 Task: Find flights from Chandigarh to Mumbai from 2nd June to 6th June.
Action: Mouse moved to (200, 12)
Screenshot: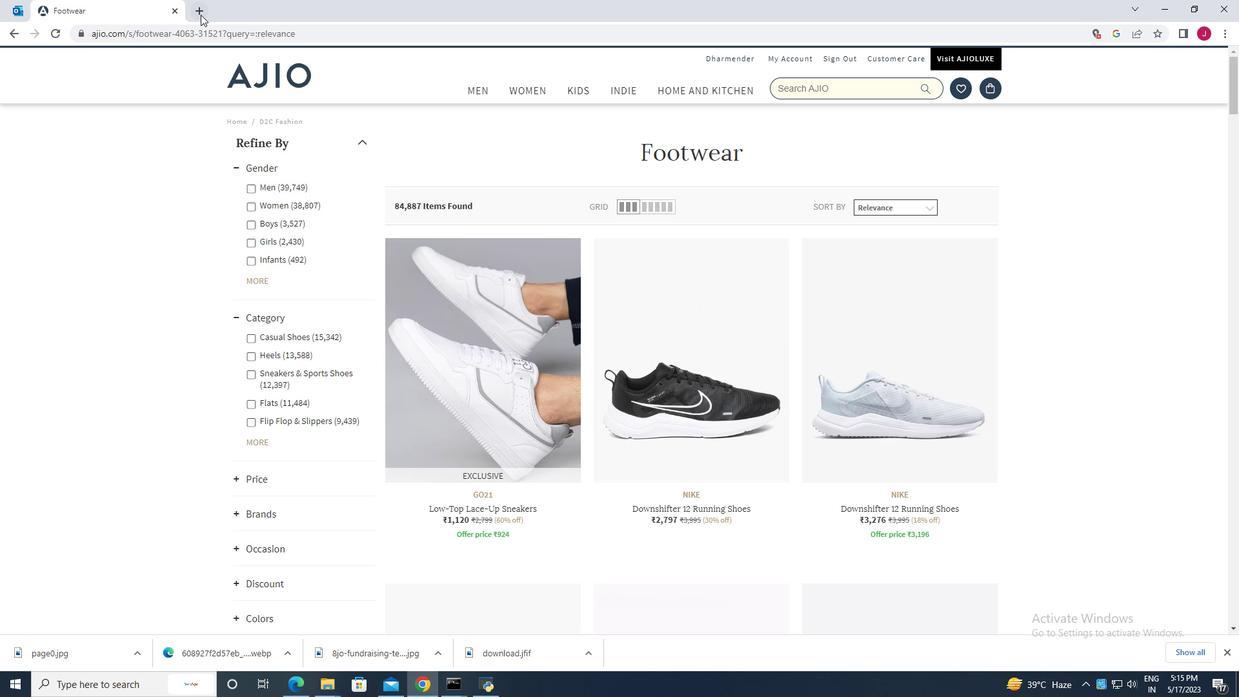 
Action: Mouse pressed left at (200, 12)
Screenshot: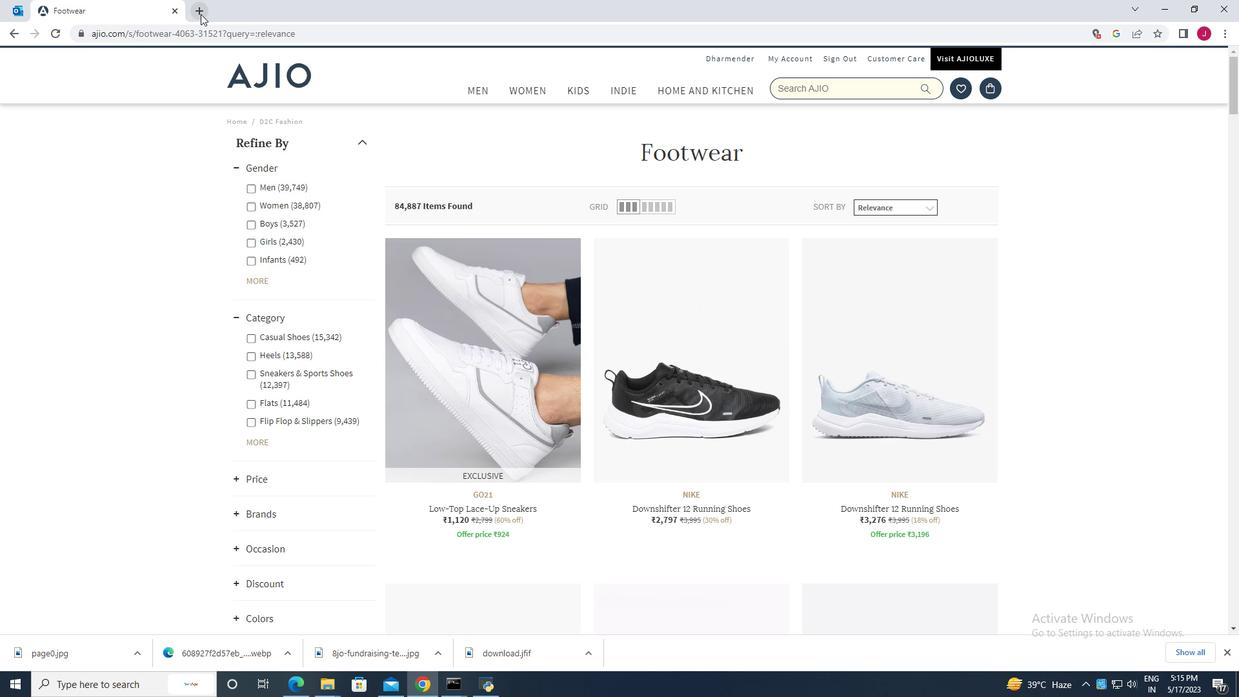 
Action: Mouse moved to (188, 33)
Screenshot: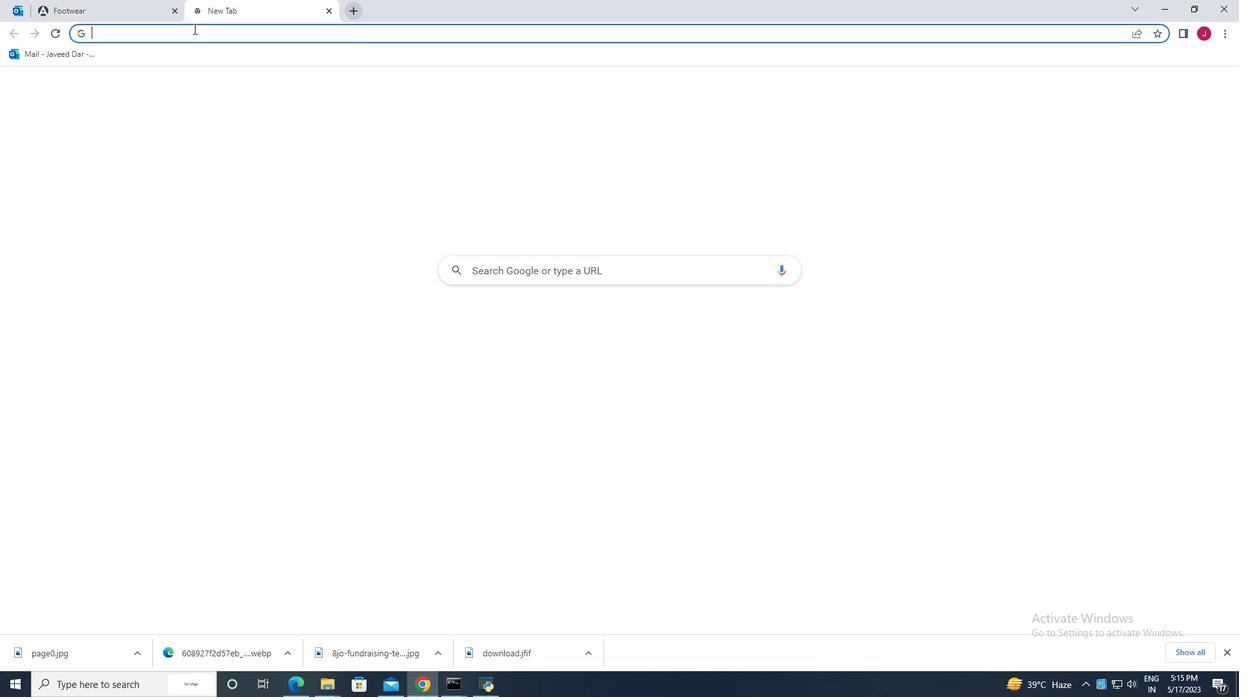 
Action: Key pressed fl
Screenshot: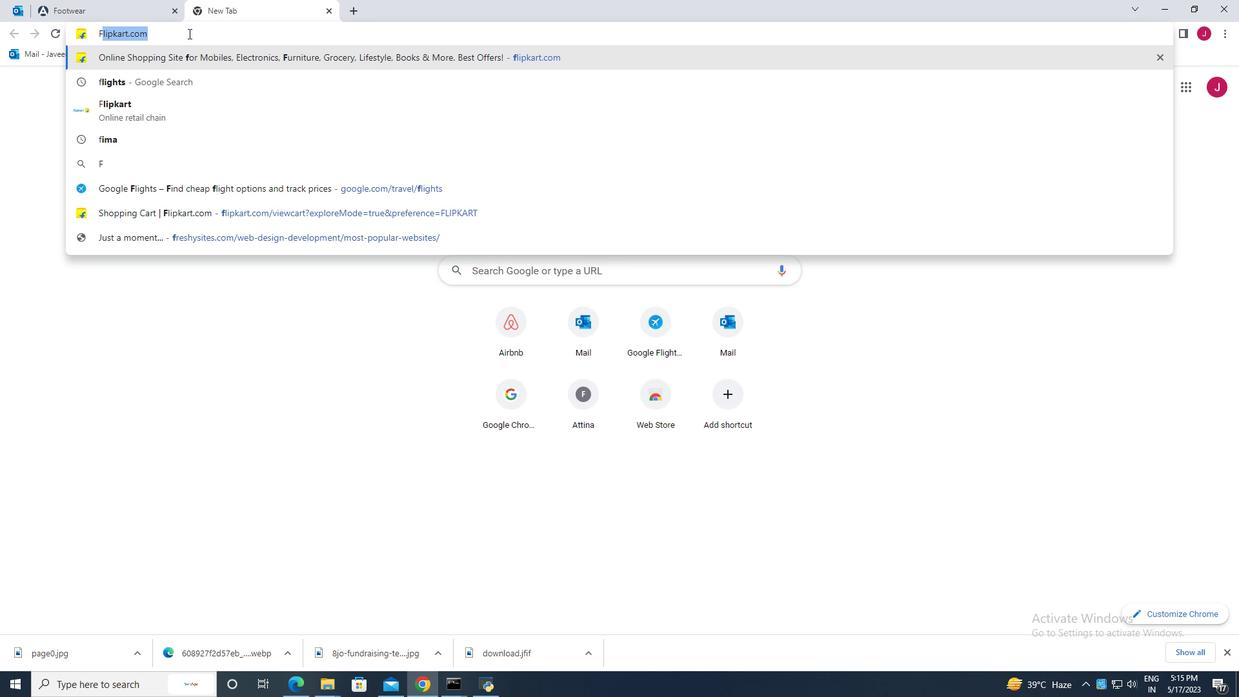 
Action: Mouse moved to (189, 54)
Screenshot: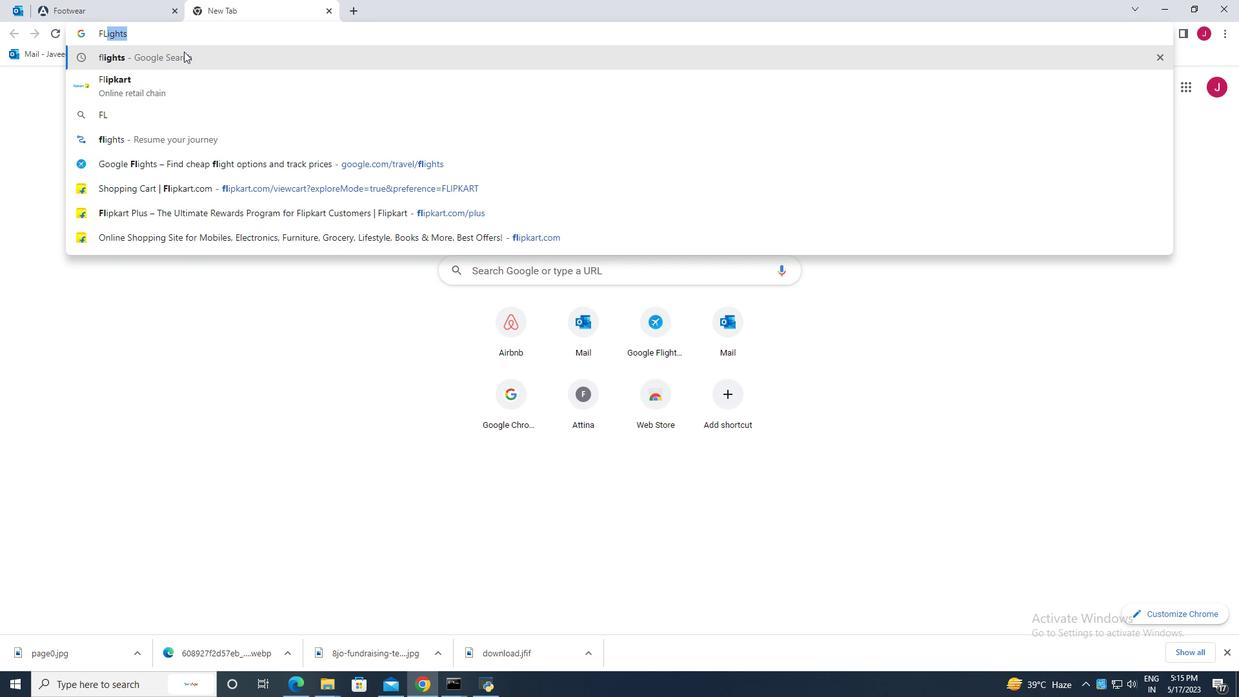 
Action: Mouse pressed left at (189, 54)
Screenshot: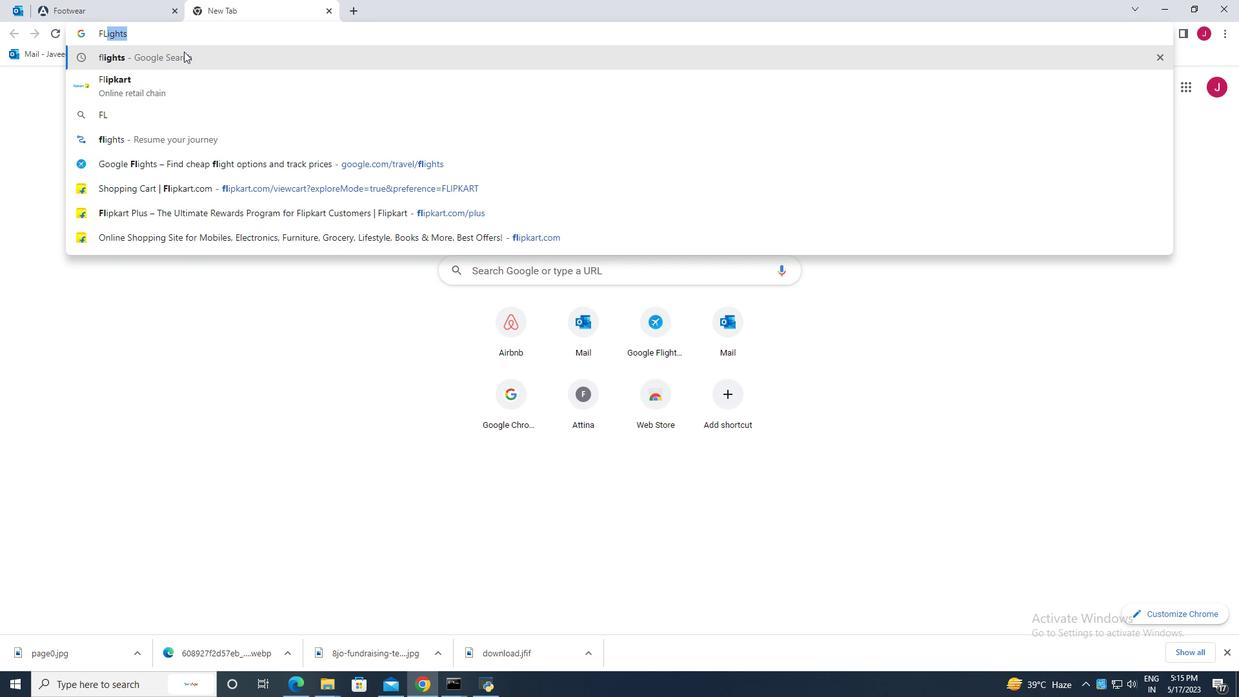 
Action: Mouse moved to (172, 522)
Screenshot: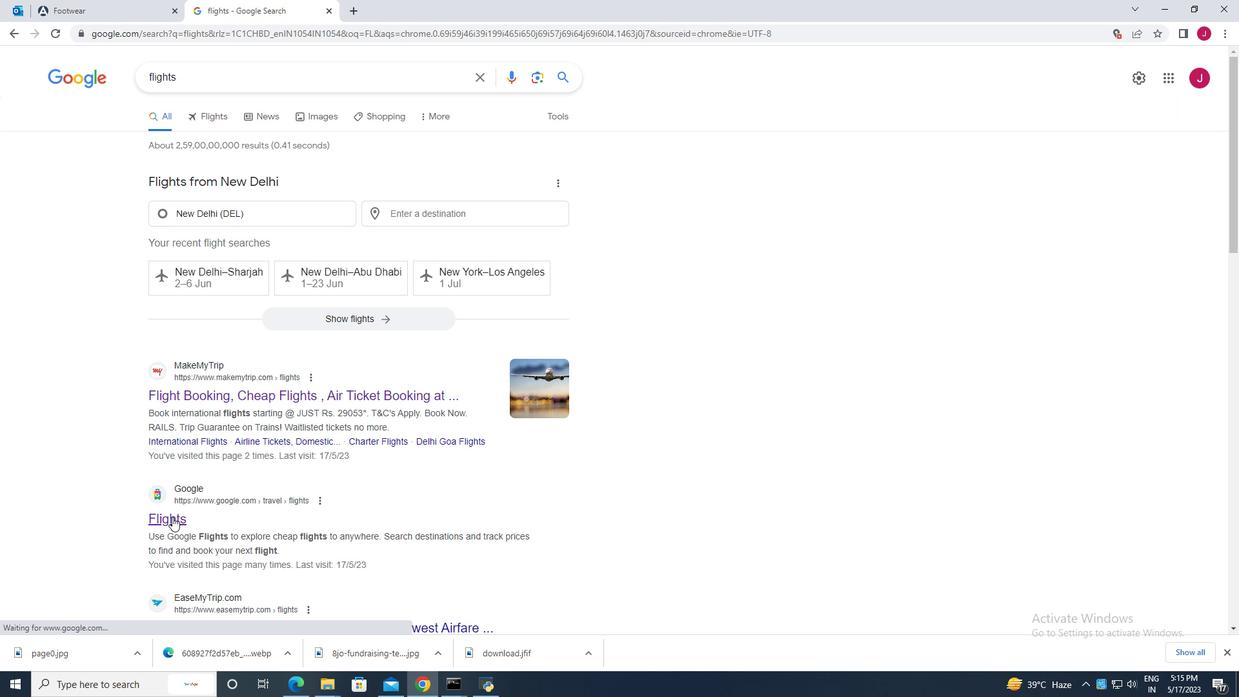 
Action: Mouse pressed left at (172, 522)
Screenshot: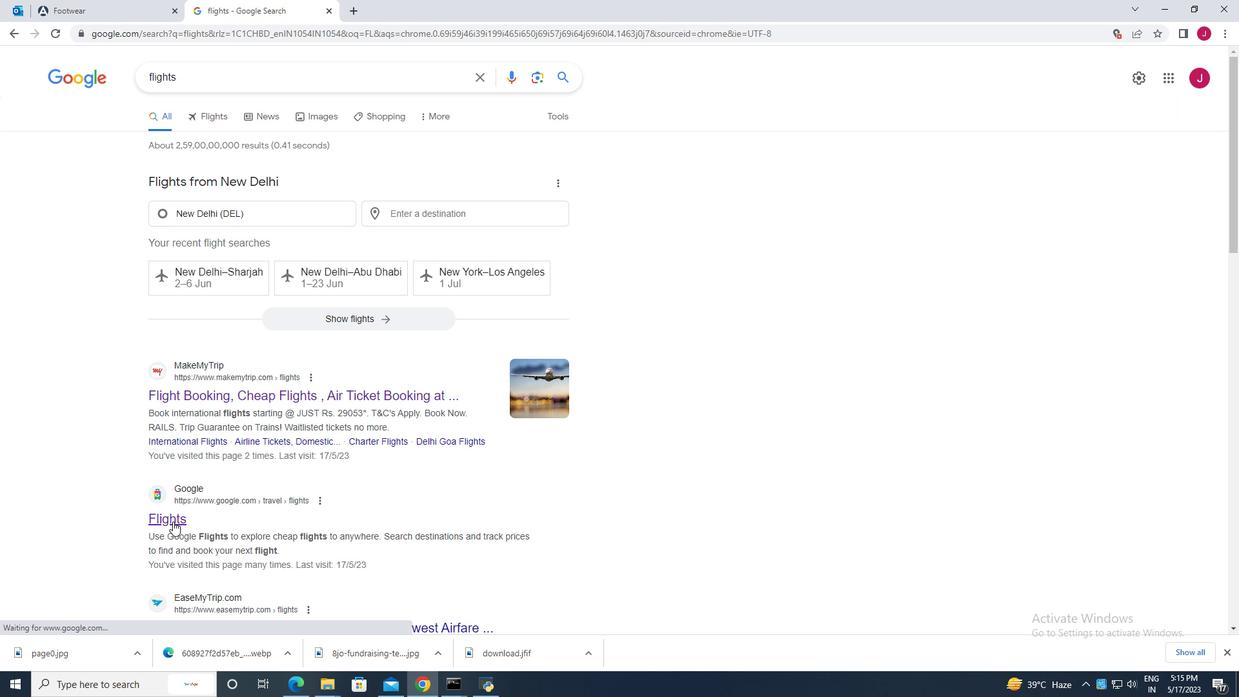 
Action: Mouse moved to (562, 320)
Screenshot: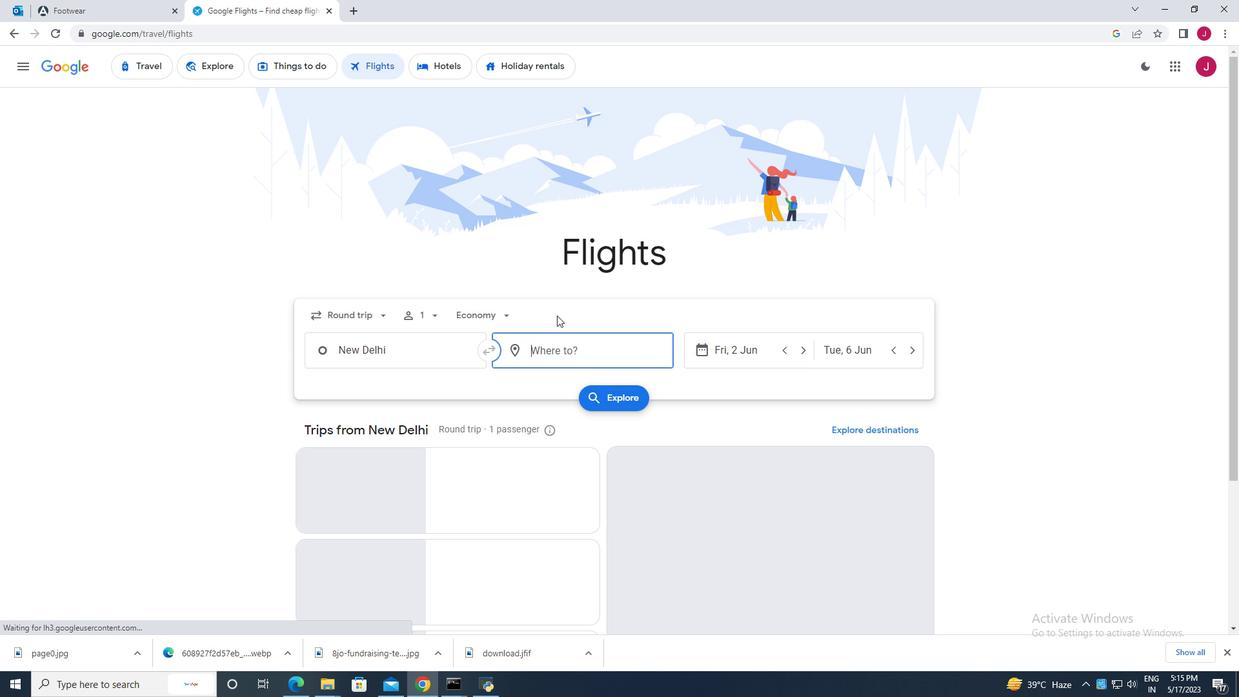 
Action: Mouse scrolled (562, 319) with delta (0, 0)
Screenshot: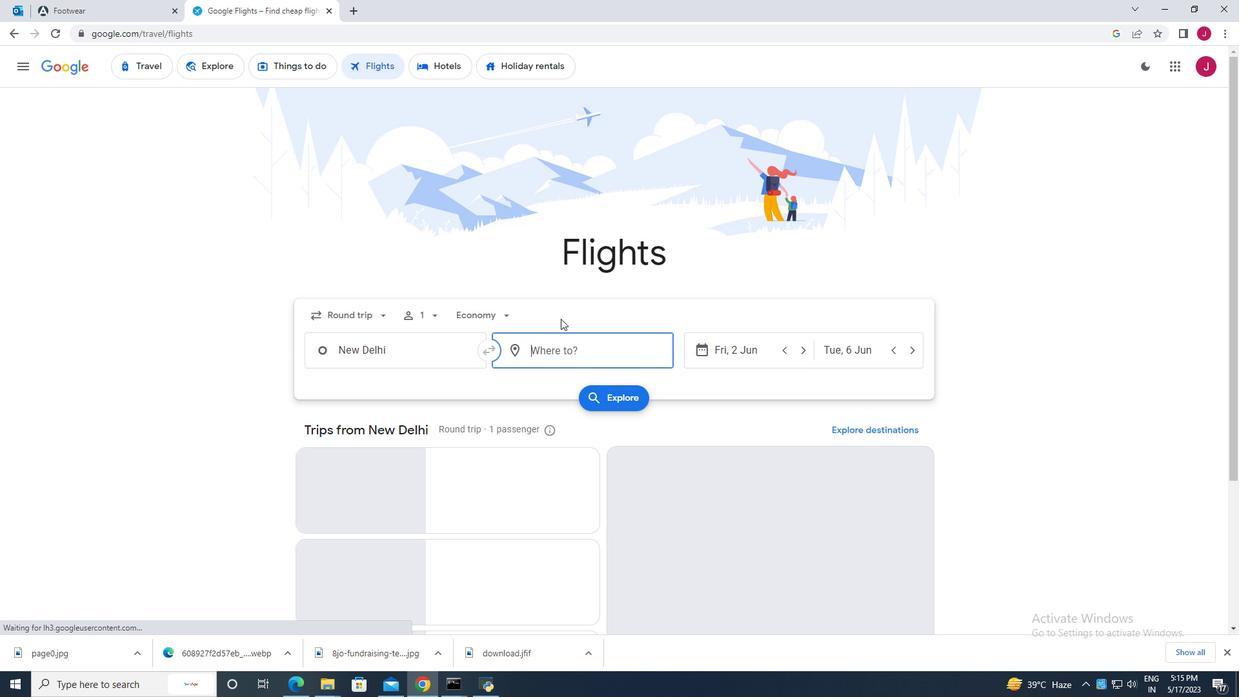 
Action: Mouse scrolled (562, 319) with delta (0, 0)
Screenshot: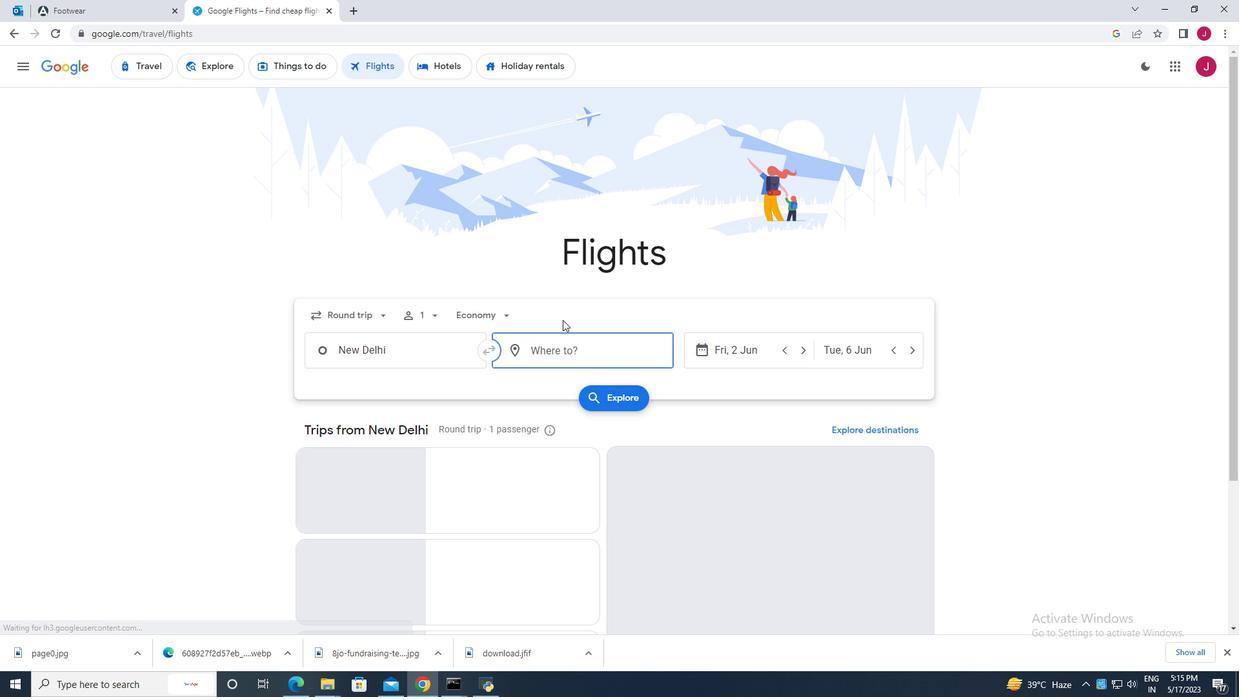
Action: Mouse moved to (482, 185)
Screenshot: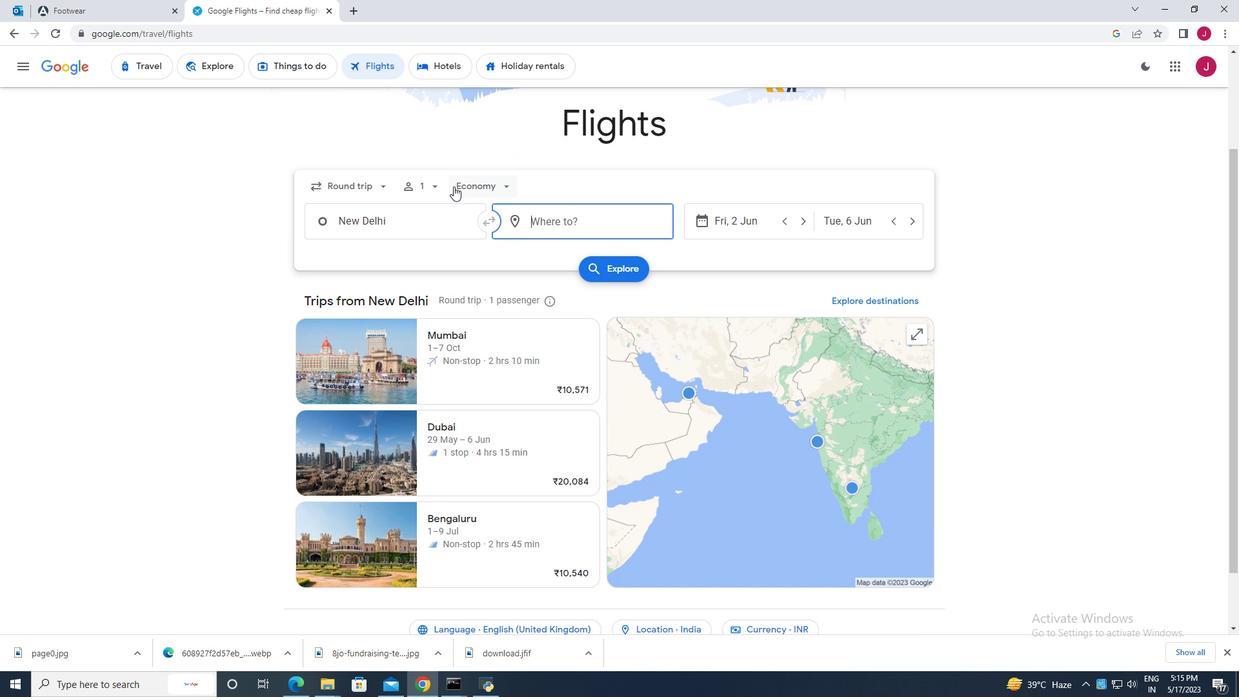 
Action: Mouse pressed left at (482, 185)
Screenshot: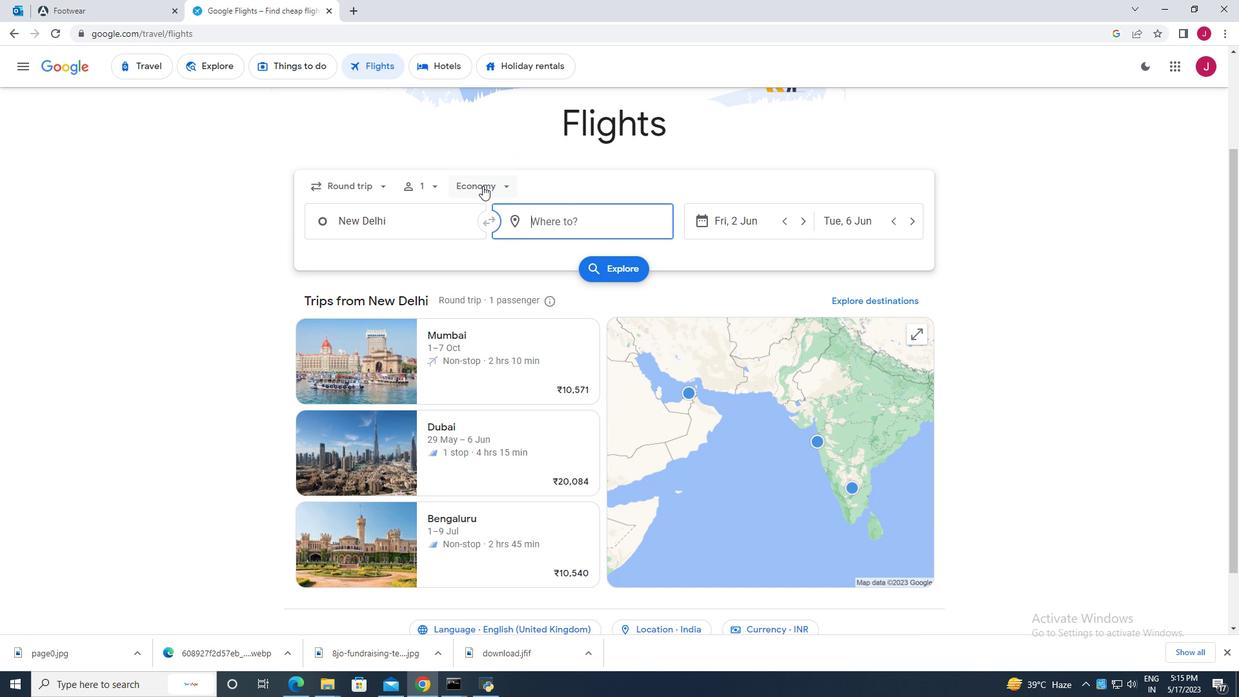 
Action: Mouse moved to (403, 225)
Screenshot: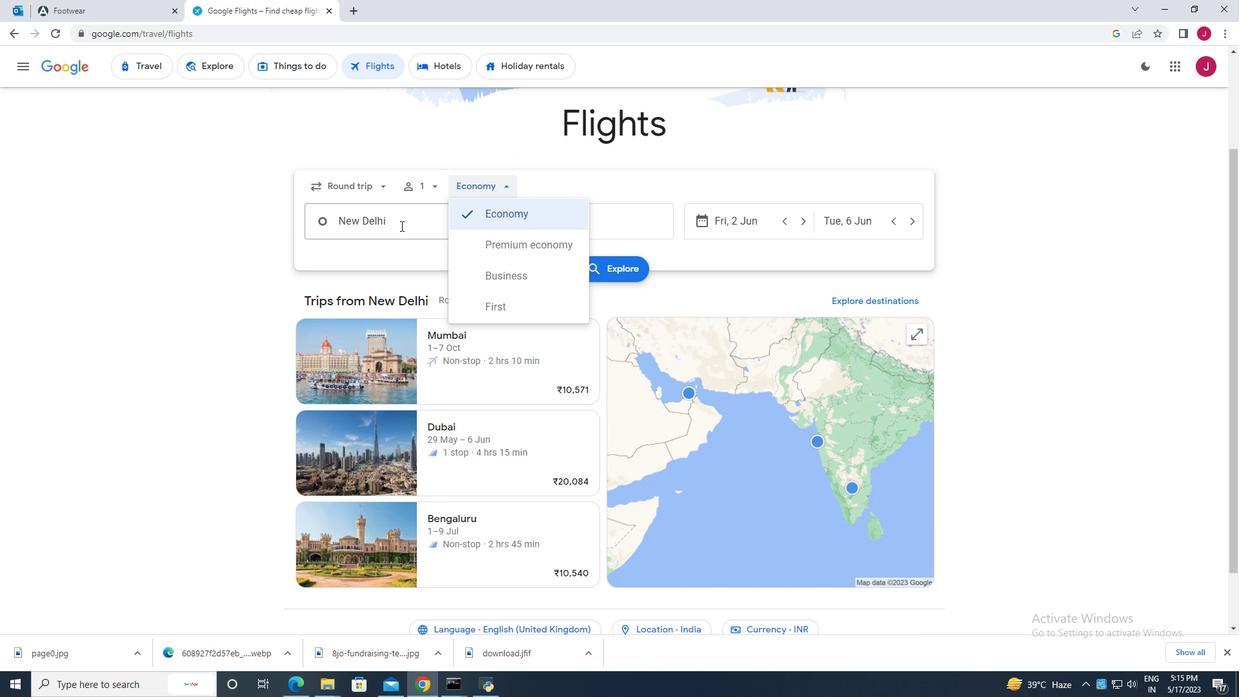 
Action: Mouse pressed left at (403, 225)
Screenshot: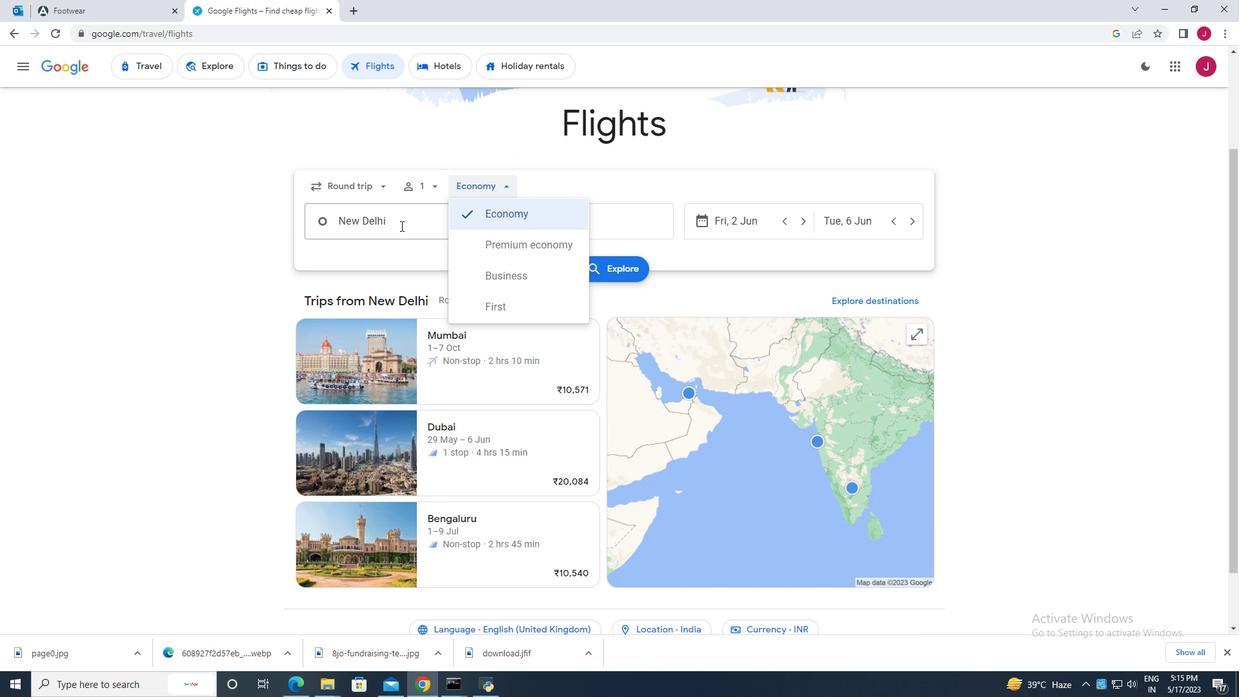 
Action: Mouse moved to (623, 267)
Screenshot: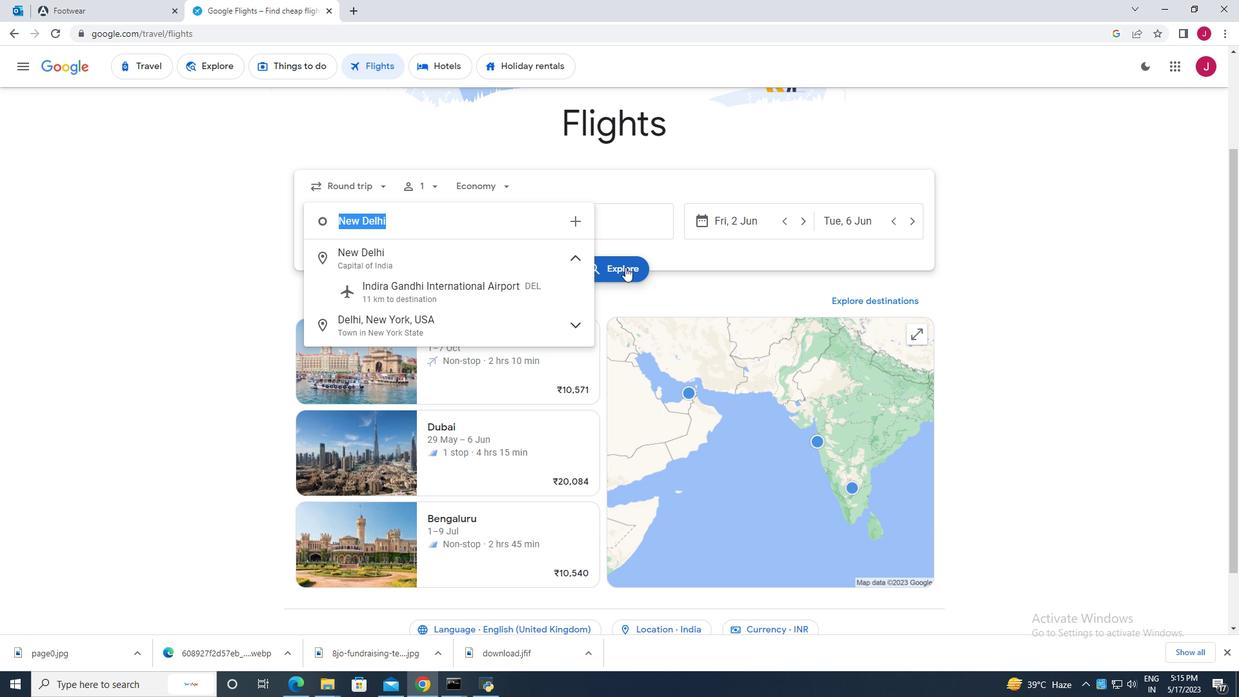 
Action: Mouse pressed left at (623, 267)
Screenshot: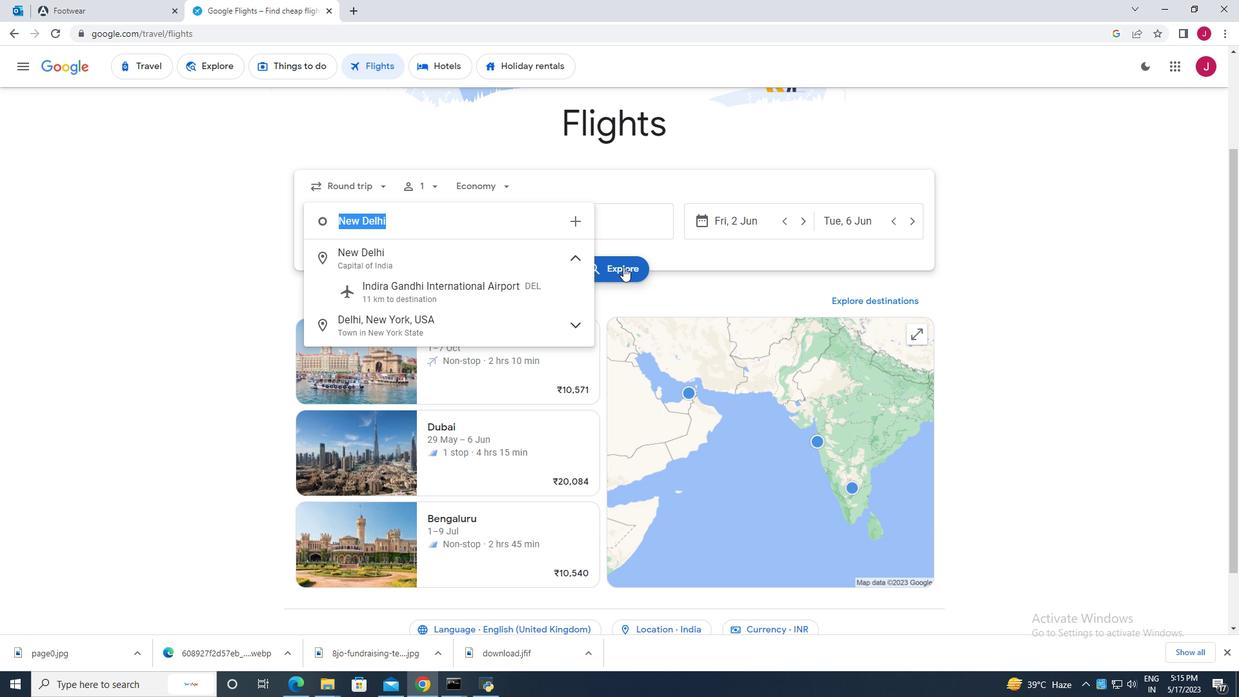 
Action: Mouse moved to (202, 387)
Screenshot: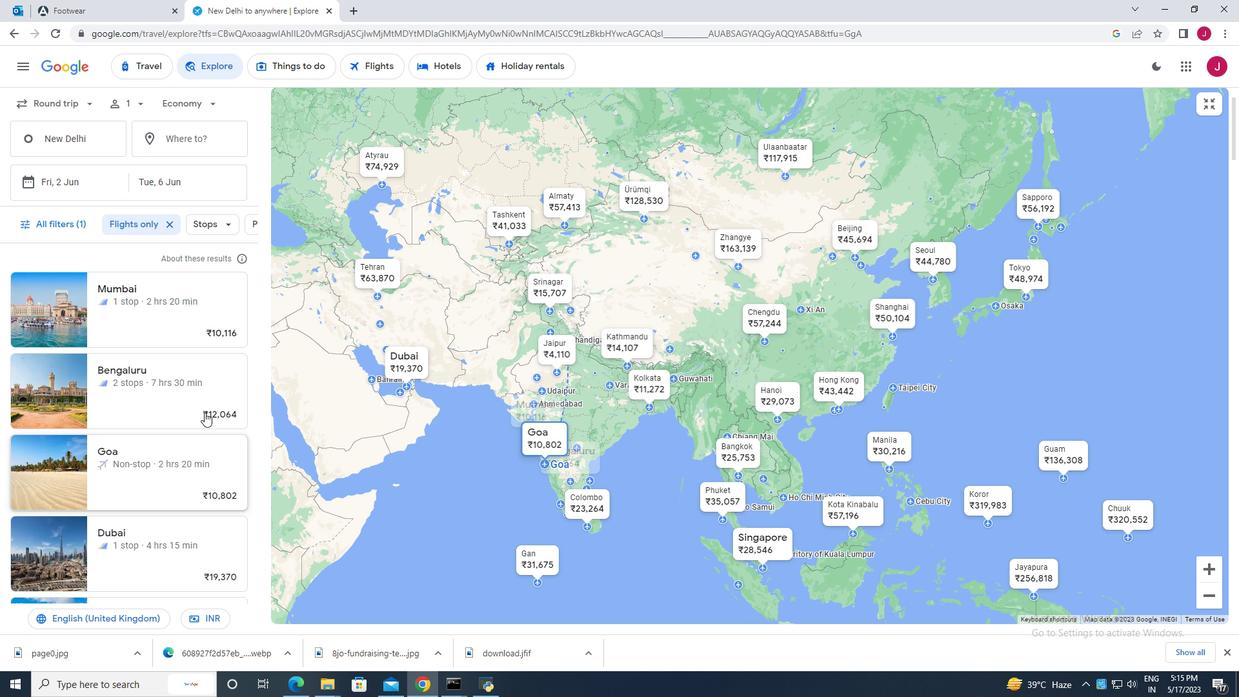 
Action: Mouse scrolled (202, 386) with delta (0, 0)
Screenshot: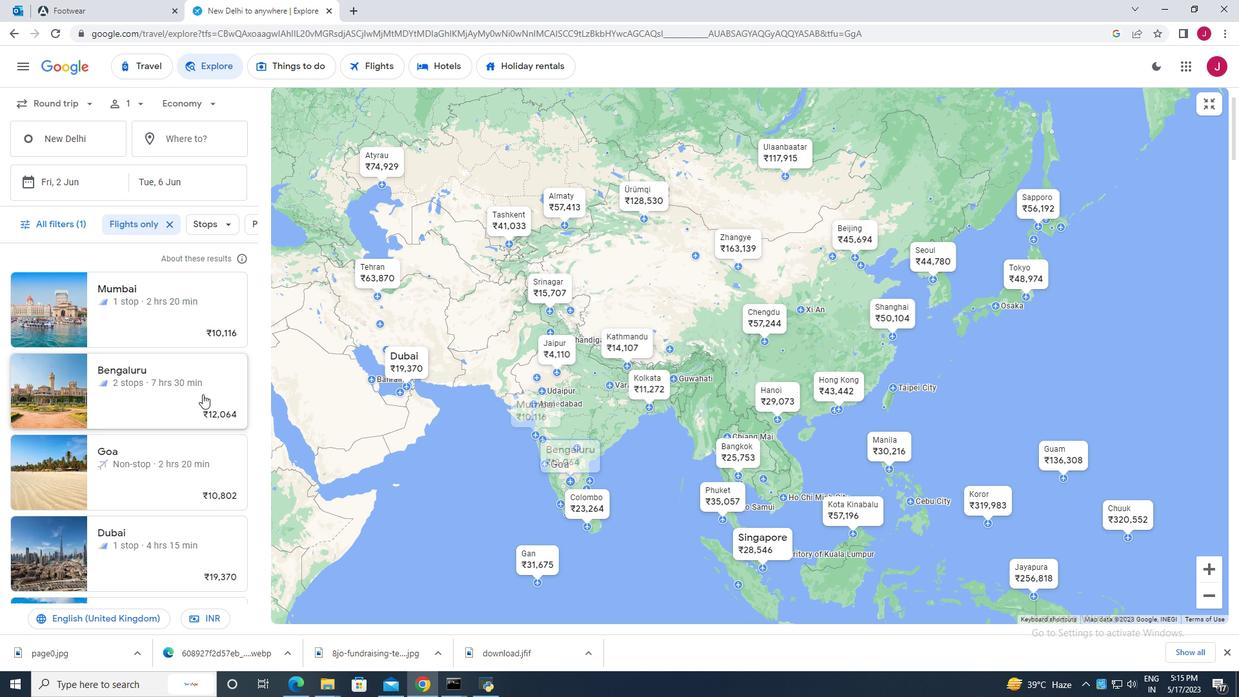 
Action: Mouse scrolled (202, 387) with delta (0, 0)
Screenshot: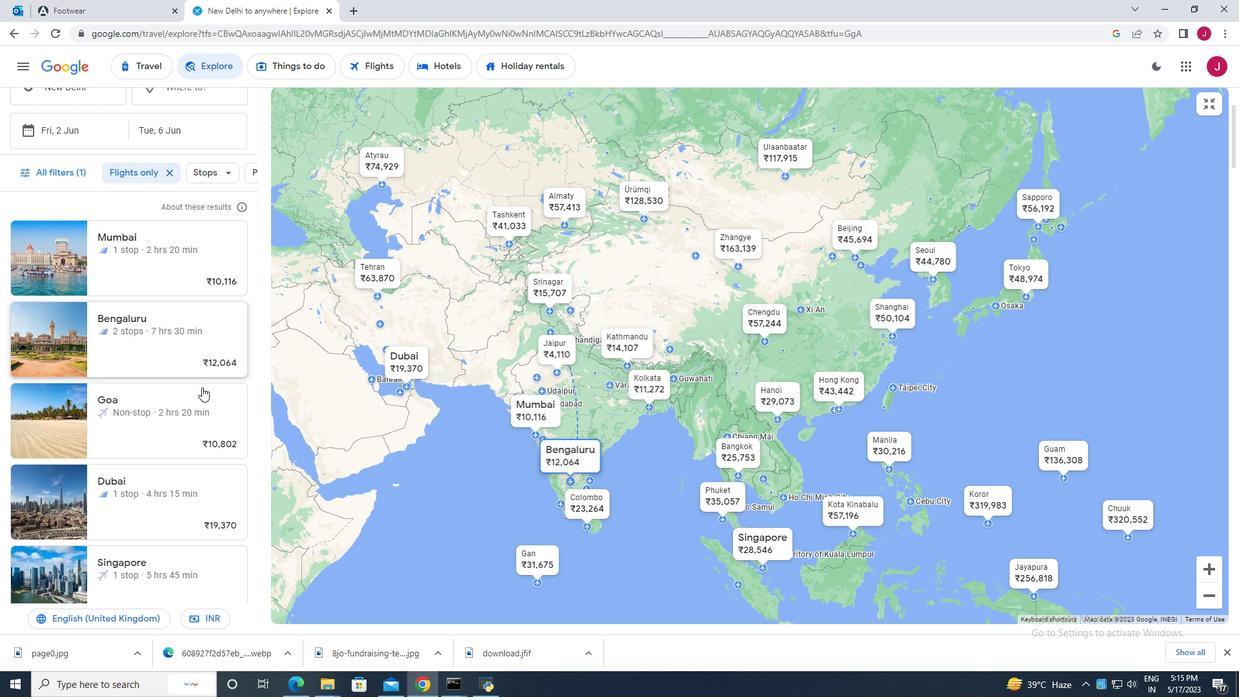 
Action: Mouse scrolled (202, 387) with delta (0, 0)
Screenshot: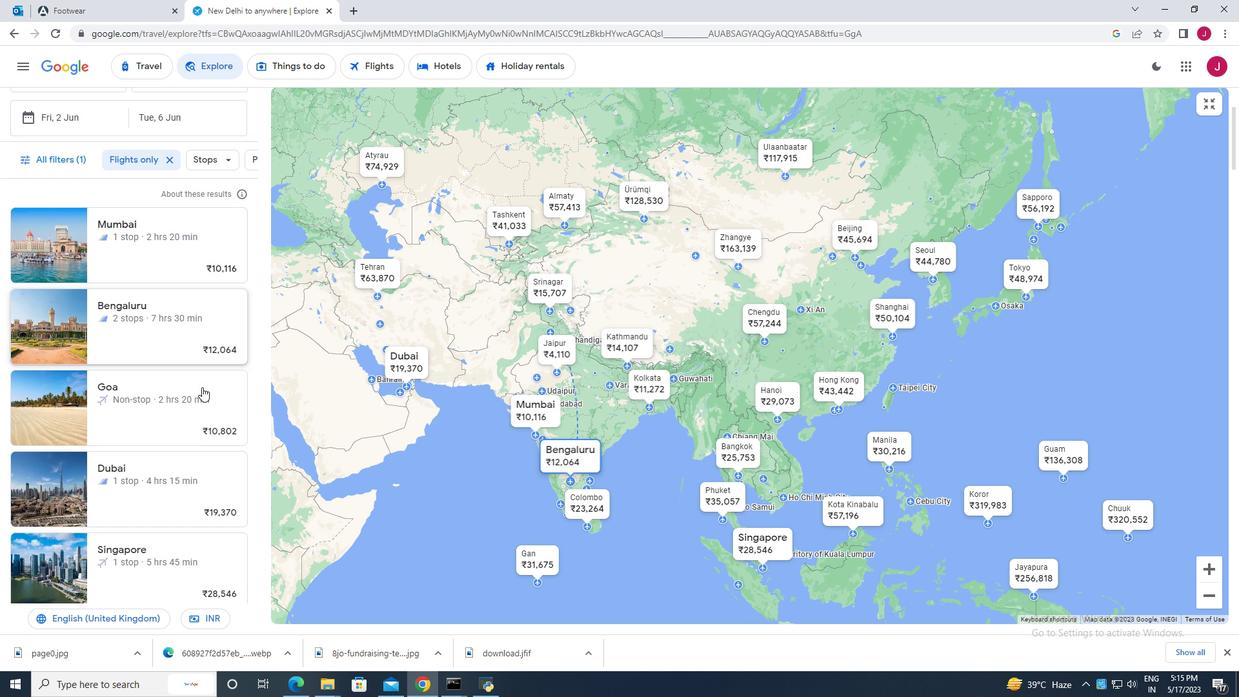 
Action: Mouse scrolled (202, 387) with delta (0, 0)
Screenshot: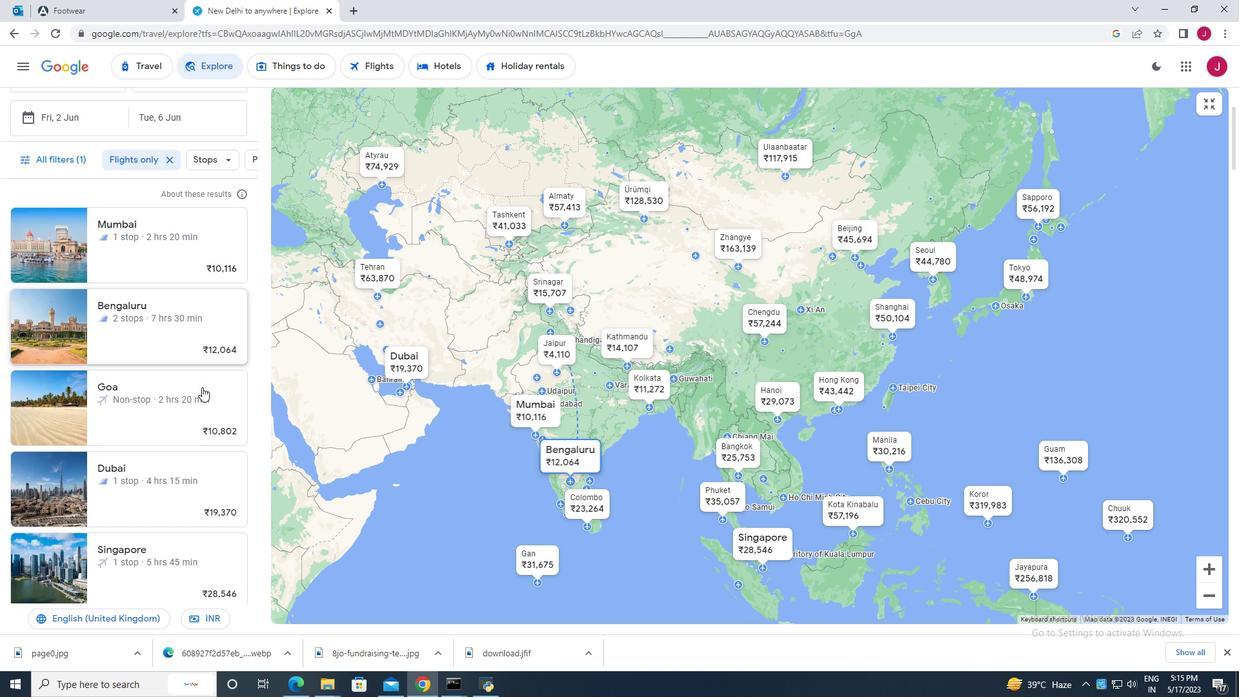 
Action: Mouse scrolled (202, 387) with delta (0, 0)
Screenshot: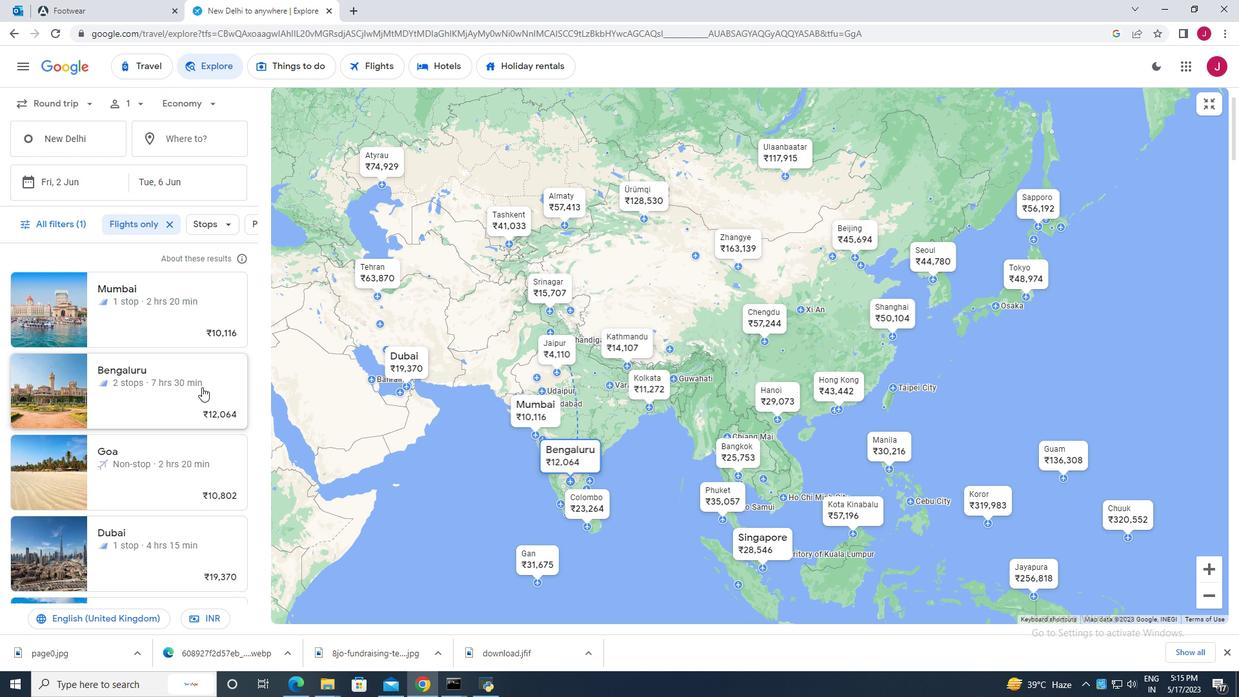 
Action: Mouse scrolled (202, 387) with delta (0, 0)
Screenshot: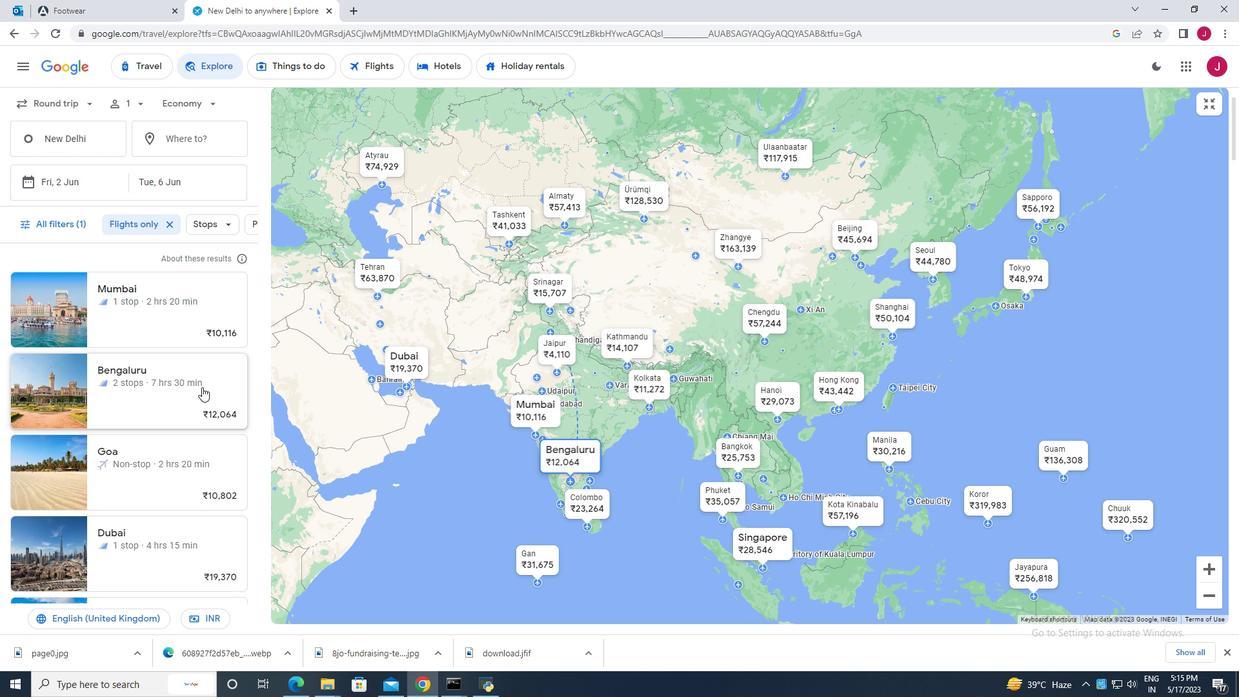 
Action: Mouse scrolled (202, 387) with delta (0, 0)
Screenshot: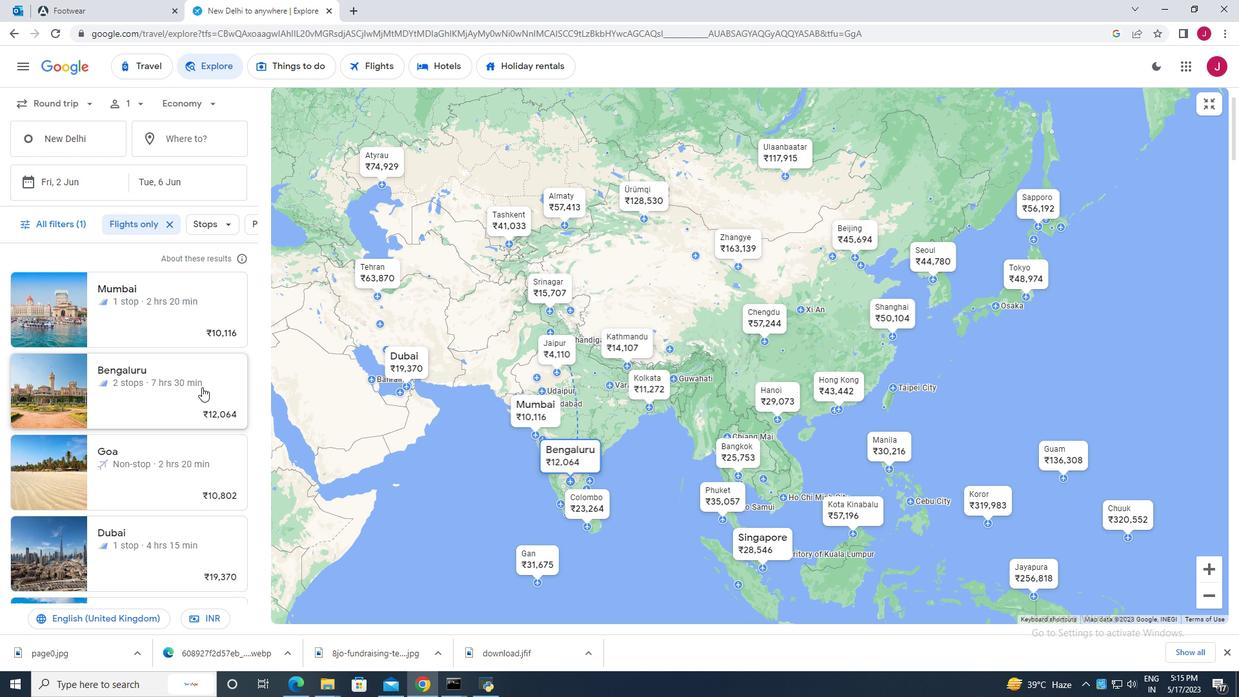 
Action: Mouse moved to (55, 226)
Screenshot: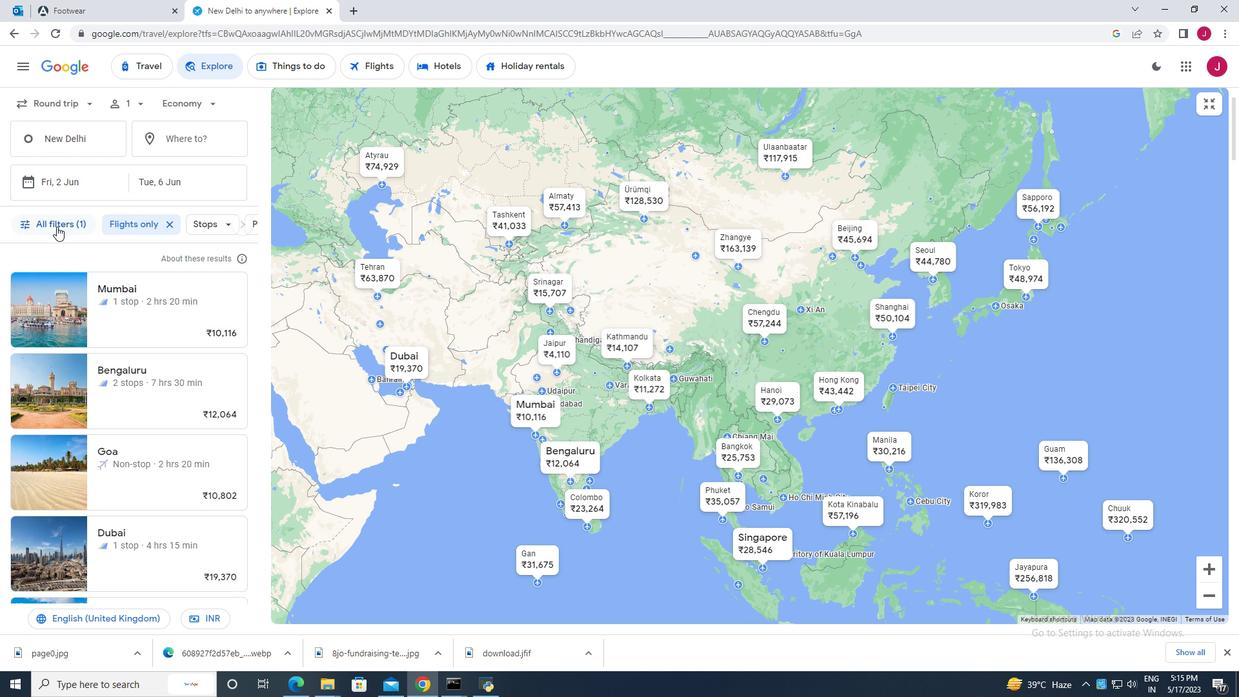 
Action: Mouse pressed left at (55, 226)
Screenshot: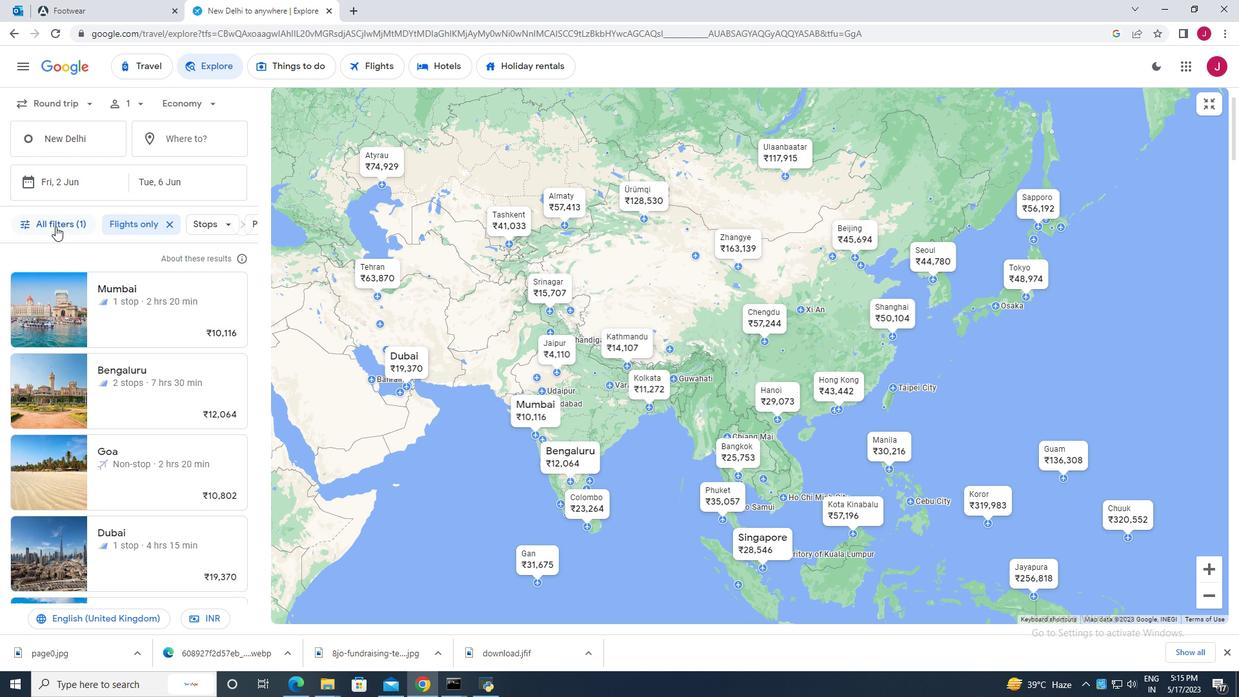
Action: Mouse moved to (123, 467)
Screenshot: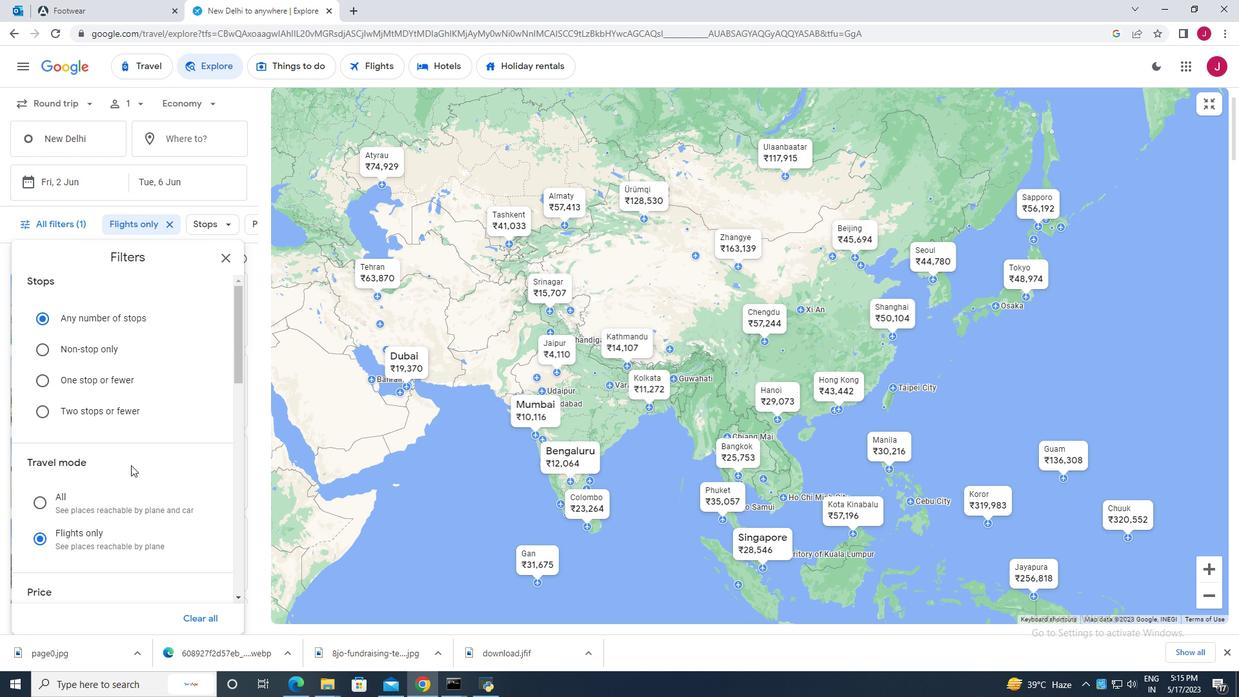 
Action: Mouse scrolled (123, 466) with delta (0, 0)
Screenshot: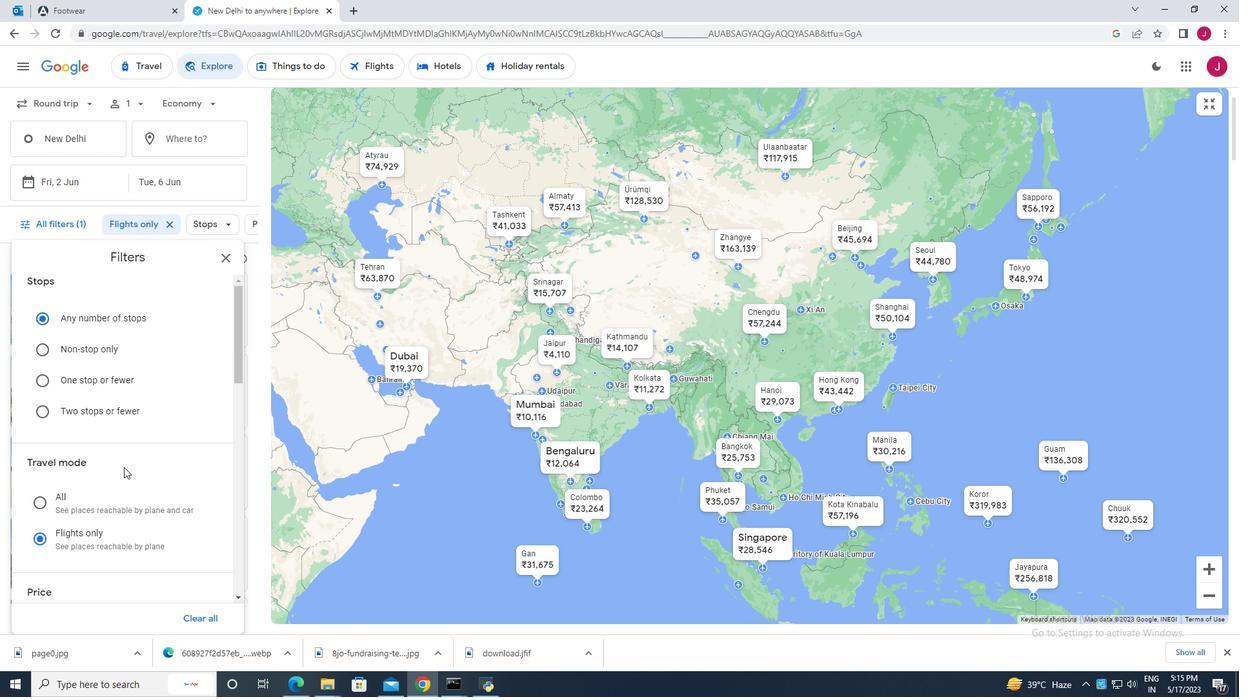 
Action: Mouse scrolled (123, 466) with delta (0, 0)
Screenshot: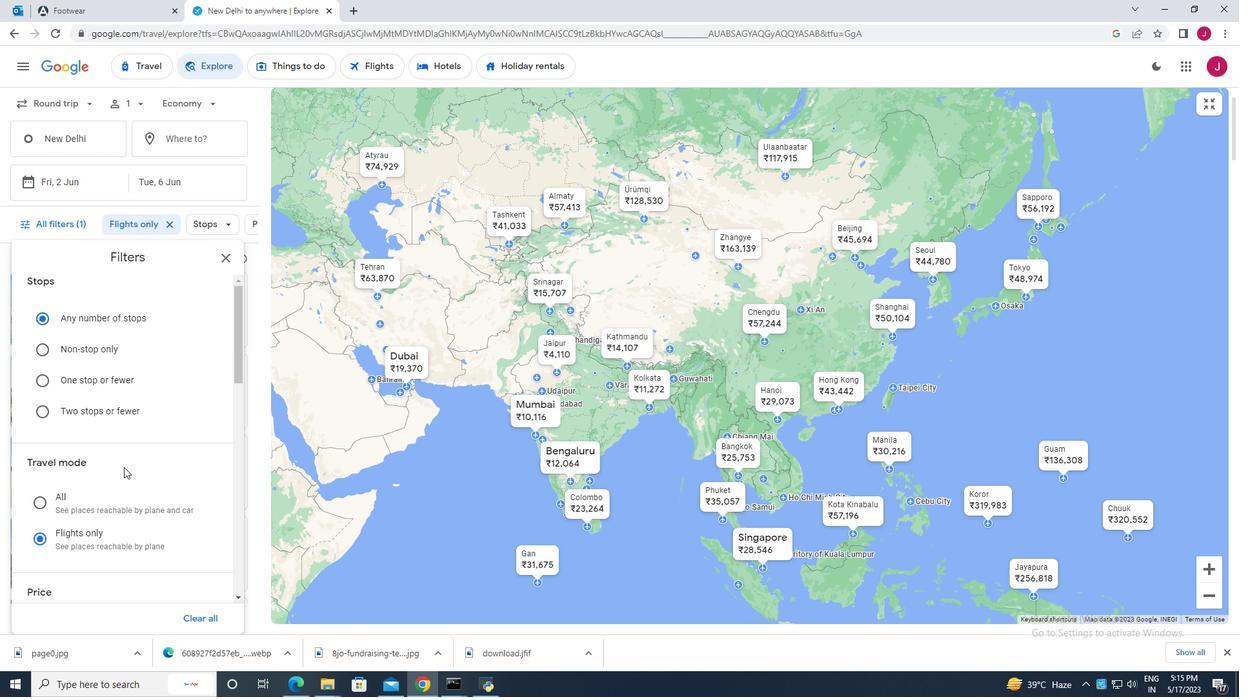 
Action: Mouse scrolled (123, 466) with delta (0, 0)
Screenshot: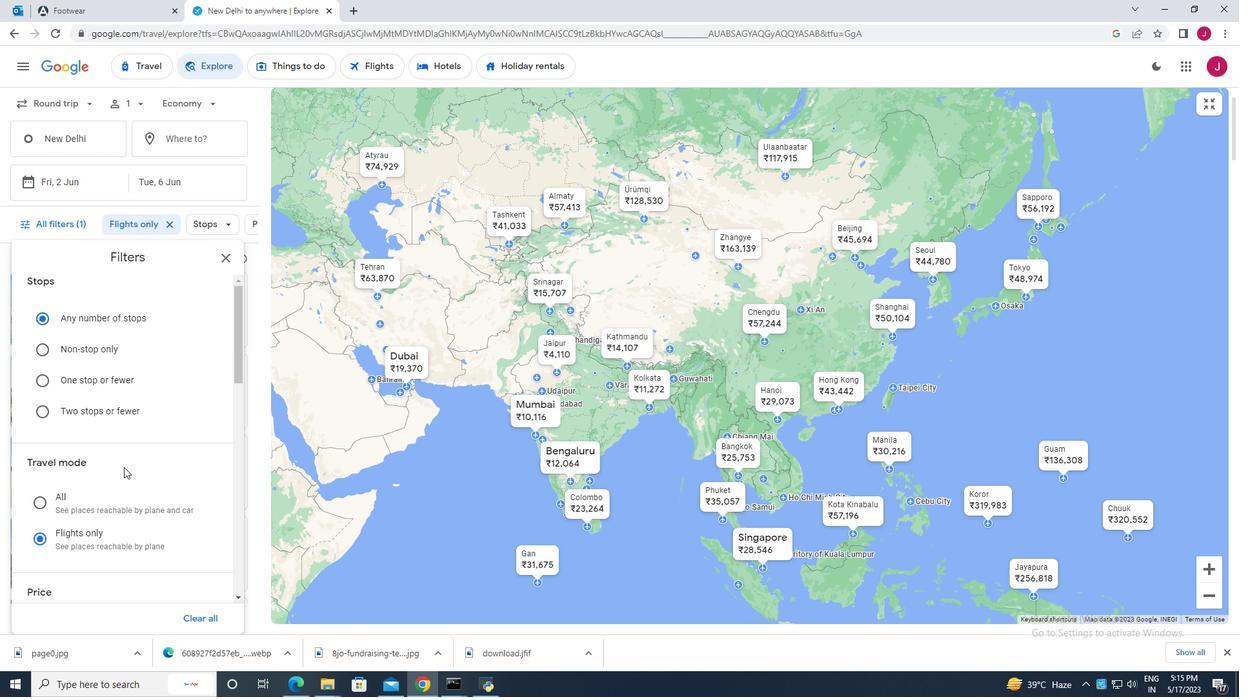 
Action: Mouse scrolled (123, 466) with delta (0, 0)
Screenshot: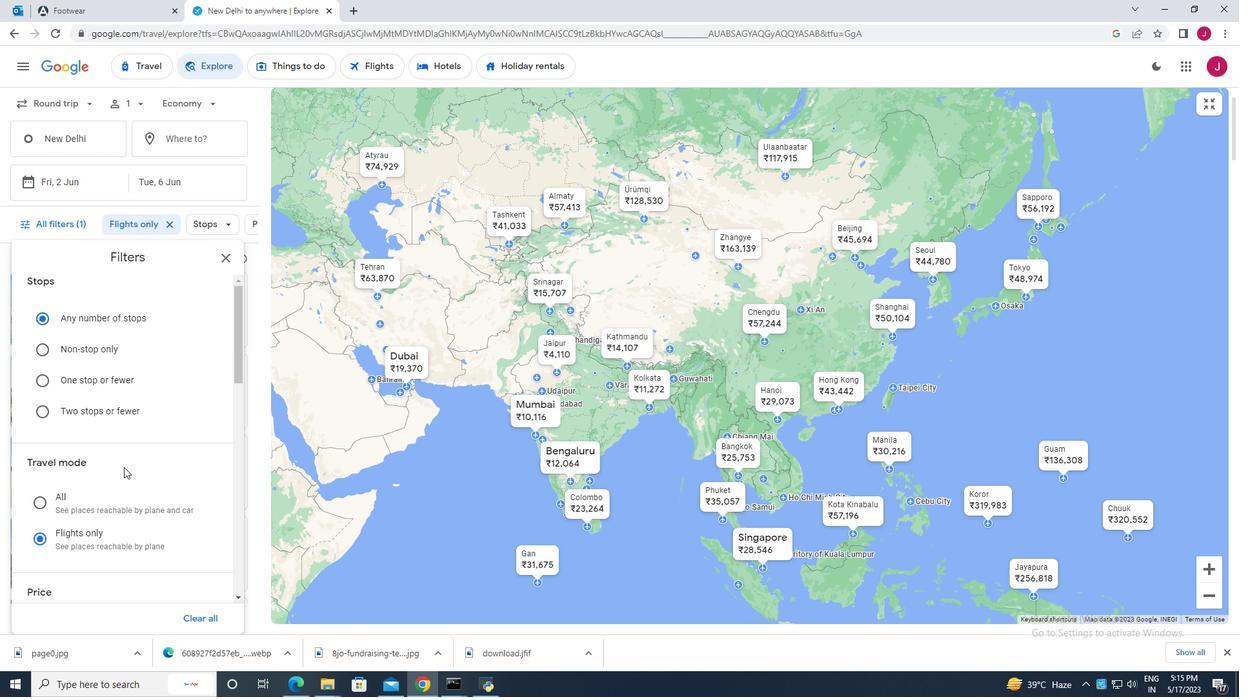 
Action: Mouse scrolled (123, 466) with delta (0, 0)
Screenshot: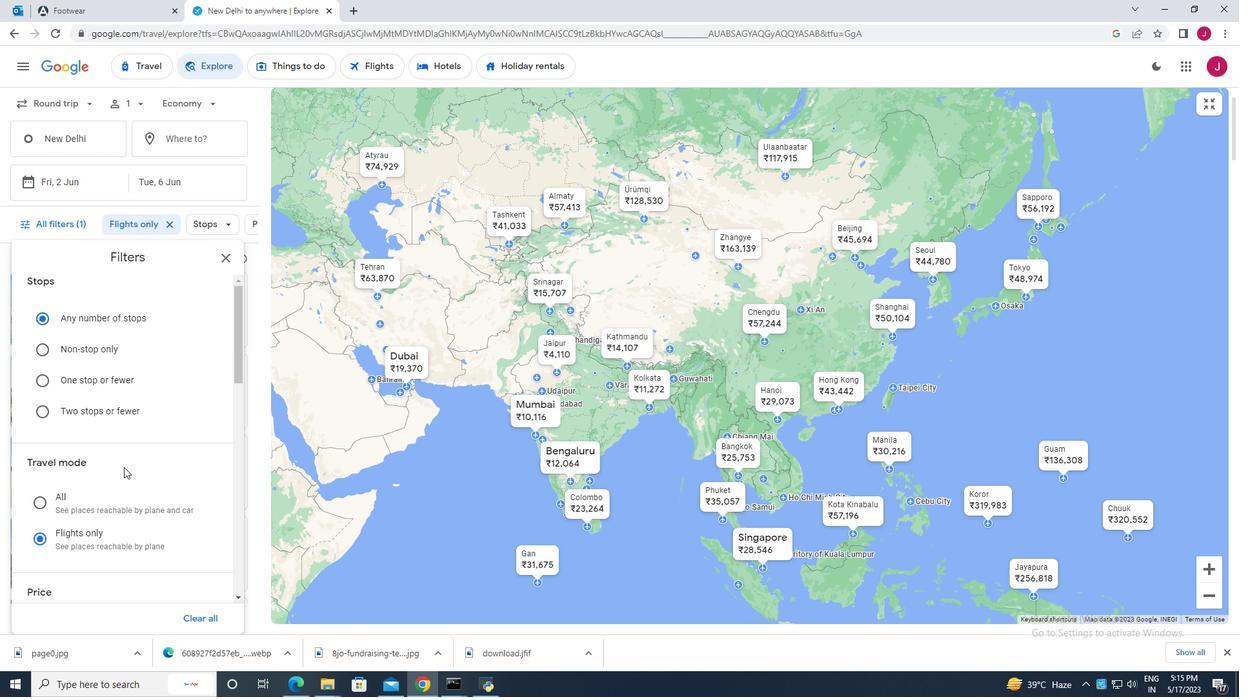
Action: Mouse scrolled (123, 466) with delta (0, 0)
Screenshot: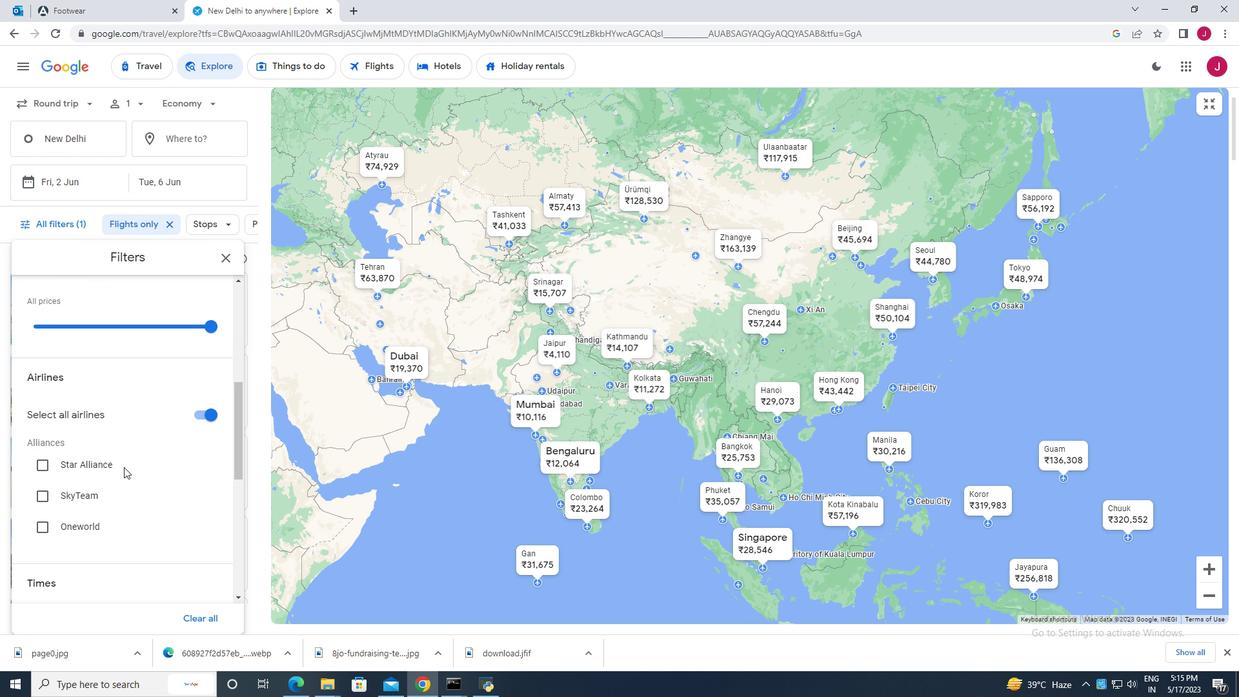 
Action: Mouse scrolled (123, 466) with delta (0, 0)
Screenshot: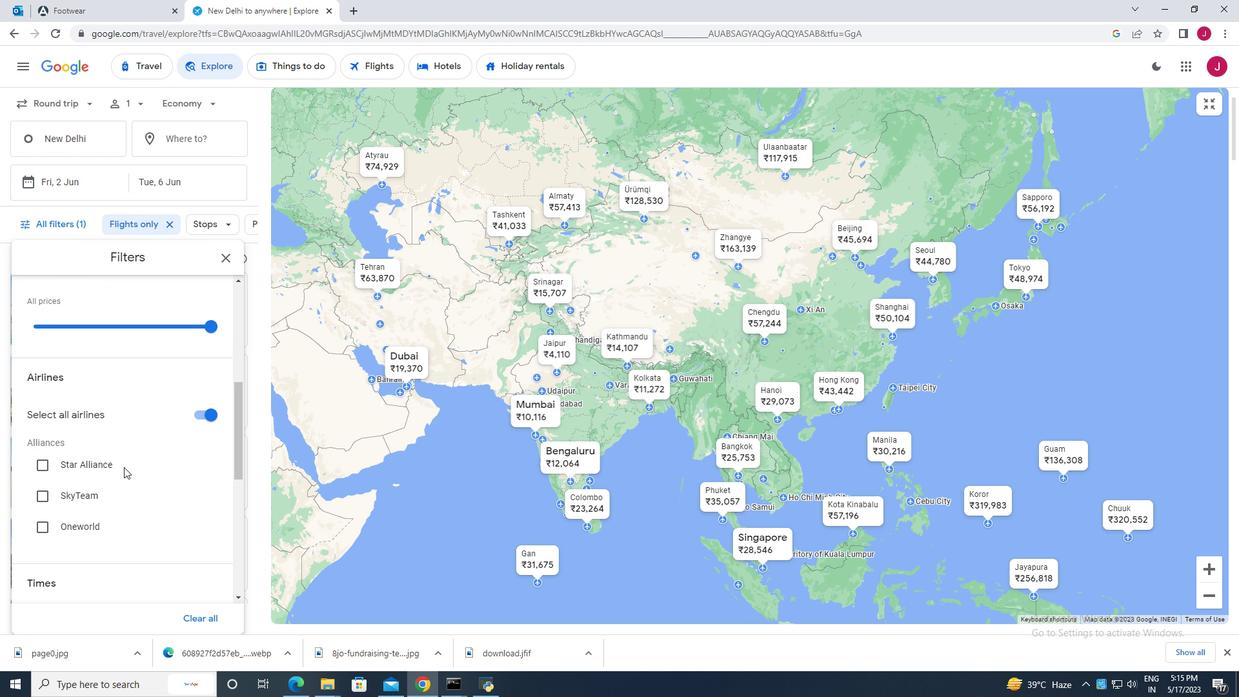
Action: Mouse scrolled (123, 466) with delta (0, 0)
Screenshot: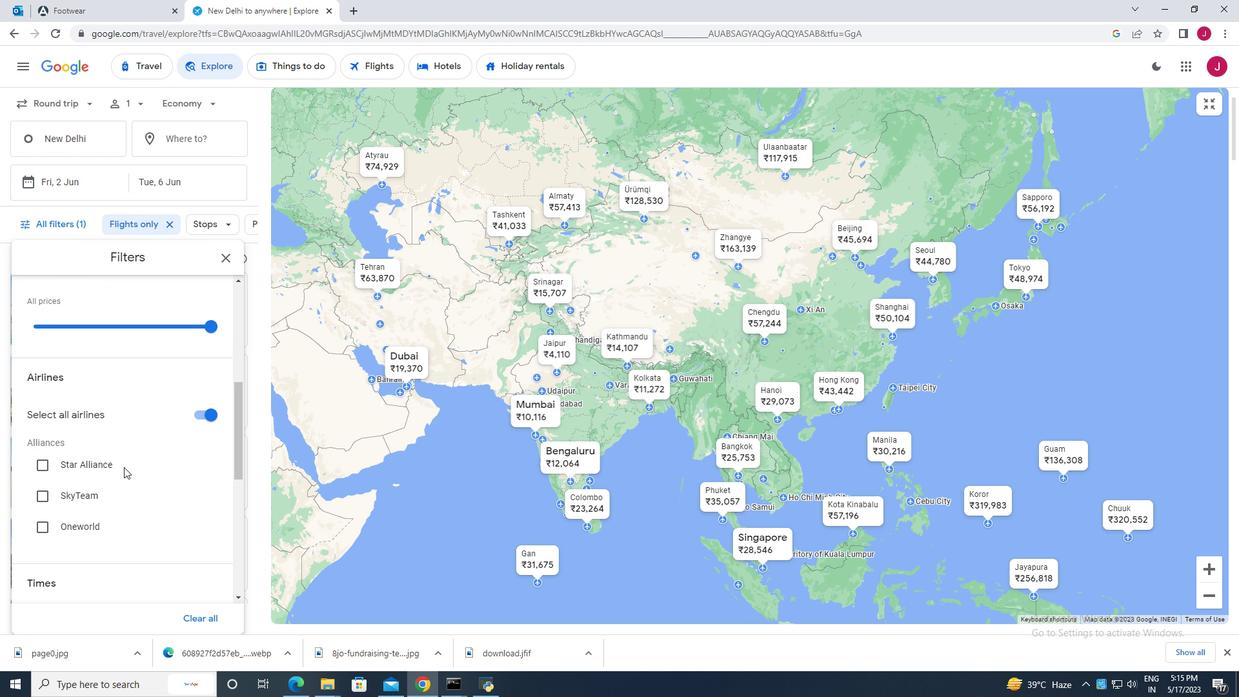 
Action: Mouse scrolled (123, 466) with delta (0, 0)
Screenshot: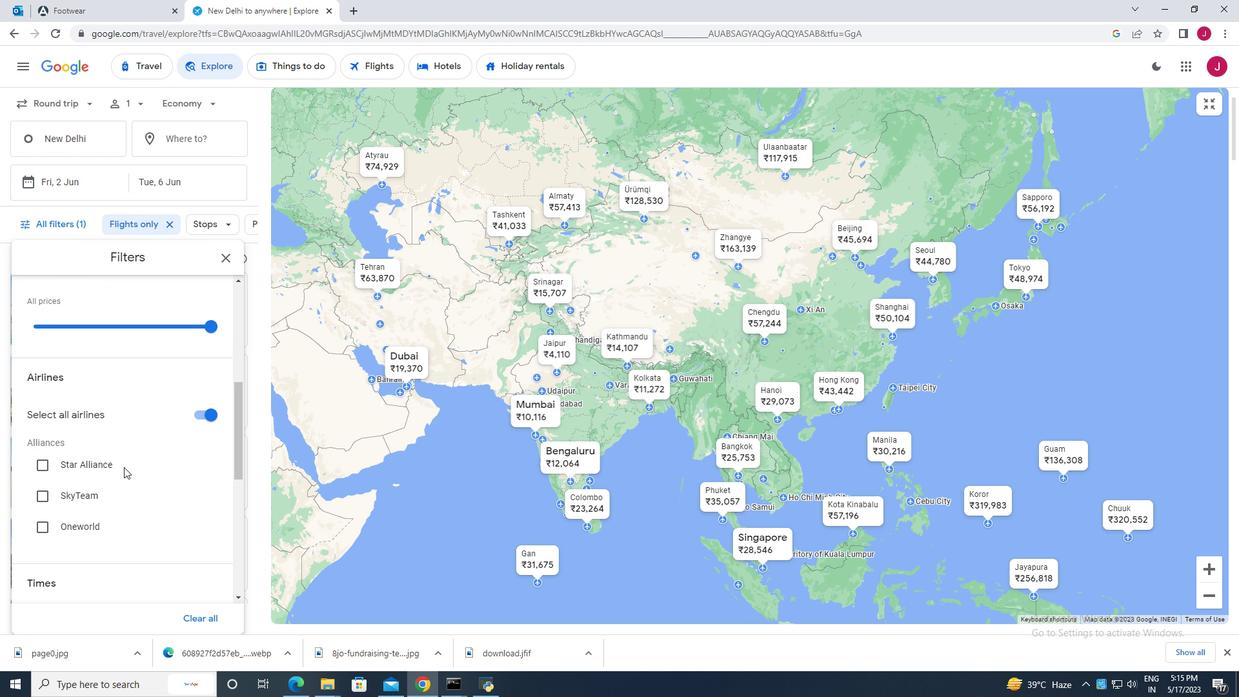 
Action: Mouse scrolled (123, 466) with delta (0, 0)
Screenshot: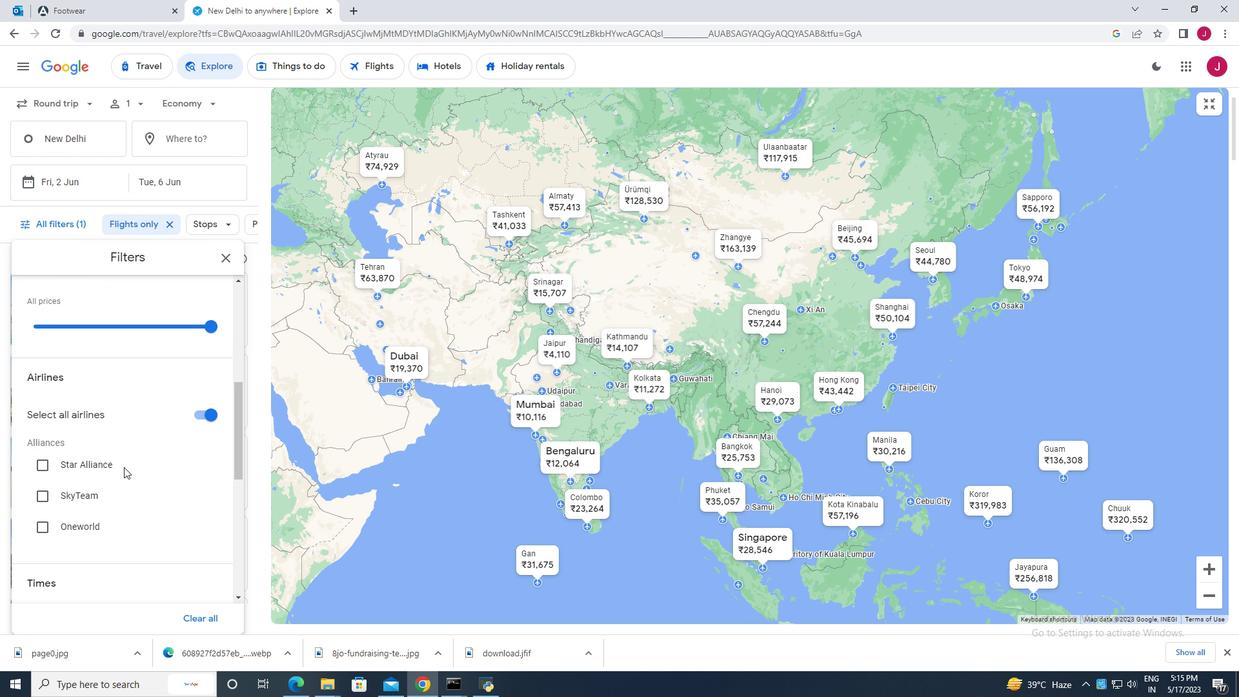 
Action: Mouse moved to (227, 253)
Screenshot: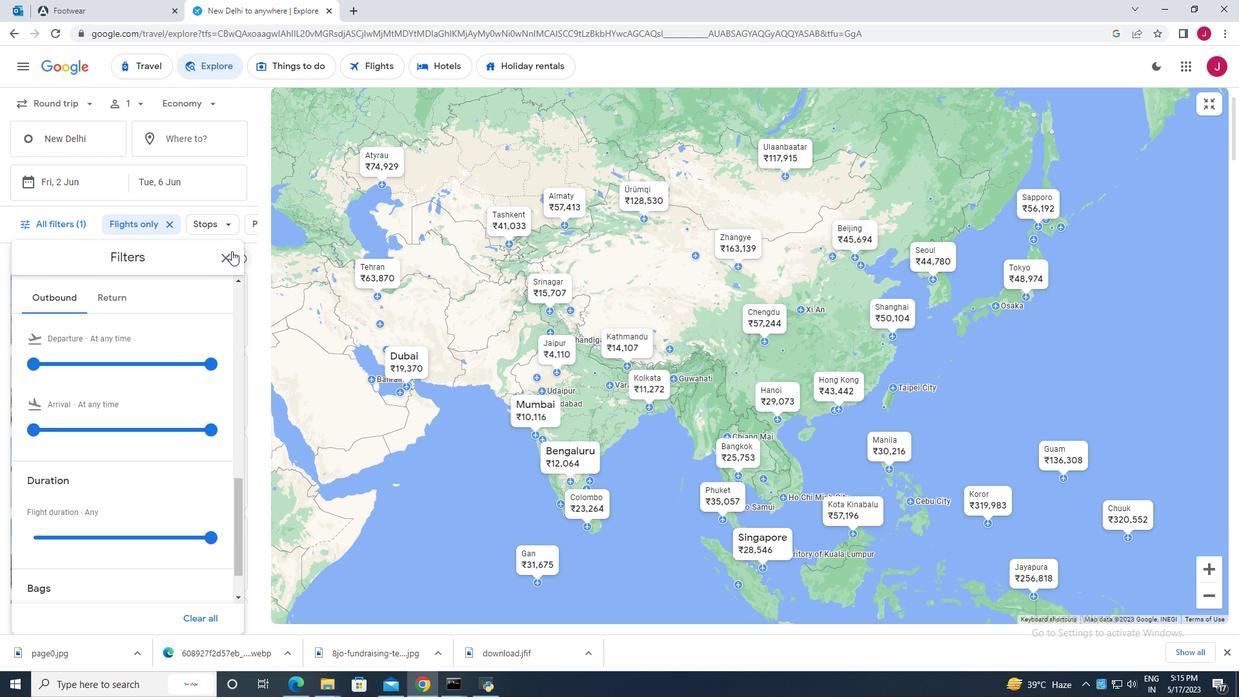 
Action: Mouse pressed left at (227, 253)
Screenshot: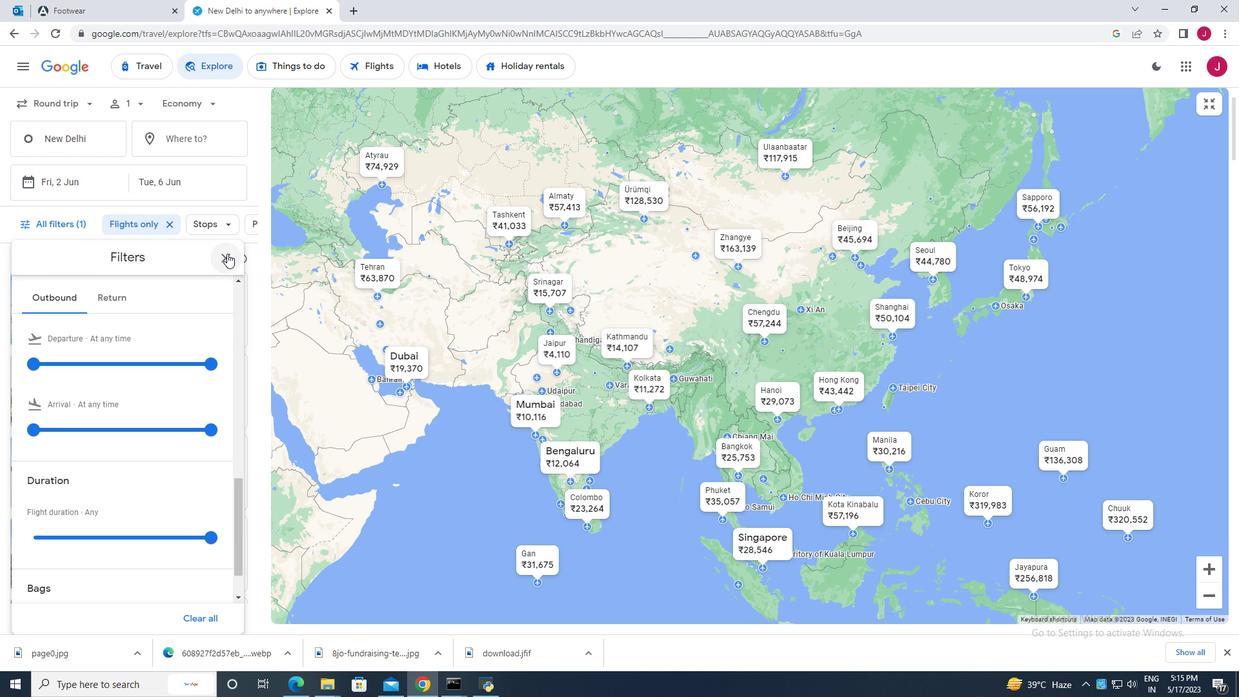 
Action: Mouse moved to (117, 323)
Screenshot: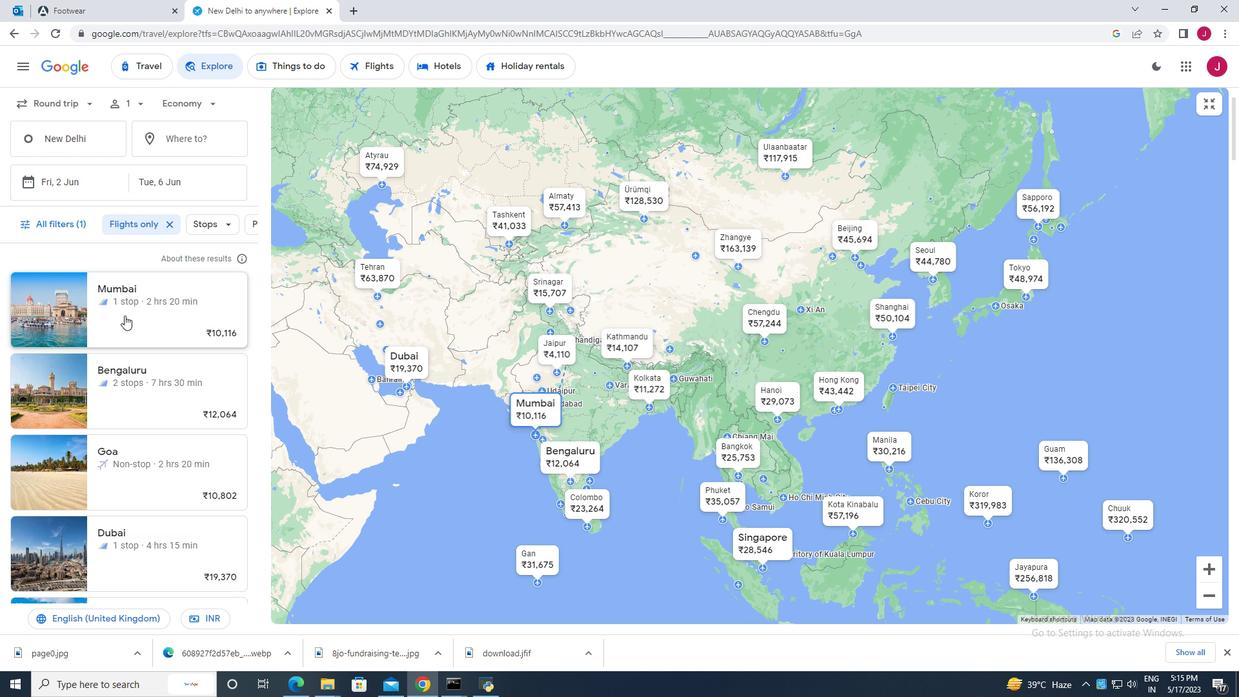 
Action: Mouse scrolled (117, 323) with delta (0, 0)
Screenshot: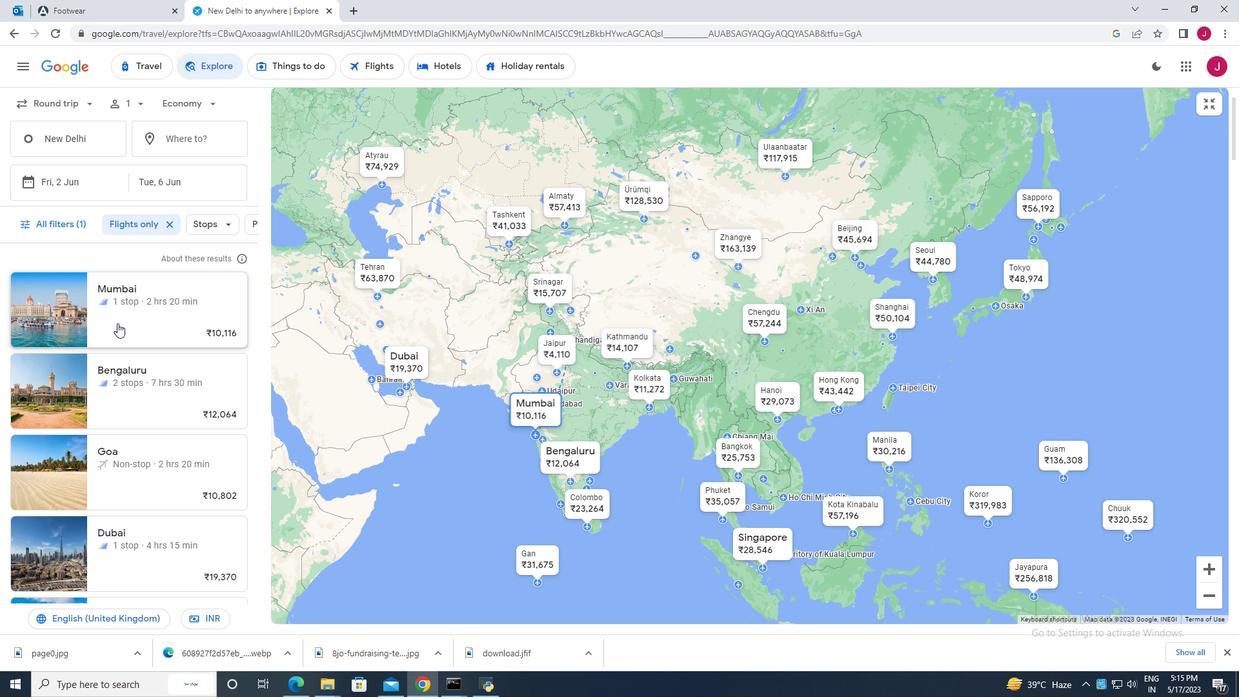 
Action: Mouse scrolled (117, 323) with delta (0, 0)
Screenshot: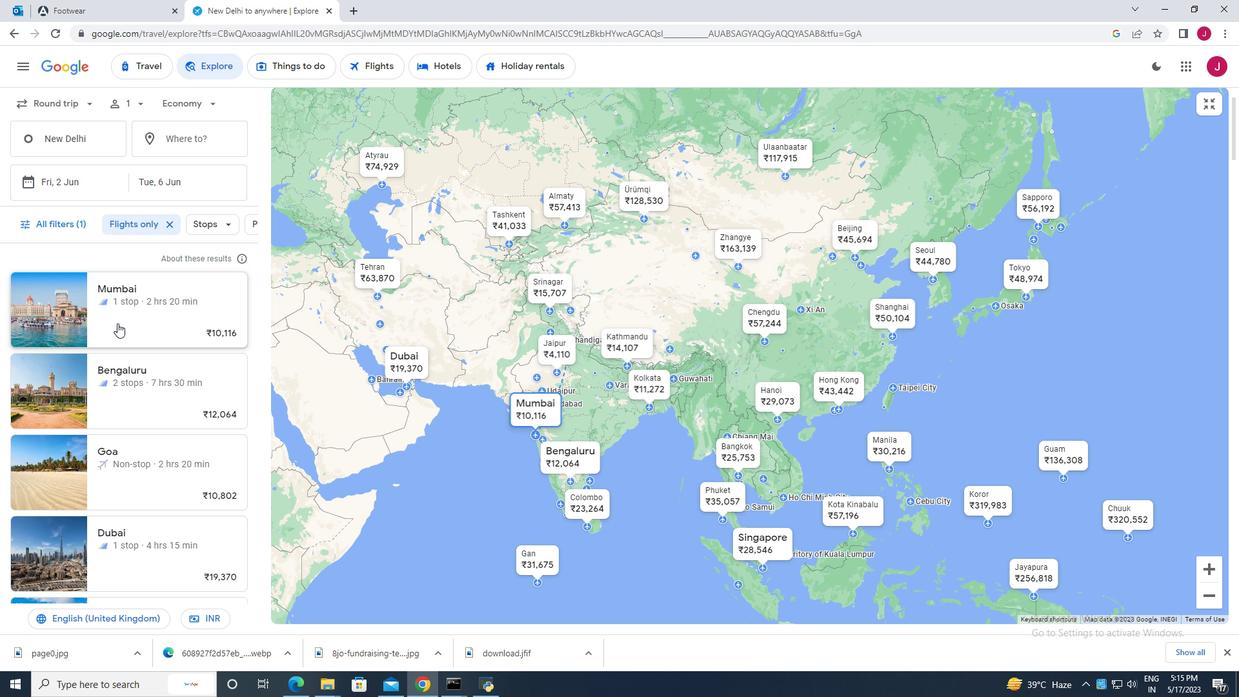 
Action: Mouse moved to (211, 536)
Screenshot: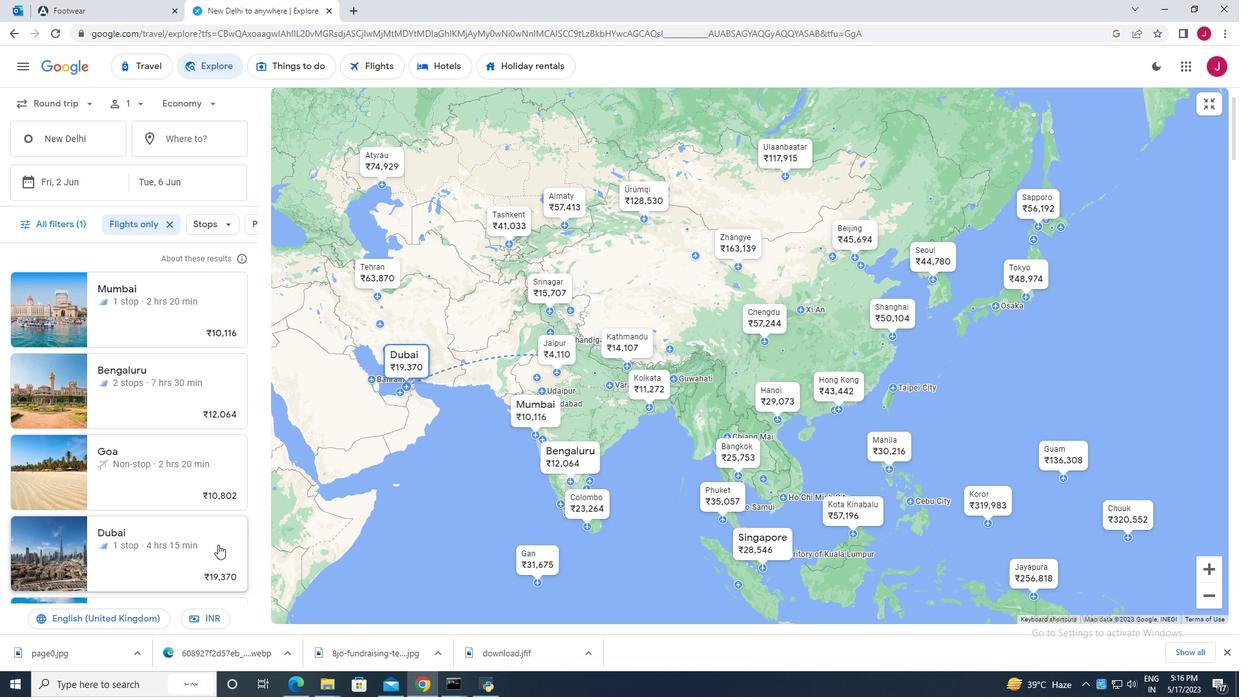 
Action: Mouse scrolled (211, 536) with delta (0, 0)
Screenshot: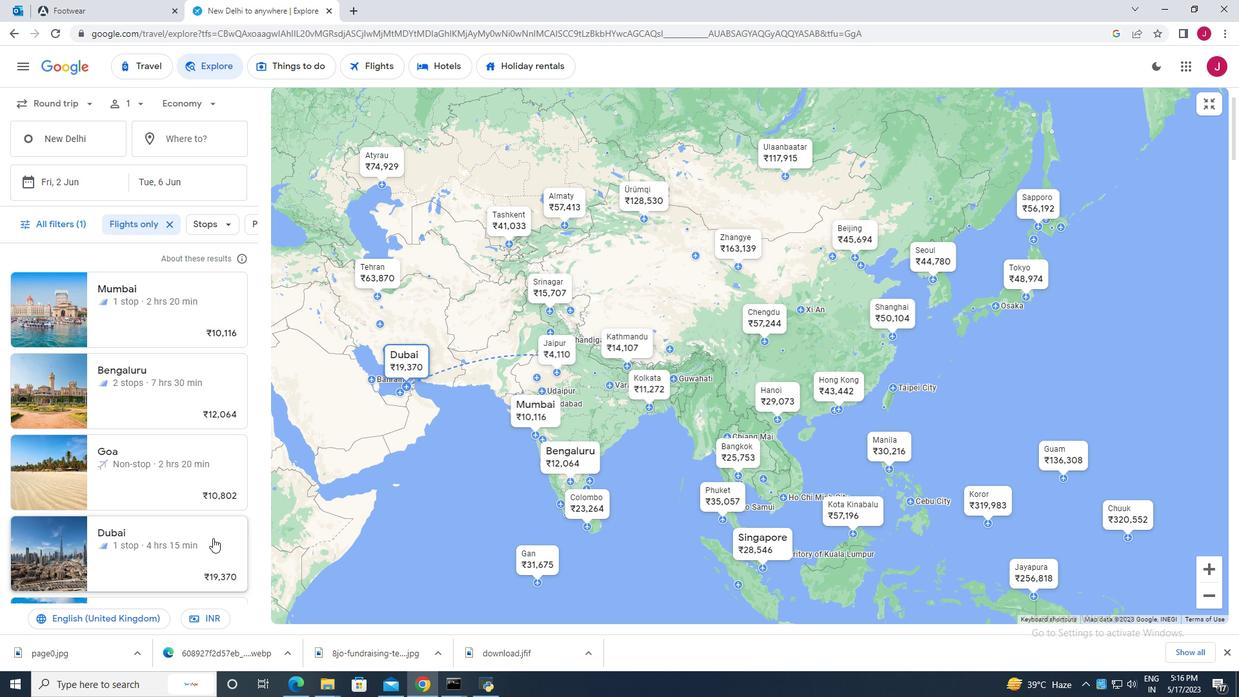 
Action: Mouse scrolled (211, 536) with delta (0, 0)
Screenshot: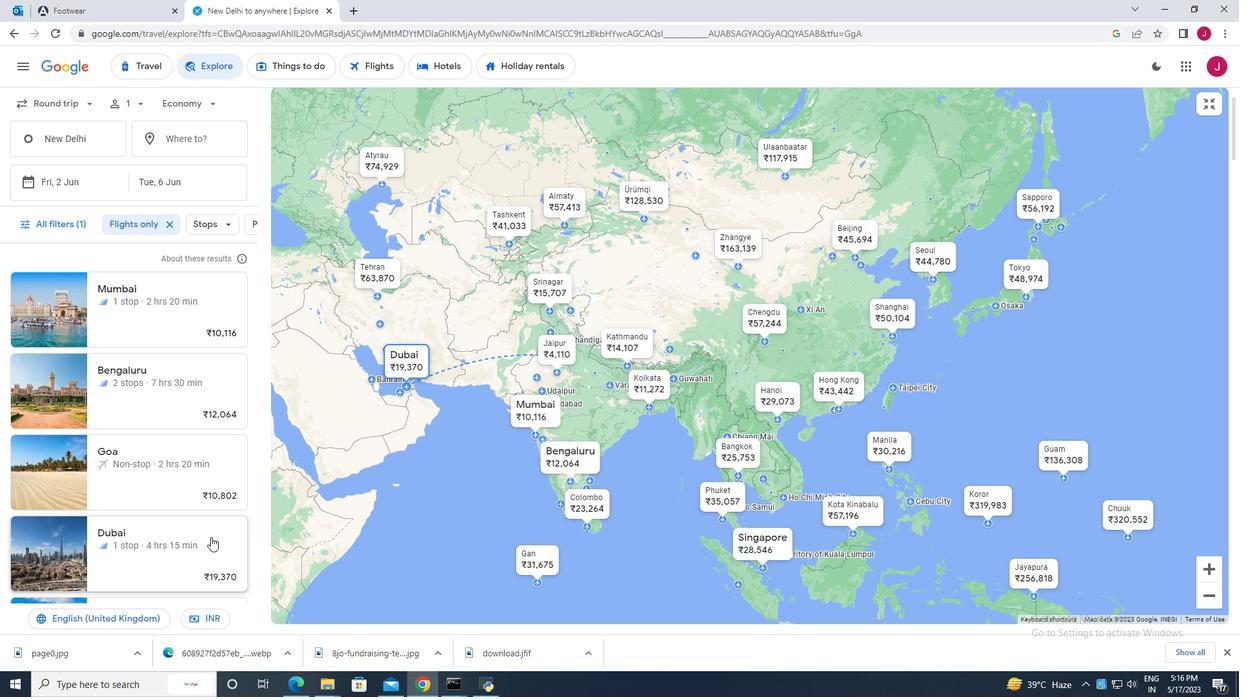 
Action: Mouse scrolled (211, 536) with delta (0, 0)
Screenshot: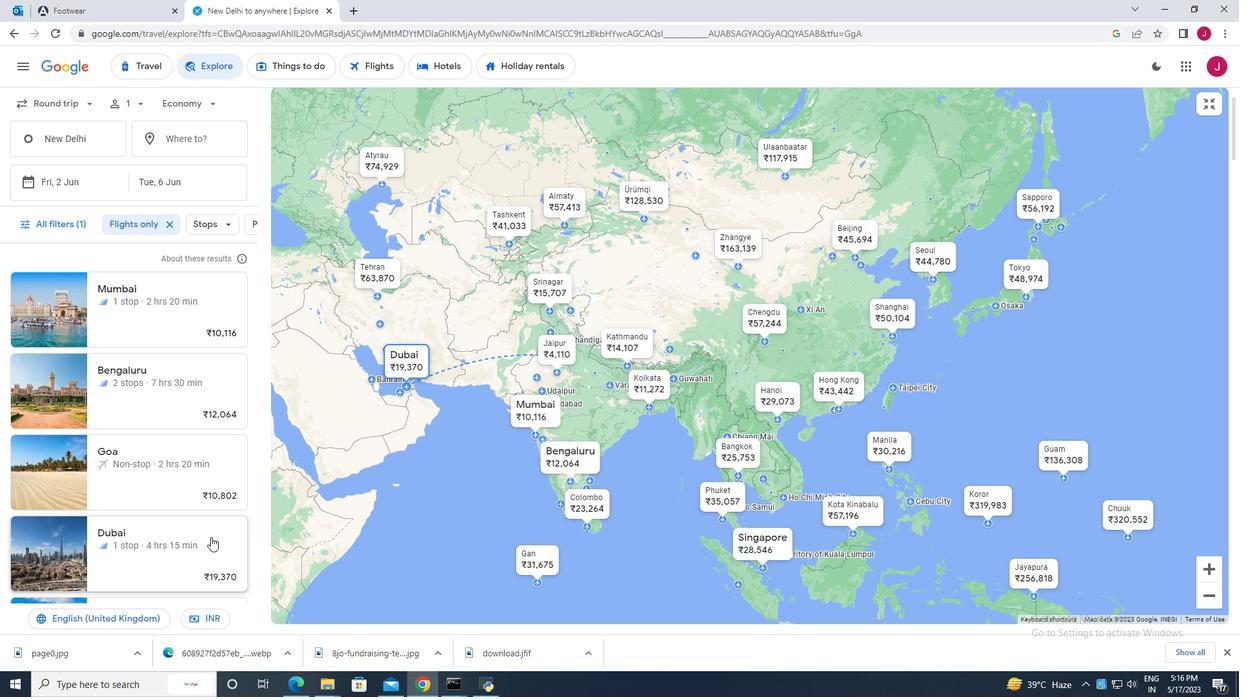
Action: Mouse moved to (211, 547)
Screenshot: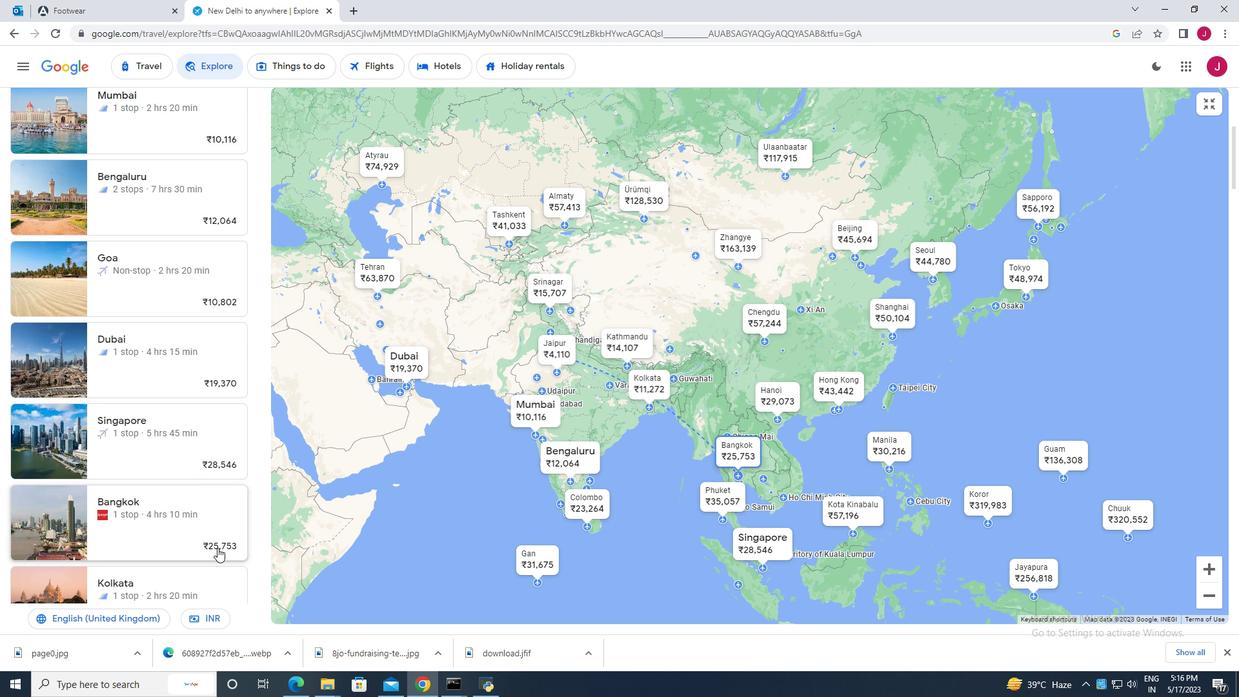 
Action: Mouse scrolled (211, 546) with delta (0, 0)
Screenshot: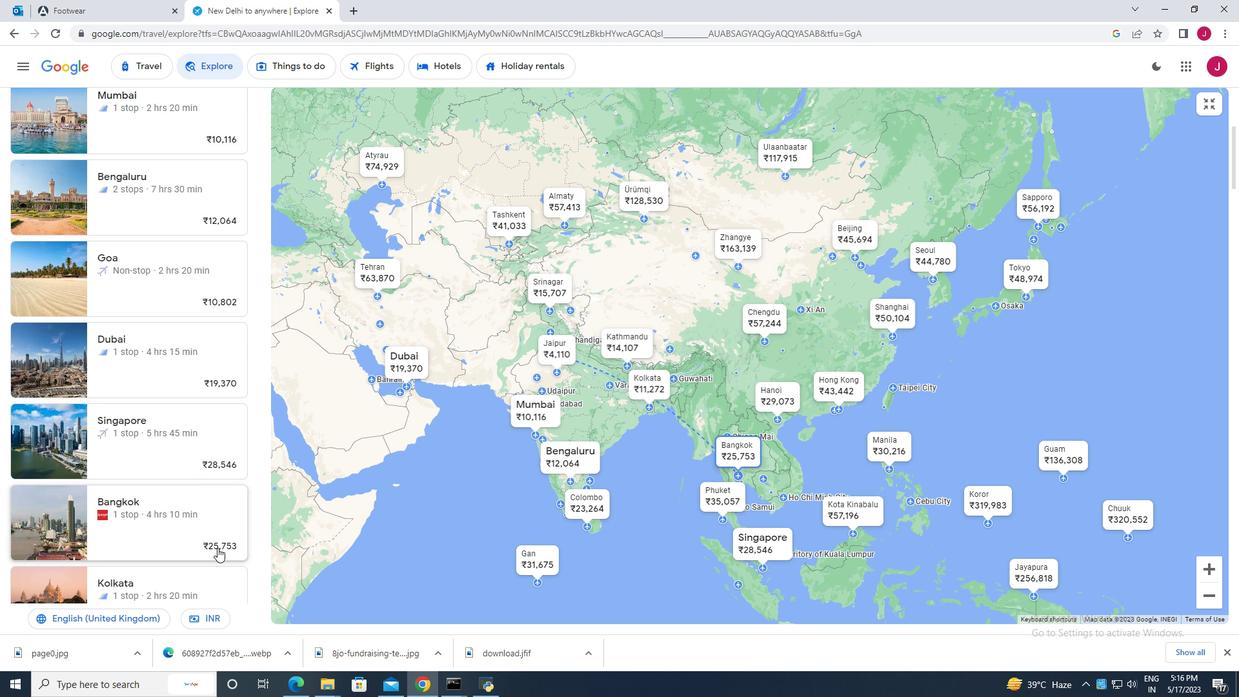 
Action: Mouse moved to (211, 545)
Screenshot: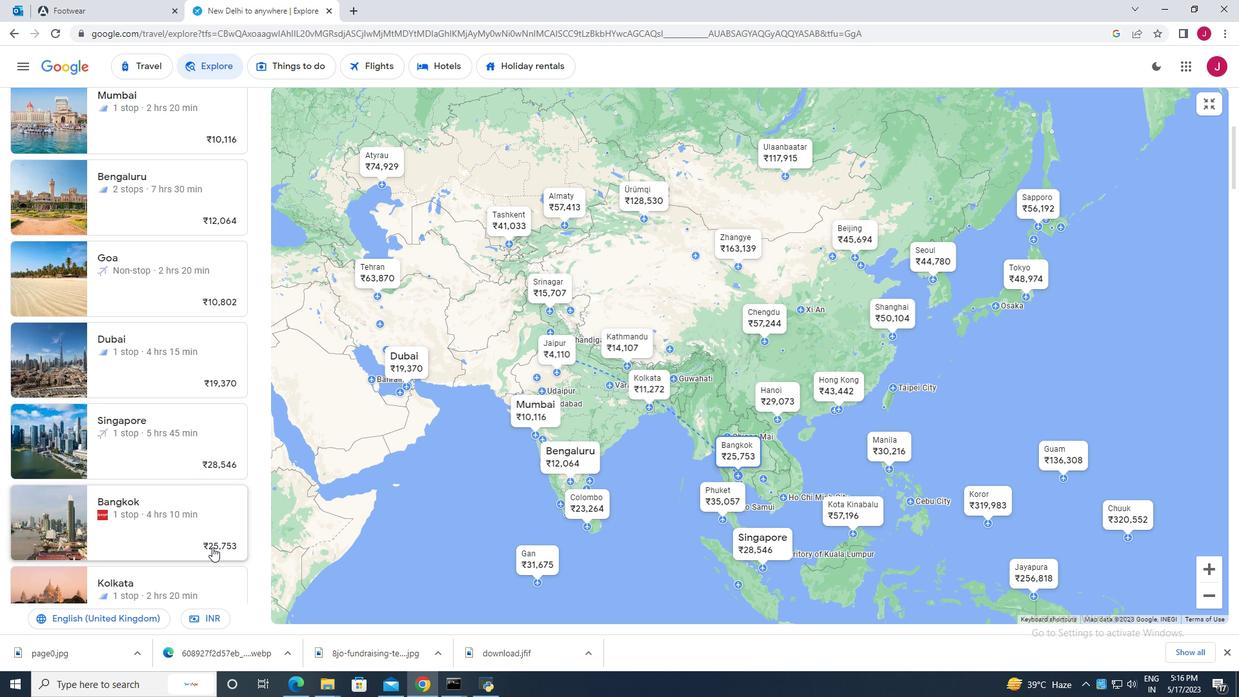 
Action: Mouse scrolled (211, 545) with delta (0, 0)
Screenshot: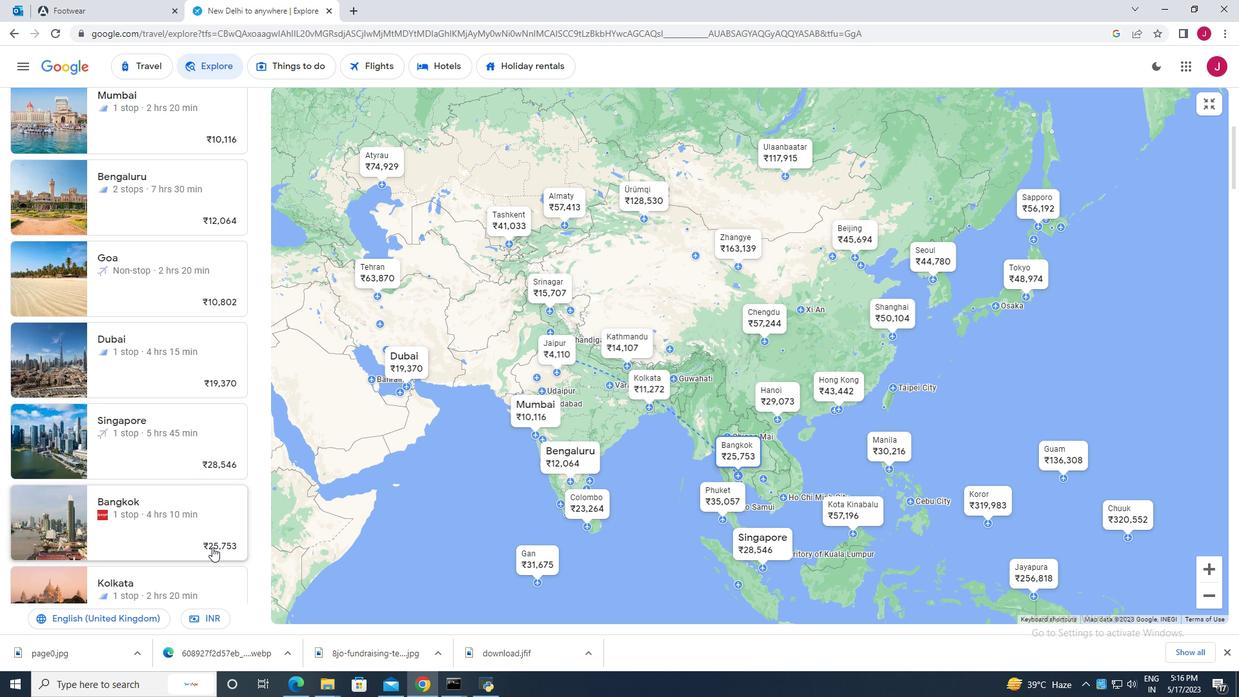 
Action: Mouse moved to (160, 527)
Screenshot: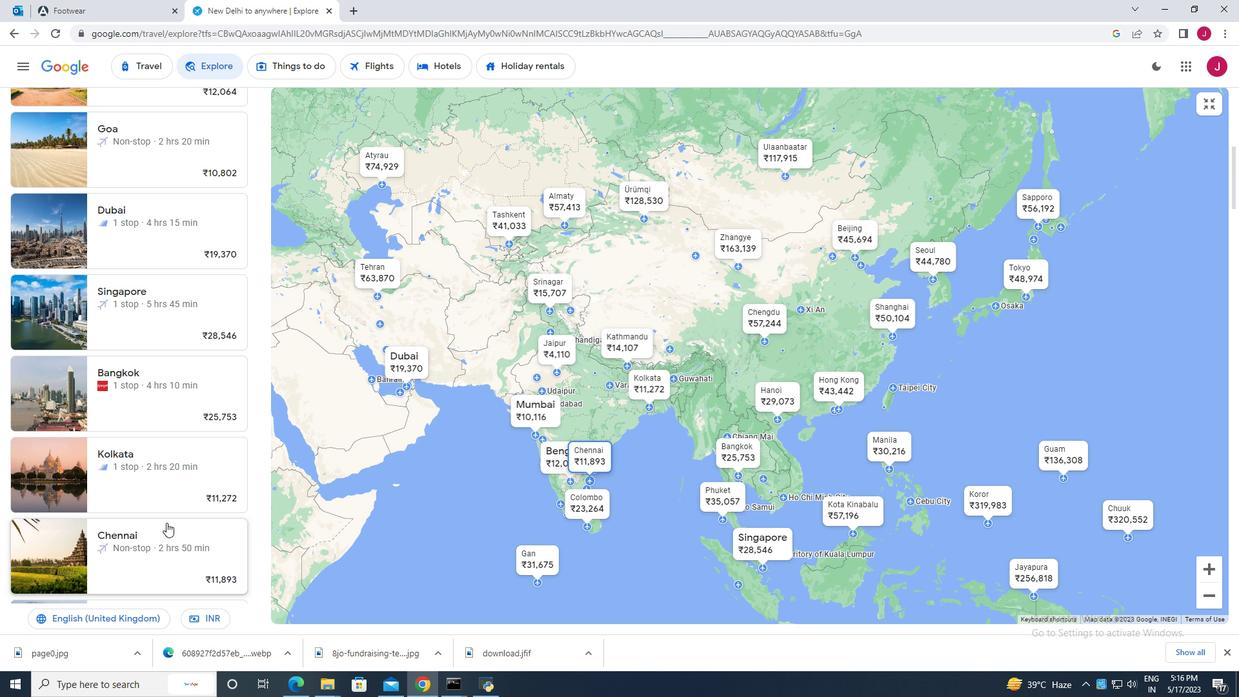 
Action: Mouse scrolled (160, 527) with delta (0, 0)
Screenshot: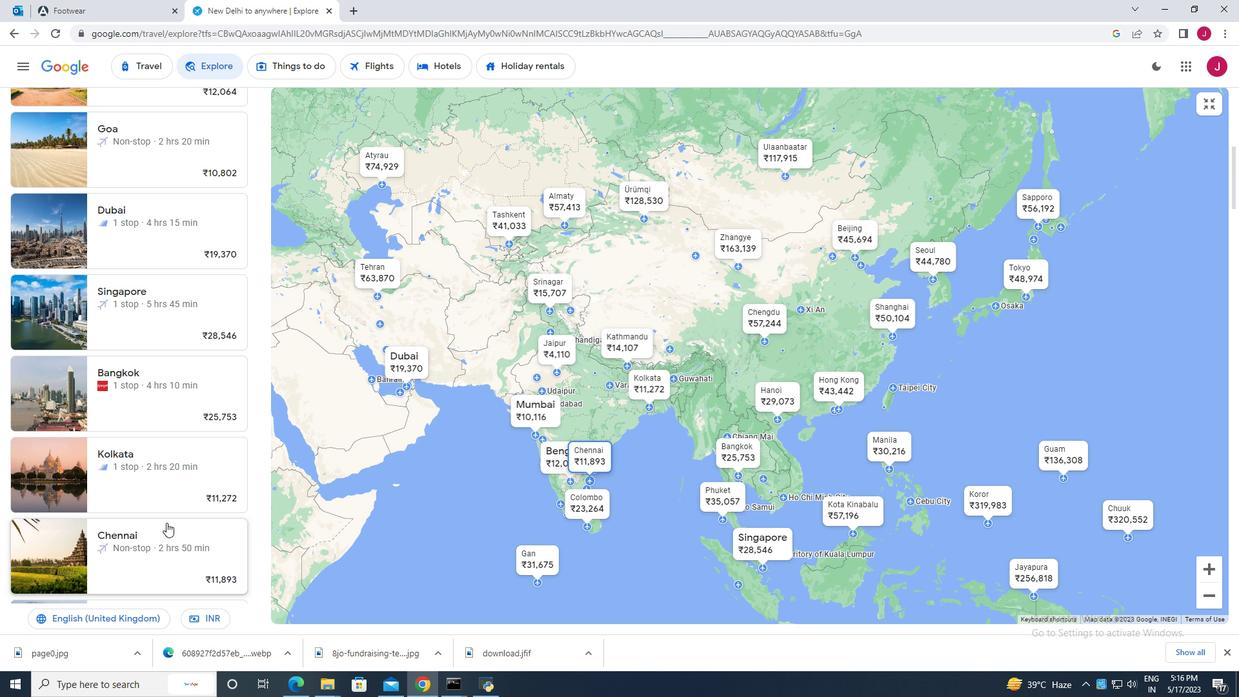 
Action: Mouse moved to (160, 529)
Screenshot: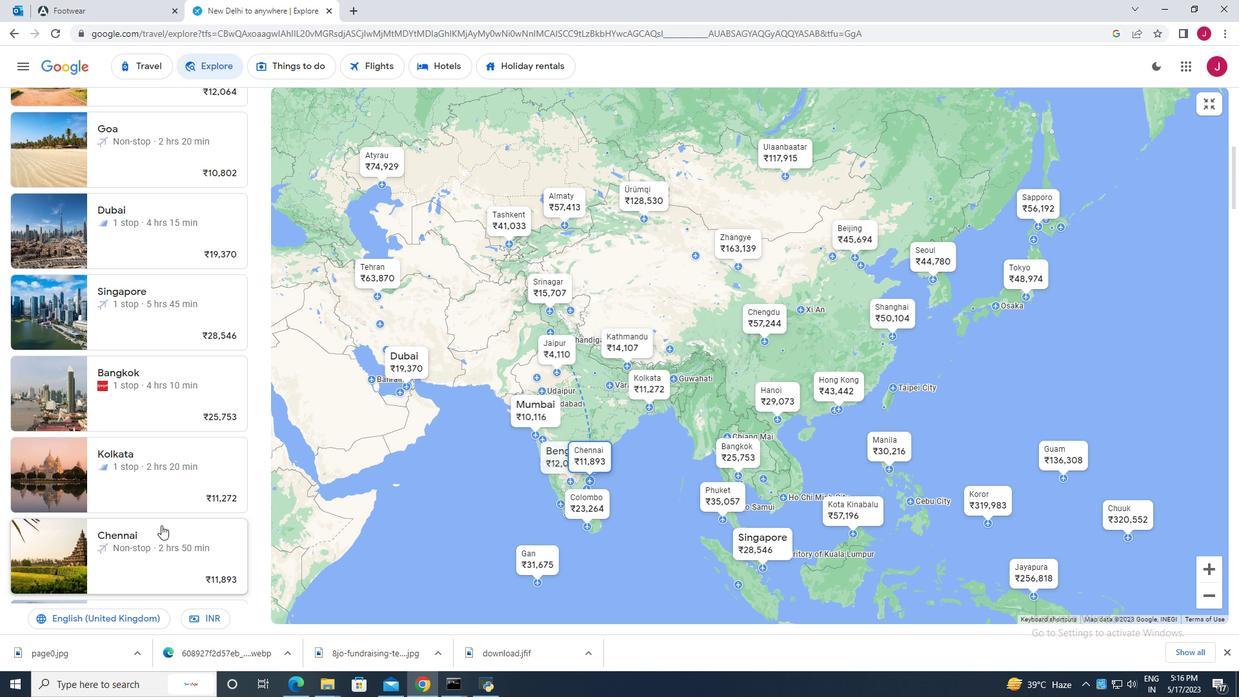 
Action: Mouse scrolled (160, 528) with delta (0, 0)
Screenshot: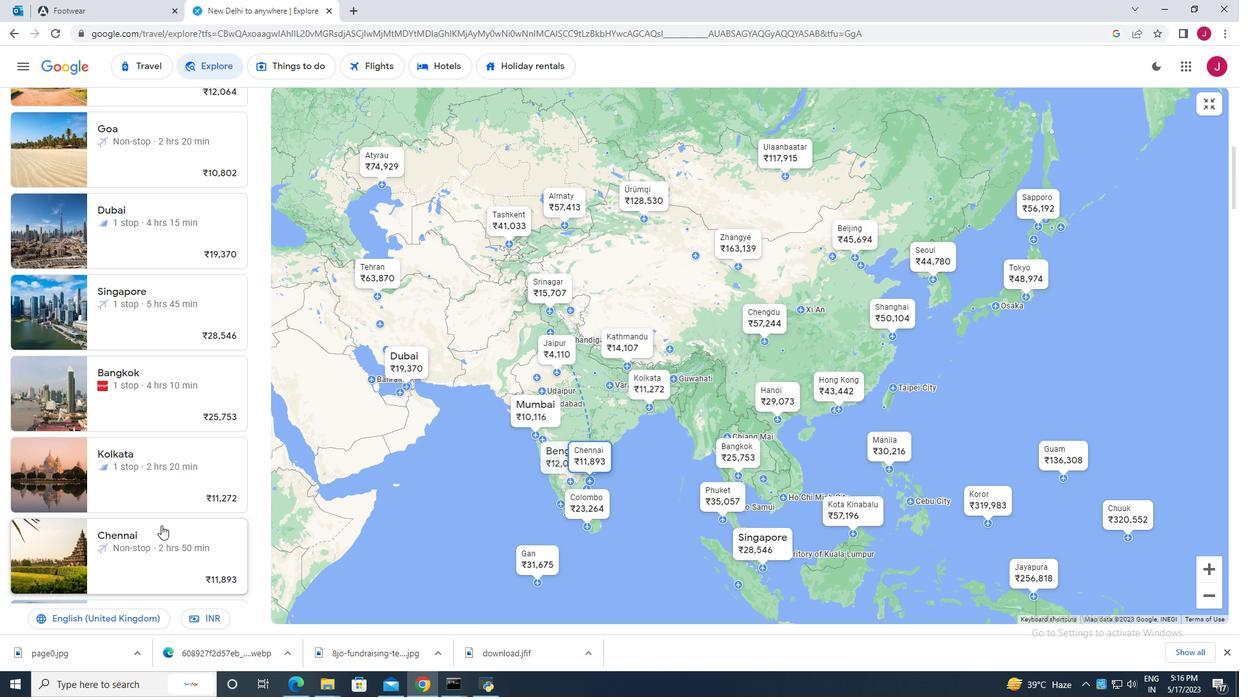 
Action: Mouse moved to (165, 477)
Screenshot: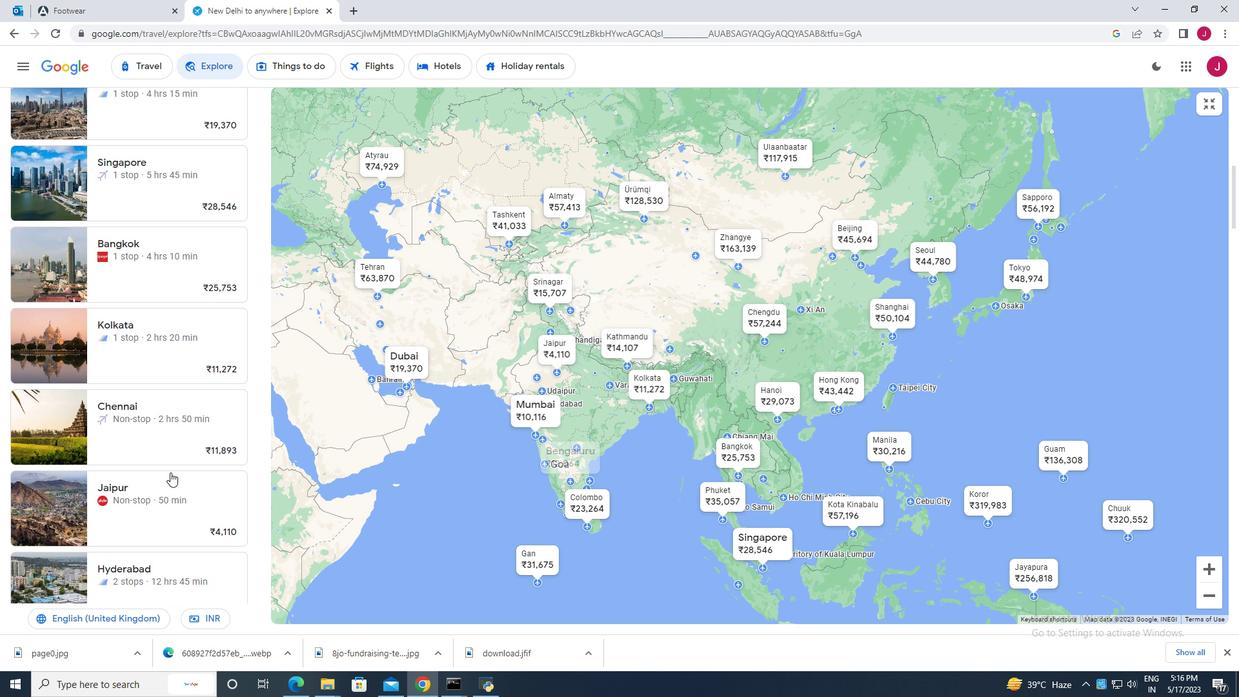 
Action: Mouse scrolled (165, 476) with delta (0, 0)
Screenshot: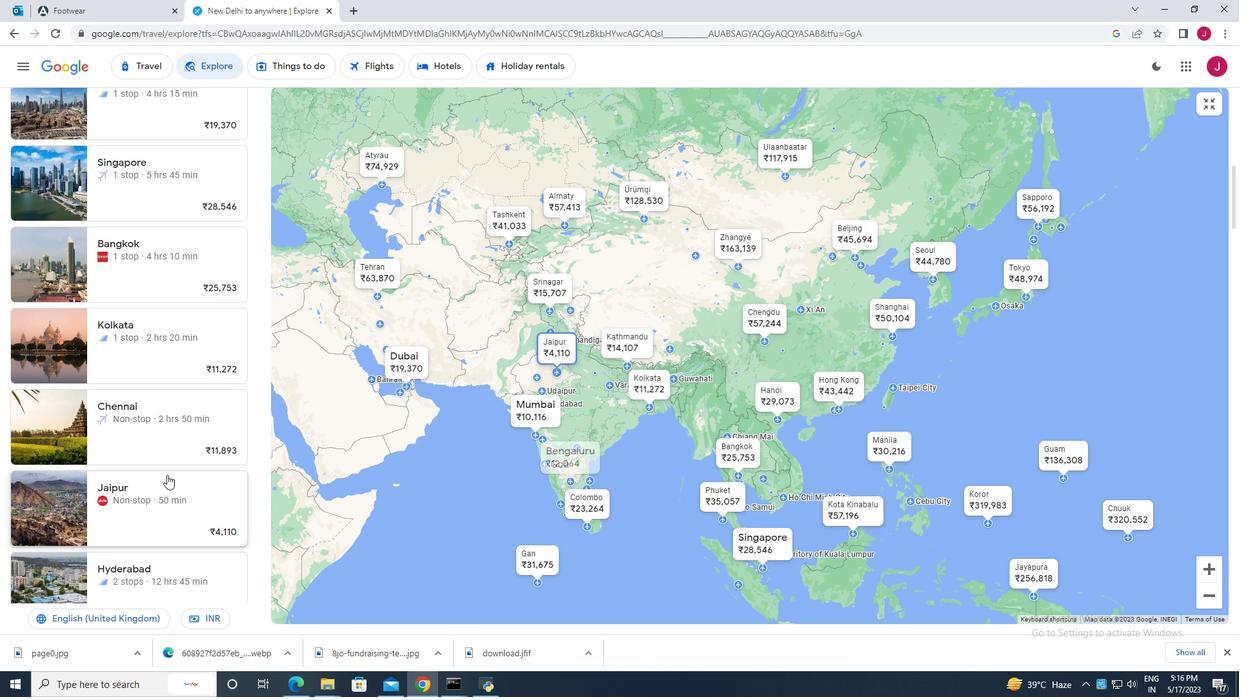 
Action: Mouse moved to (175, 485)
Screenshot: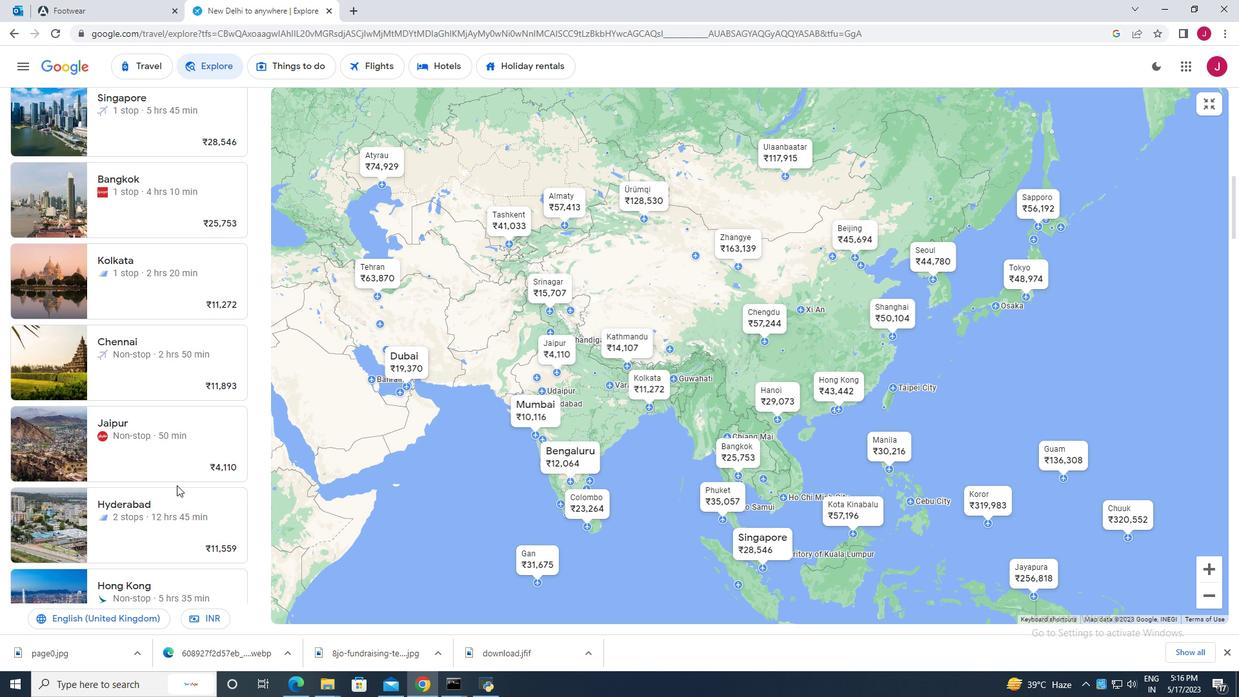 
Action: Mouse scrolled (175, 484) with delta (0, 0)
Screenshot: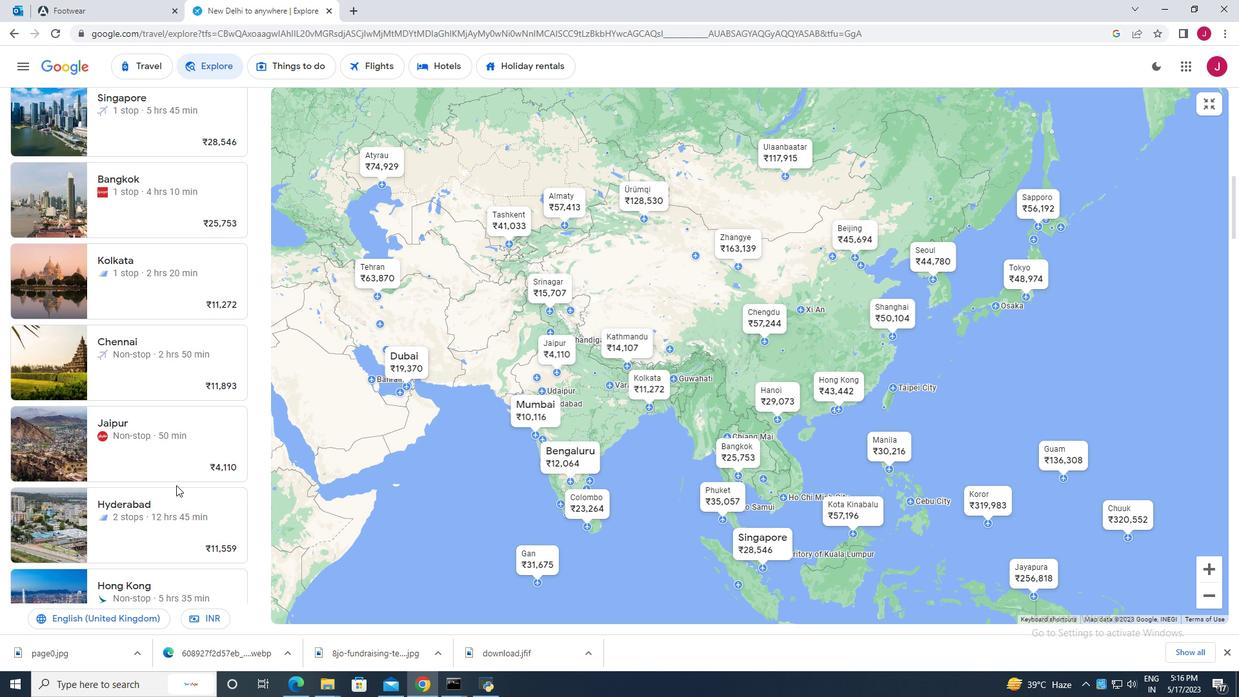 
Action: Mouse moved to (175, 485)
Screenshot: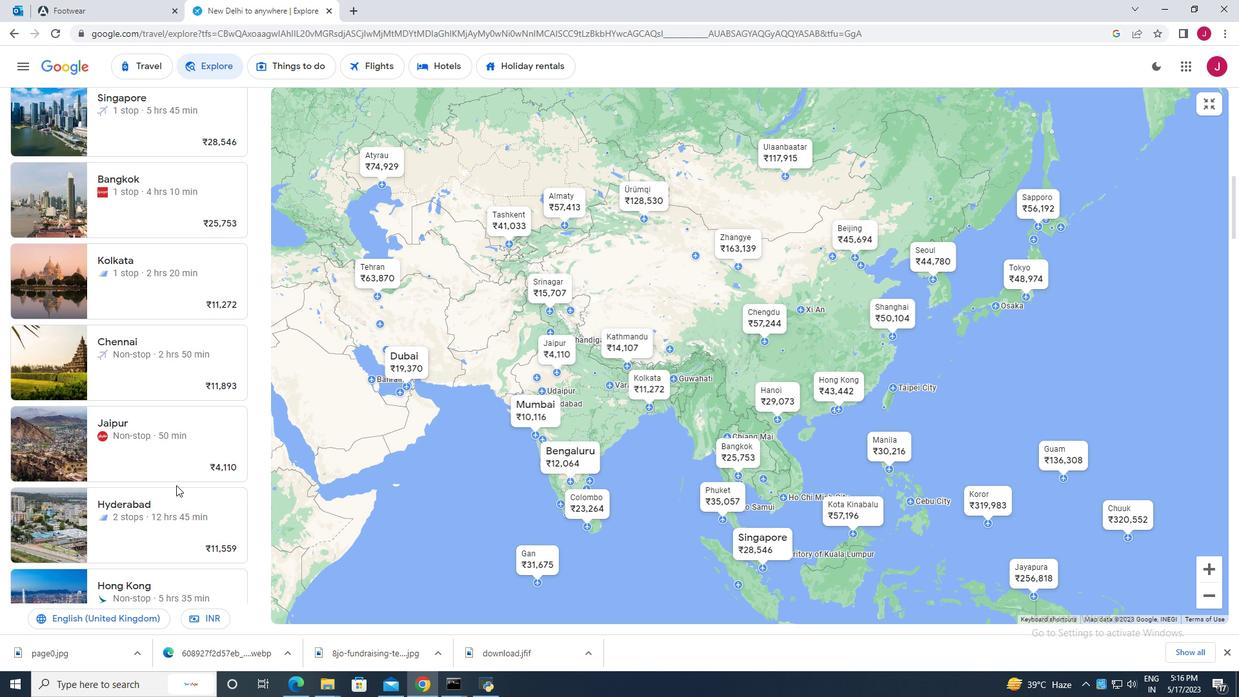 
Action: Mouse scrolled (175, 485) with delta (0, 0)
Screenshot: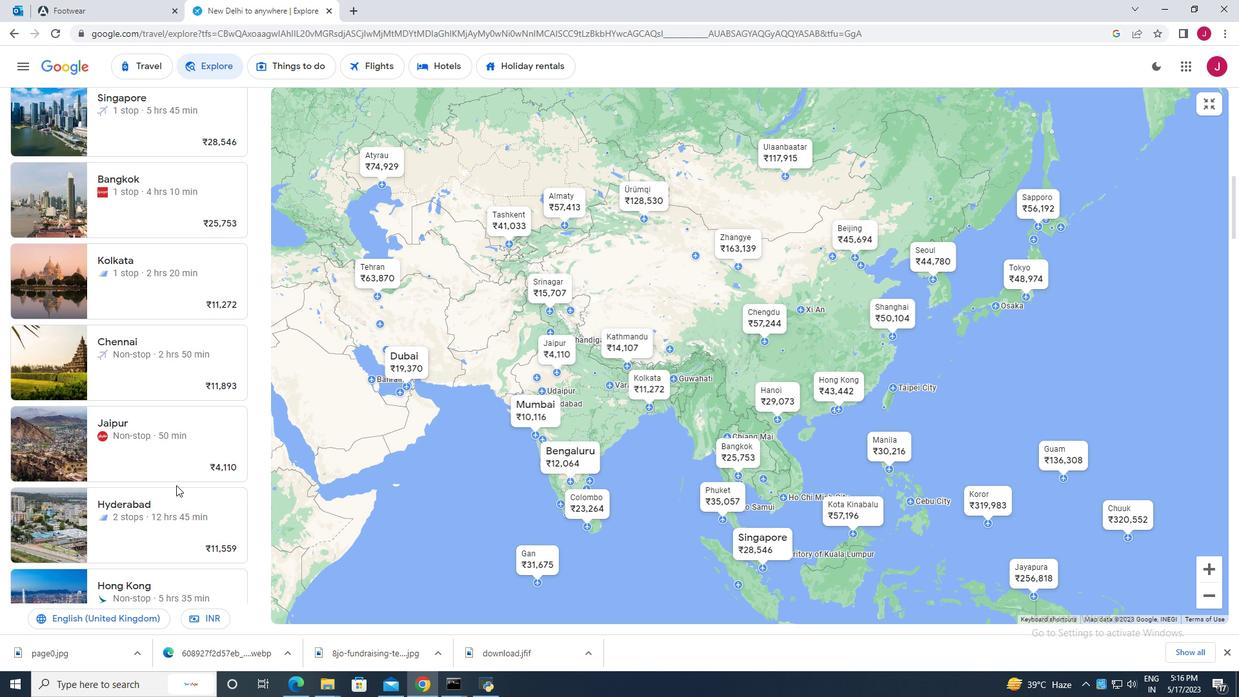 
Action: Mouse moved to (201, 487)
Screenshot: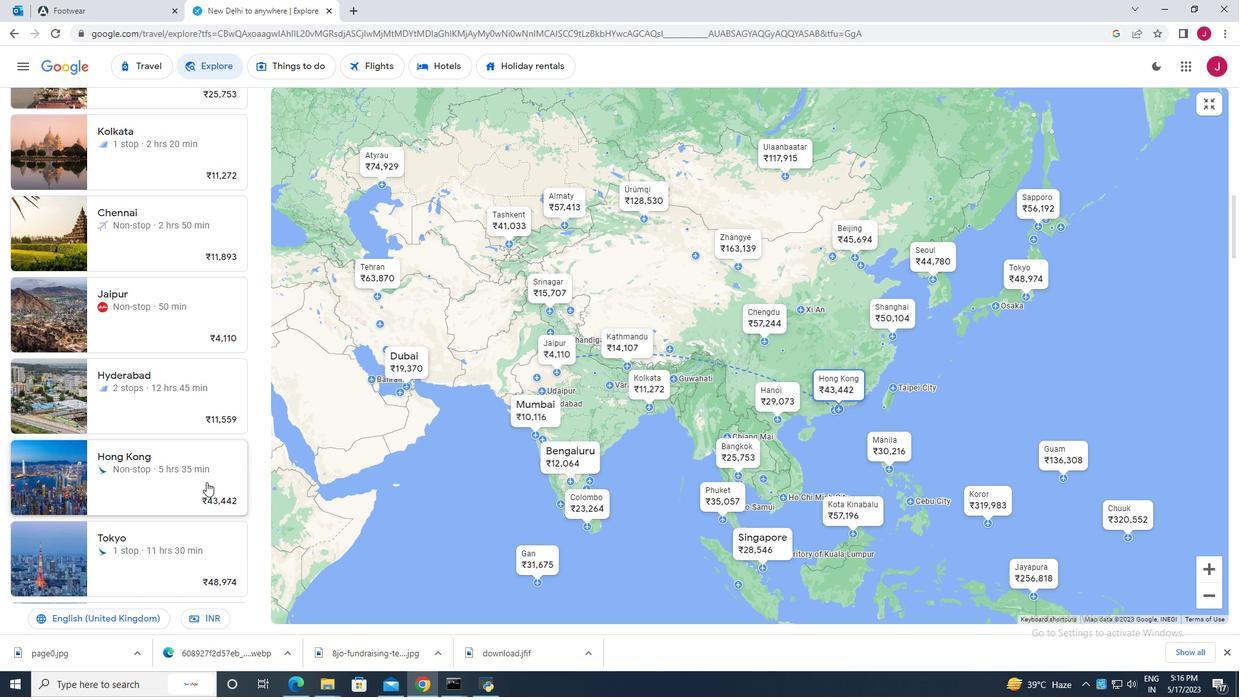
Action: Mouse scrolled (201, 486) with delta (0, 0)
Screenshot: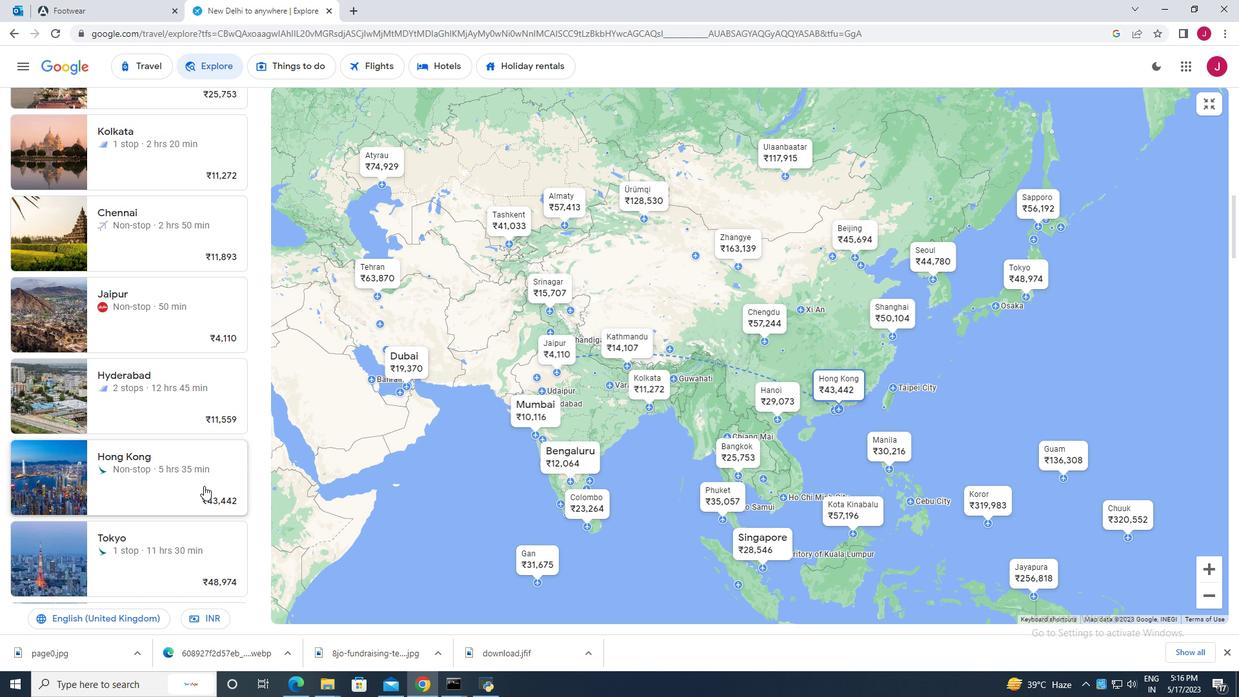 
Action: Mouse moved to (202, 527)
Screenshot: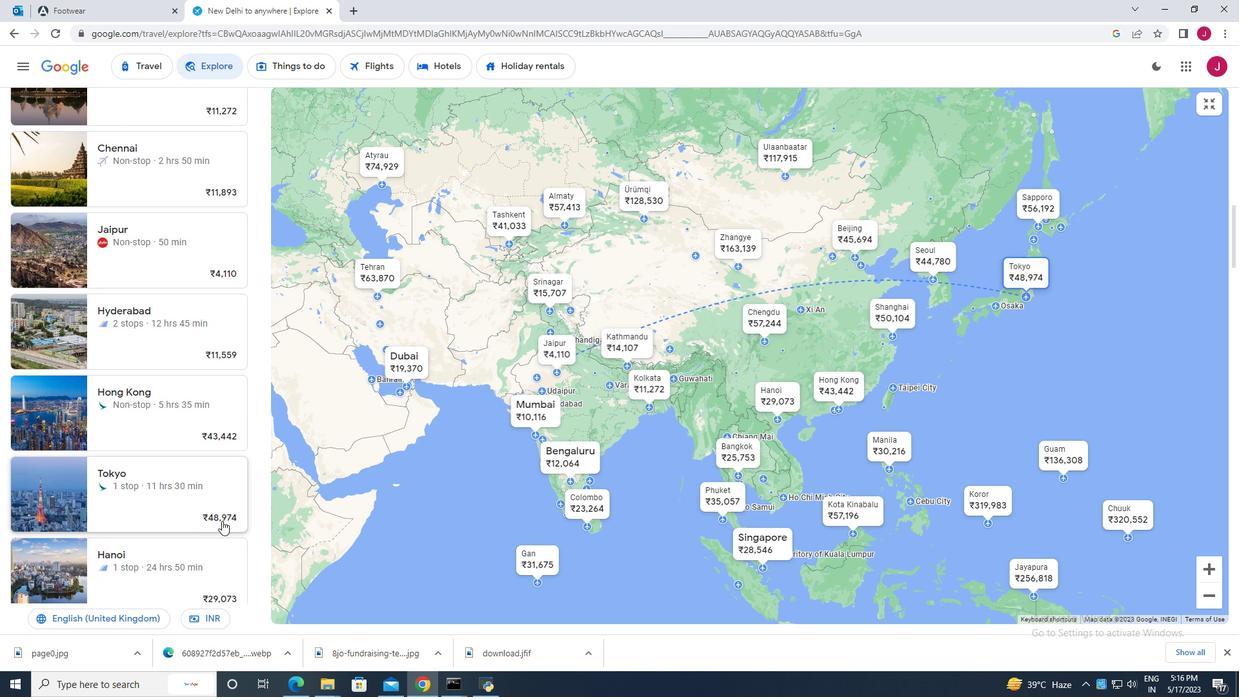 
Action: Mouse scrolled (202, 527) with delta (0, 0)
Screenshot: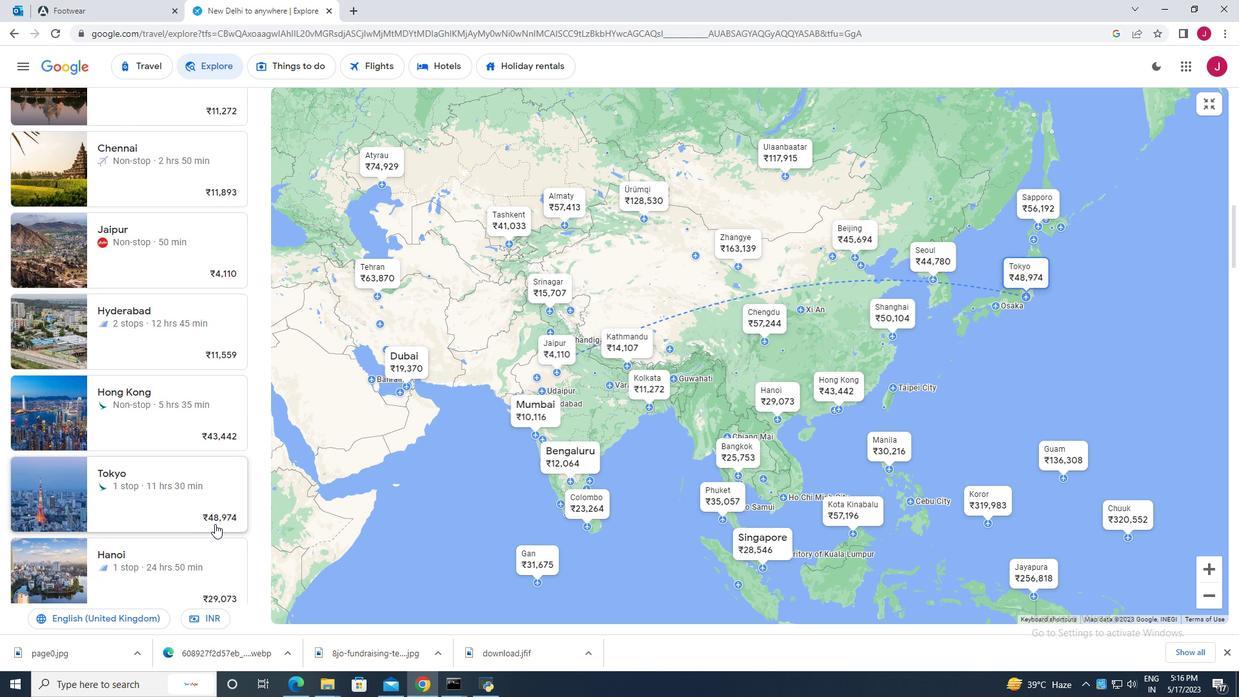 
Action: Mouse scrolled (202, 527) with delta (0, 0)
Screenshot: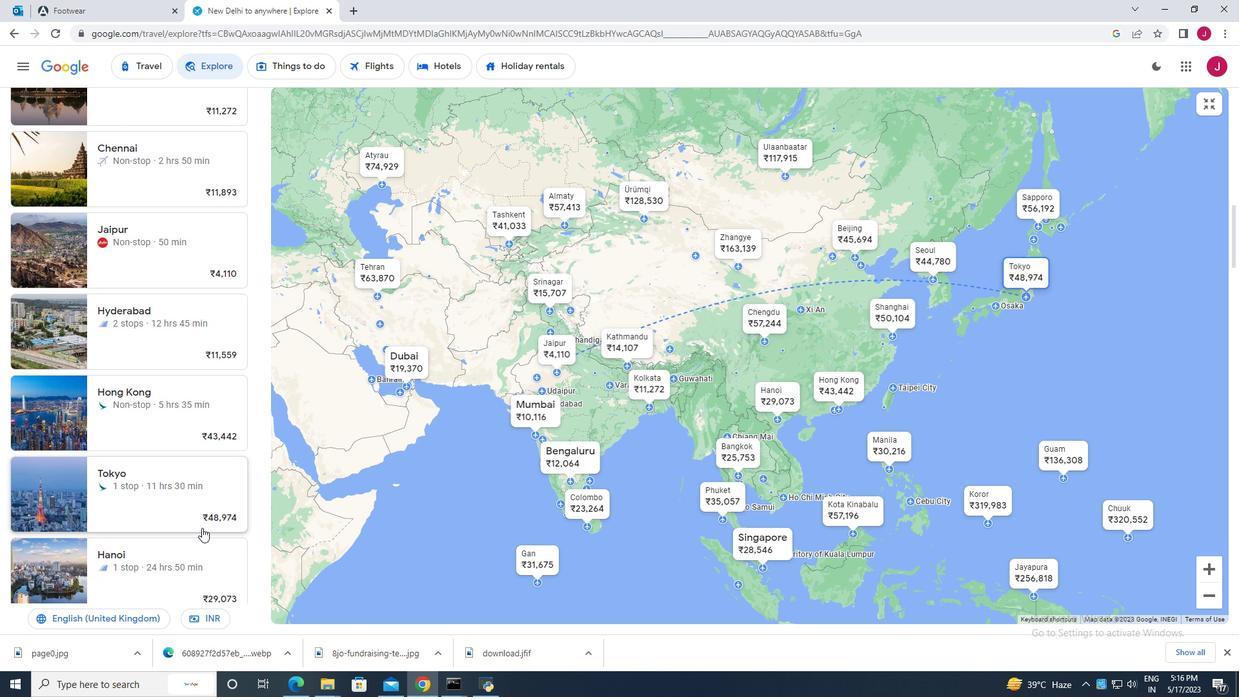 
Action: Mouse moved to (228, 505)
Screenshot: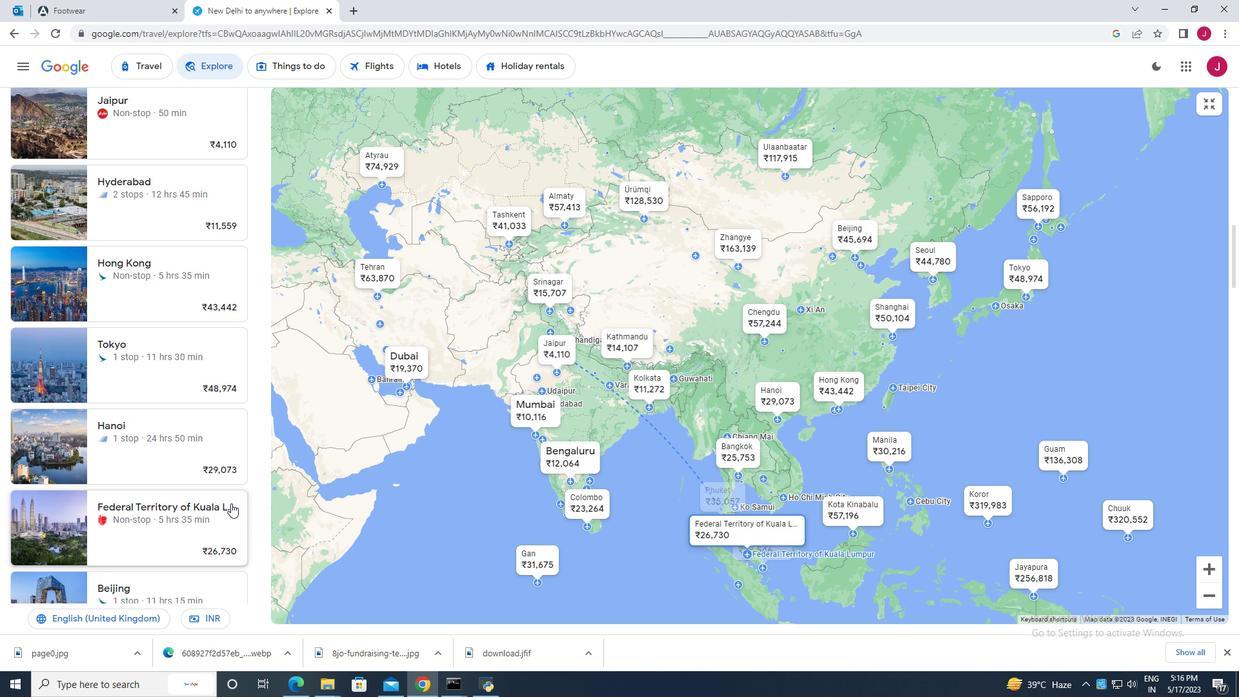 
Action: Mouse scrolled (228, 505) with delta (0, 0)
Screenshot: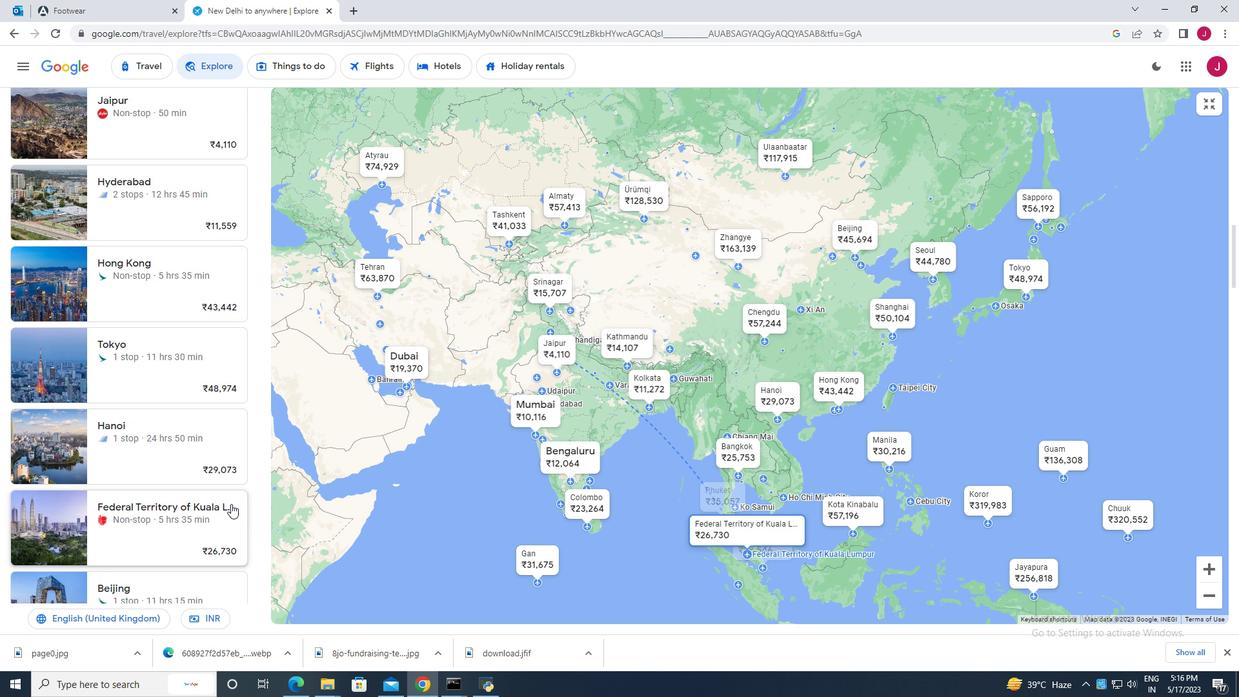 
Action: Mouse moved to (213, 500)
Screenshot: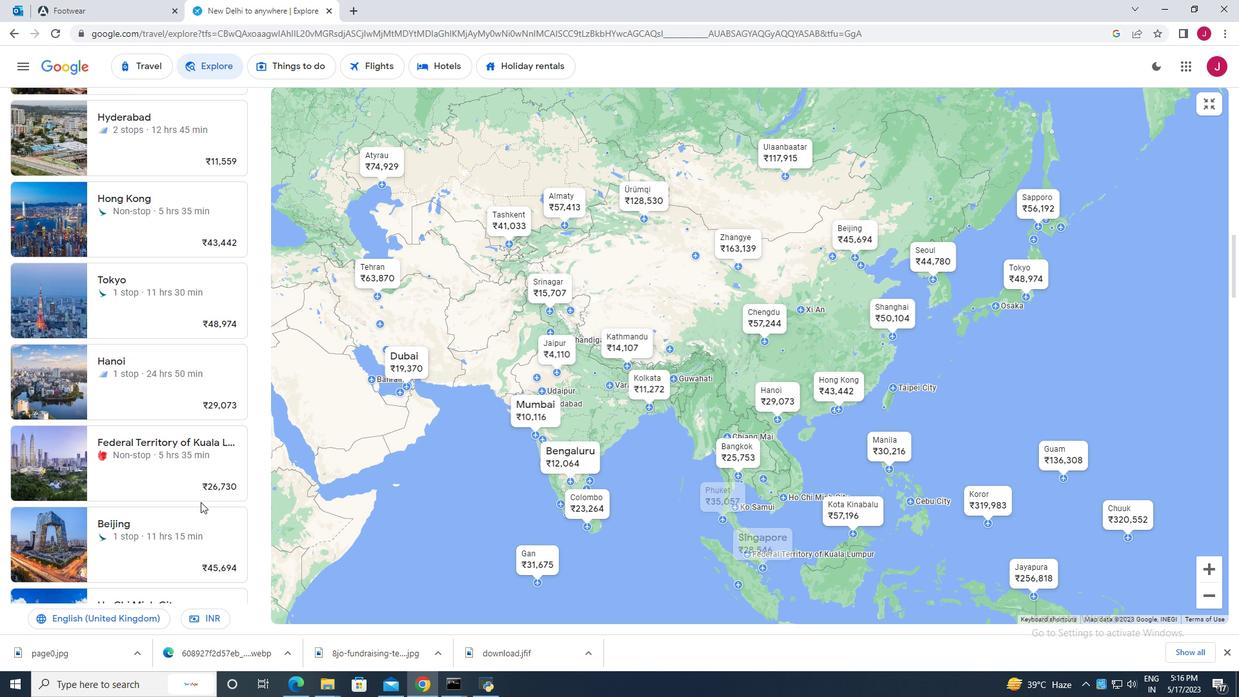 
Action: Mouse scrolled (213, 500) with delta (0, 0)
Screenshot: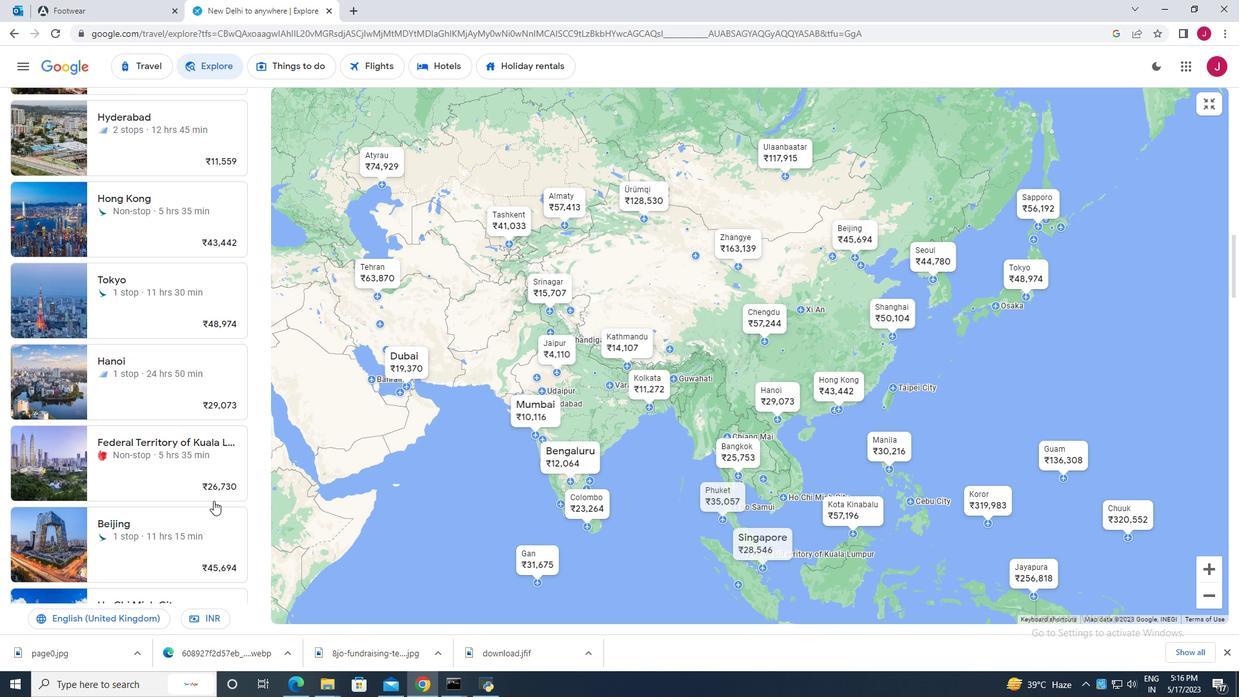 
Action: Mouse moved to (217, 513)
Screenshot: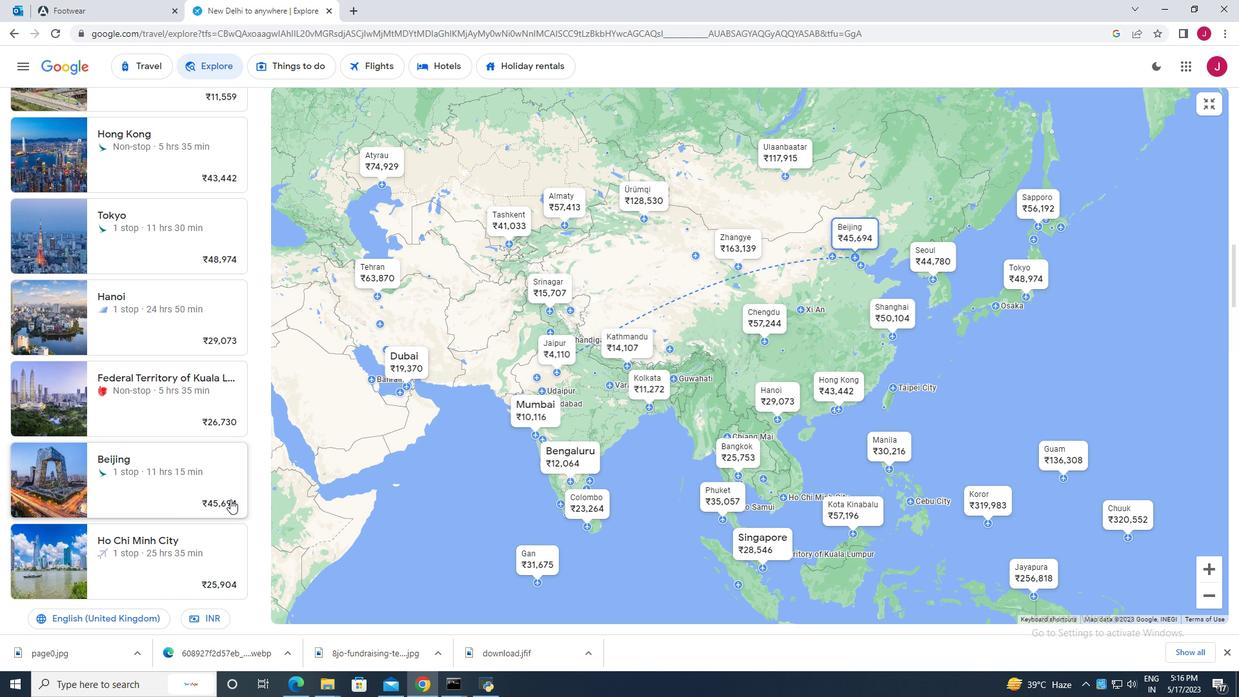 
Action: Mouse scrolled (217, 512) with delta (0, 0)
Screenshot: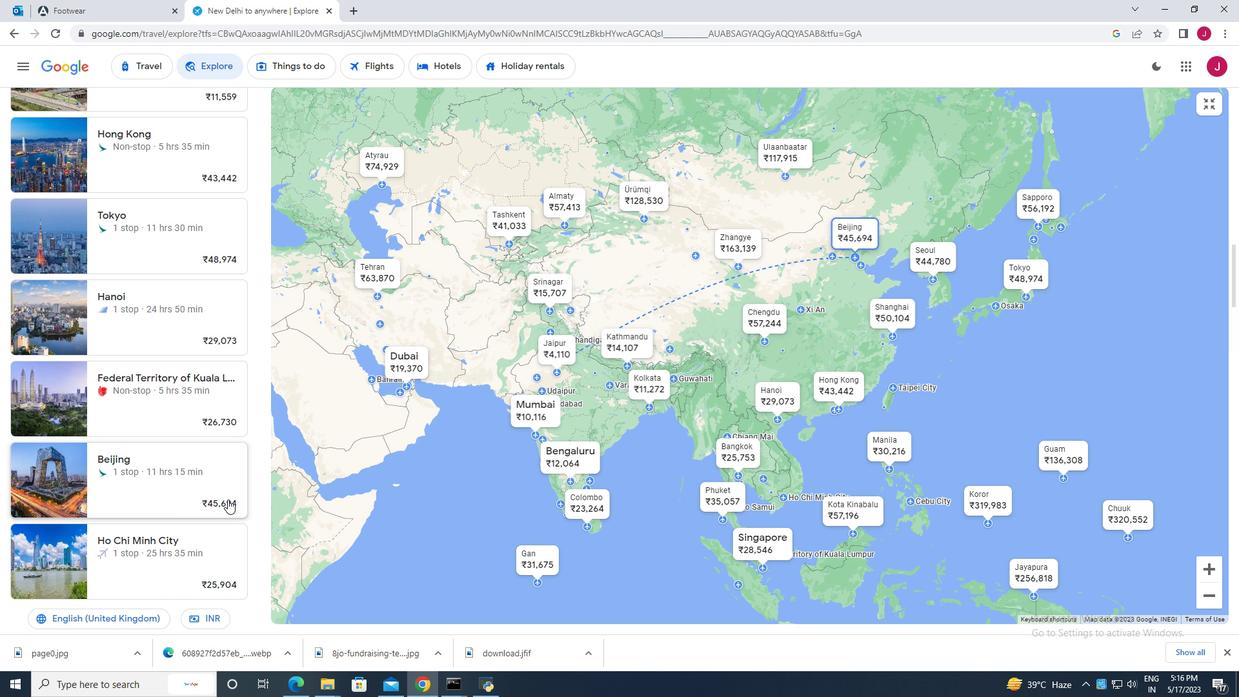 
Action: Mouse moved to (216, 514)
Screenshot: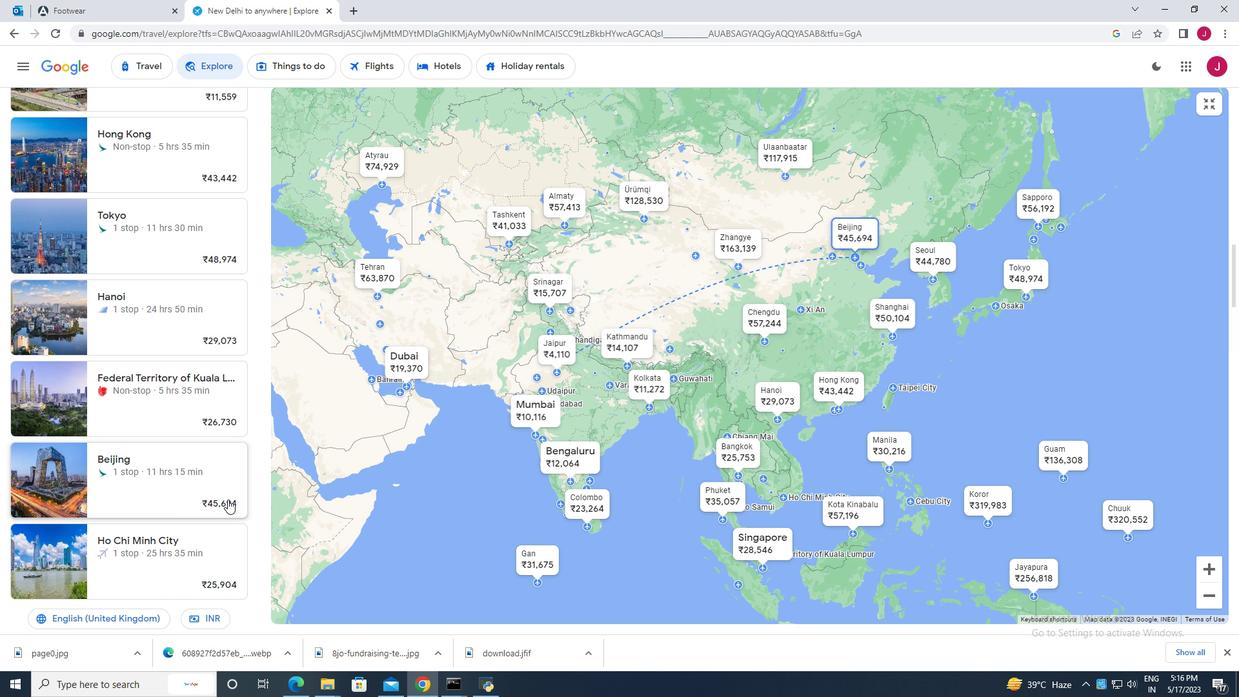 
Action: Mouse scrolled (216, 513) with delta (0, 0)
Screenshot: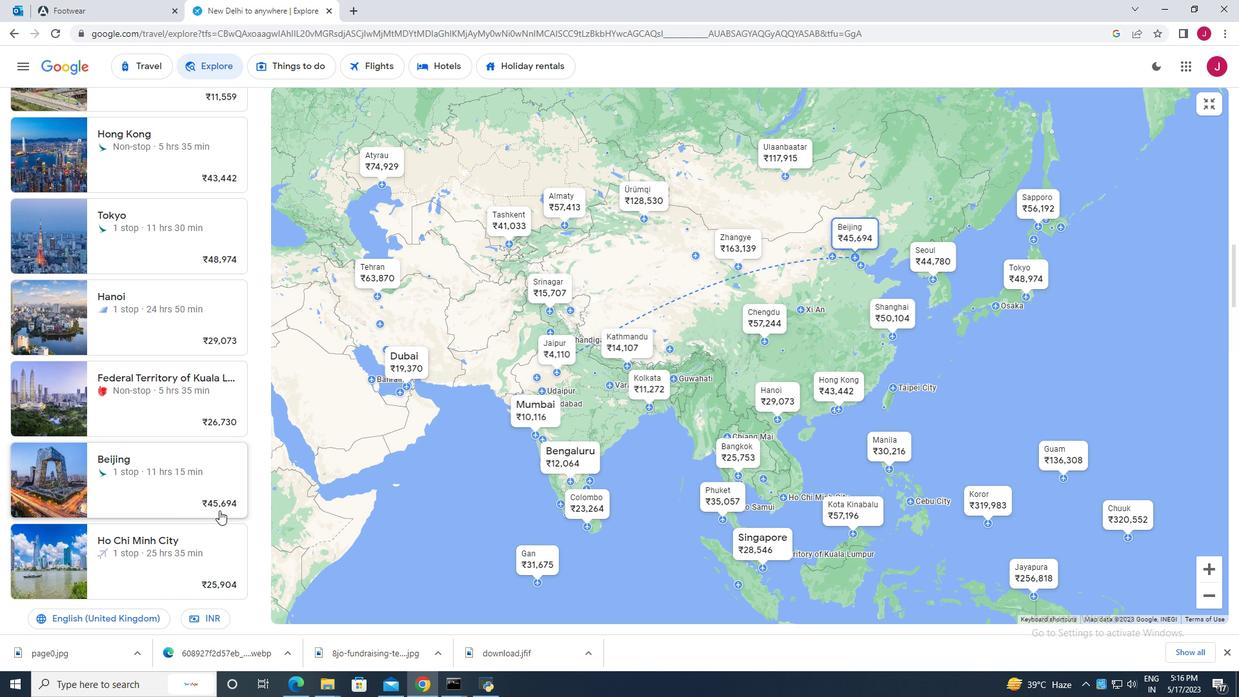 
Action: Mouse moved to (223, 431)
Screenshot: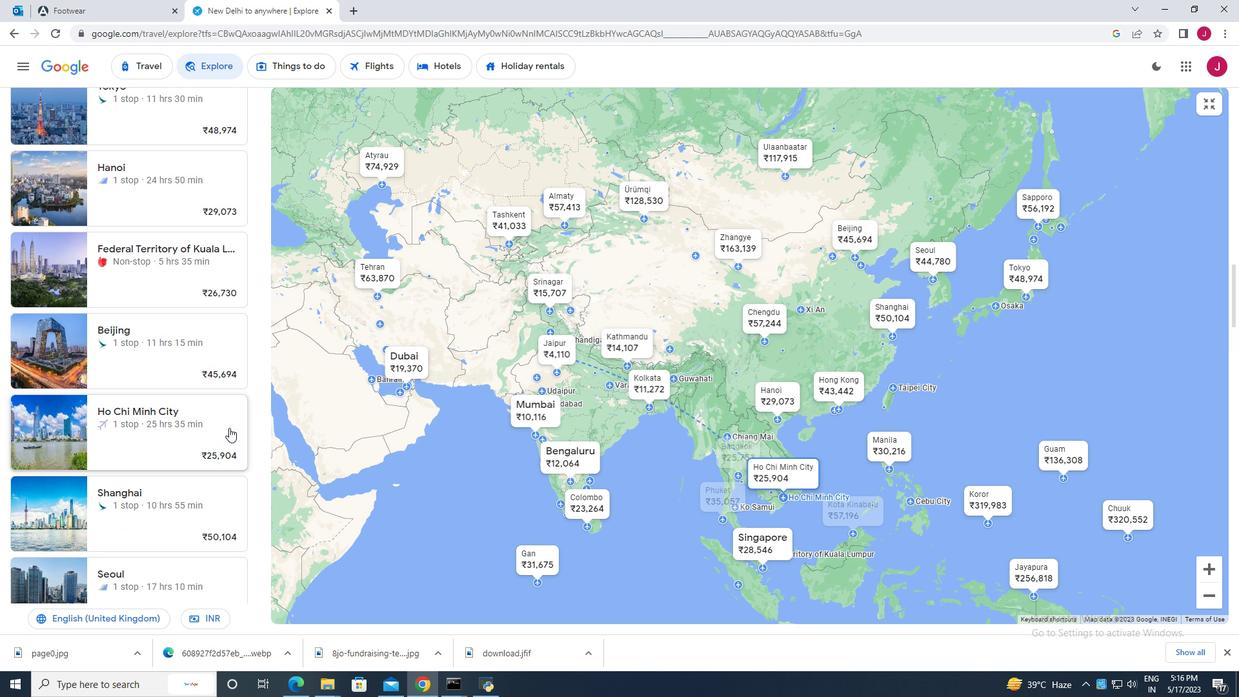 
Action: Mouse scrolled (223, 430) with delta (0, 0)
Screenshot: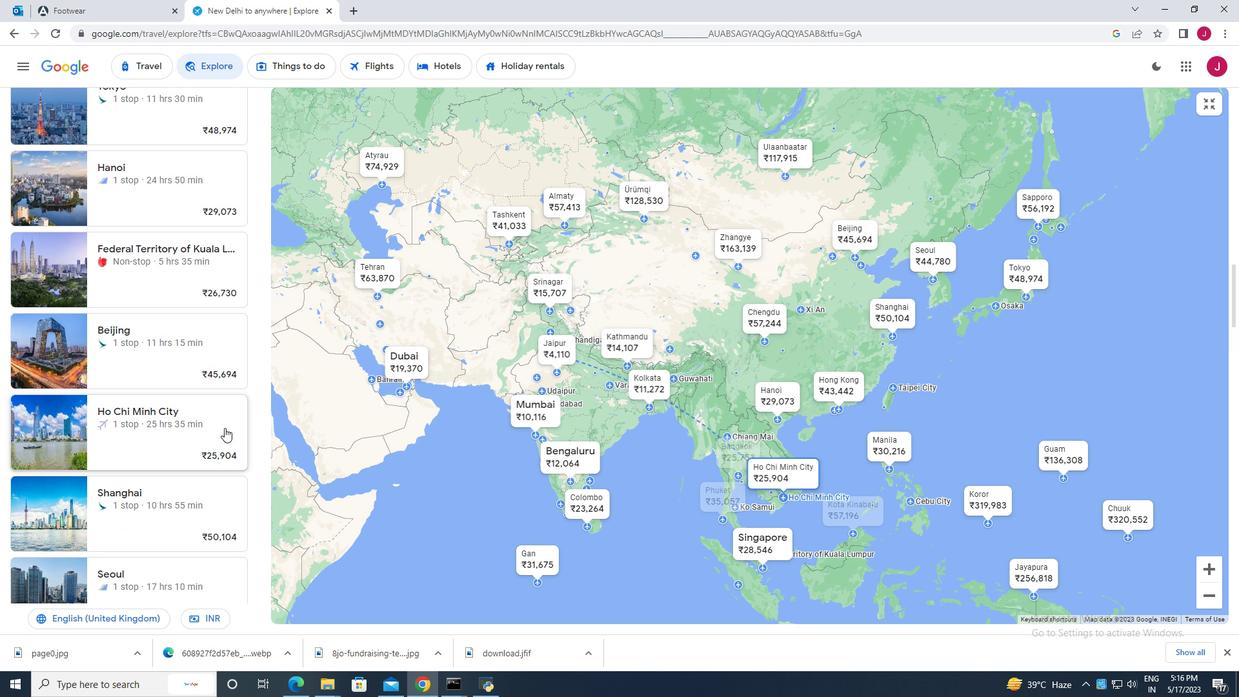 
Action: Mouse moved to (222, 433)
Screenshot: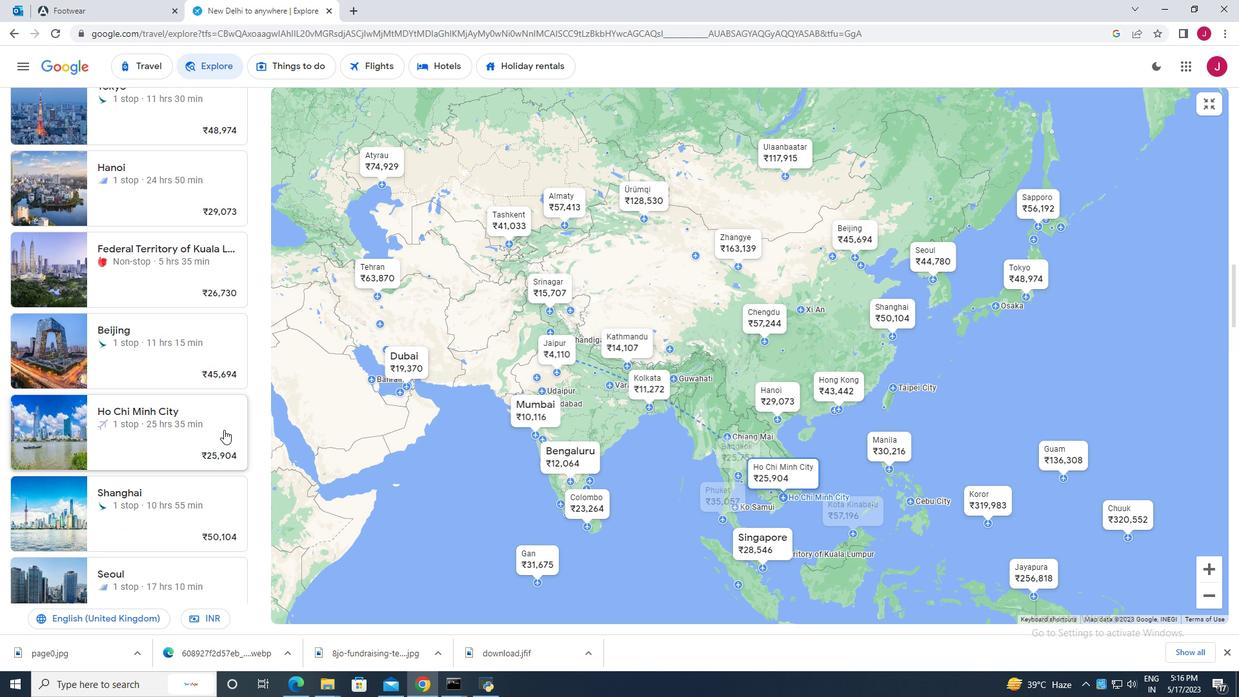 
Action: Mouse scrolled (222, 432) with delta (0, 0)
Screenshot: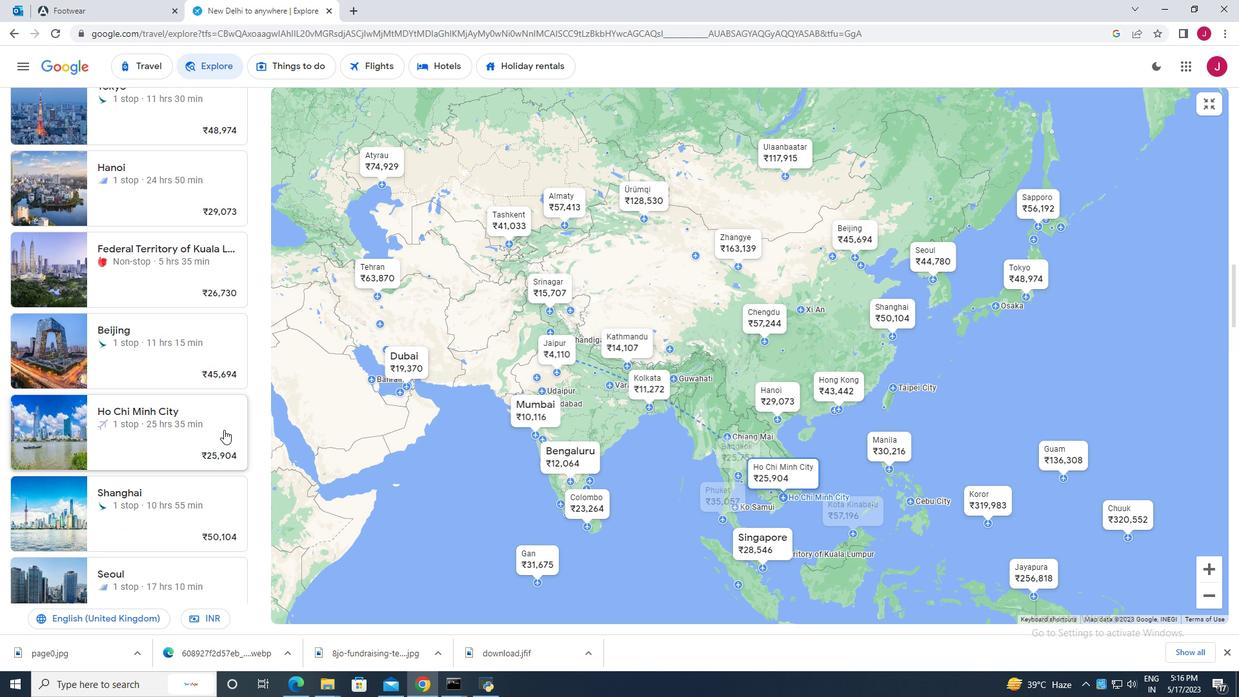 
Action: Mouse moved to (220, 416)
Screenshot: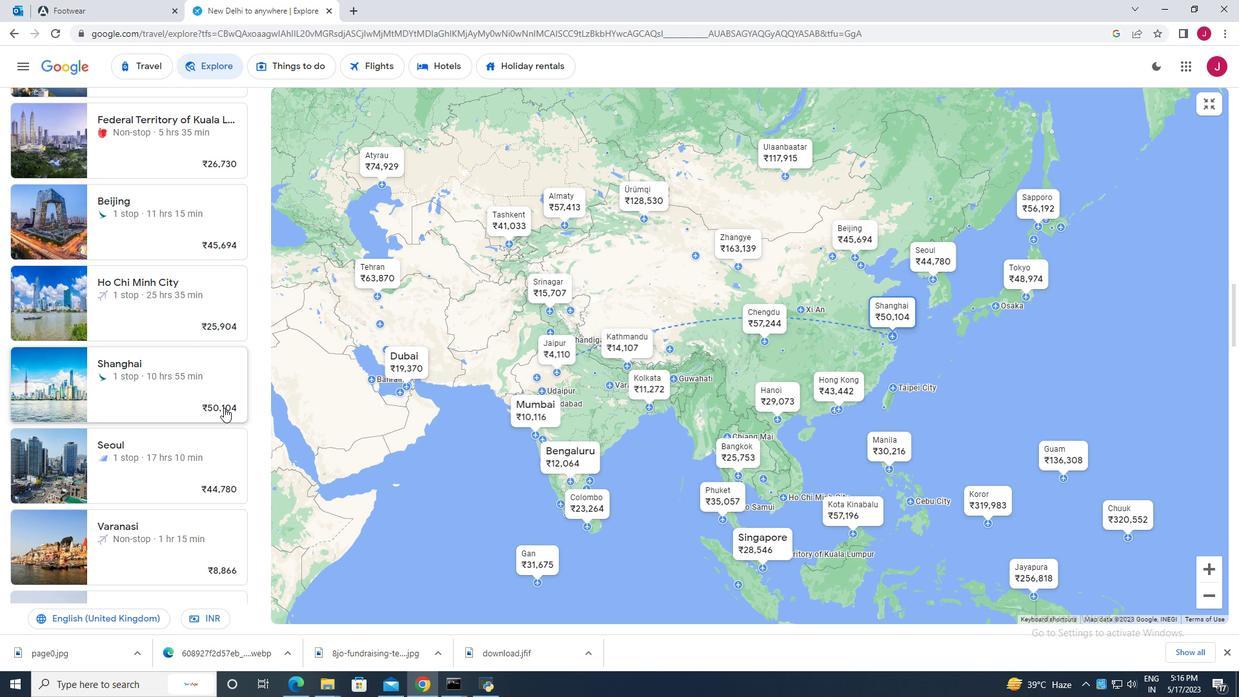 
Action: Mouse scrolled (220, 415) with delta (0, 0)
Screenshot: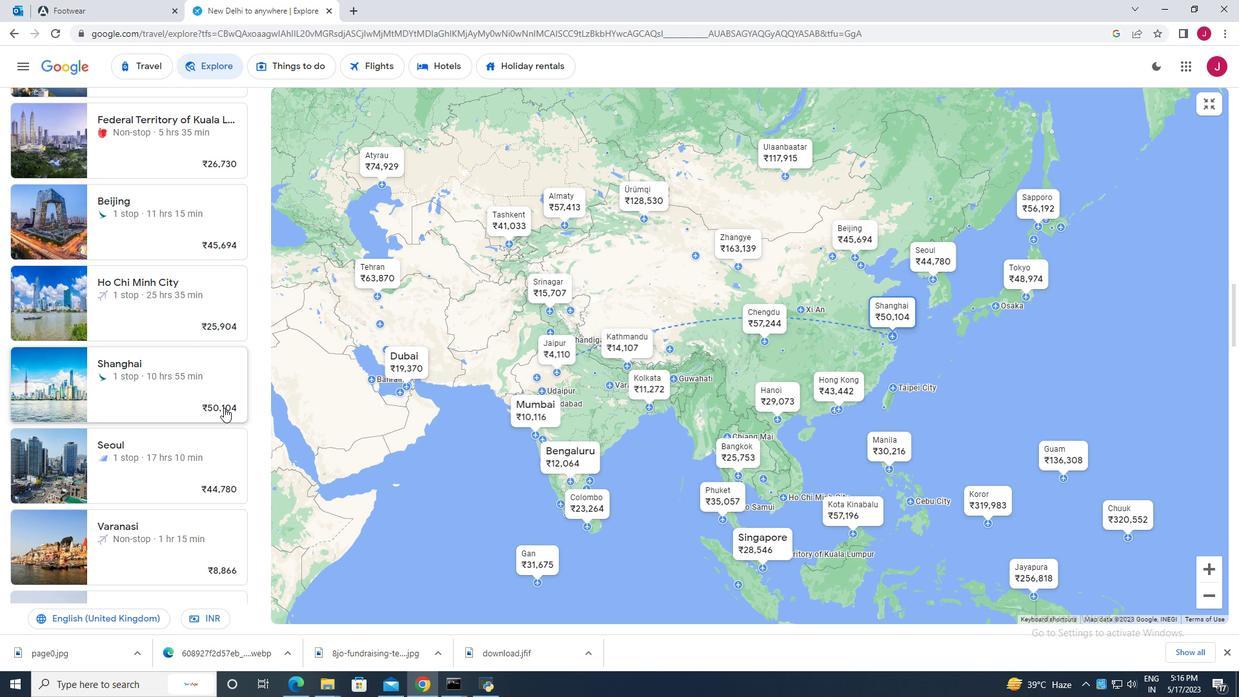 
Action: Mouse moved to (221, 416)
Screenshot: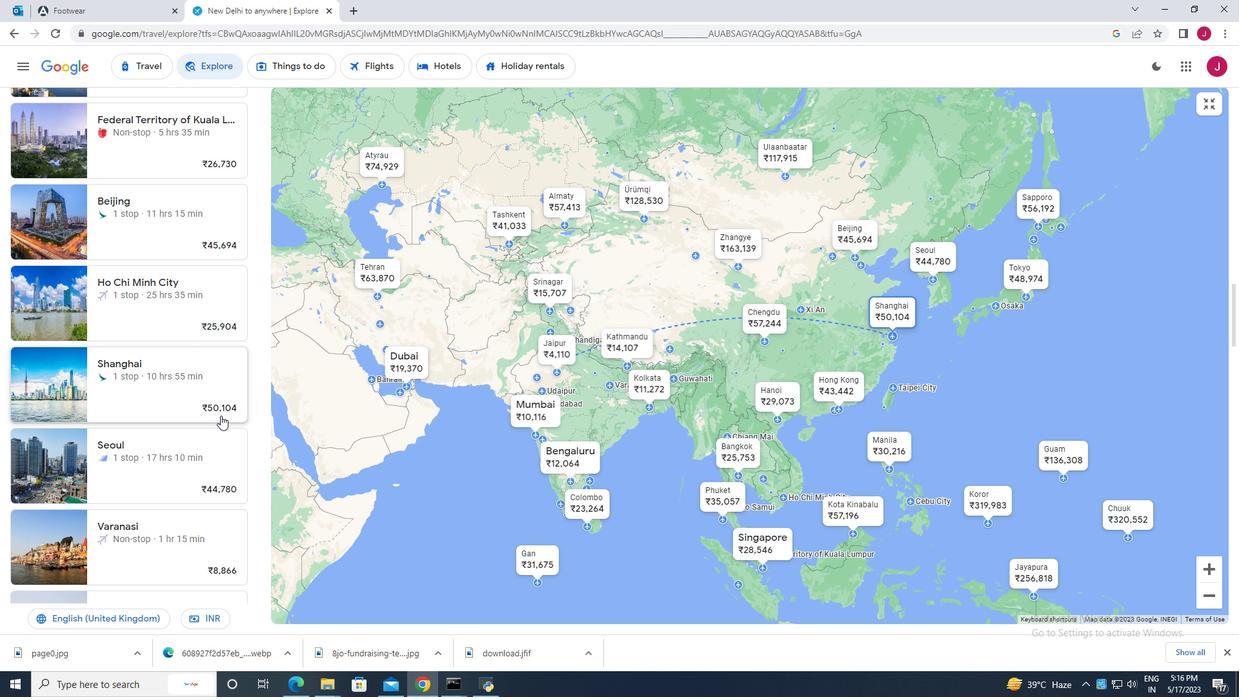 
Action: Mouse scrolled (221, 416) with delta (0, 0)
Screenshot: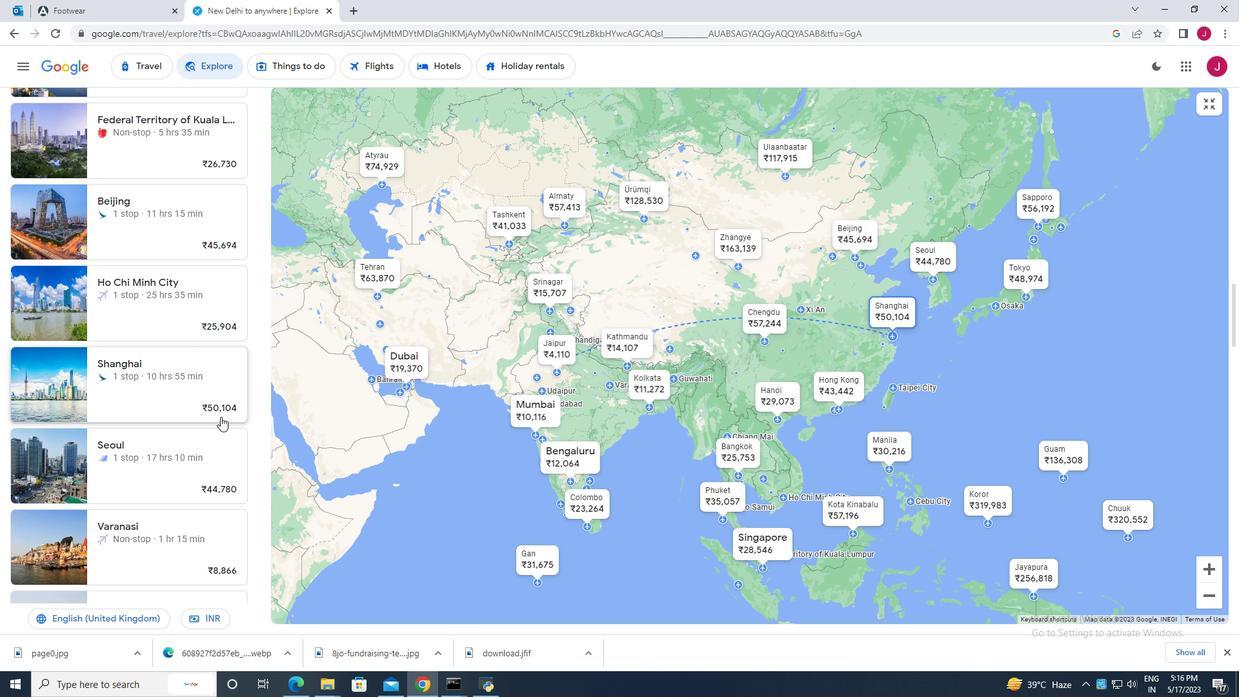 
Action: Mouse moved to (219, 430)
Screenshot: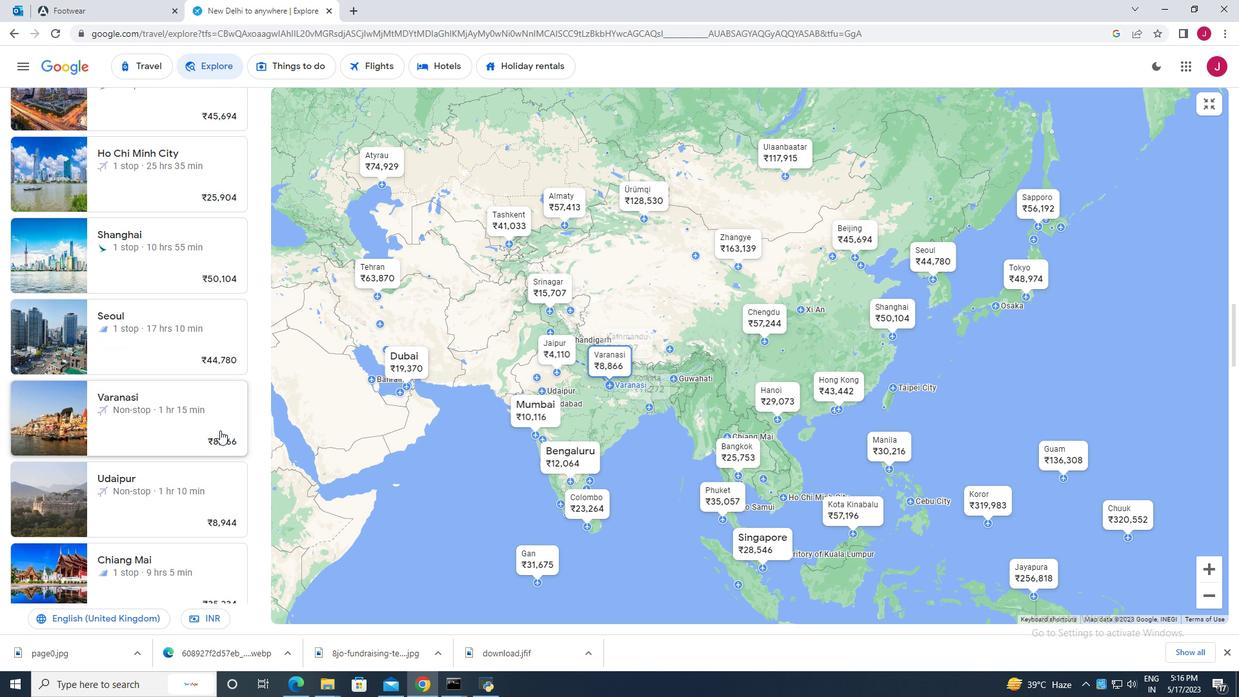
Action: Mouse scrolled (219, 429) with delta (0, 0)
Screenshot: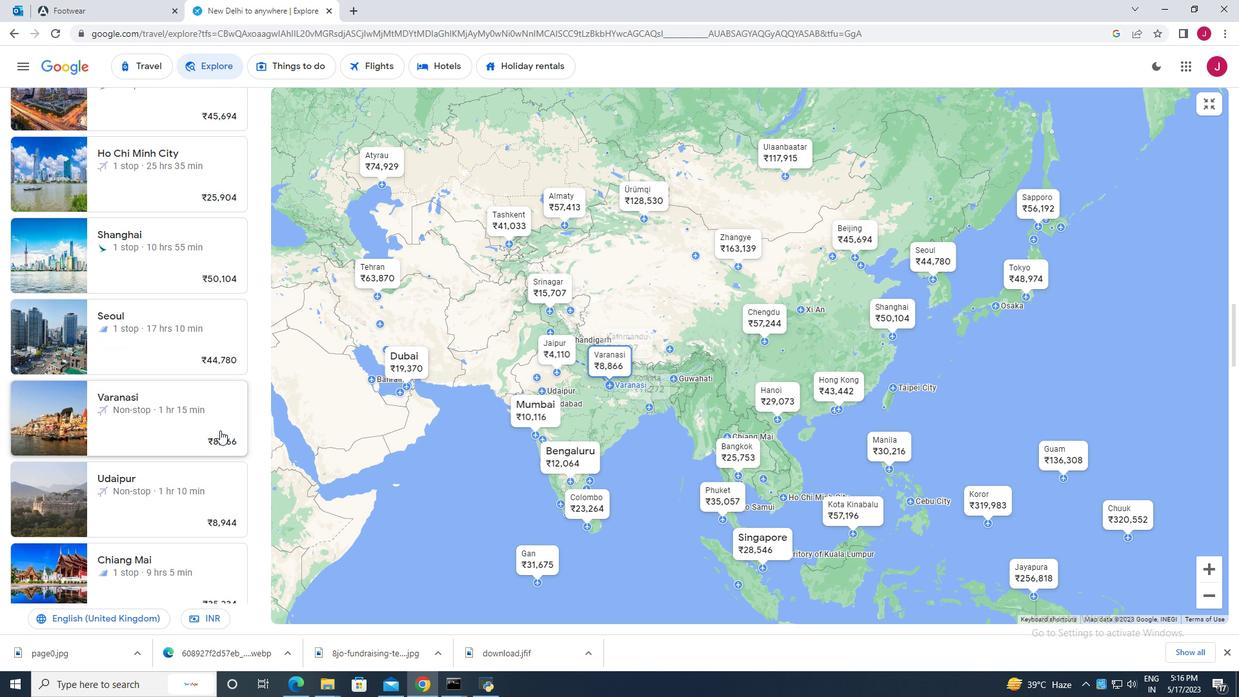 
Action: Mouse scrolled (219, 429) with delta (0, 0)
Screenshot: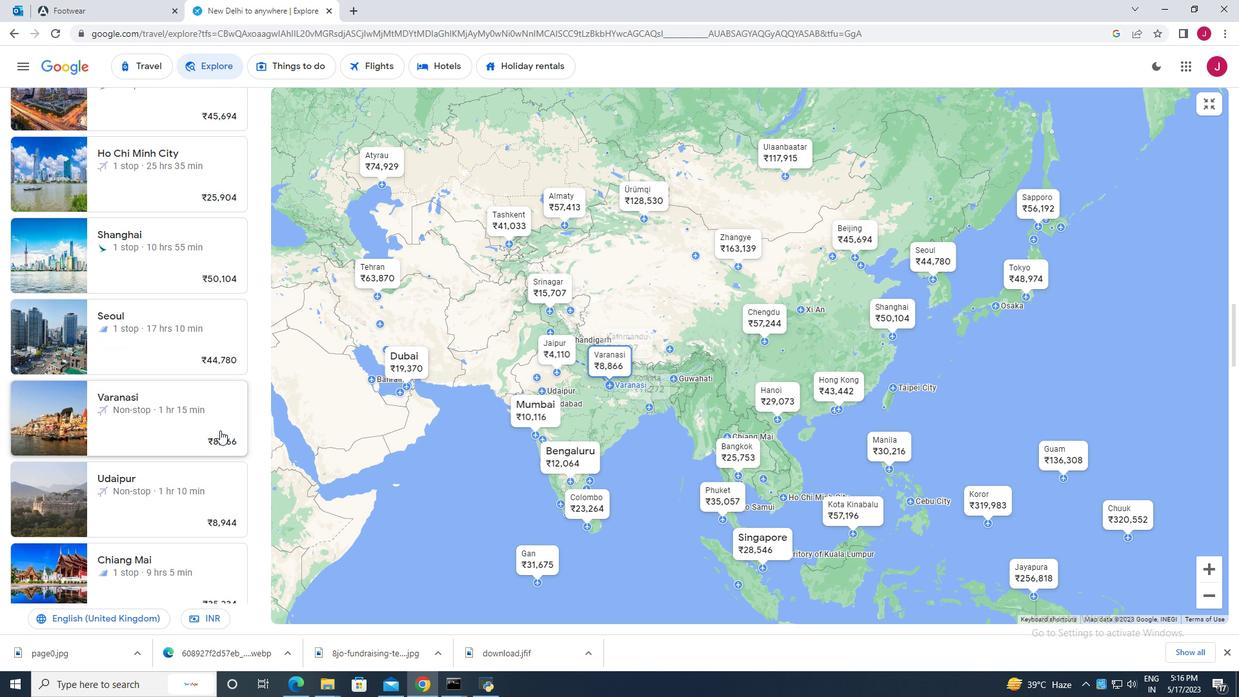 
Action: Mouse moved to (192, 513)
Screenshot: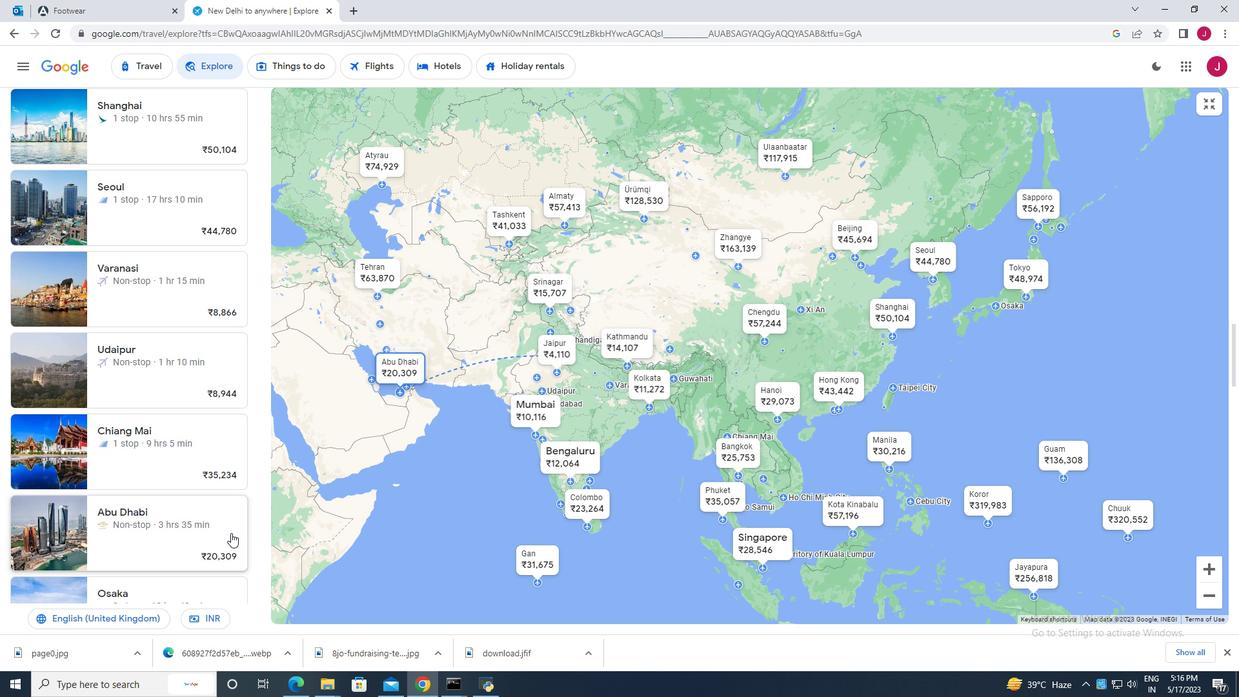 
Action: Mouse scrolled (192, 512) with delta (0, 0)
Screenshot: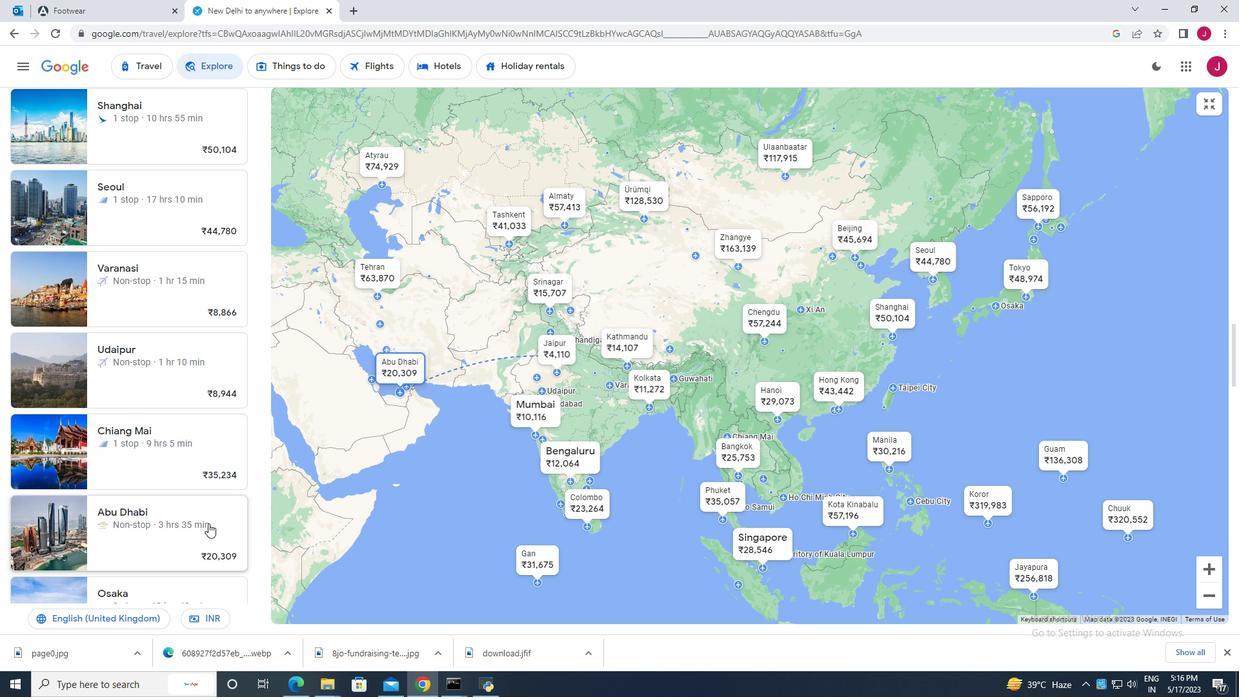 
Action: Mouse scrolled (192, 512) with delta (0, 0)
Screenshot: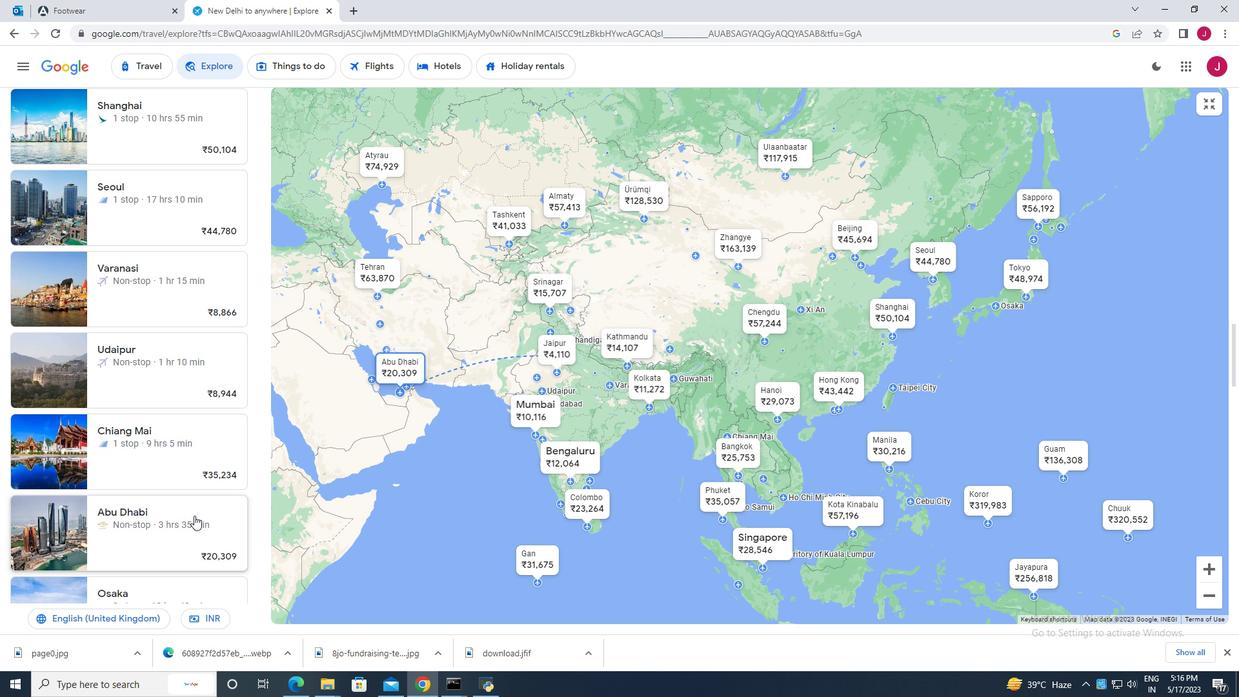 
Action: Mouse scrolled (192, 512) with delta (0, 0)
Screenshot: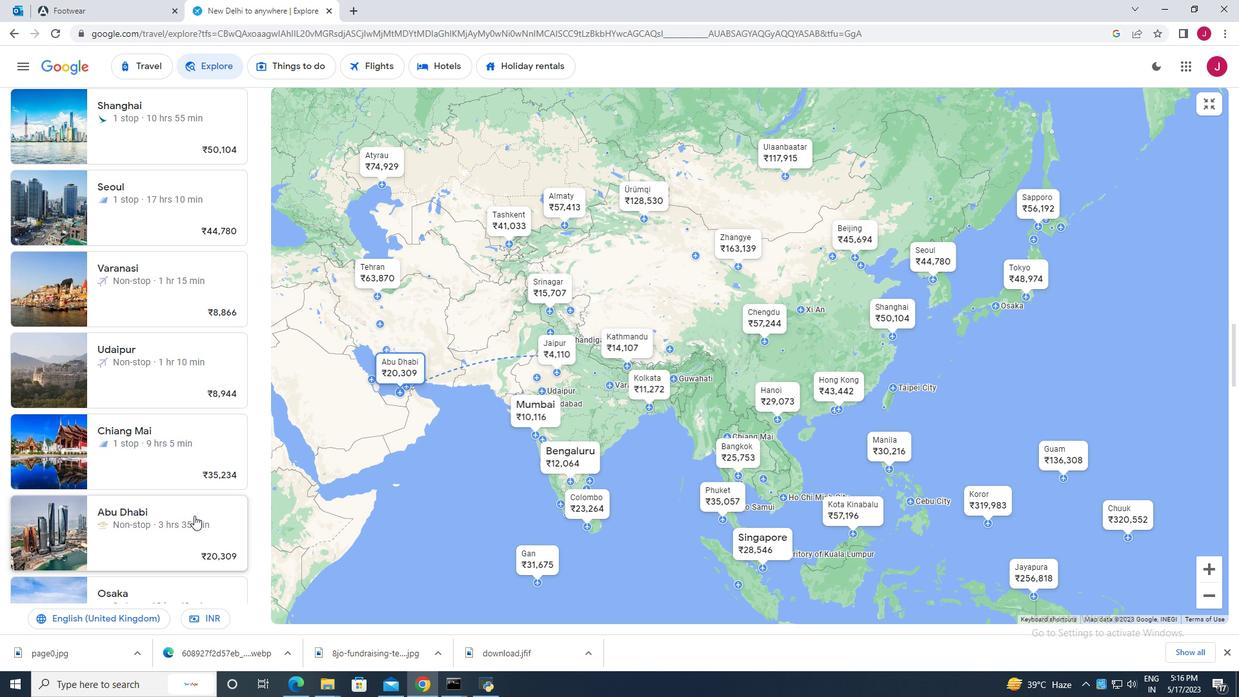 
Action: Mouse moved to (191, 512)
Screenshot: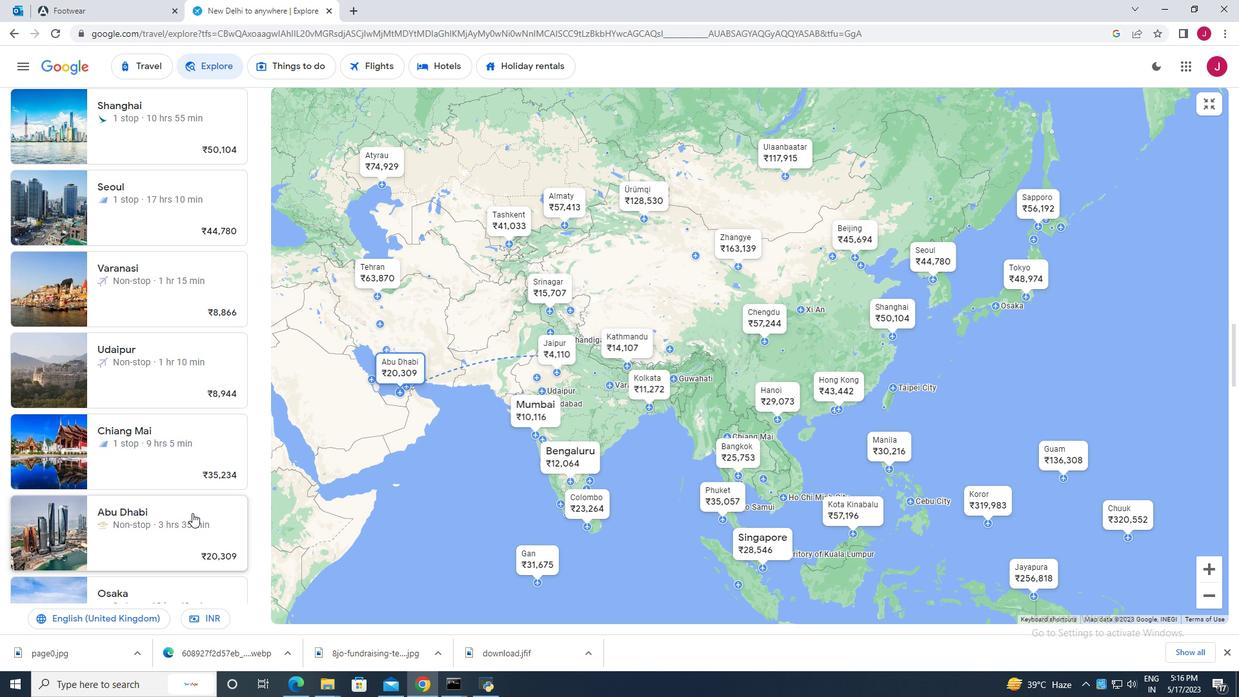 
Action: Mouse scrolled (191, 511) with delta (0, 0)
Screenshot: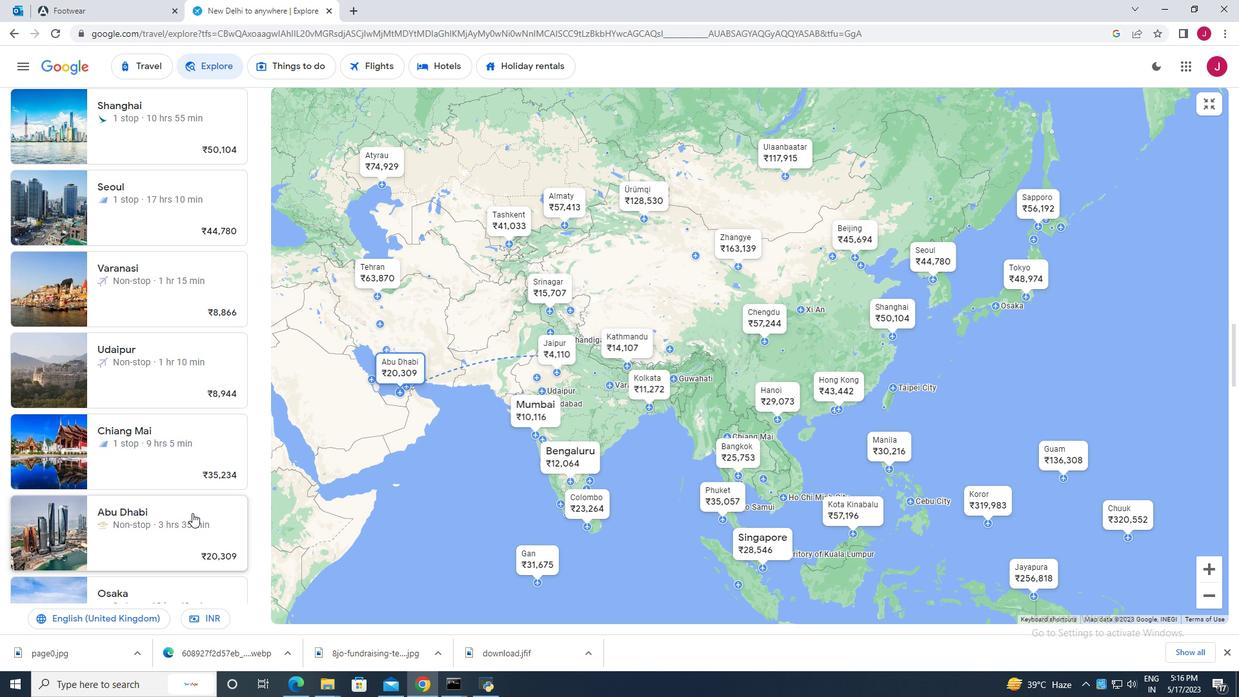 
Action: Mouse moved to (221, 522)
Screenshot: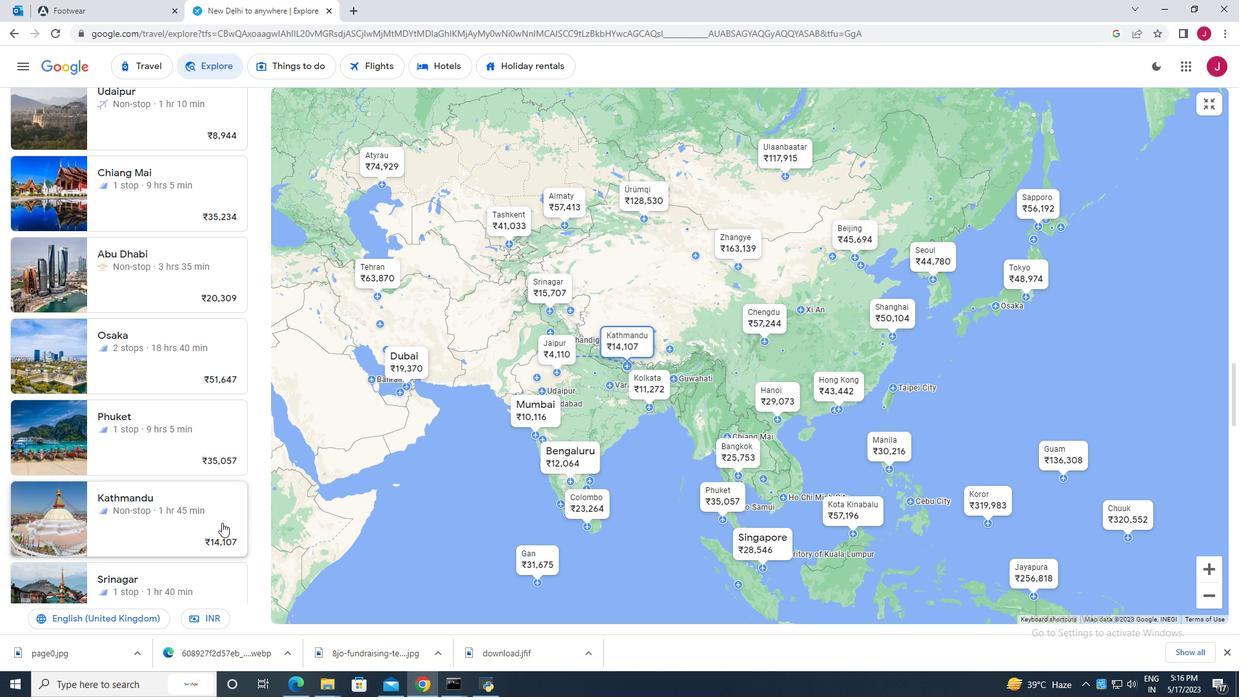 
Action: Mouse scrolled (221, 521) with delta (0, 0)
Screenshot: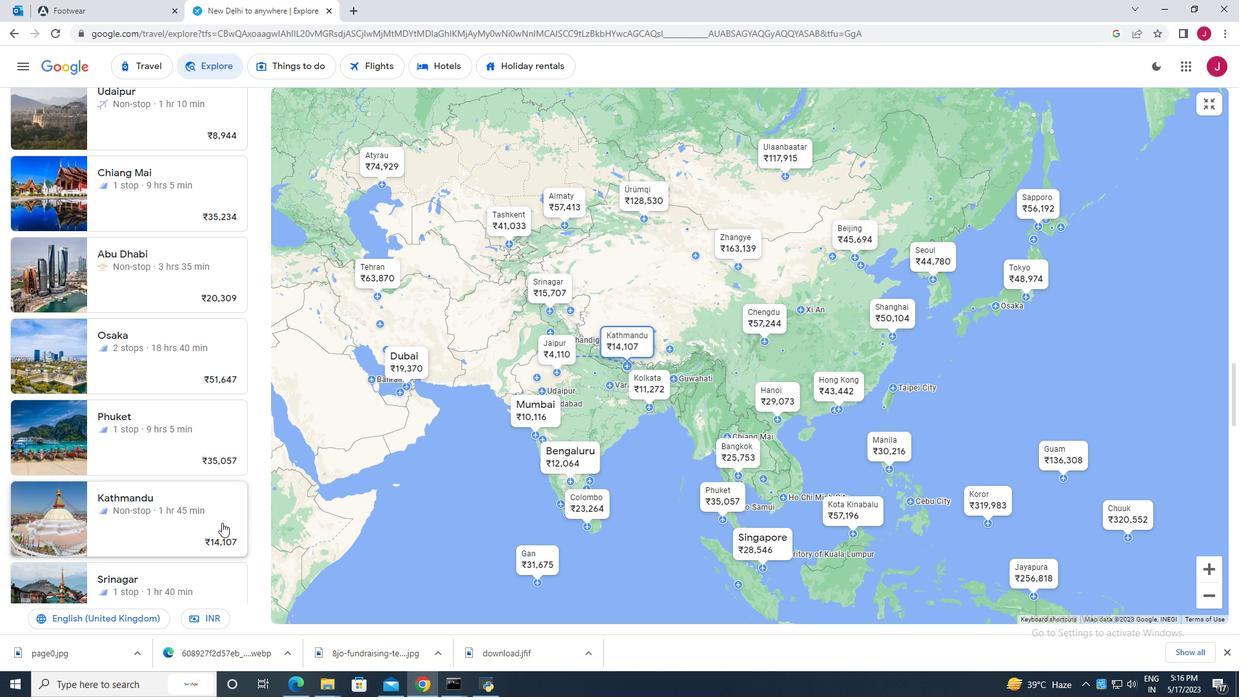 
Action: Mouse moved to (220, 521)
Screenshot: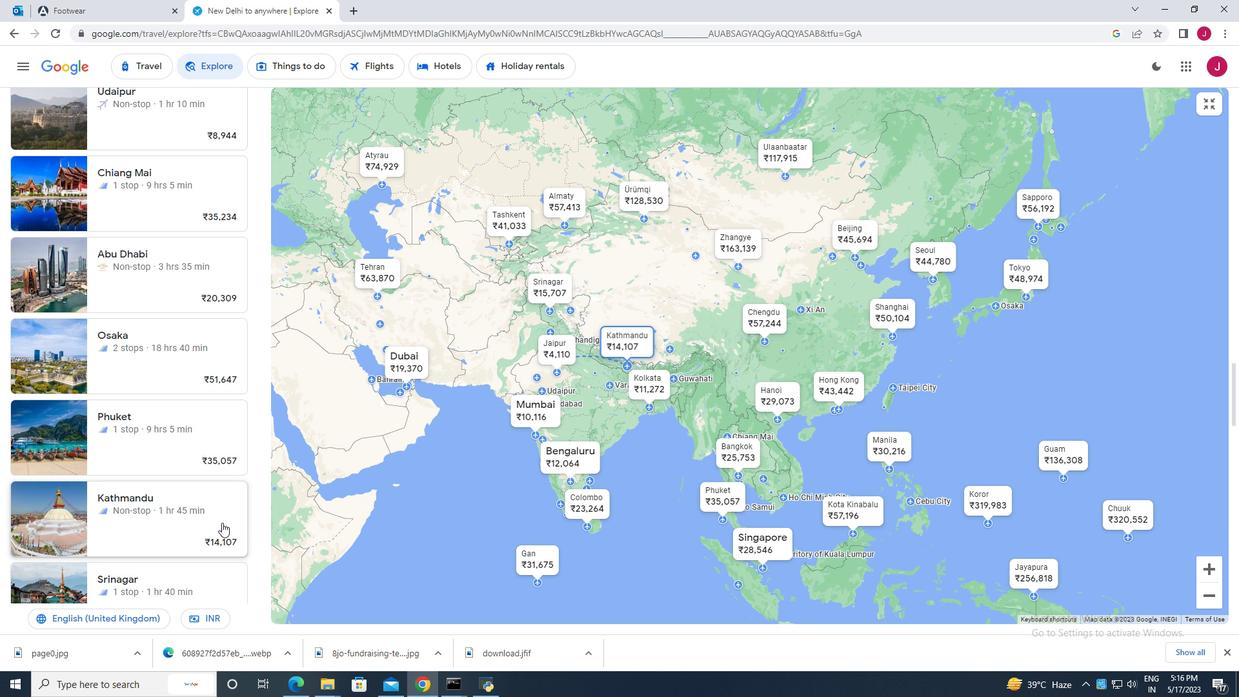 
Action: Mouse scrolled (220, 520) with delta (0, 0)
Screenshot: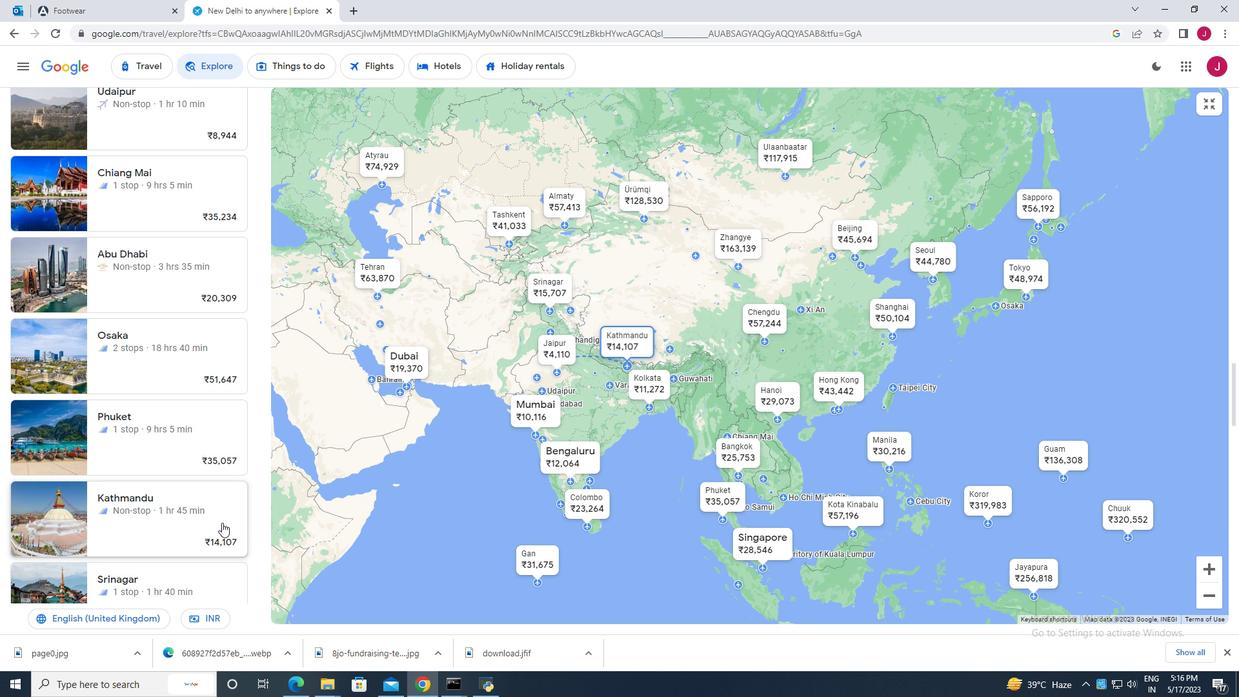 
Action: Mouse moved to (202, 529)
Screenshot: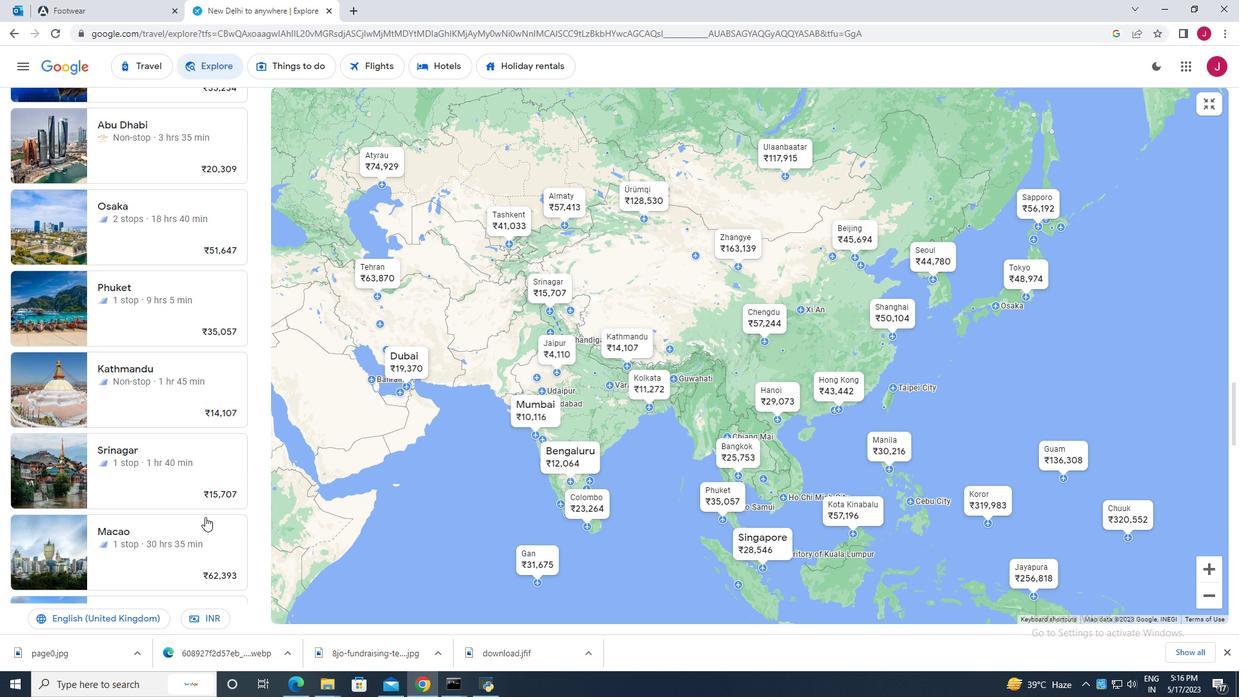
Action: Mouse scrolled (202, 528) with delta (0, 0)
Screenshot: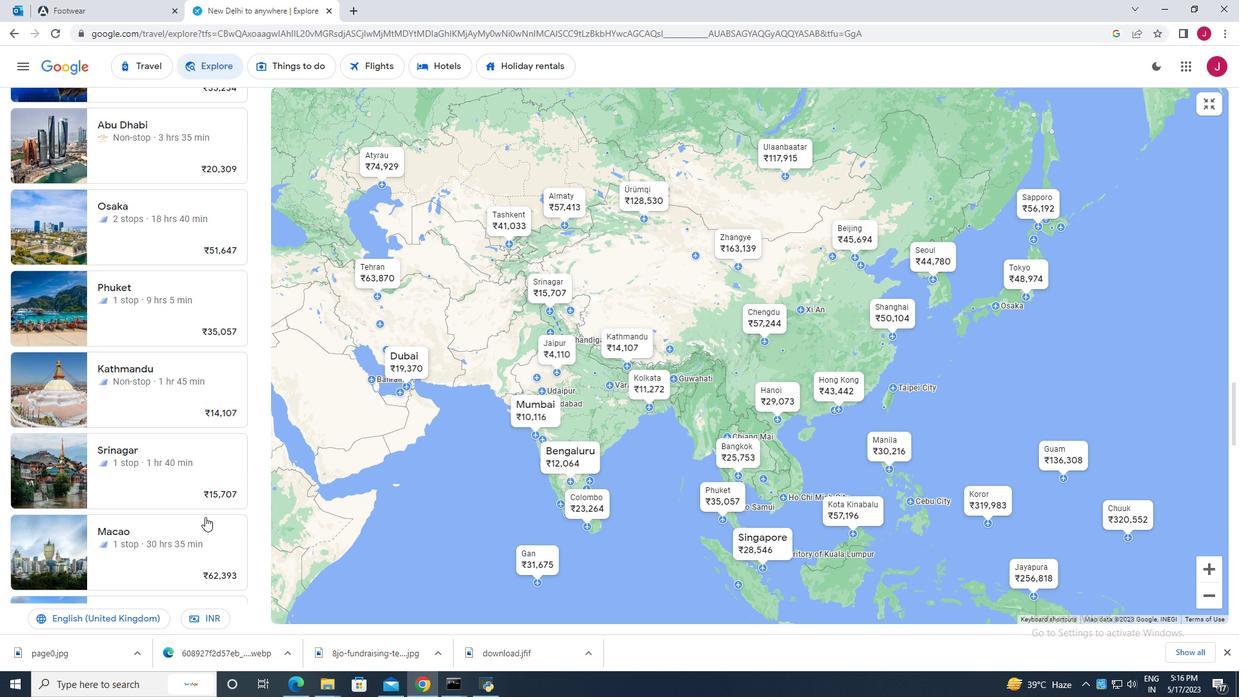 
Action: Mouse moved to (205, 529)
Screenshot: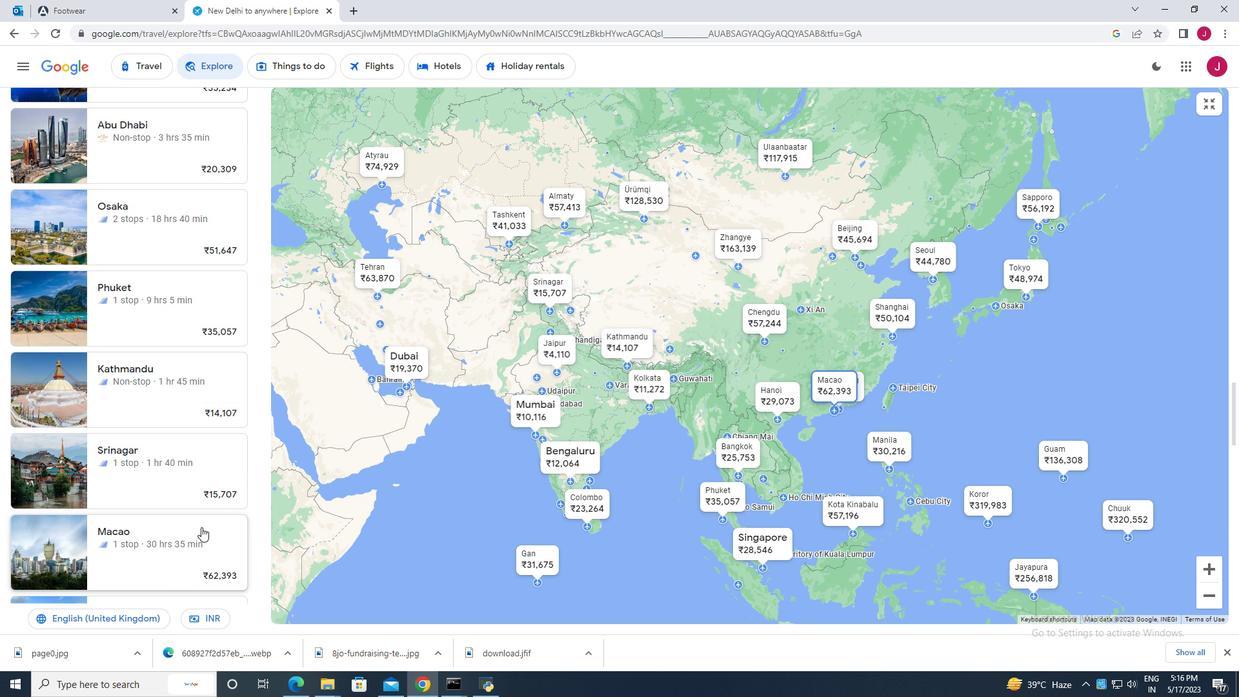 
Action: Mouse scrolled (205, 529) with delta (0, 0)
Screenshot: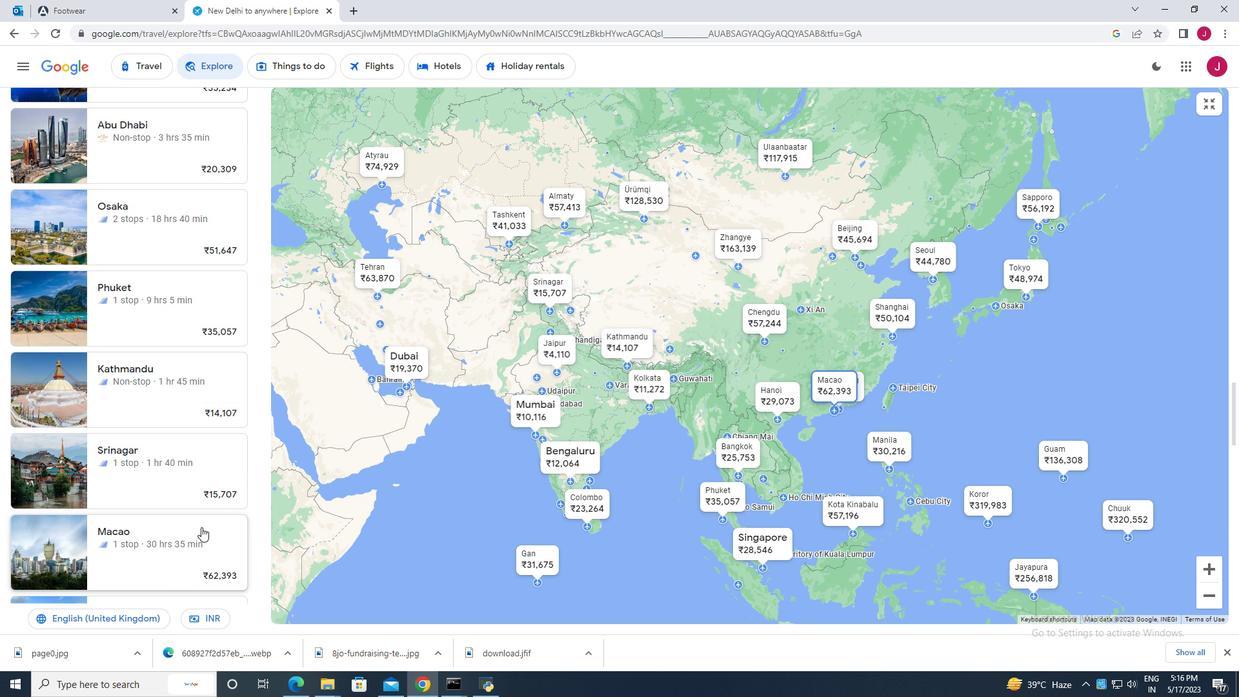 
Action: Mouse moved to (225, 527)
Screenshot: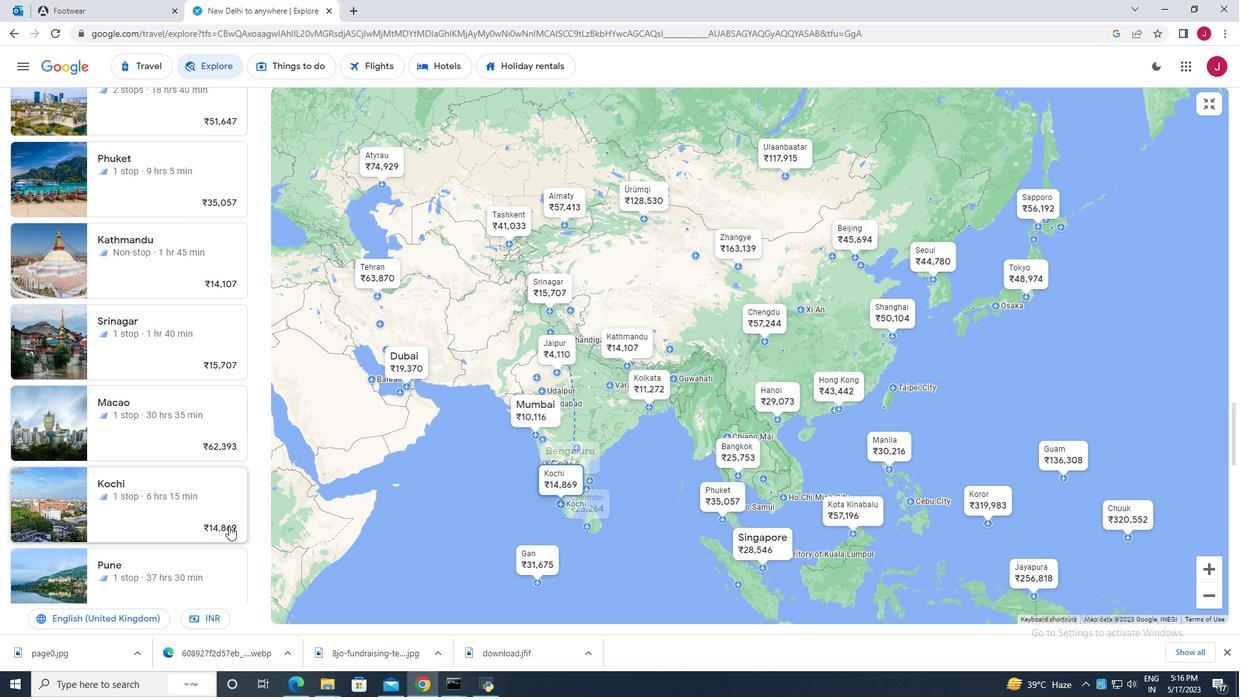 
Action: Mouse scrolled (225, 527) with delta (0, 0)
Screenshot: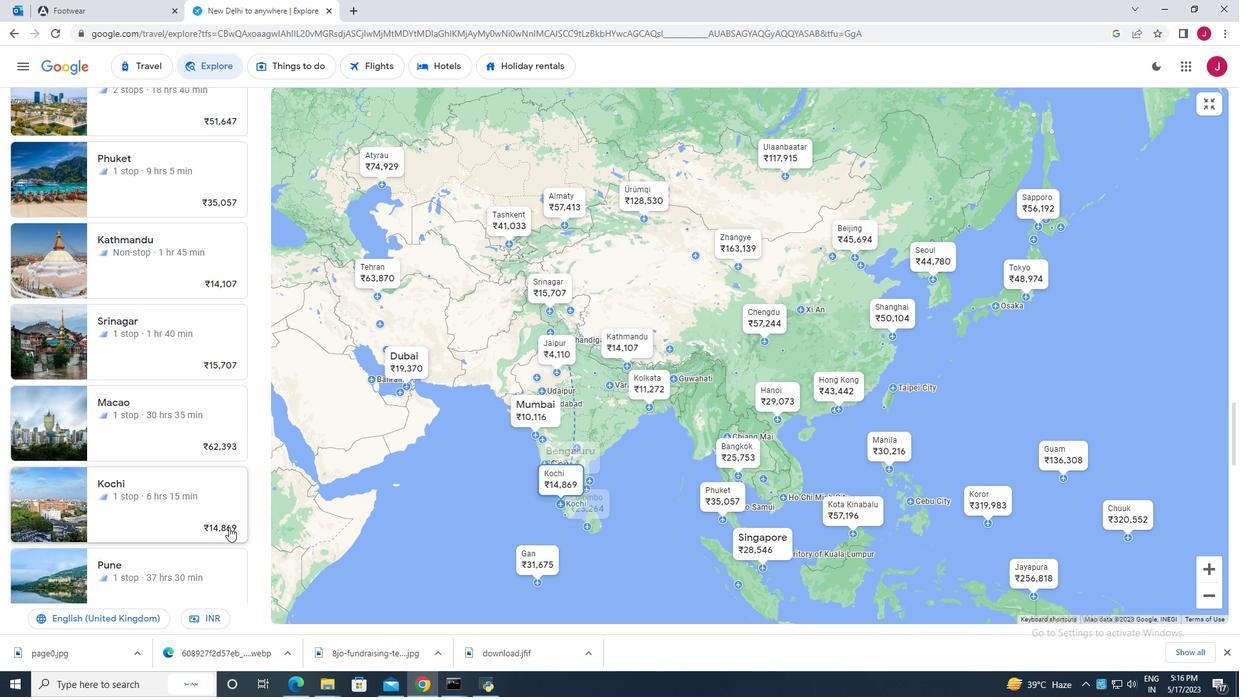 
Action: Mouse moved to (225, 527)
Screenshot: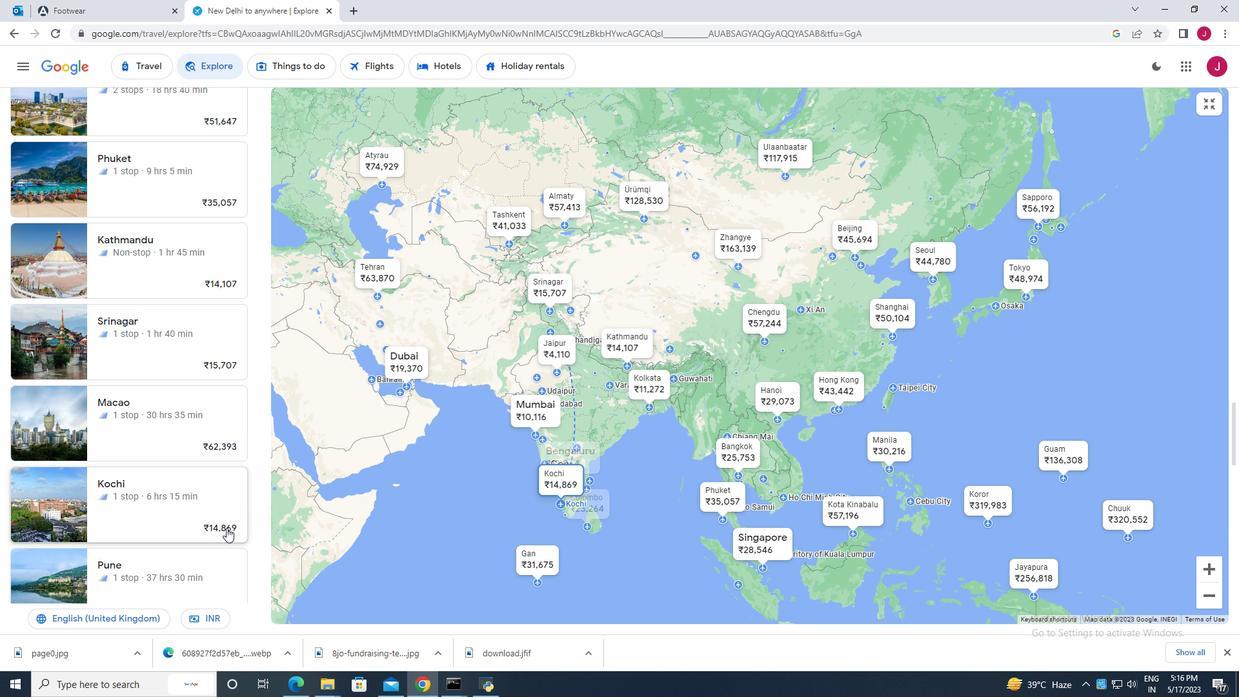 
Action: Mouse scrolled (225, 527) with delta (0, 0)
Screenshot: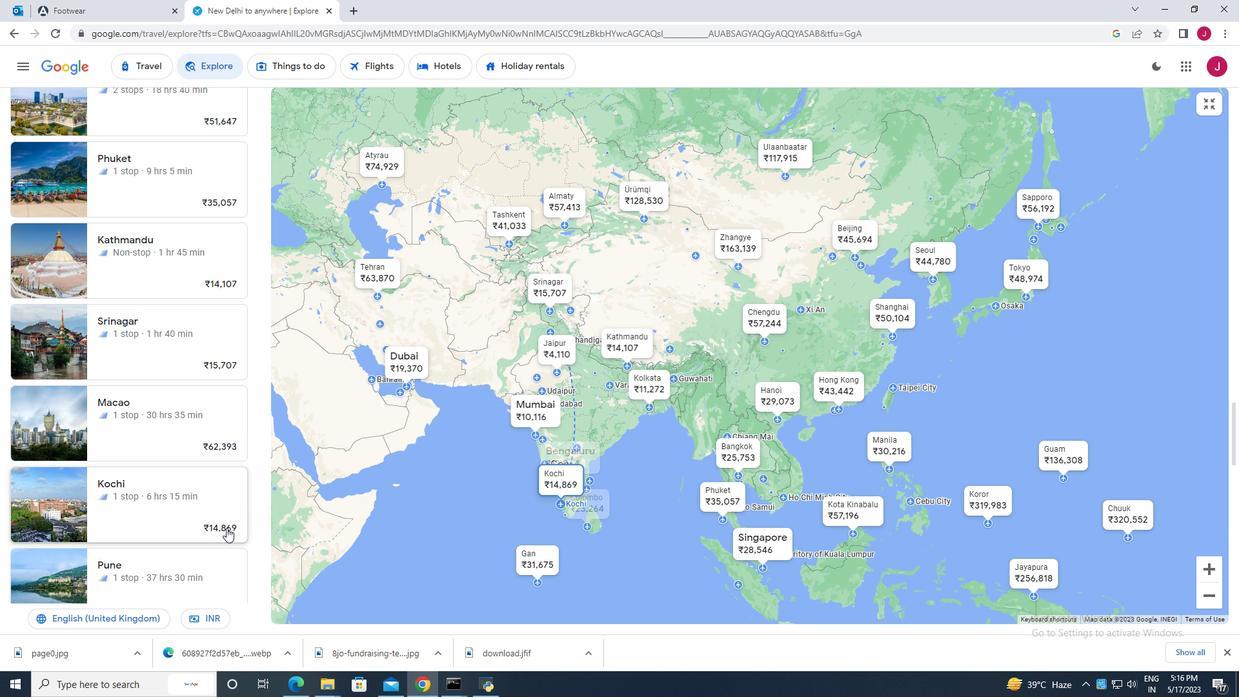 
Action: Mouse moved to (225, 527)
Screenshot: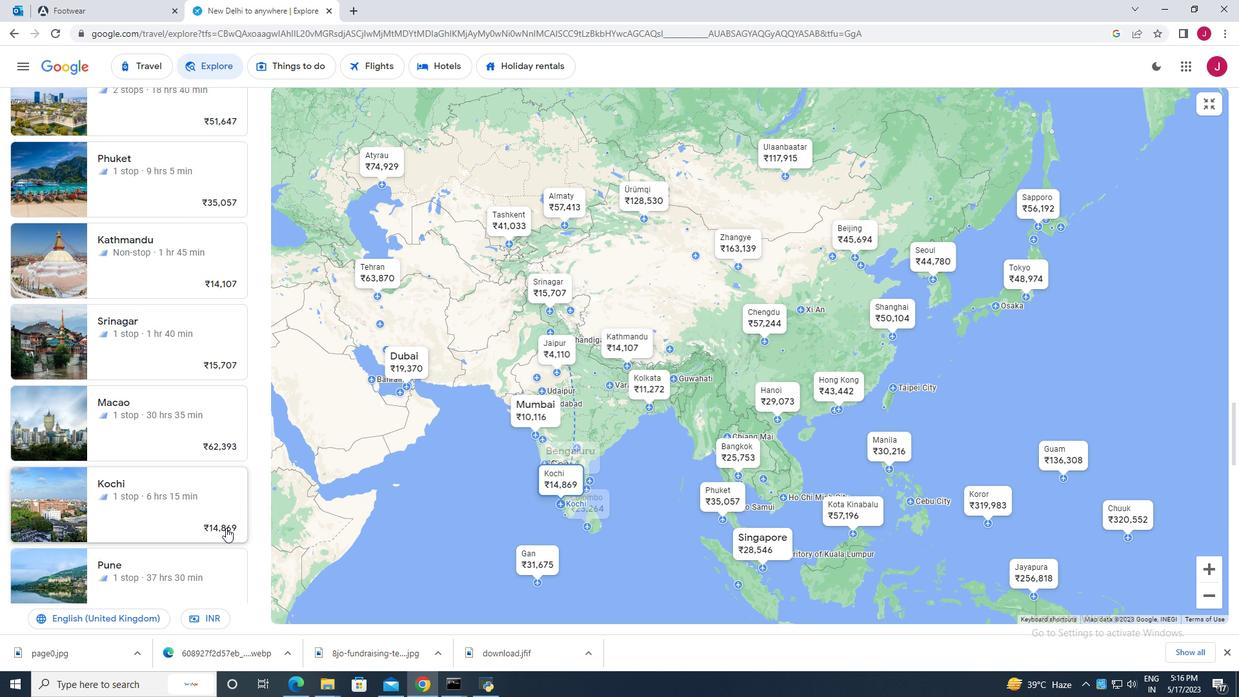 
Action: Mouse scrolled (225, 527) with delta (0, 0)
Screenshot: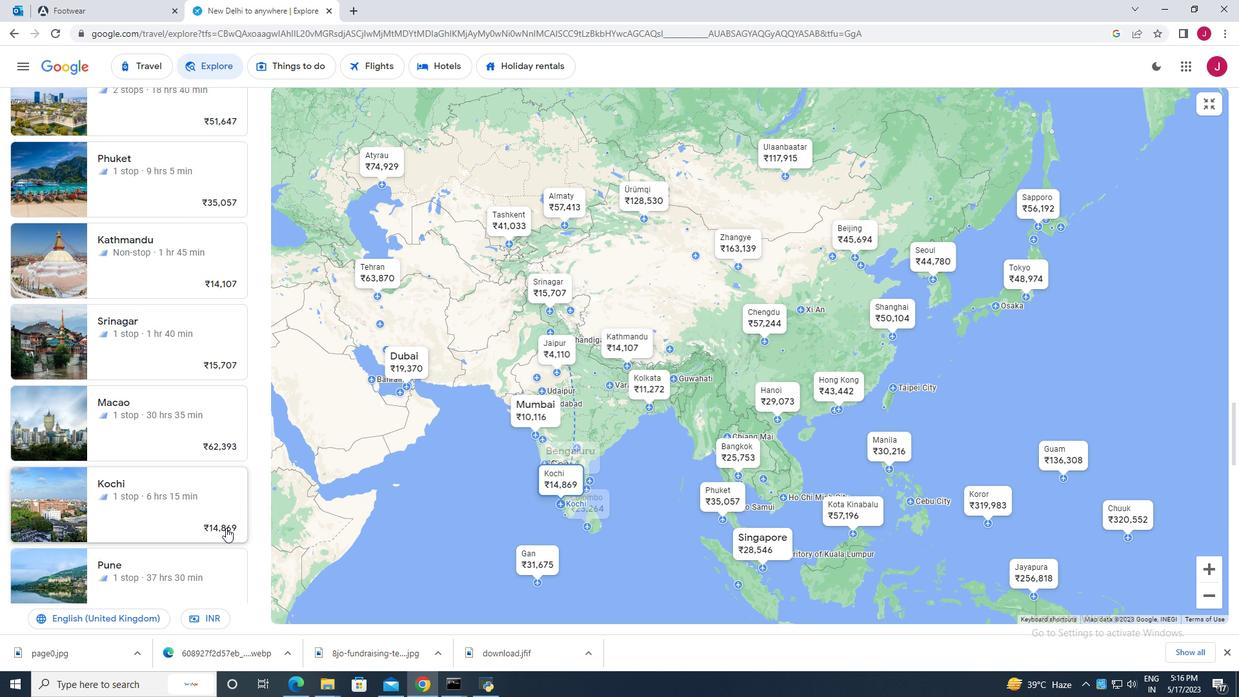 
Action: Mouse moved to (218, 513)
Screenshot: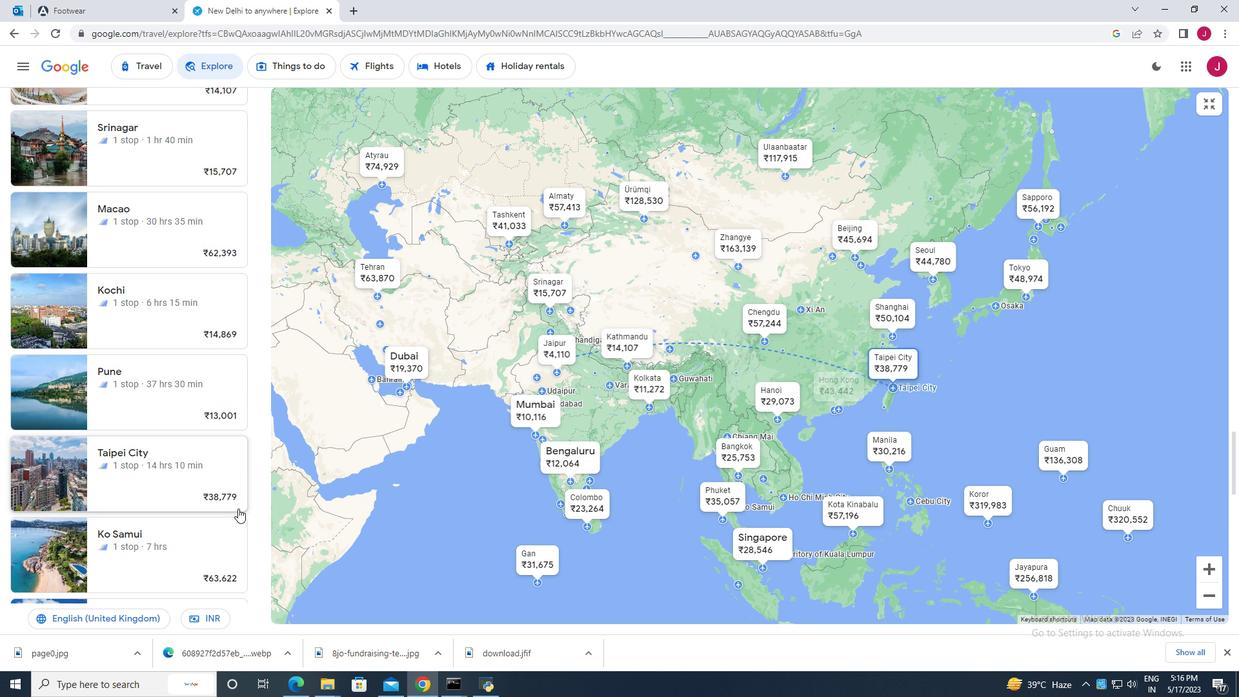 
Action: Mouse scrolled (218, 512) with delta (0, 0)
Screenshot: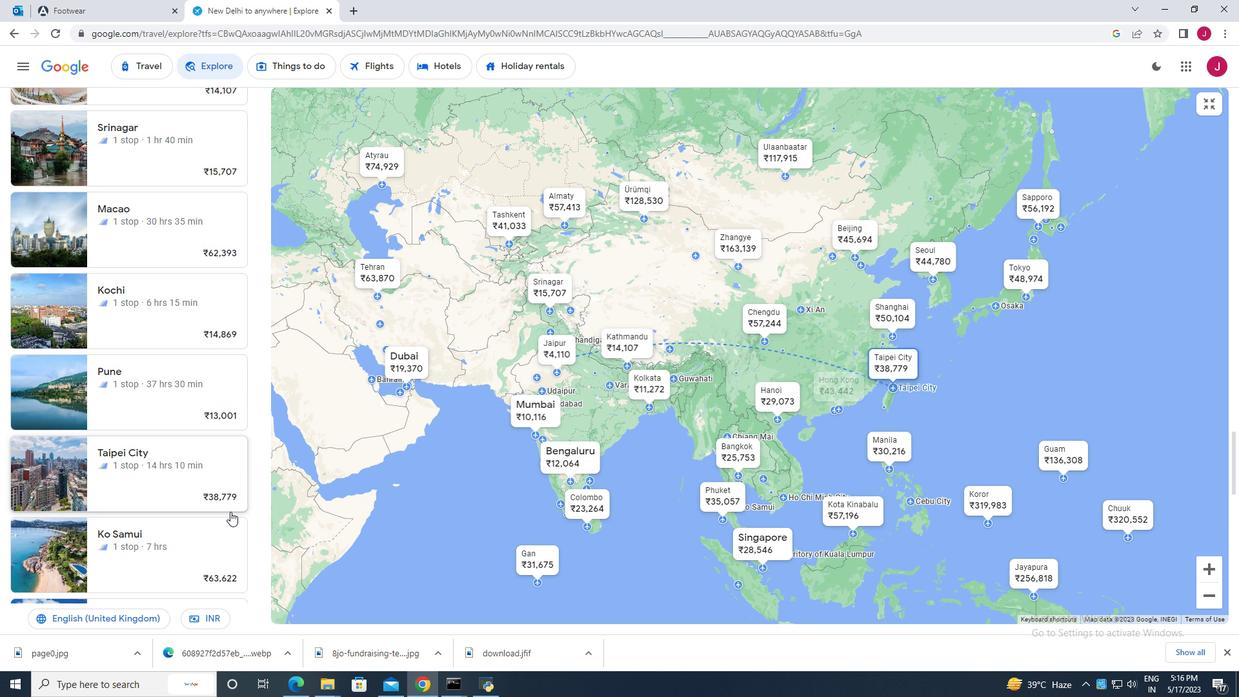 
Action: Mouse scrolled (218, 512) with delta (0, 0)
Screenshot: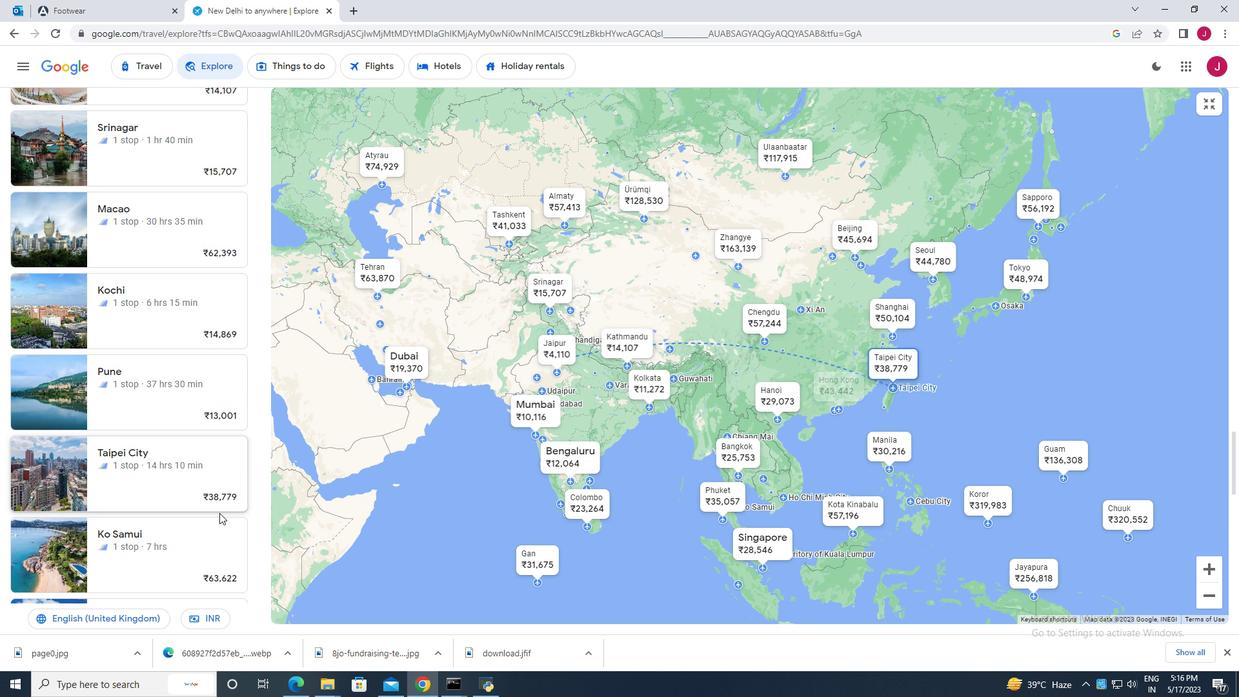
Action: Mouse moved to (220, 509)
Screenshot: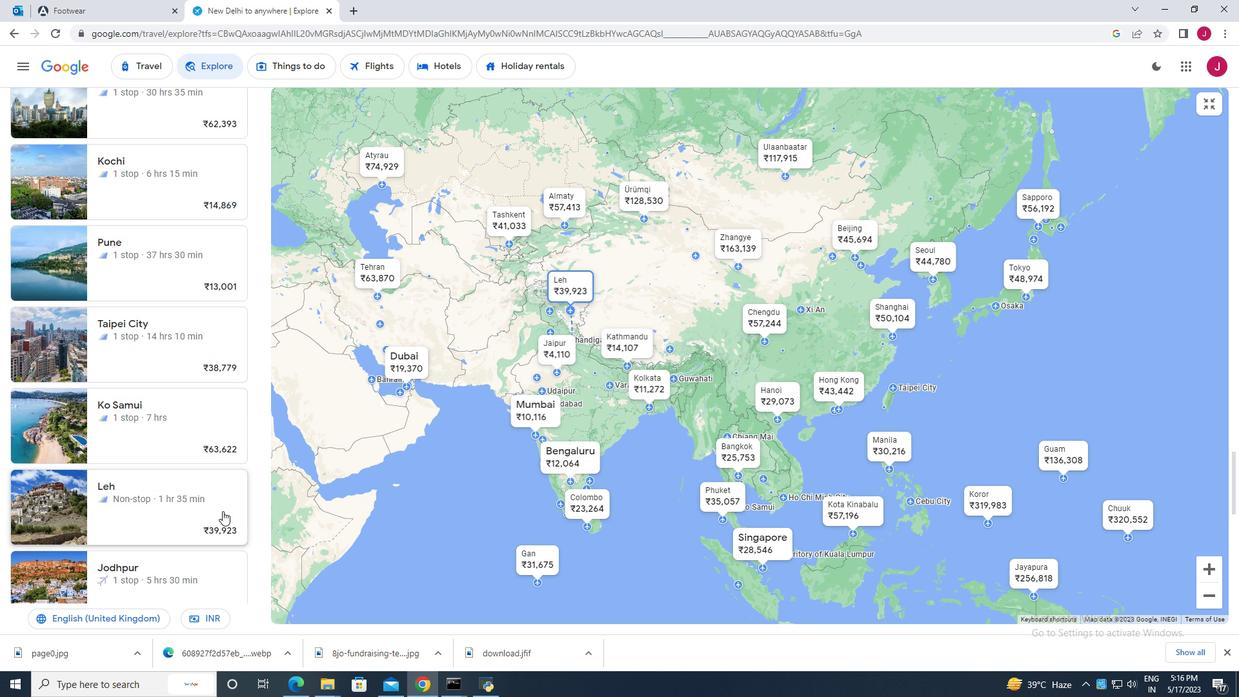 
Action: Mouse scrolled (220, 509) with delta (0, 0)
Screenshot: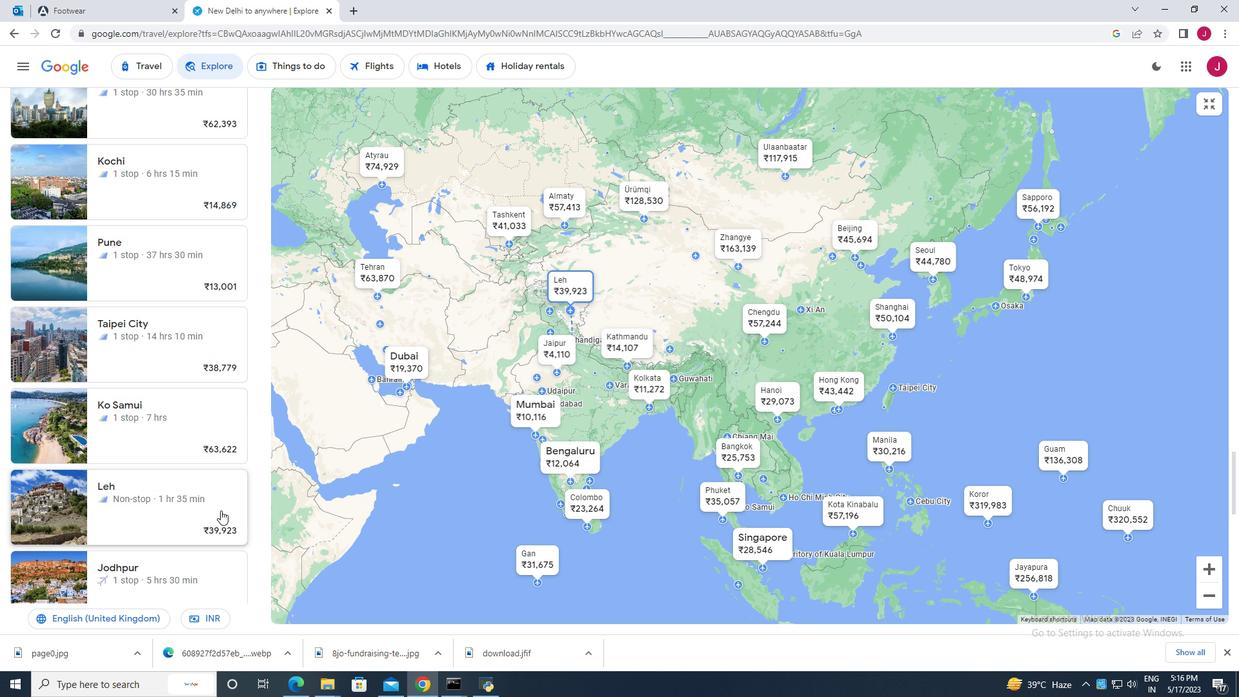 
Action: Mouse scrolled (220, 509) with delta (0, 0)
Screenshot: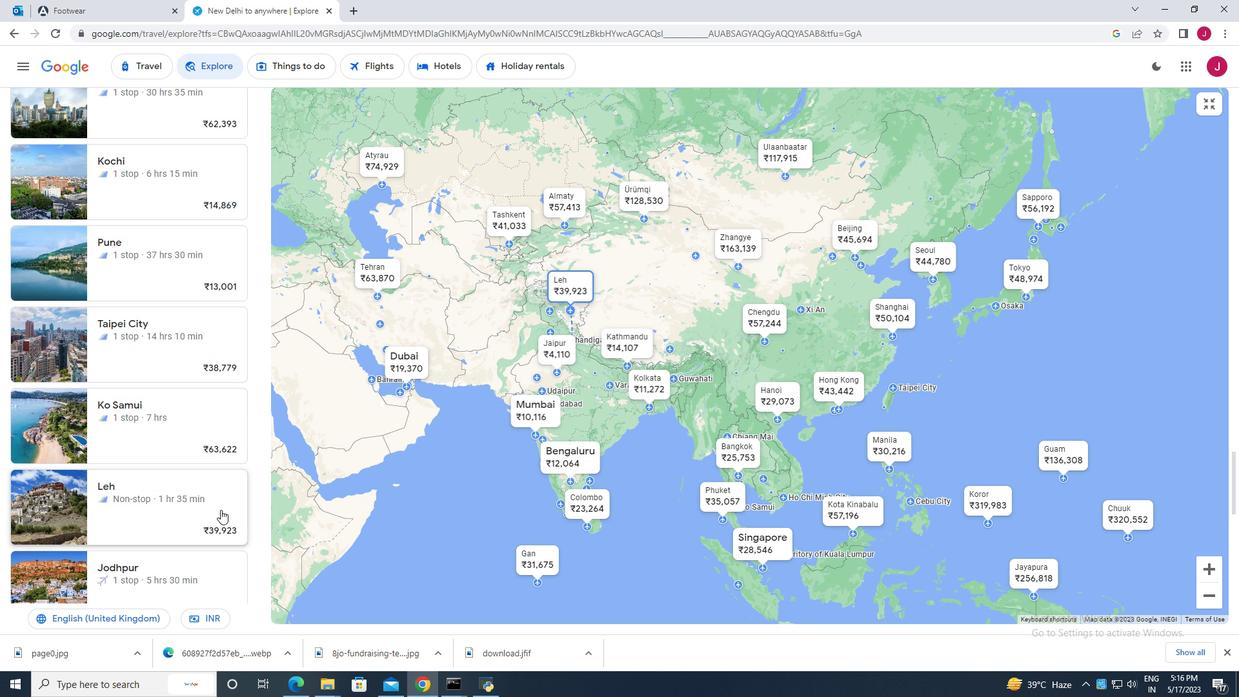 
Action: Mouse scrolled (220, 509) with delta (0, 0)
Screenshot: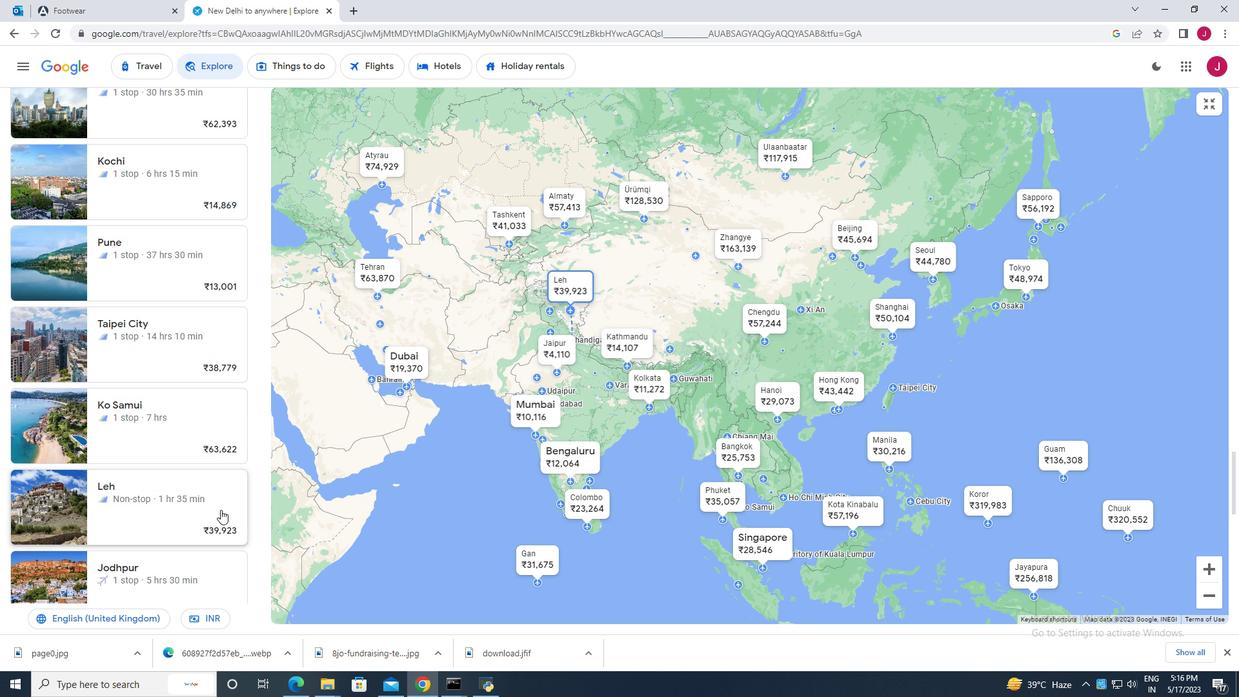 
Action: Mouse moved to (198, 540)
Screenshot: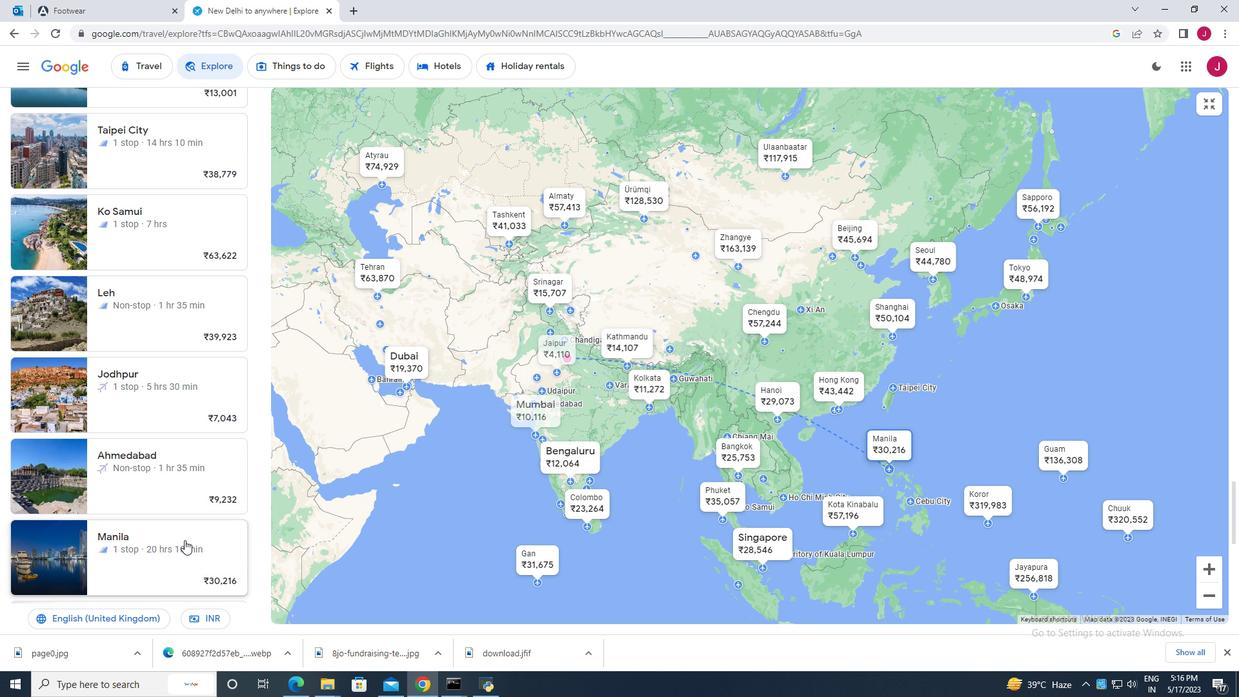 
Action: Mouse scrolled (198, 540) with delta (0, 0)
Screenshot: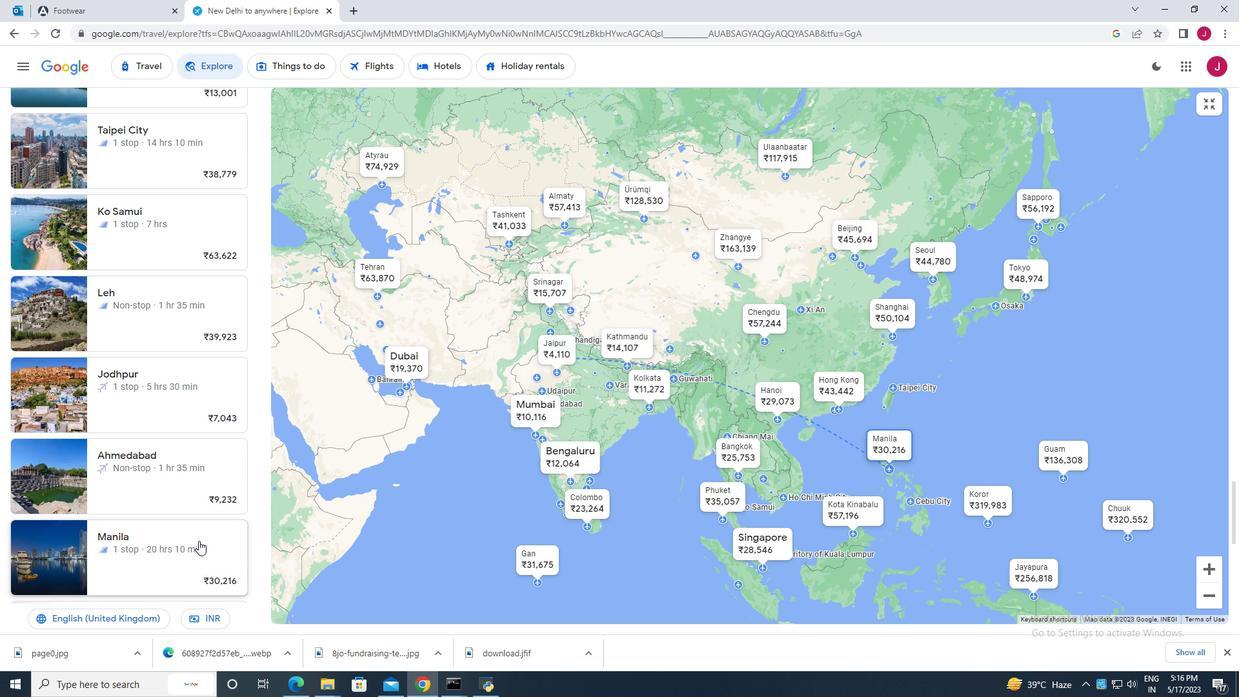 
Action: Mouse scrolled (198, 540) with delta (0, 0)
Screenshot: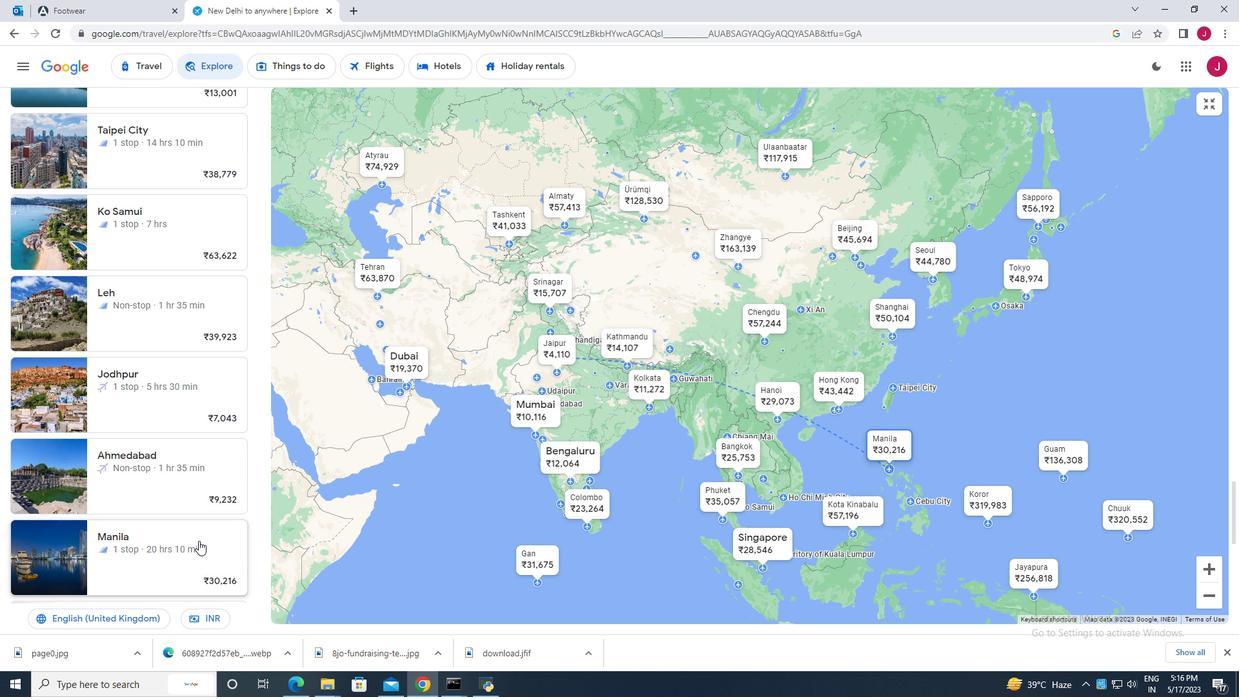 
Action: Mouse scrolled (198, 540) with delta (0, 0)
Screenshot: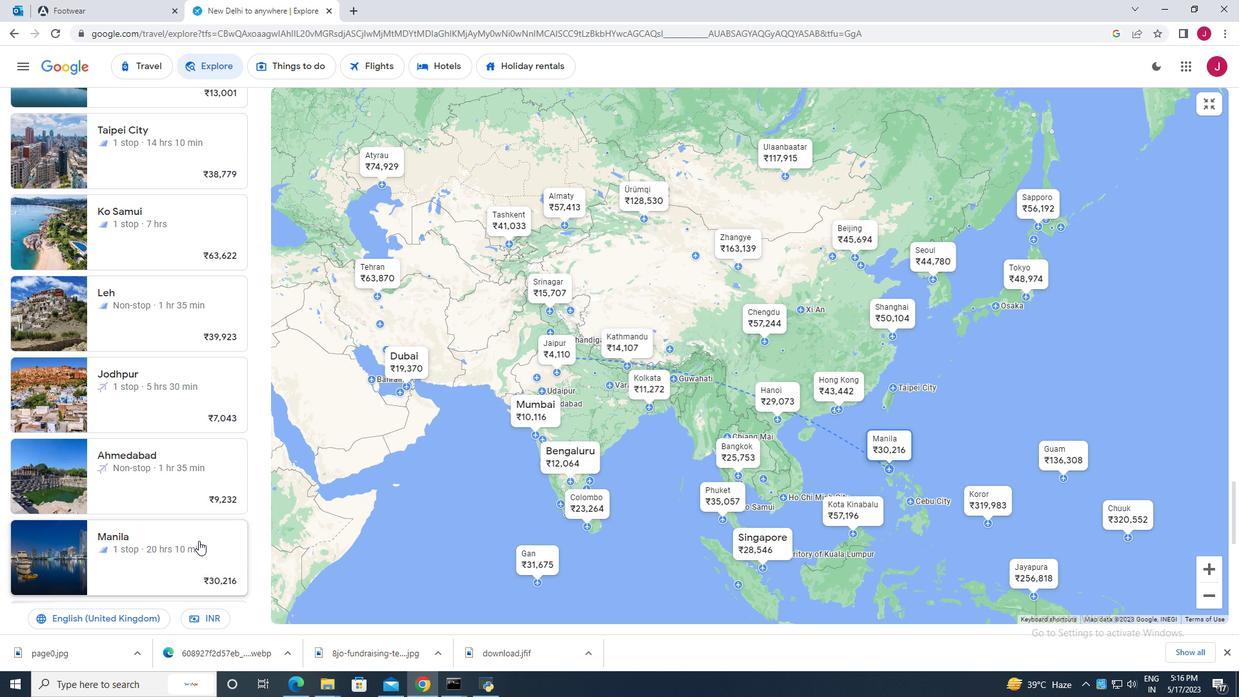 
Action: Mouse moved to (243, 536)
Screenshot: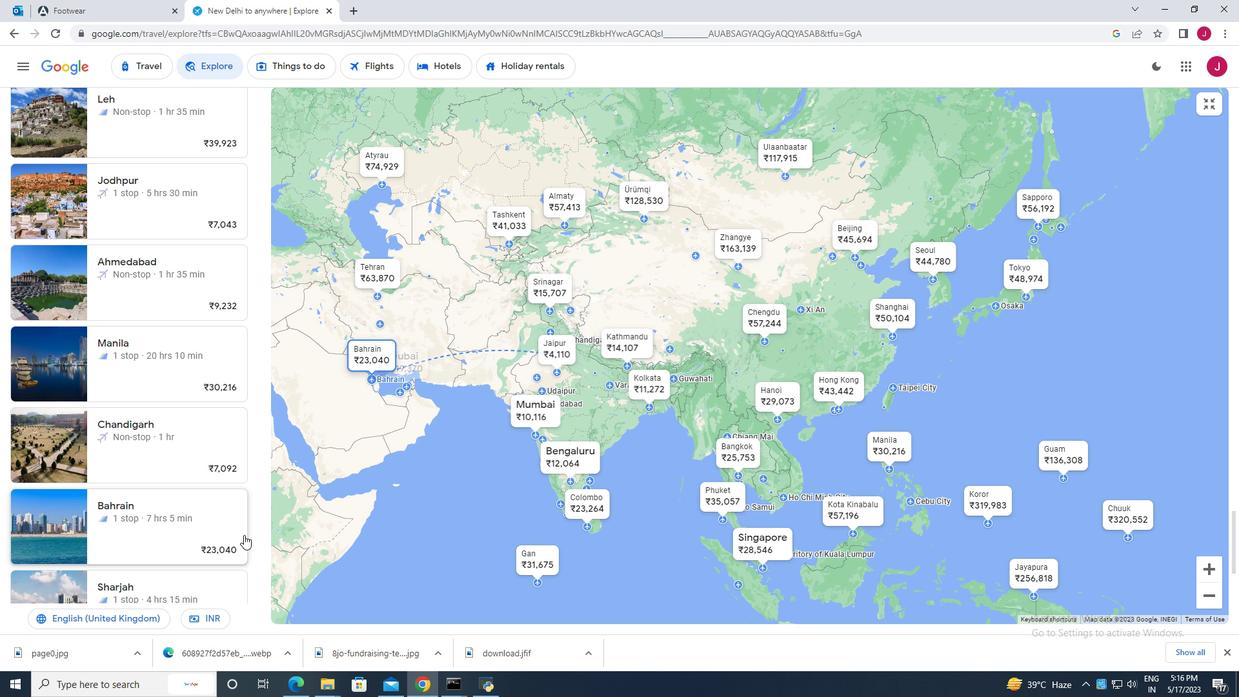 
Action: Mouse scrolled (243, 536) with delta (0, 0)
Screenshot: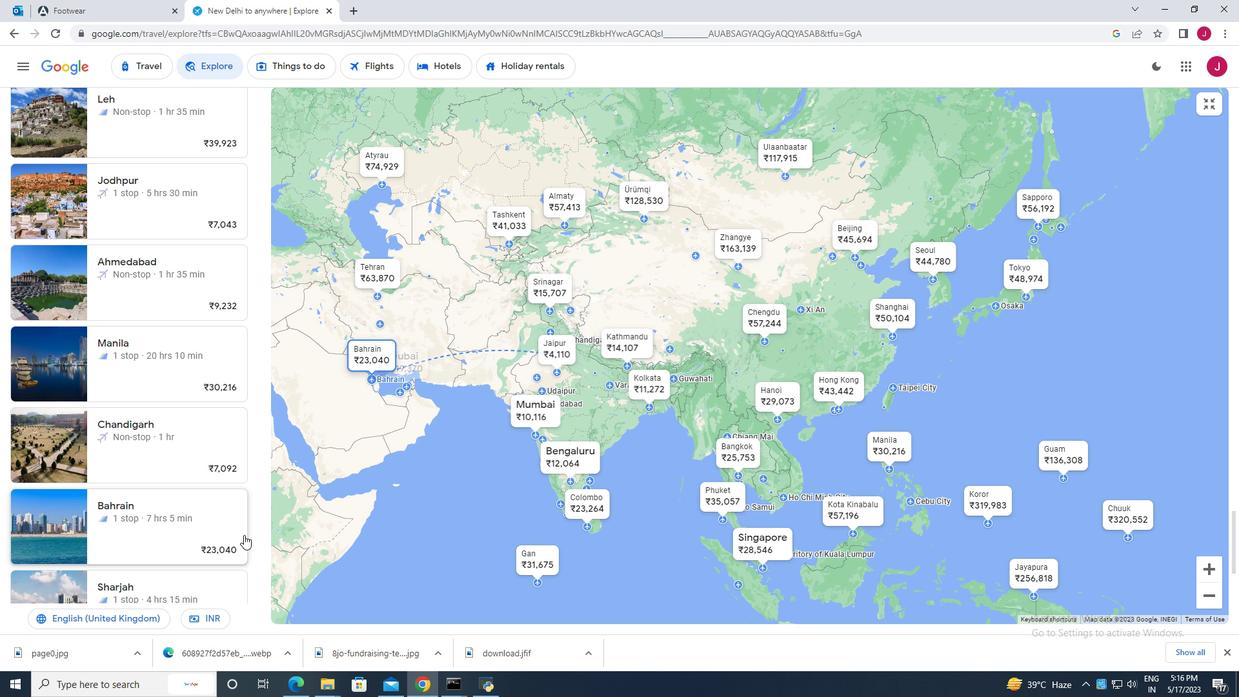 
Action: Mouse moved to (243, 536)
Screenshot: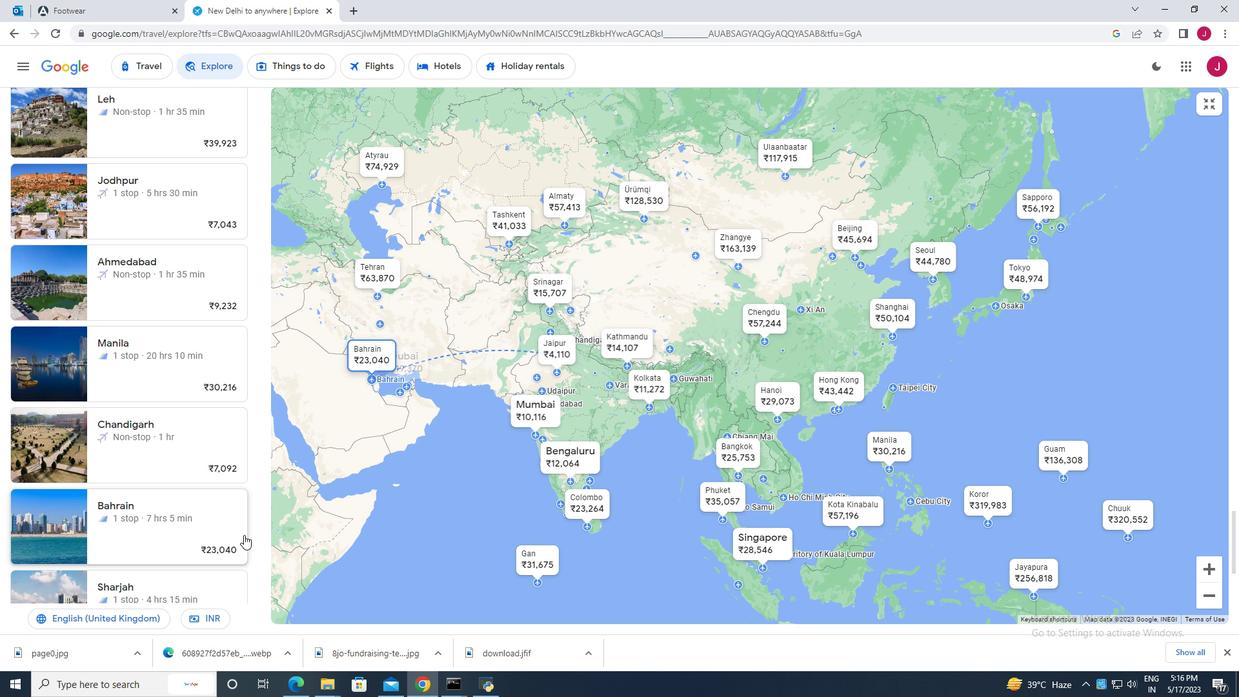 
Action: Mouse scrolled (243, 536) with delta (0, 0)
Screenshot: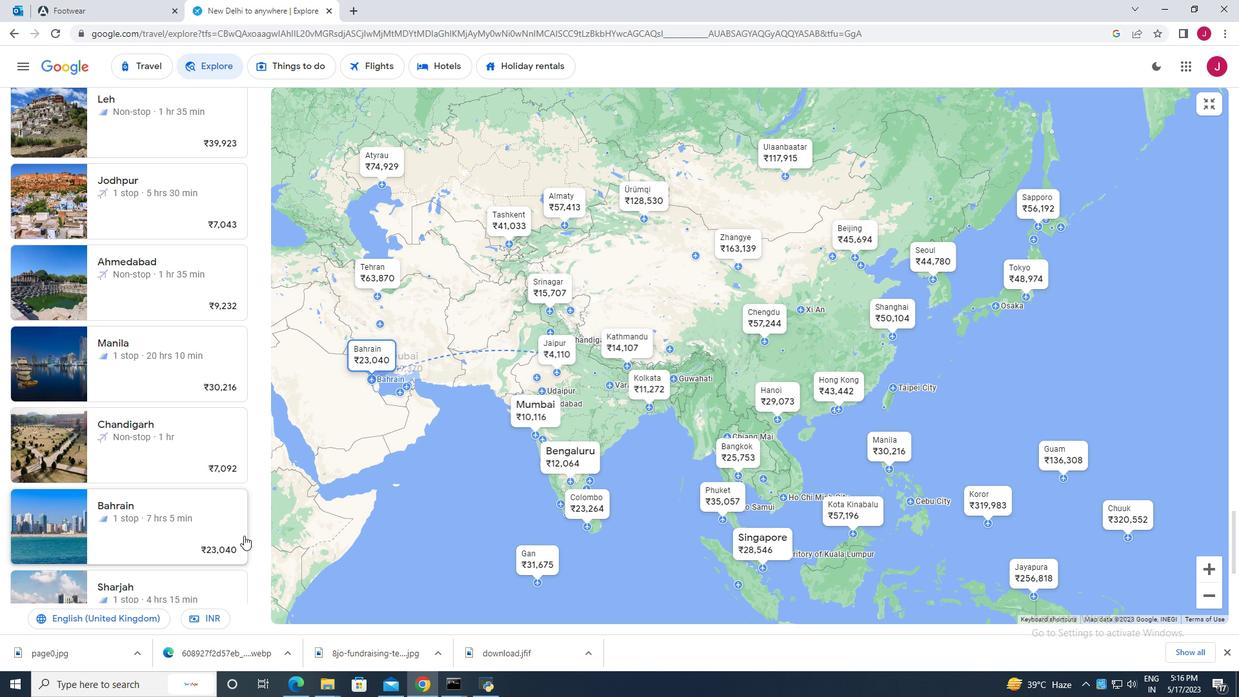
Action: Mouse moved to (243, 536)
Screenshot: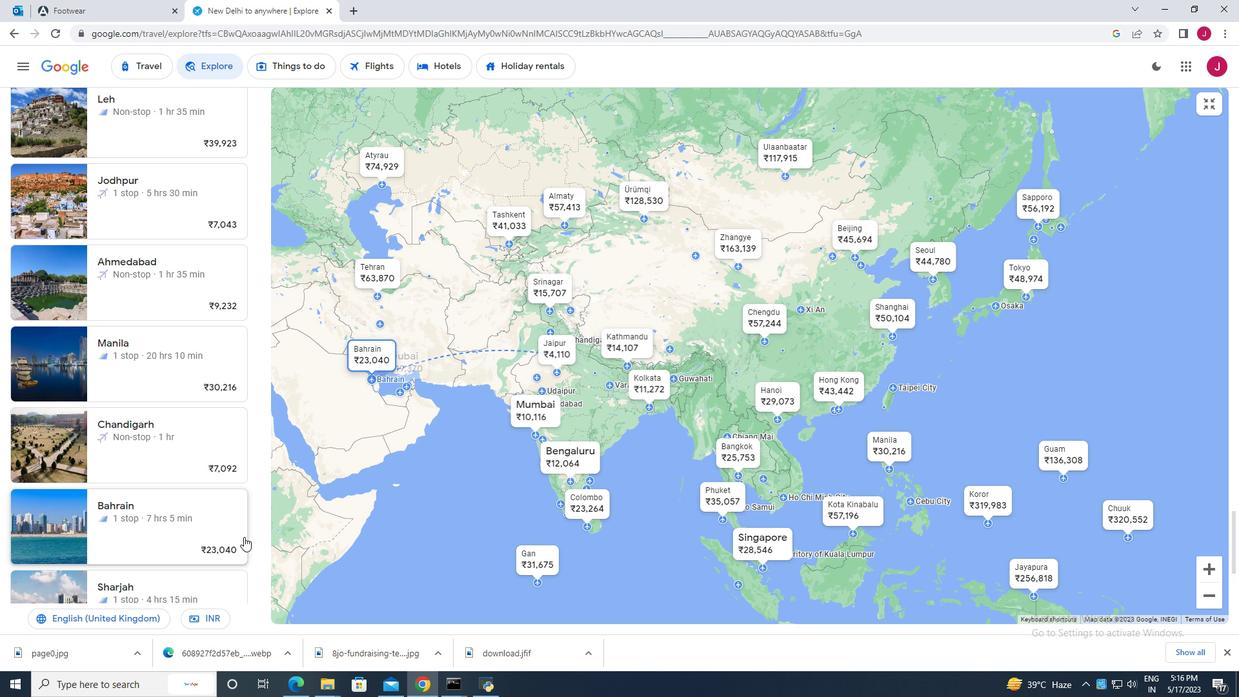 
Action: Mouse scrolled (243, 536) with delta (0, 0)
Screenshot: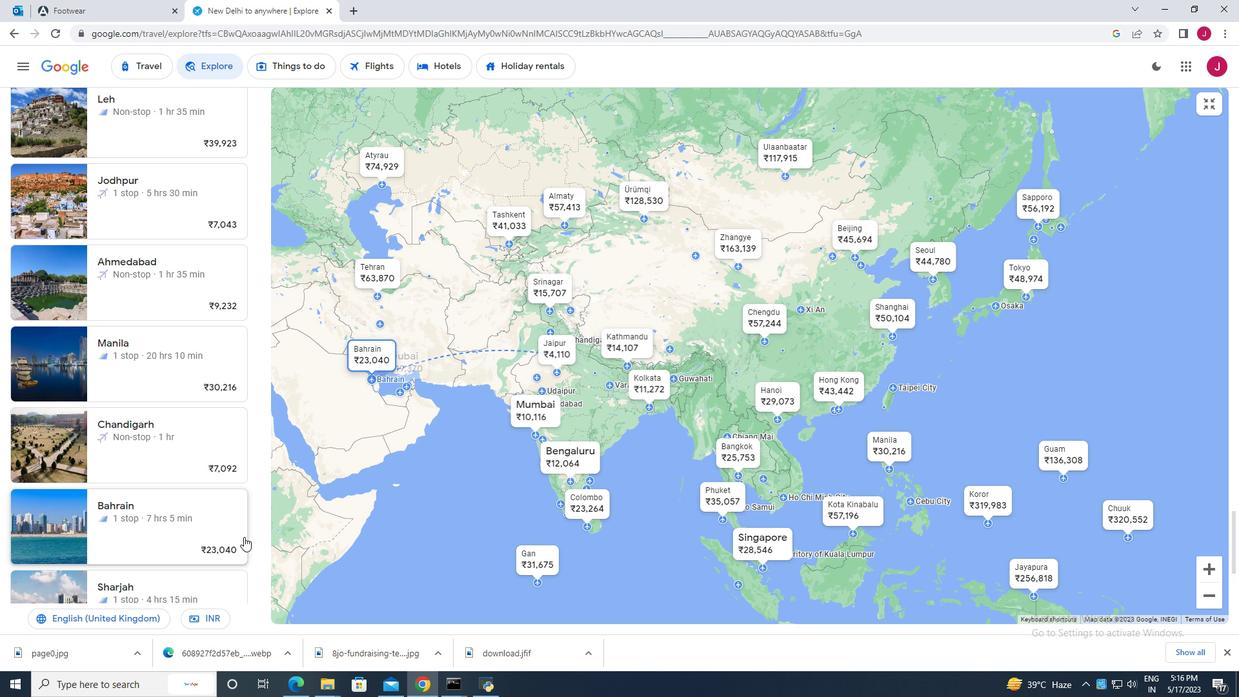 
Action: Mouse moved to (207, 532)
Screenshot: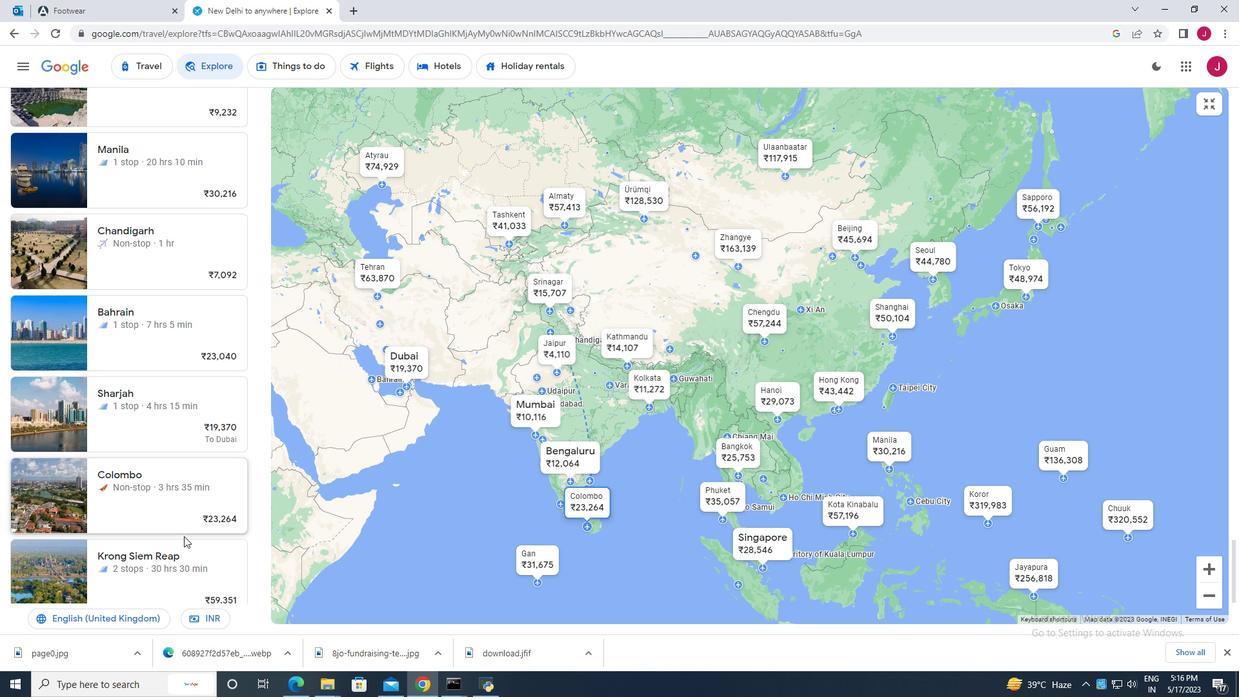
Action: Mouse scrolled (207, 531) with delta (0, 0)
Screenshot: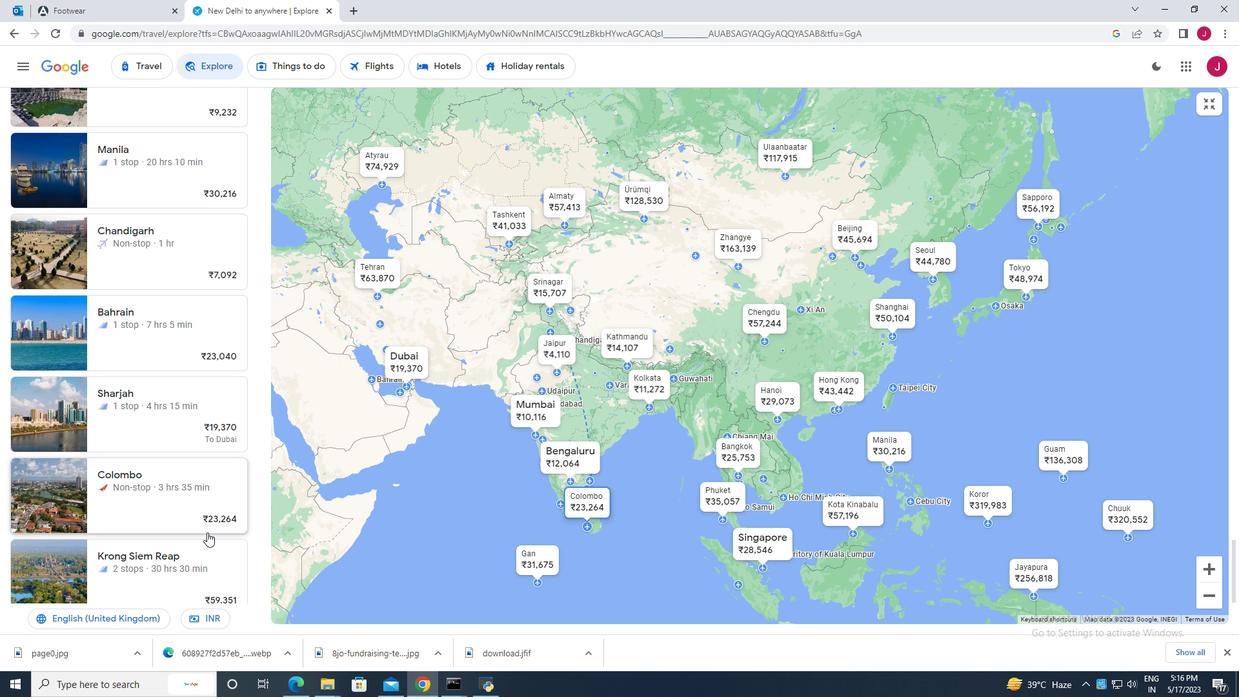 
Action: Mouse scrolled (207, 531) with delta (0, 0)
Screenshot: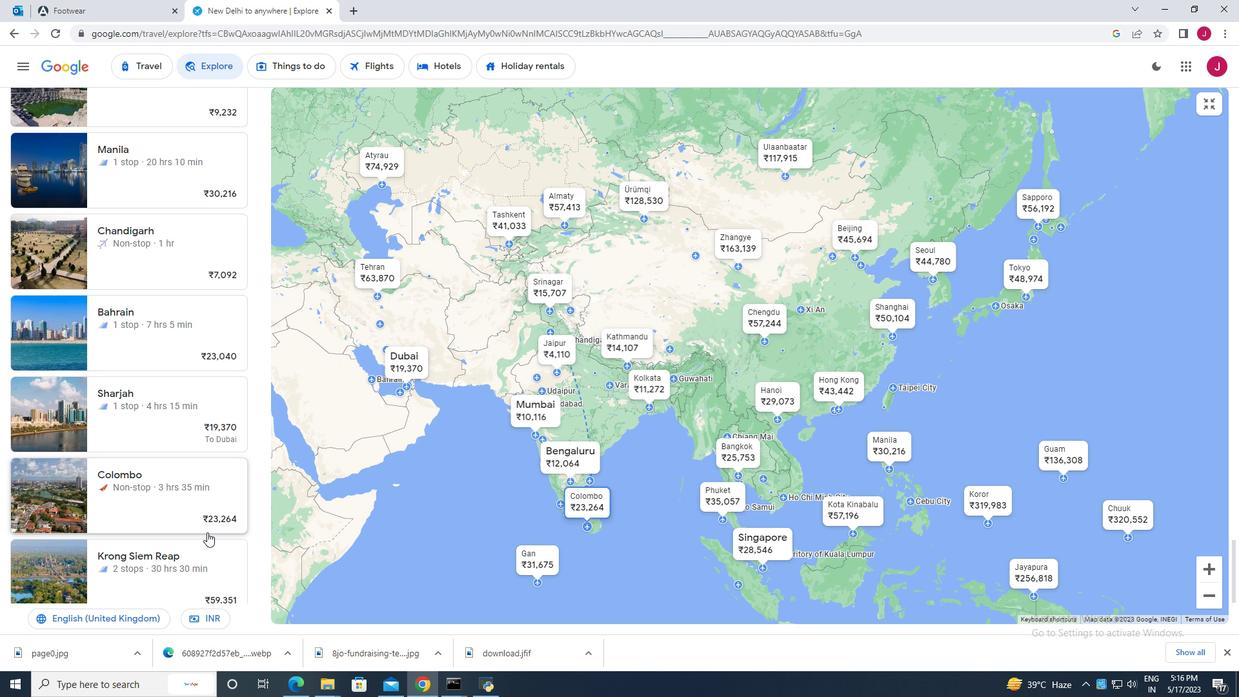
Action: Mouse moved to (195, 532)
Screenshot: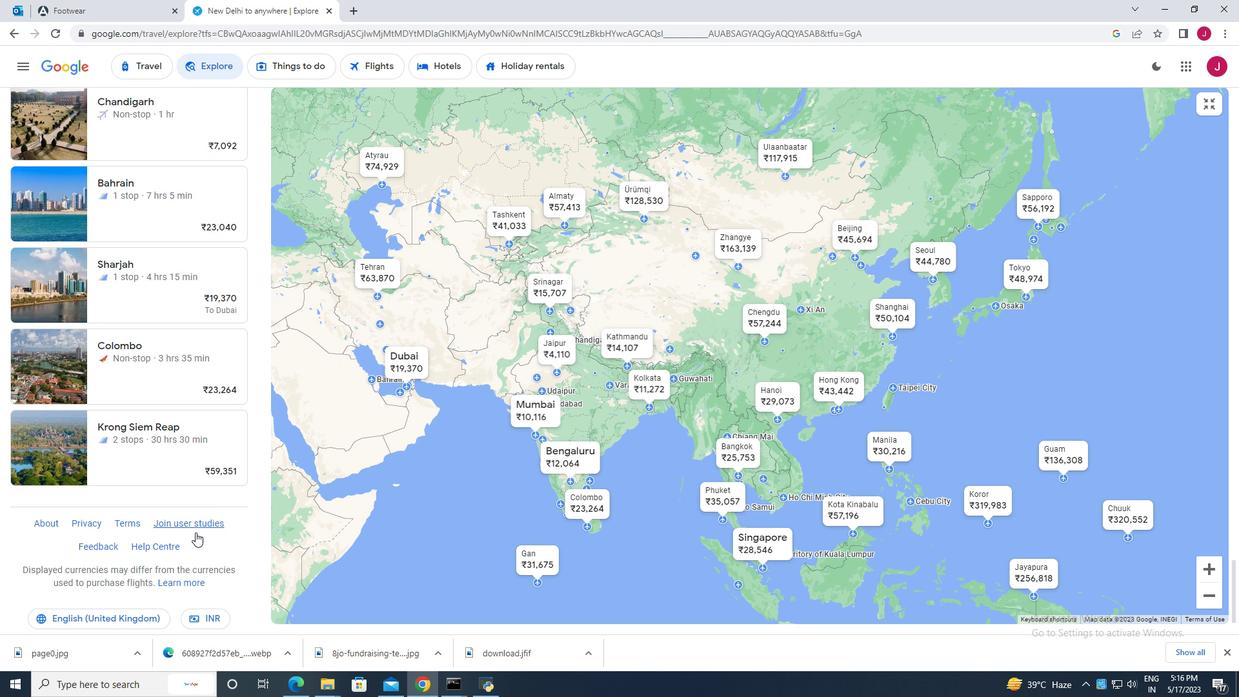 
Action: Mouse scrolled (195, 531) with delta (0, 0)
Screenshot: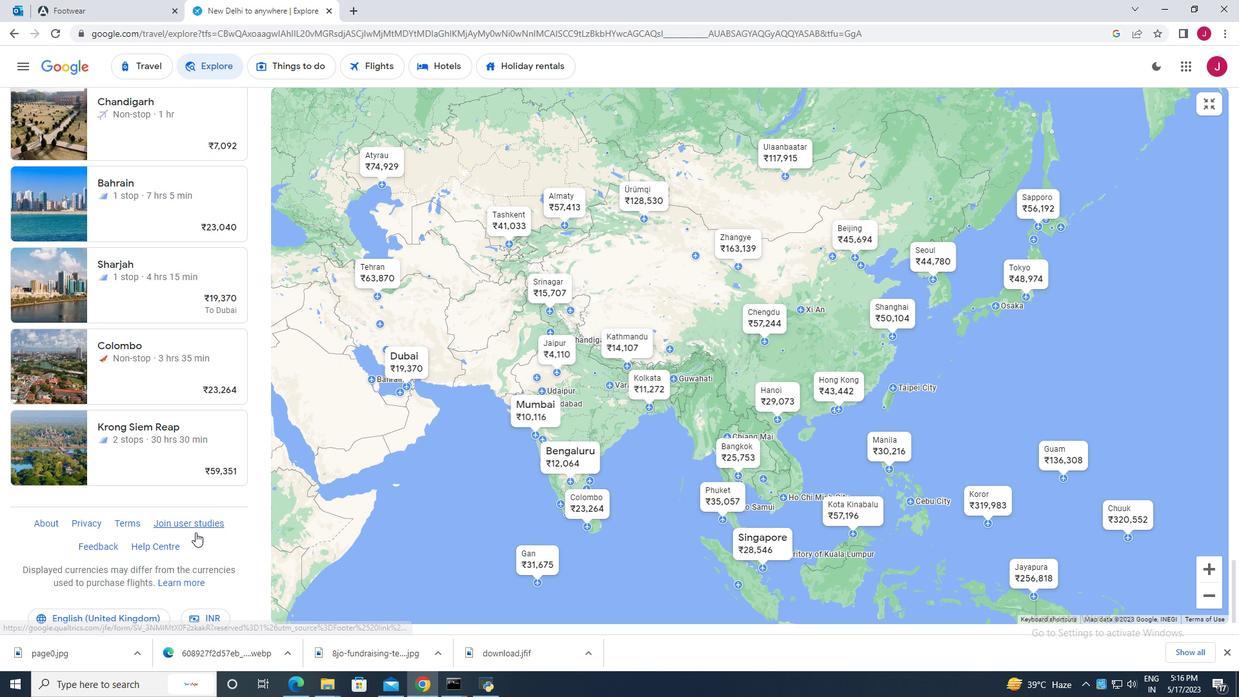 
Action: Mouse scrolled (195, 531) with delta (0, 0)
Screenshot: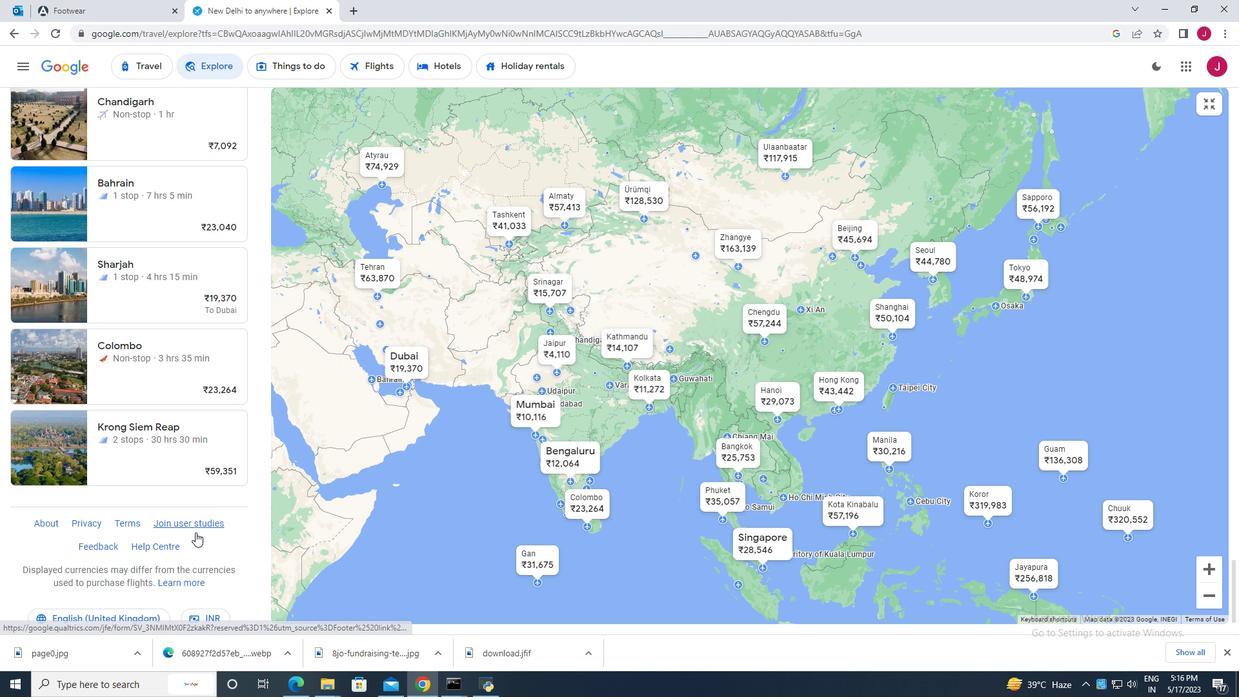 
Action: Mouse scrolled (195, 531) with delta (0, 0)
Screenshot: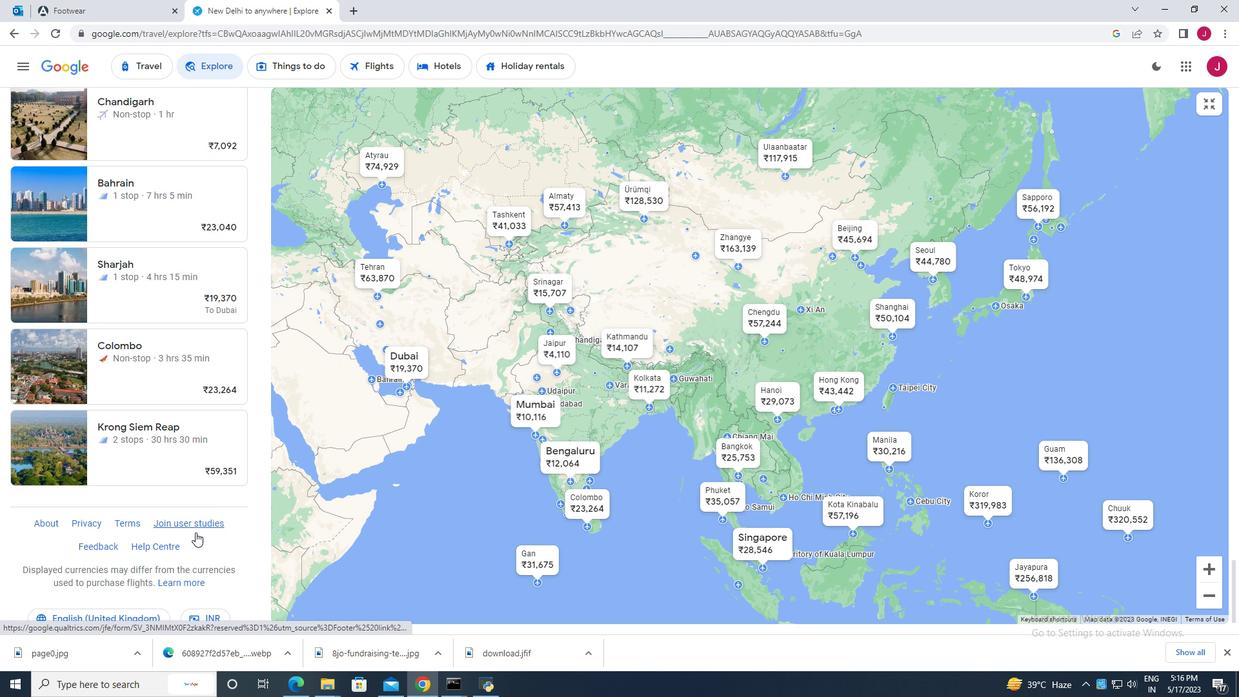 
Action: Mouse moved to (218, 509)
Screenshot: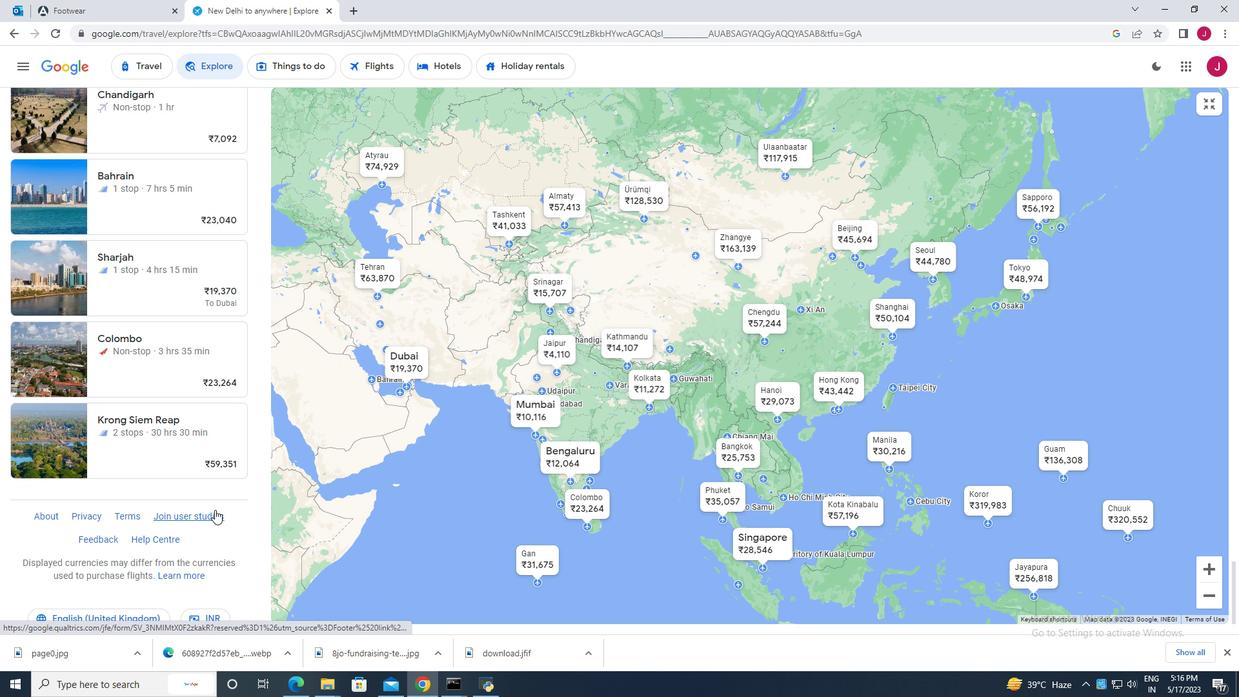
Action: Mouse scrolled (218, 508) with delta (0, 0)
Screenshot: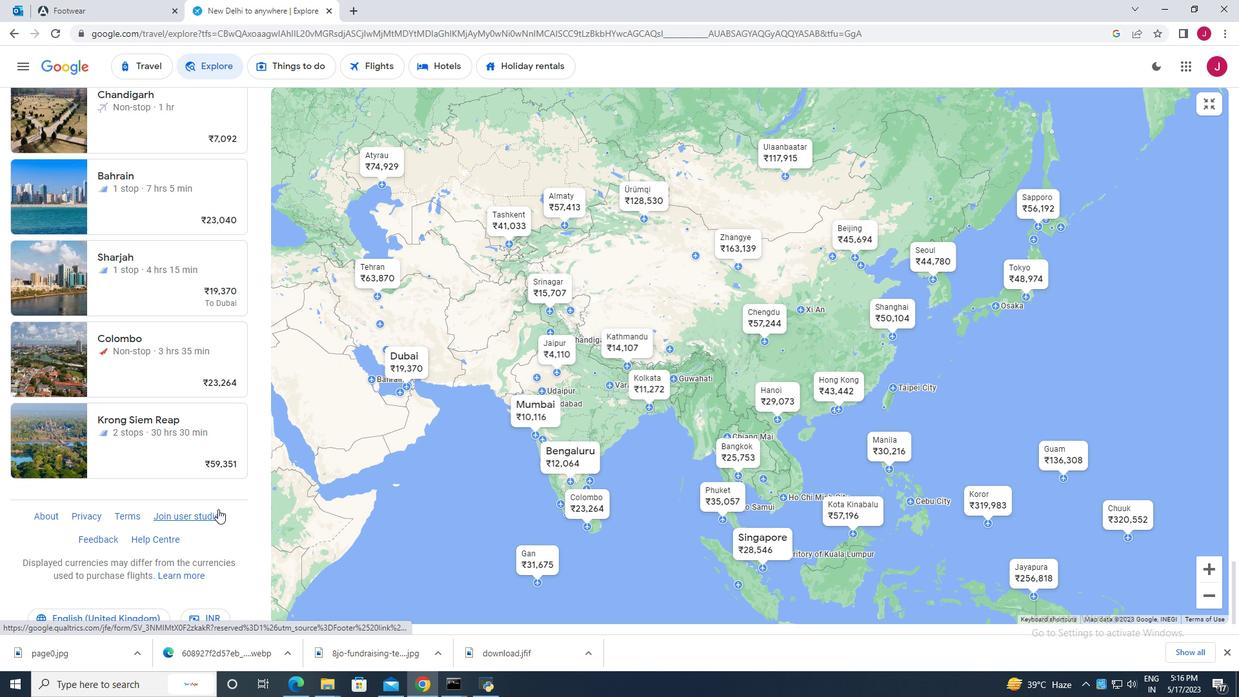 
Action: Mouse scrolled (218, 508) with delta (0, 0)
Screenshot: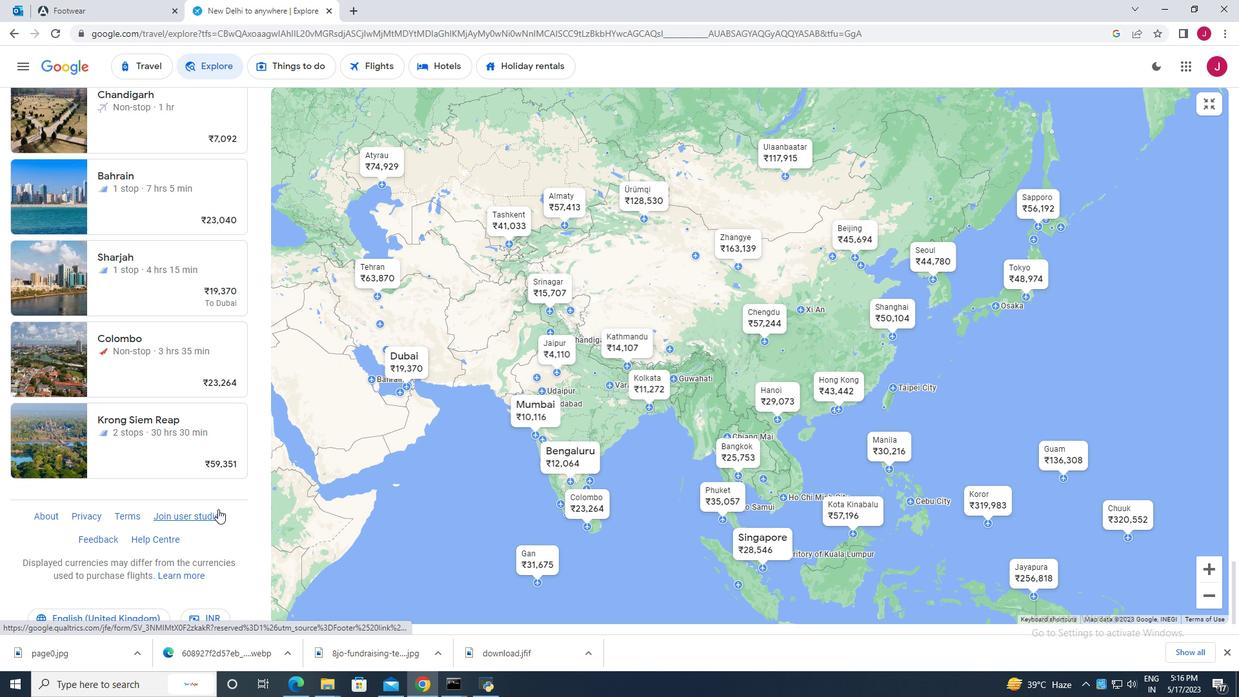 
Action: Mouse moved to (223, 503)
Screenshot: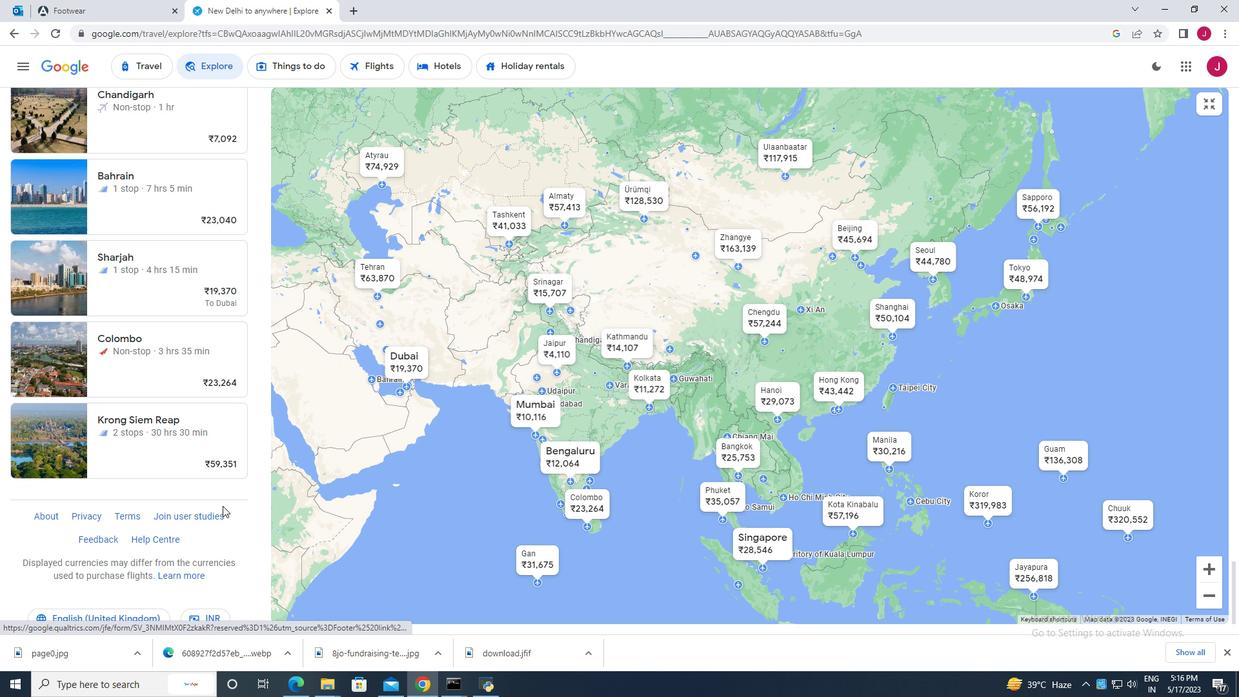 
Action: Mouse scrolled (223, 504) with delta (0, 0)
Screenshot: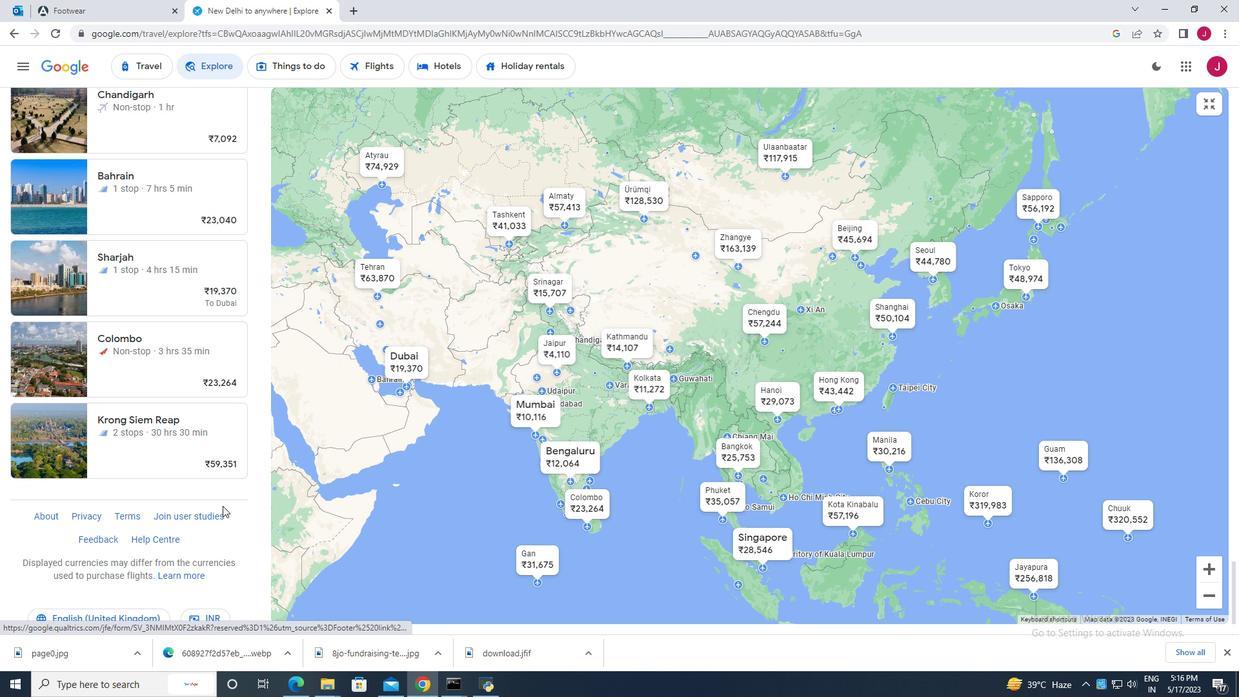 
Action: Mouse moved to (223, 502)
Screenshot: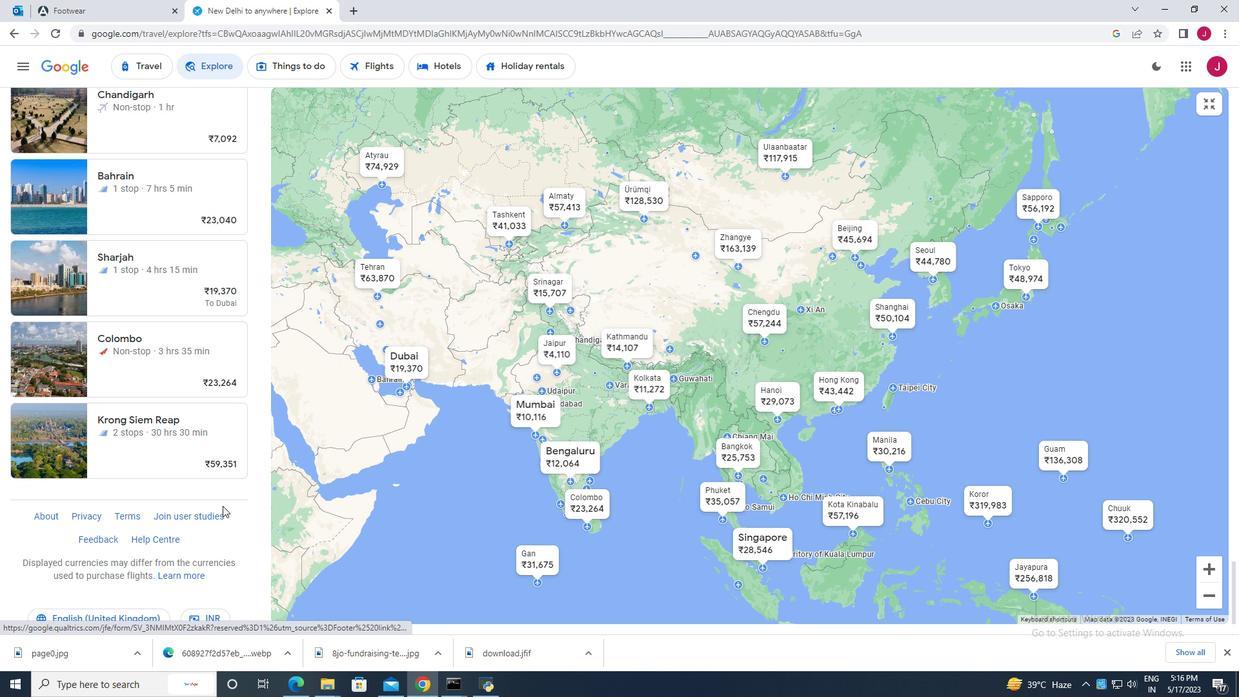 
Action: Mouse scrolled (223, 503) with delta (0, 0)
Screenshot: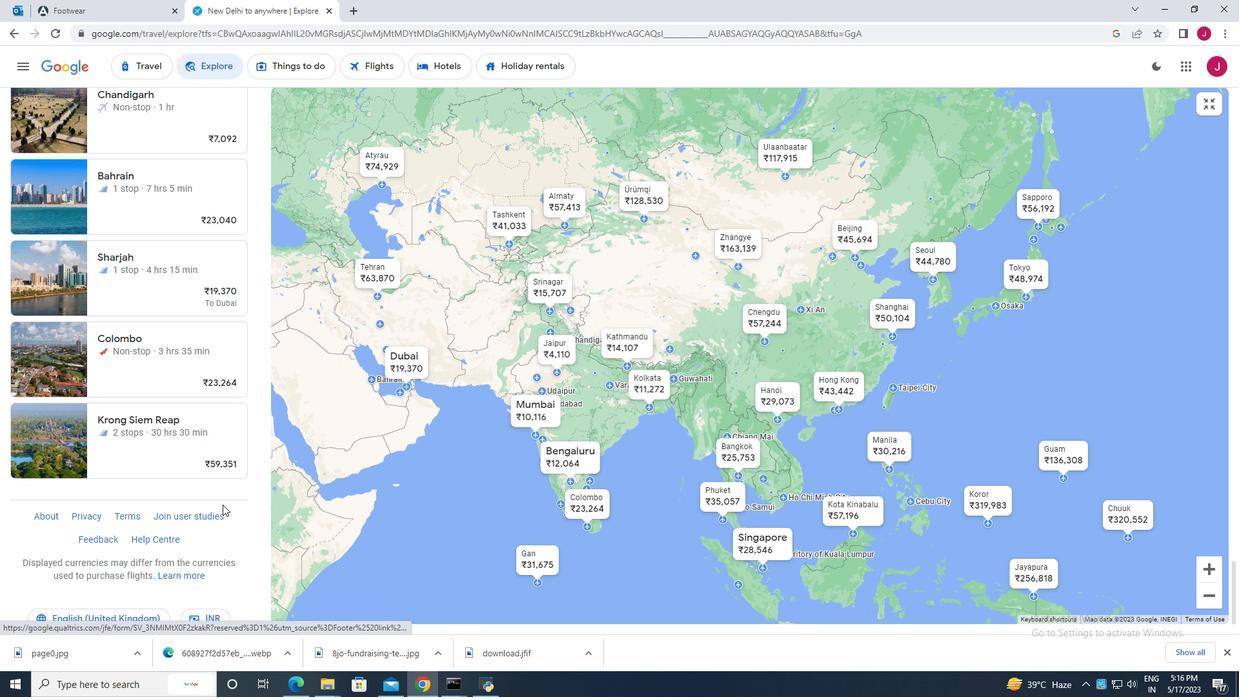 
Action: Mouse moved to (223, 502)
Screenshot: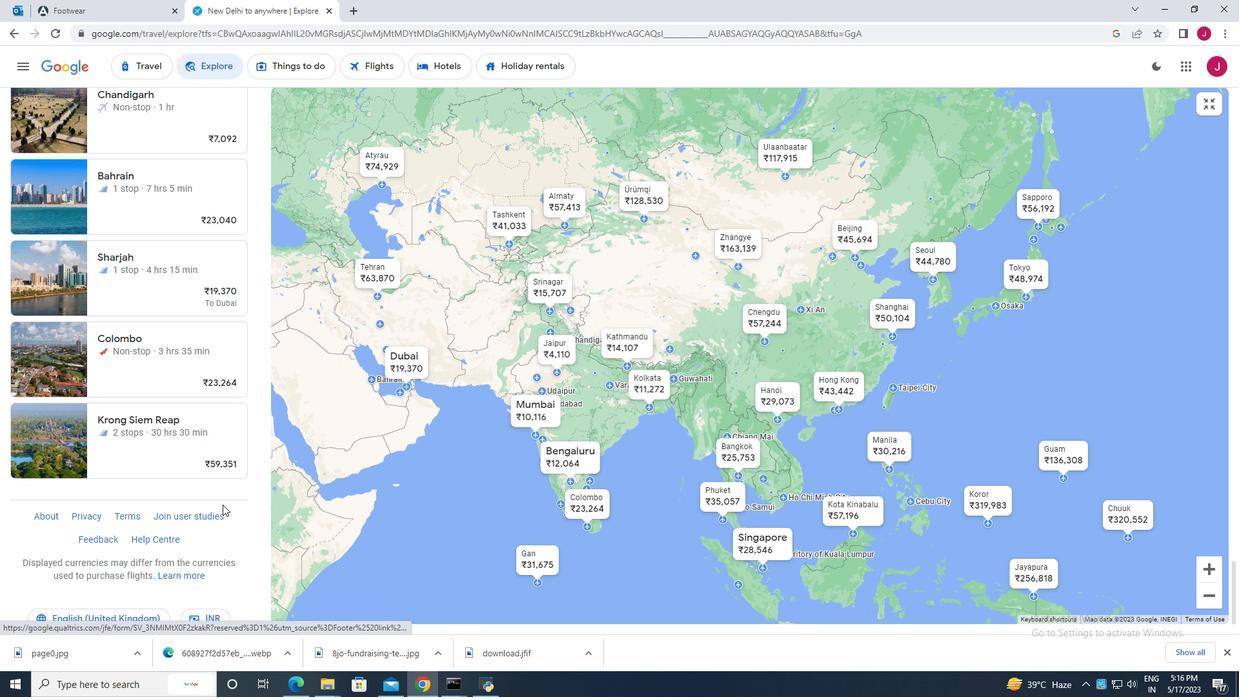 
Action: Mouse scrolled (223, 503) with delta (0, 0)
Screenshot: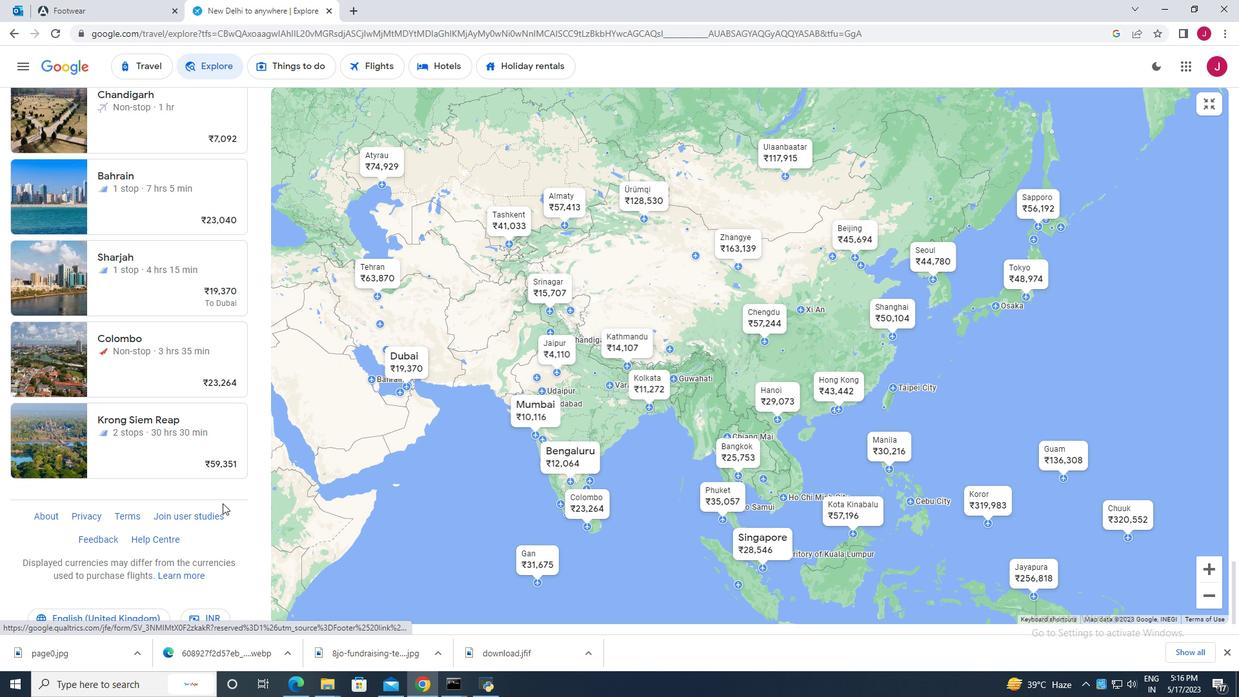 
Action: Mouse moved to (222, 499)
Screenshot: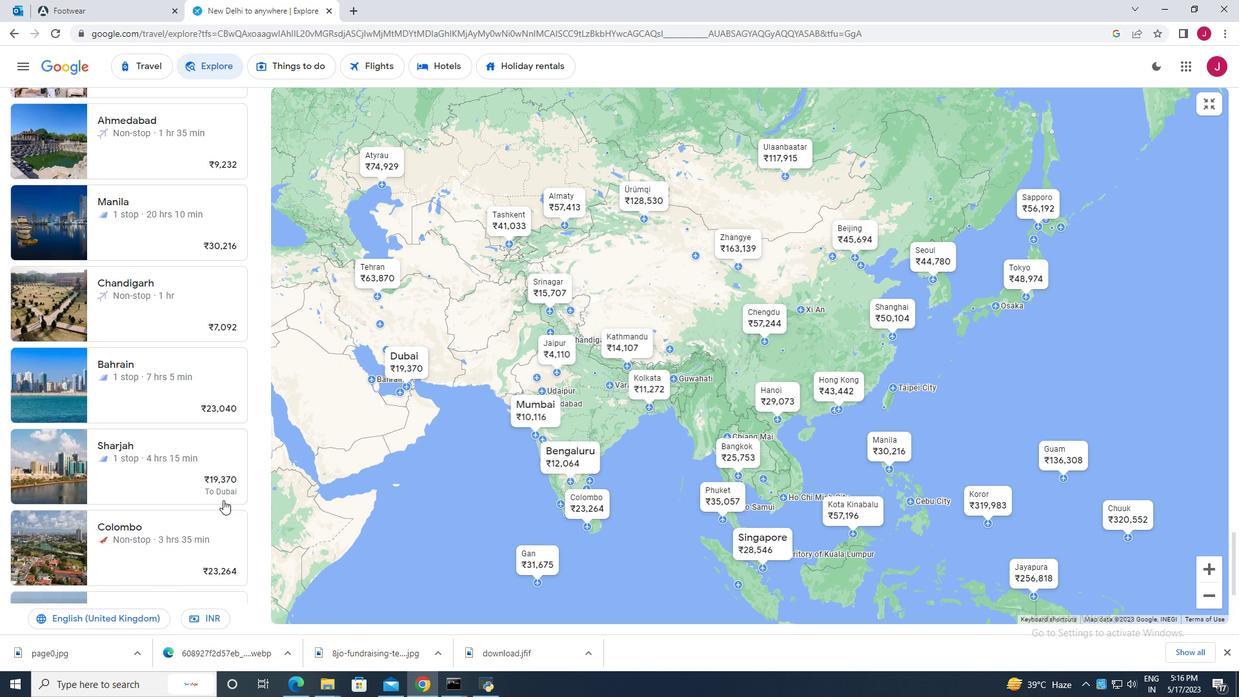 
Action: Mouse scrolled (222, 500) with delta (0, 0)
Screenshot: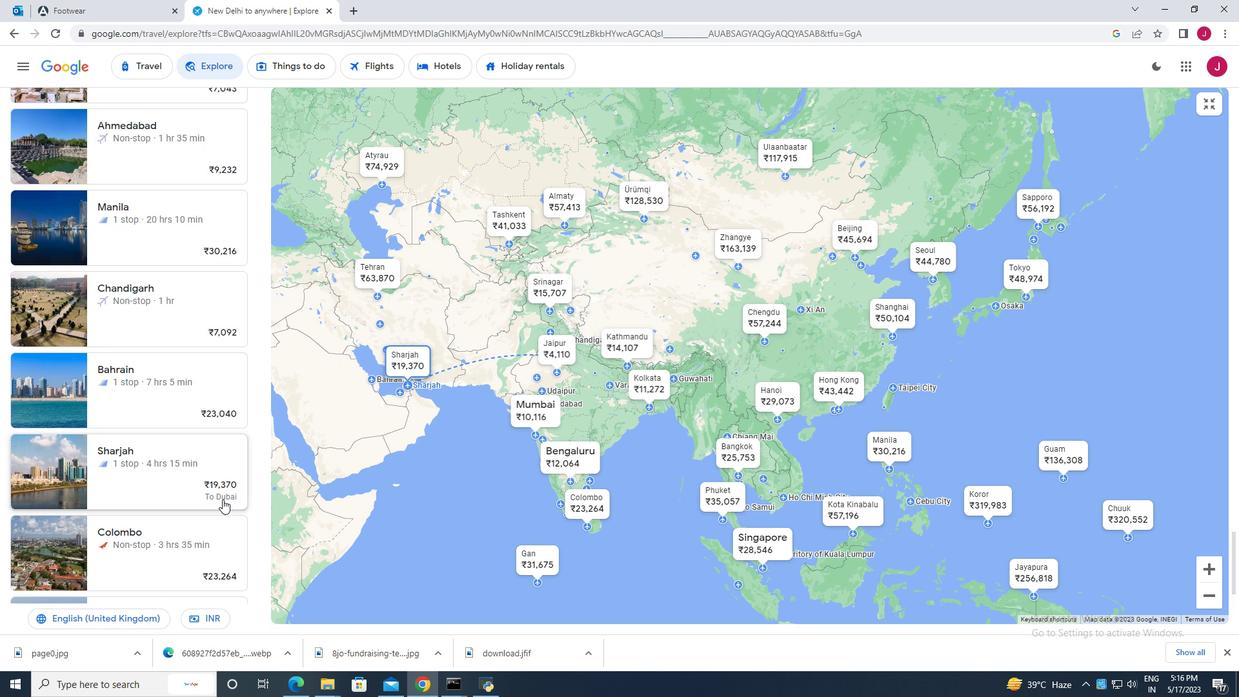 
Action: Mouse moved to (221, 498)
Screenshot: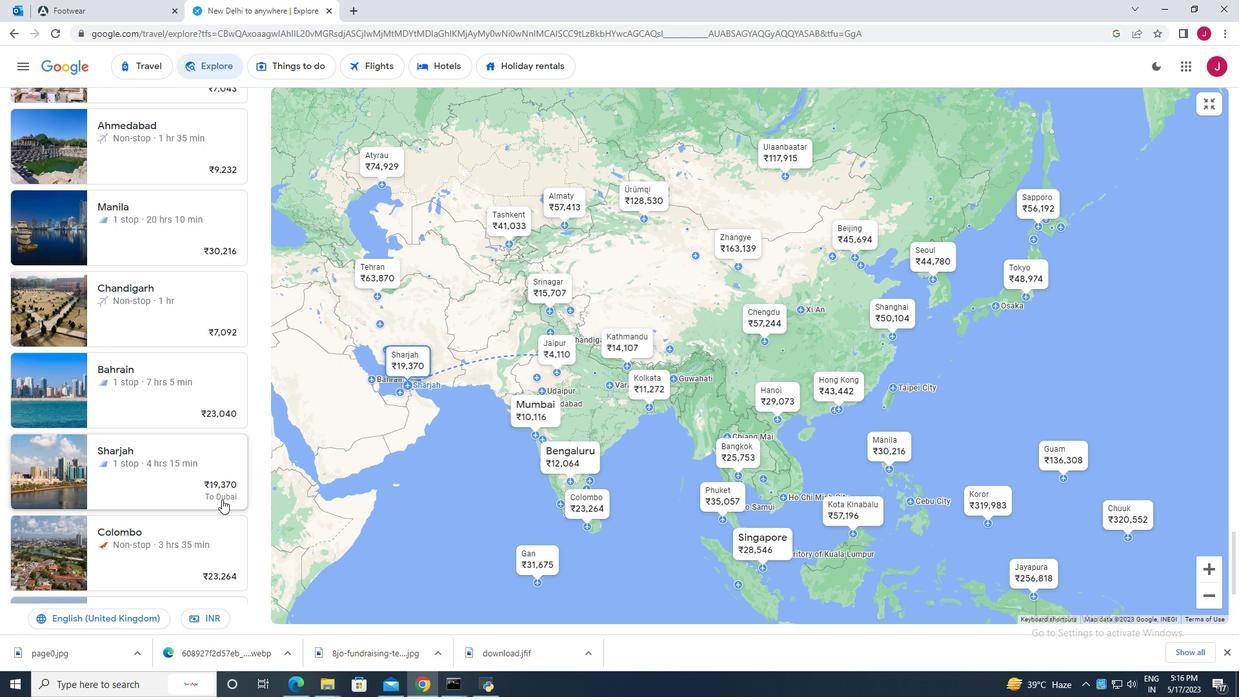 
Action: Mouse scrolled (221, 499) with delta (0, 0)
Screenshot: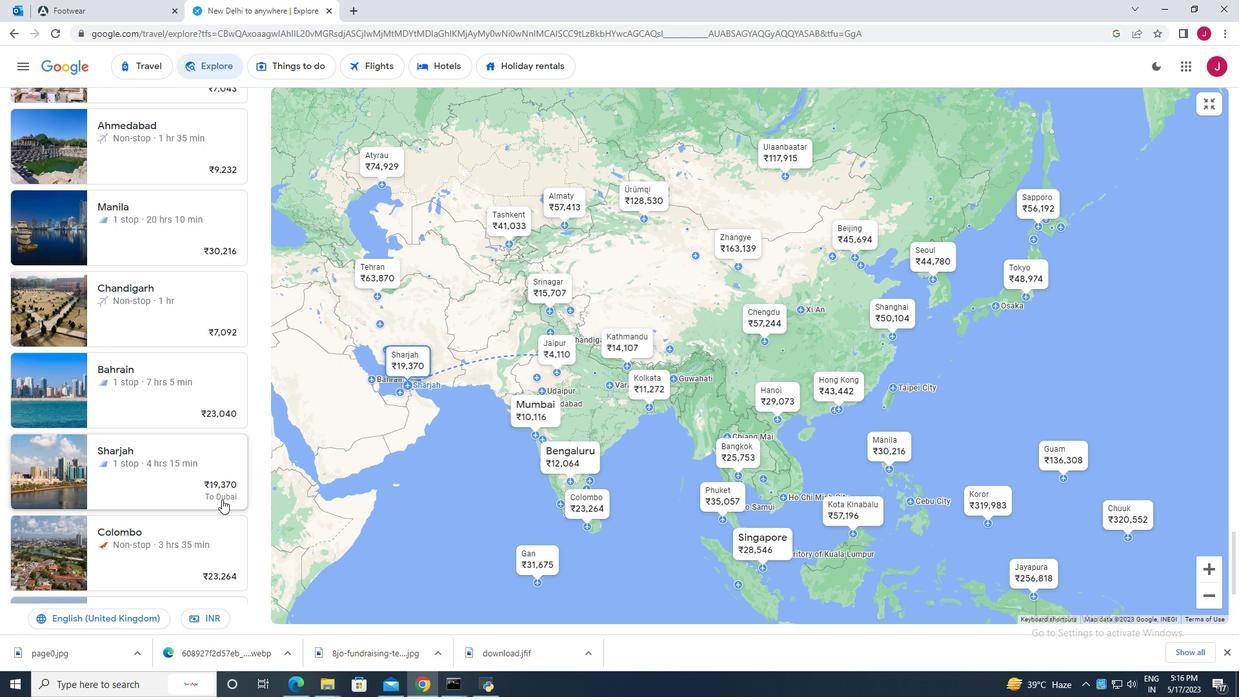 
Action: Mouse moved to (218, 500)
Screenshot: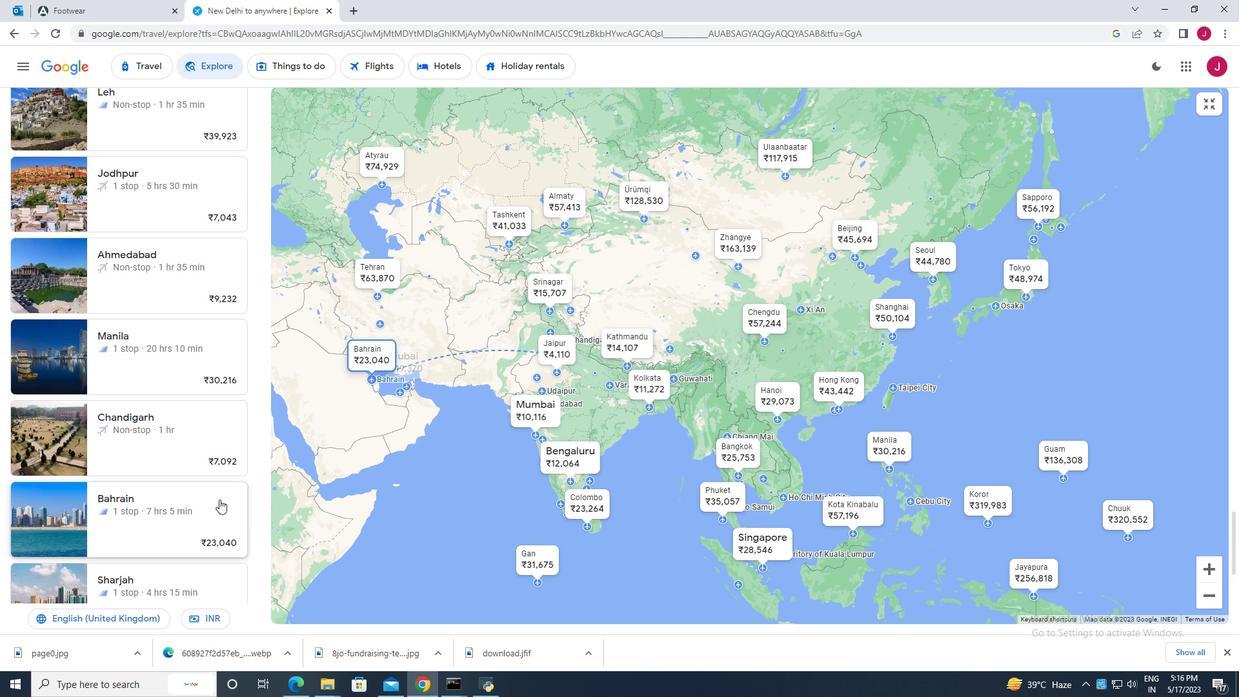 
Action: Mouse scrolled (218, 500) with delta (0, 0)
Screenshot: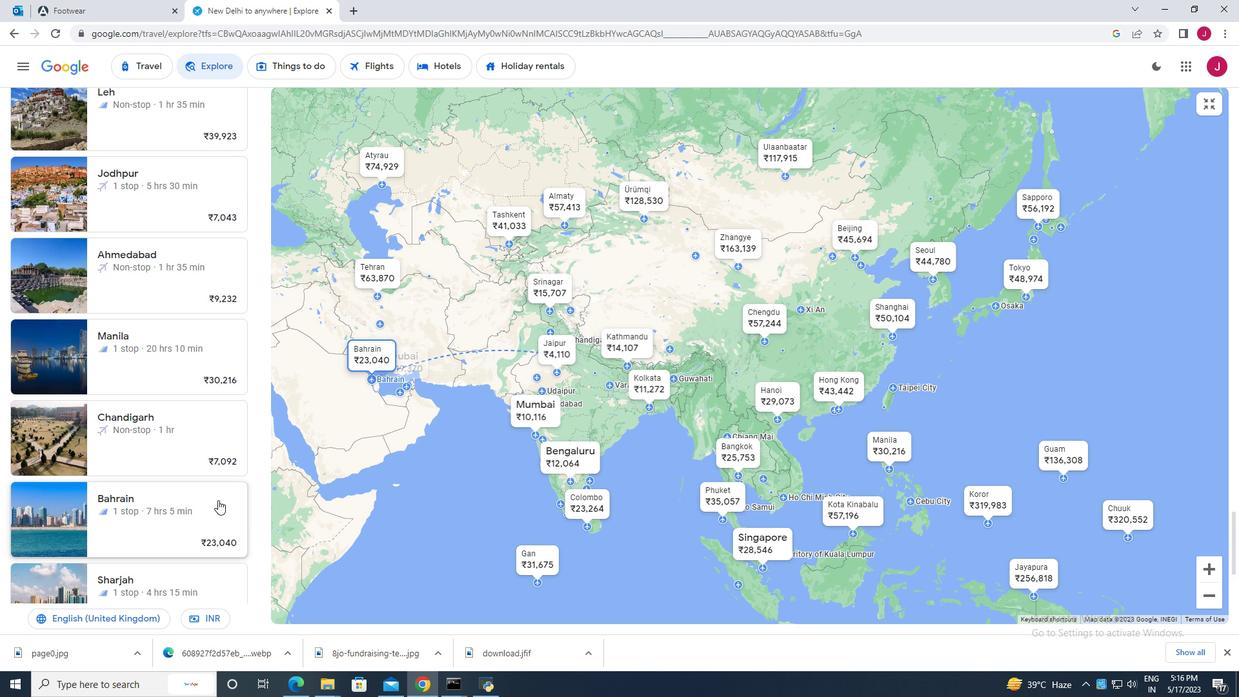 
Action: Mouse scrolled (218, 500) with delta (0, 0)
Screenshot: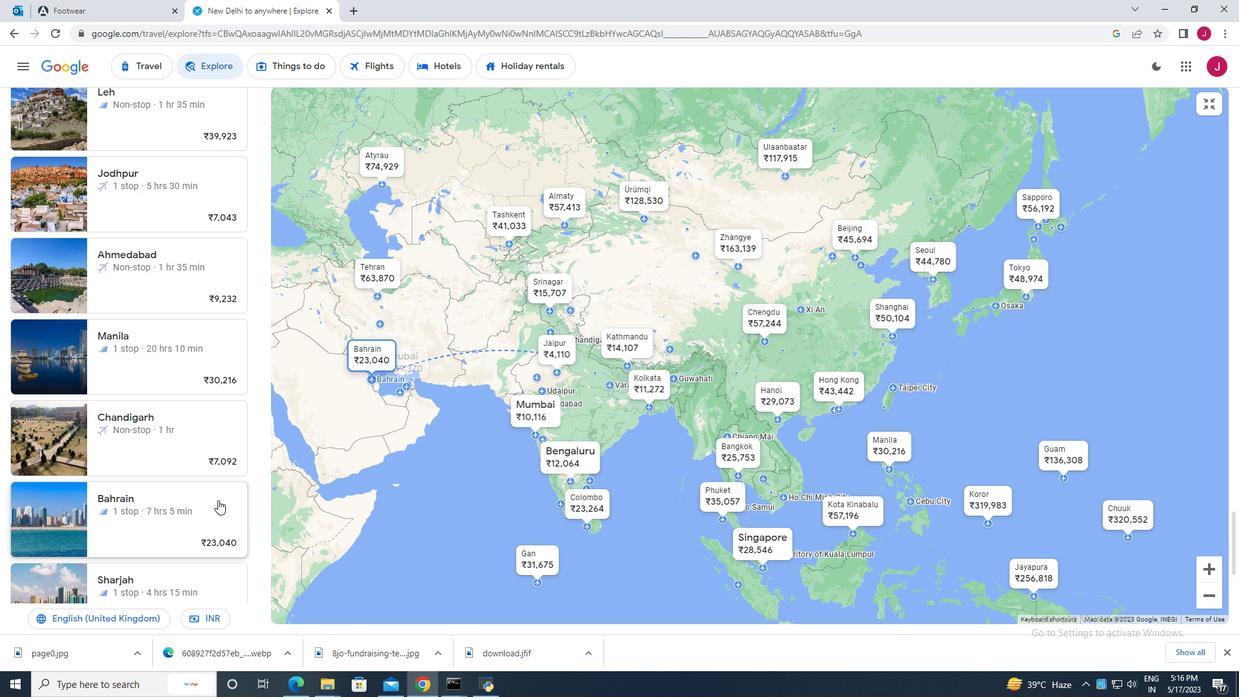 
Action: Mouse scrolled (218, 500) with delta (0, 0)
Screenshot: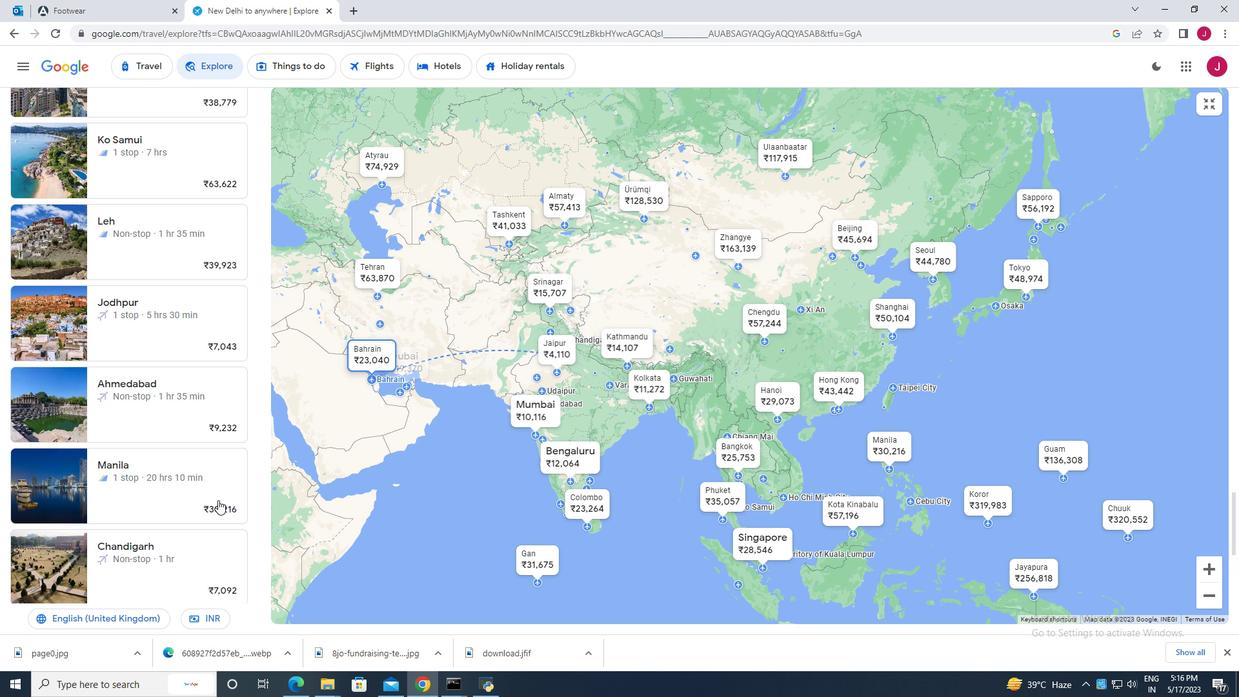 
Action: Mouse scrolled (218, 500) with delta (0, 0)
Screenshot: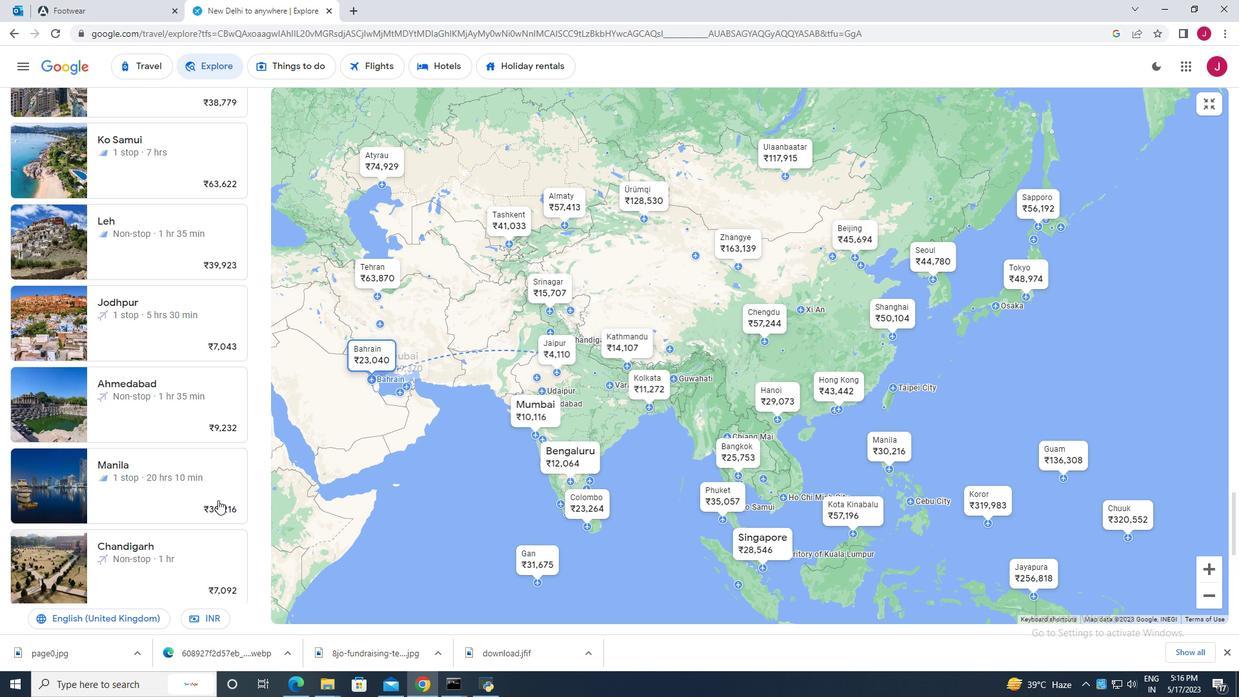 
Action: Mouse scrolled (218, 500) with delta (0, 0)
Screenshot: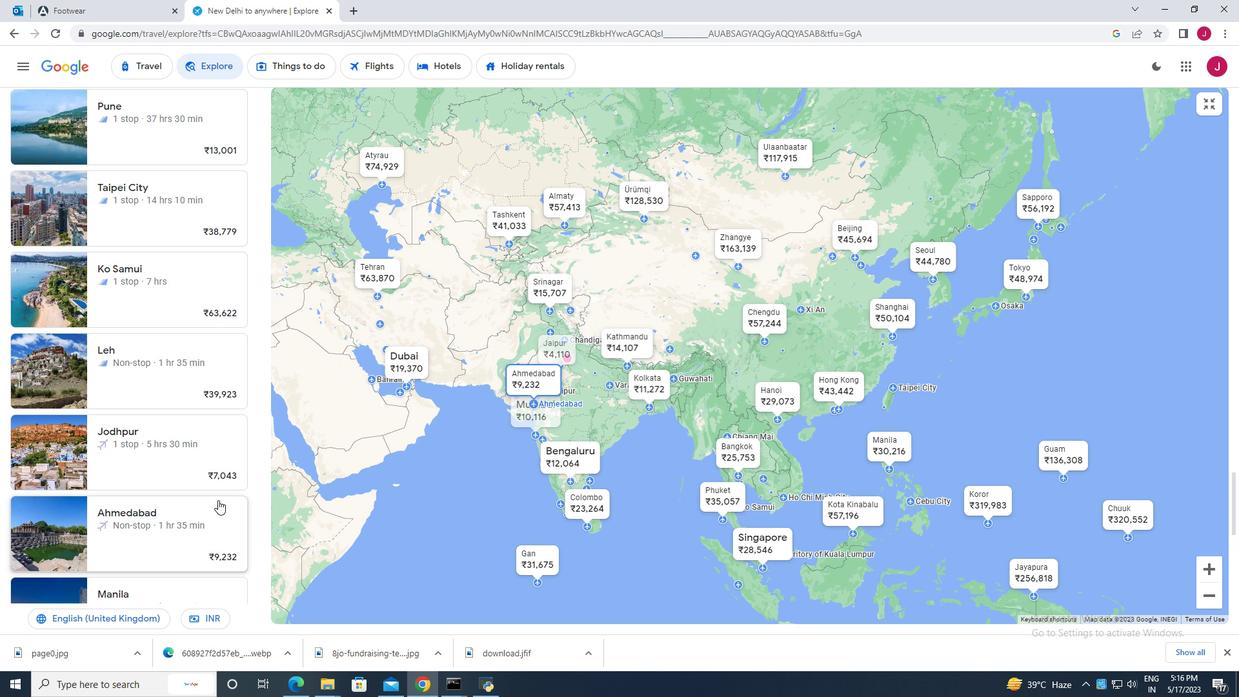 
Action: Mouse scrolled (218, 500) with delta (0, 0)
Screenshot: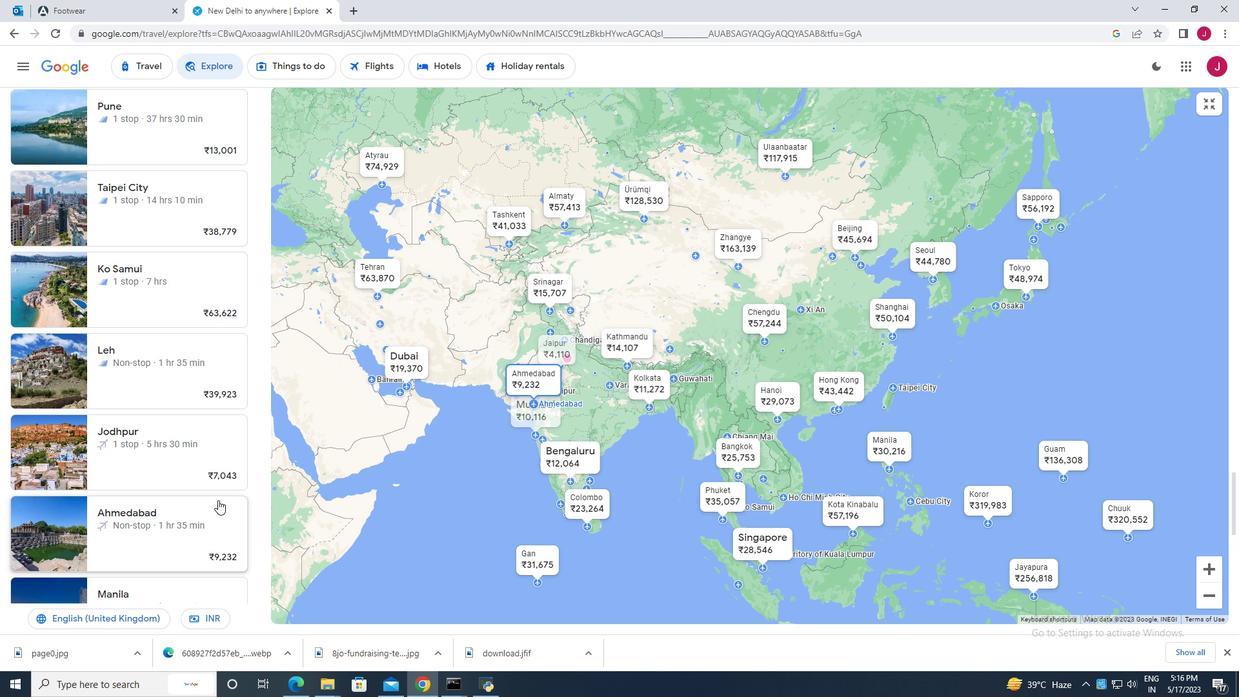 
Action: Mouse scrolled (218, 500) with delta (0, 0)
Screenshot: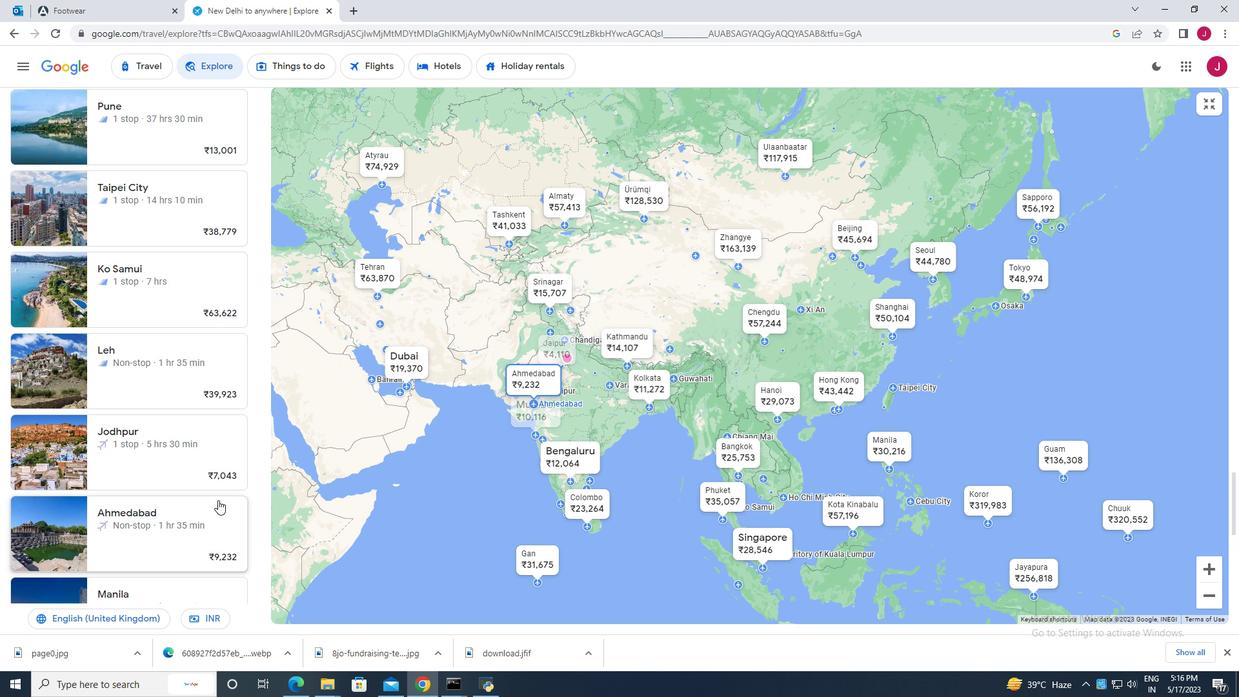 
Action: Mouse scrolled (218, 500) with delta (0, 0)
Screenshot: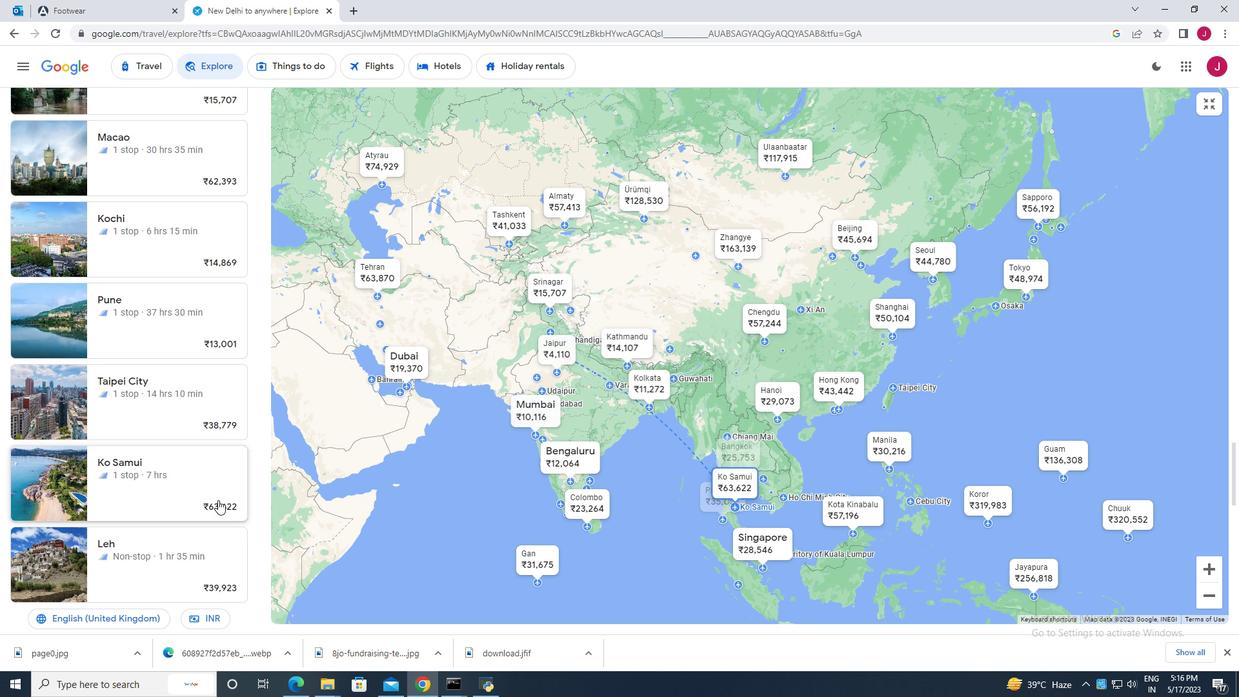
Action: Mouse scrolled (218, 500) with delta (0, 0)
Screenshot: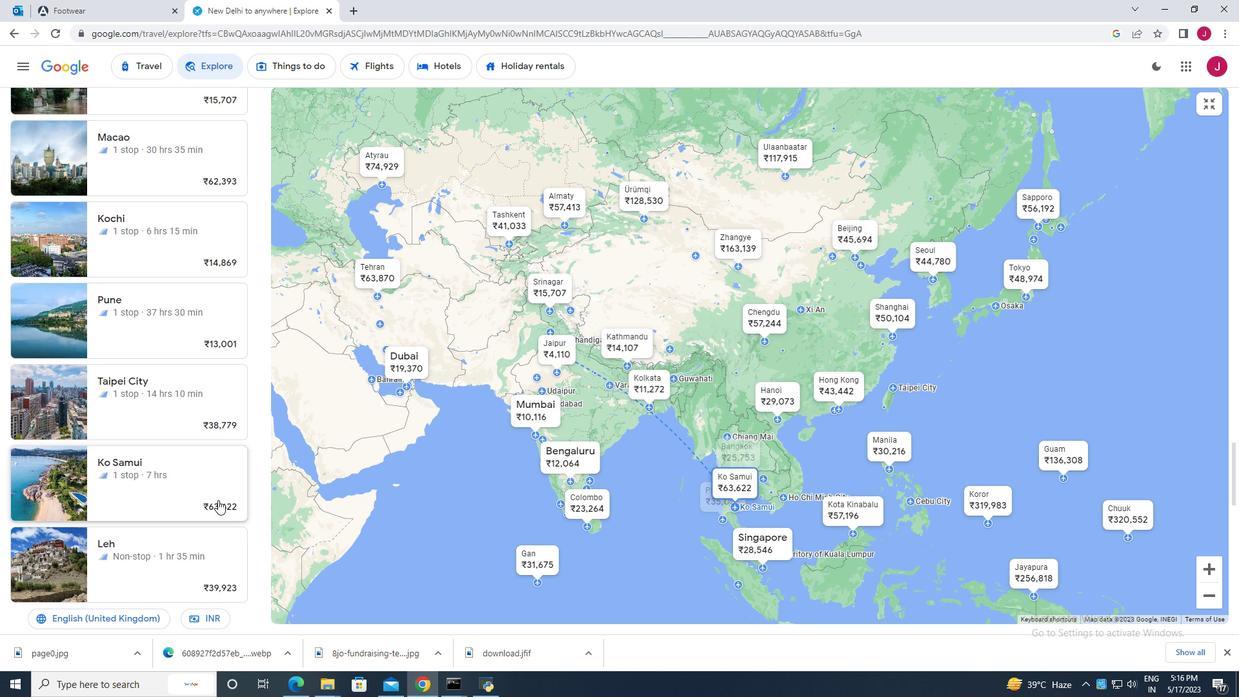 
Action: Mouse scrolled (218, 500) with delta (0, 0)
Screenshot: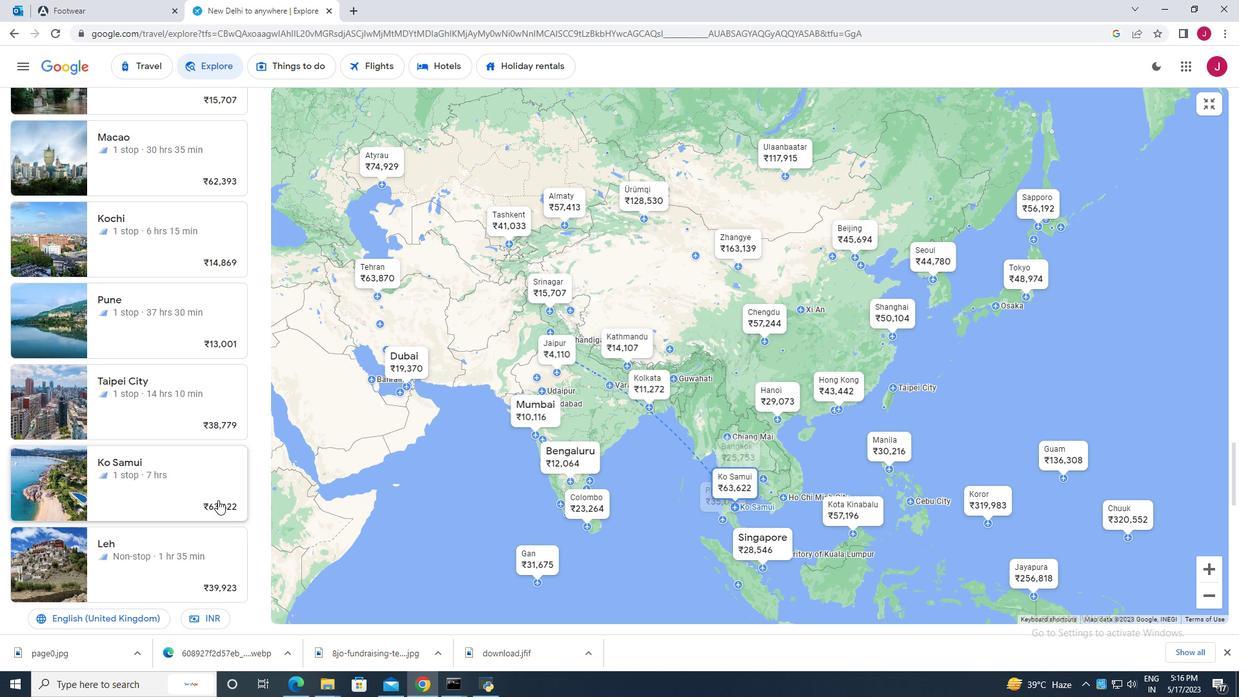 
Action: Mouse scrolled (218, 500) with delta (0, 0)
Screenshot: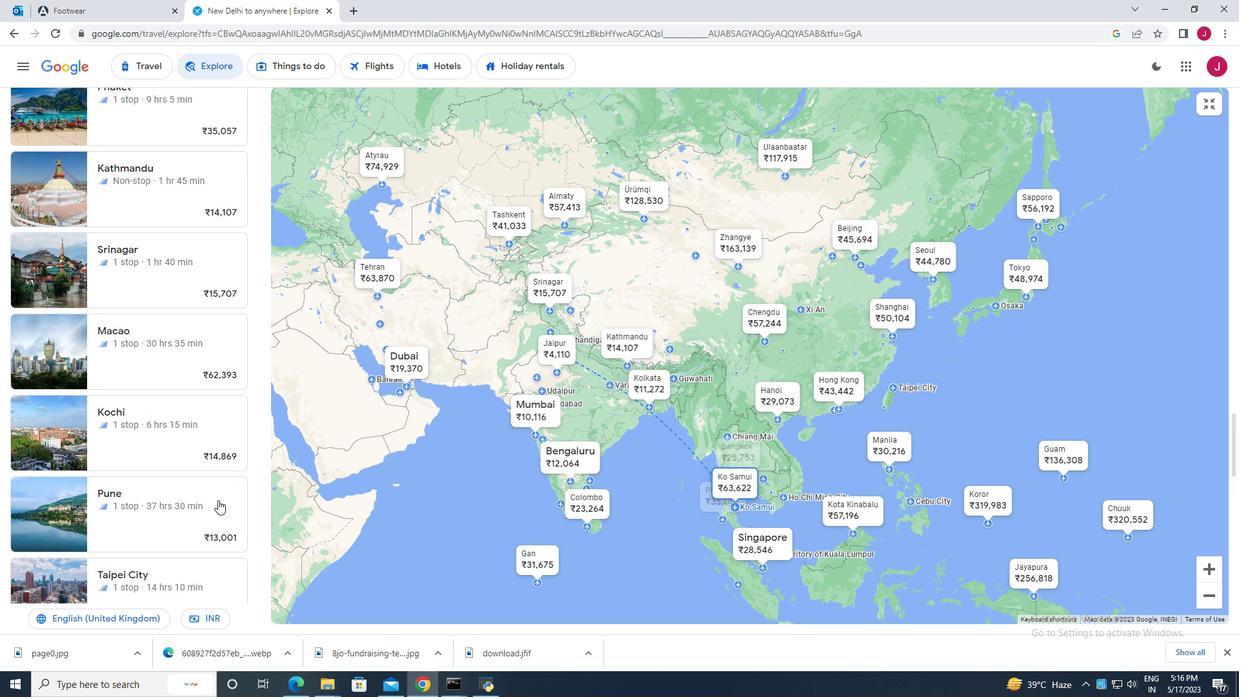 
Action: Mouse scrolled (218, 500) with delta (0, 0)
Screenshot: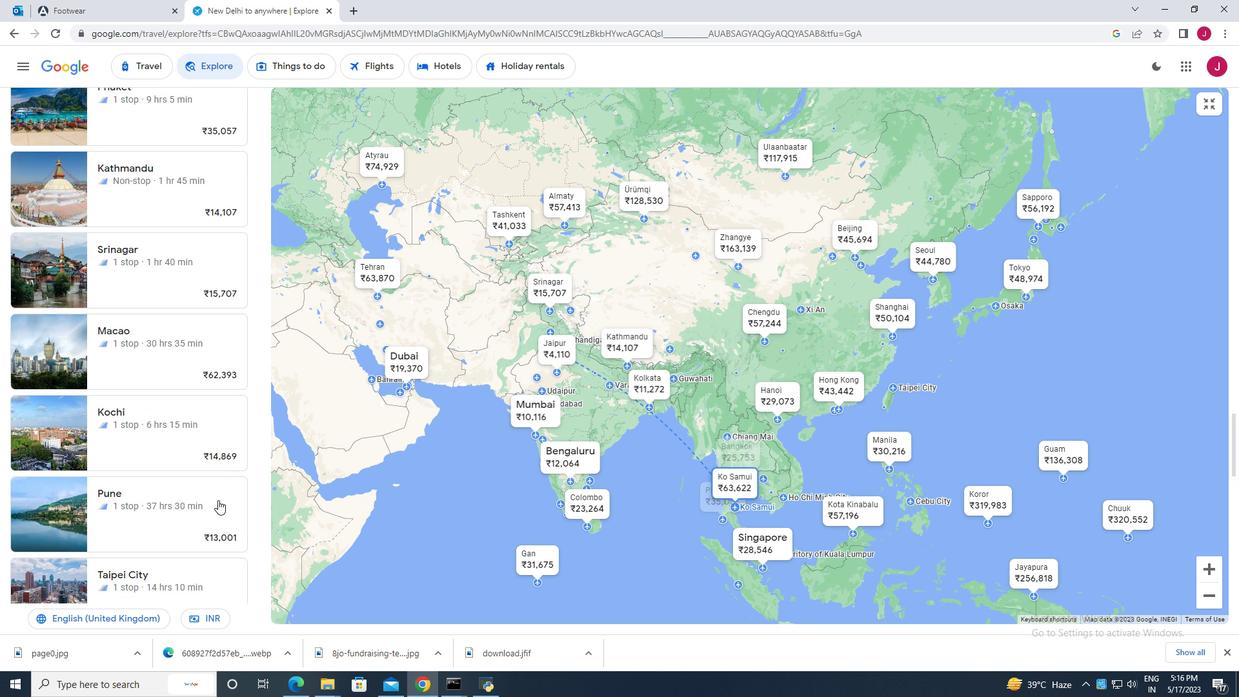 
Action: Mouse scrolled (218, 500) with delta (0, 0)
Screenshot: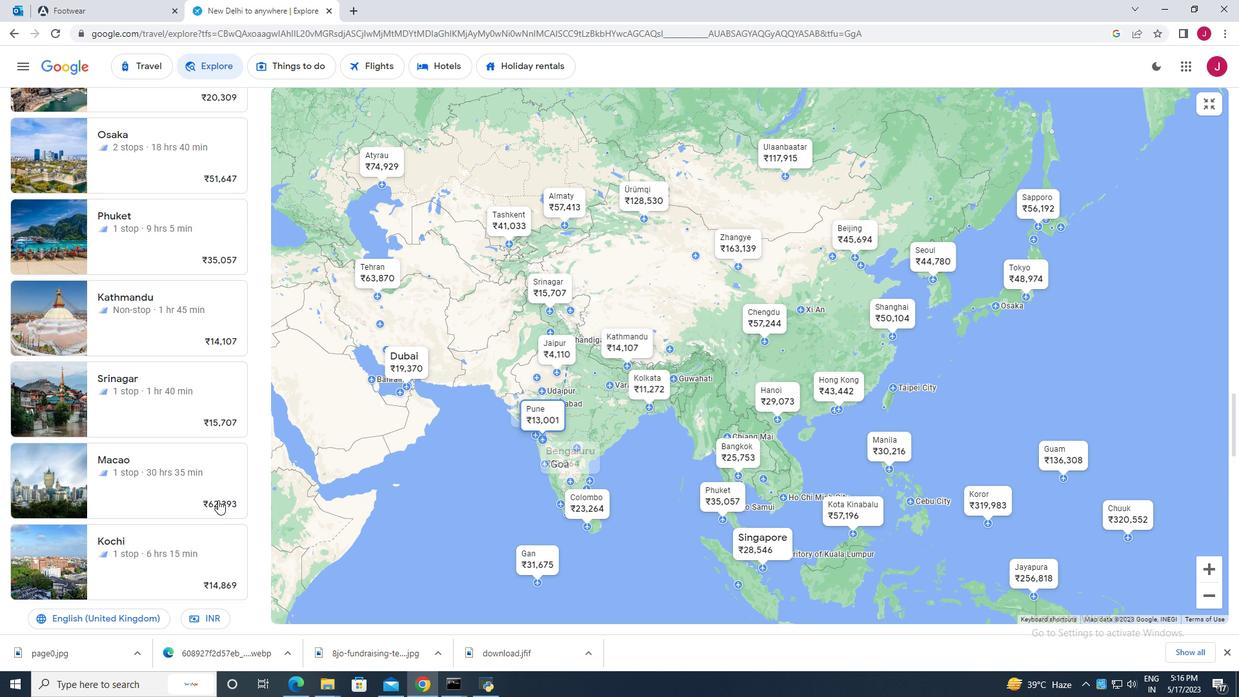 
Action: Mouse scrolled (218, 500) with delta (0, 0)
Screenshot: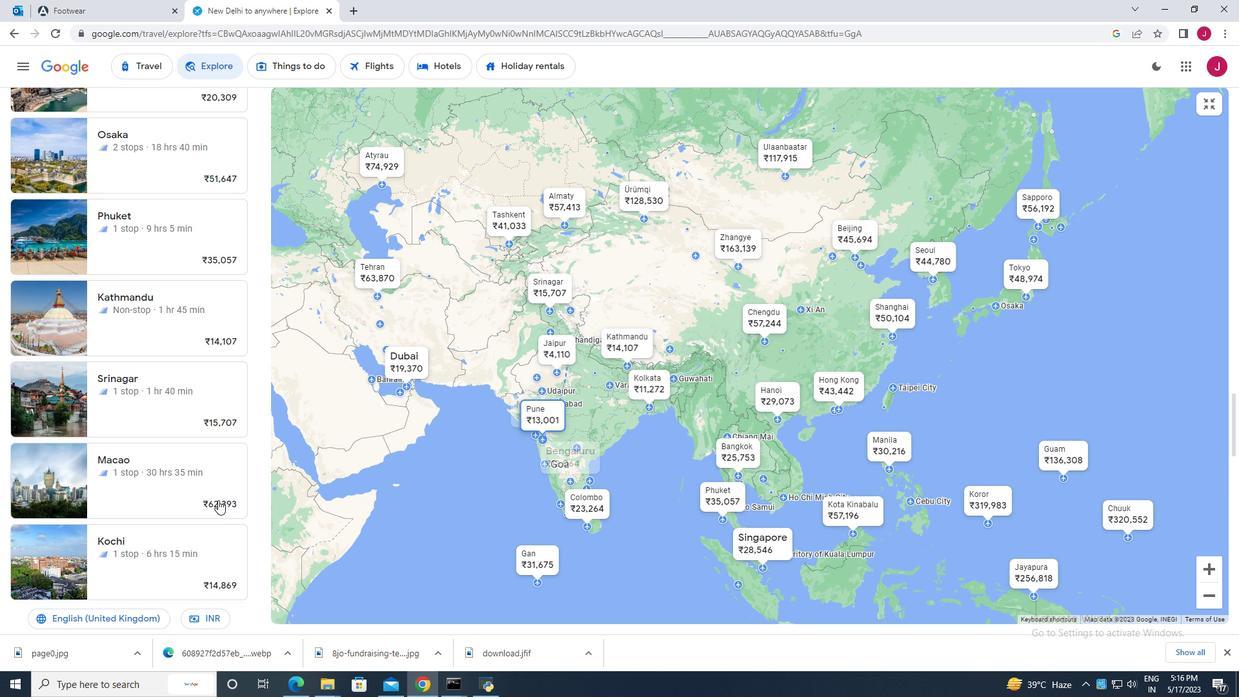 
Action: Mouse scrolled (218, 500) with delta (0, 0)
Screenshot: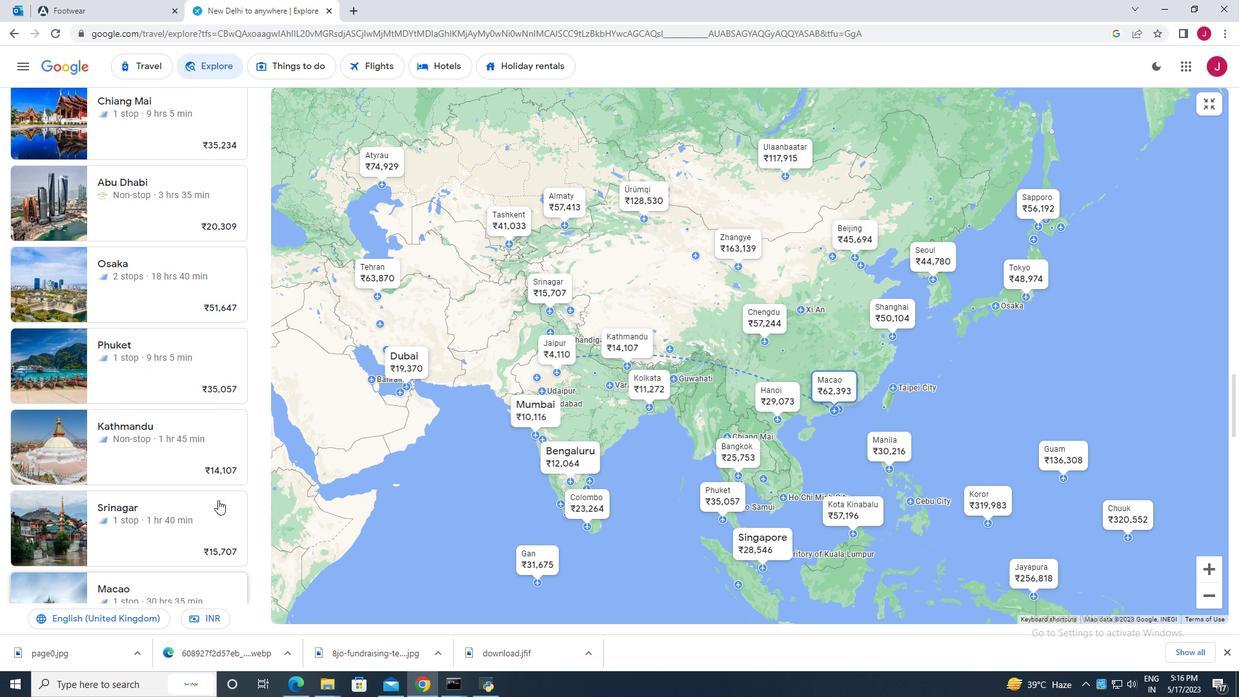 
Action: Mouse scrolled (218, 500) with delta (0, 0)
Screenshot: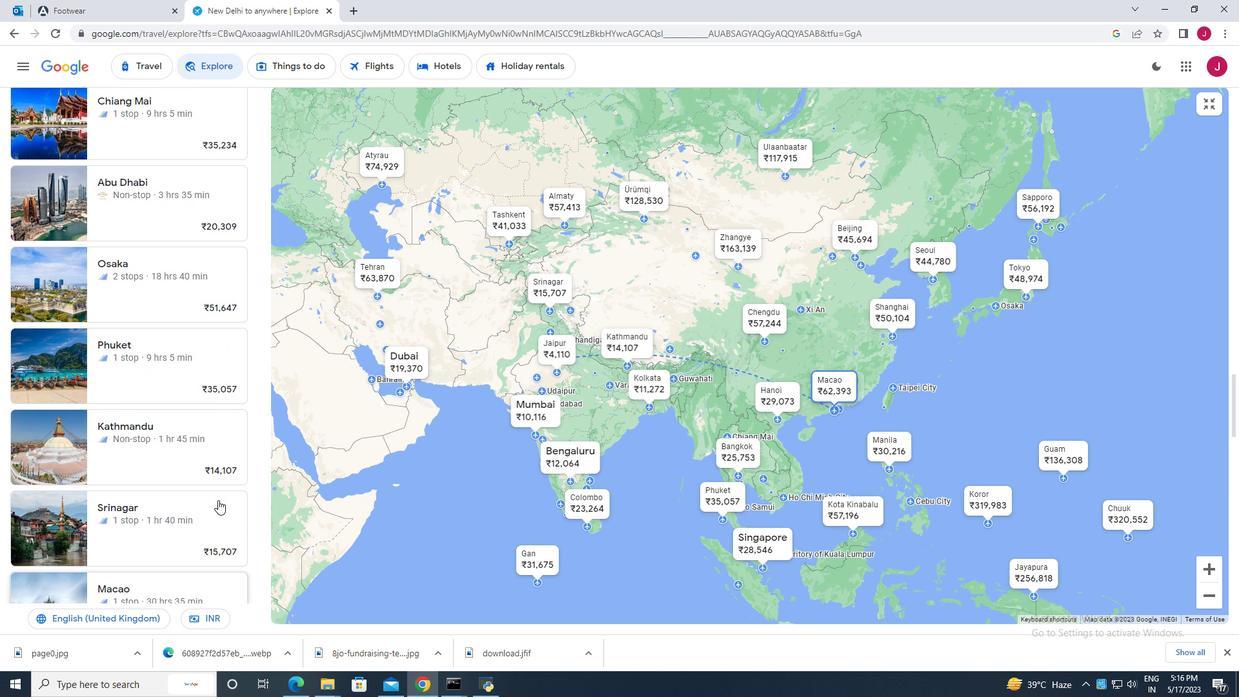 
Action: Mouse scrolled (218, 500) with delta (0, 0)
Screenshot: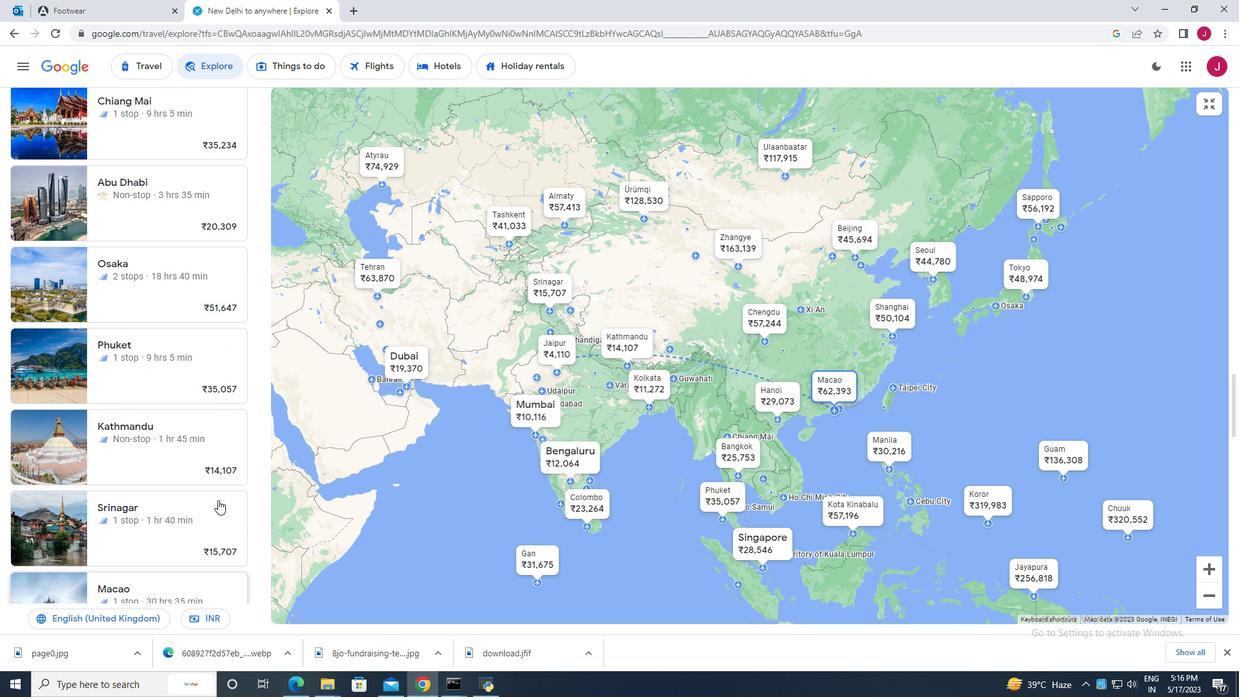 
Action: Mouse scrolled (218, 500) with delta (0, 0)
Screenshot: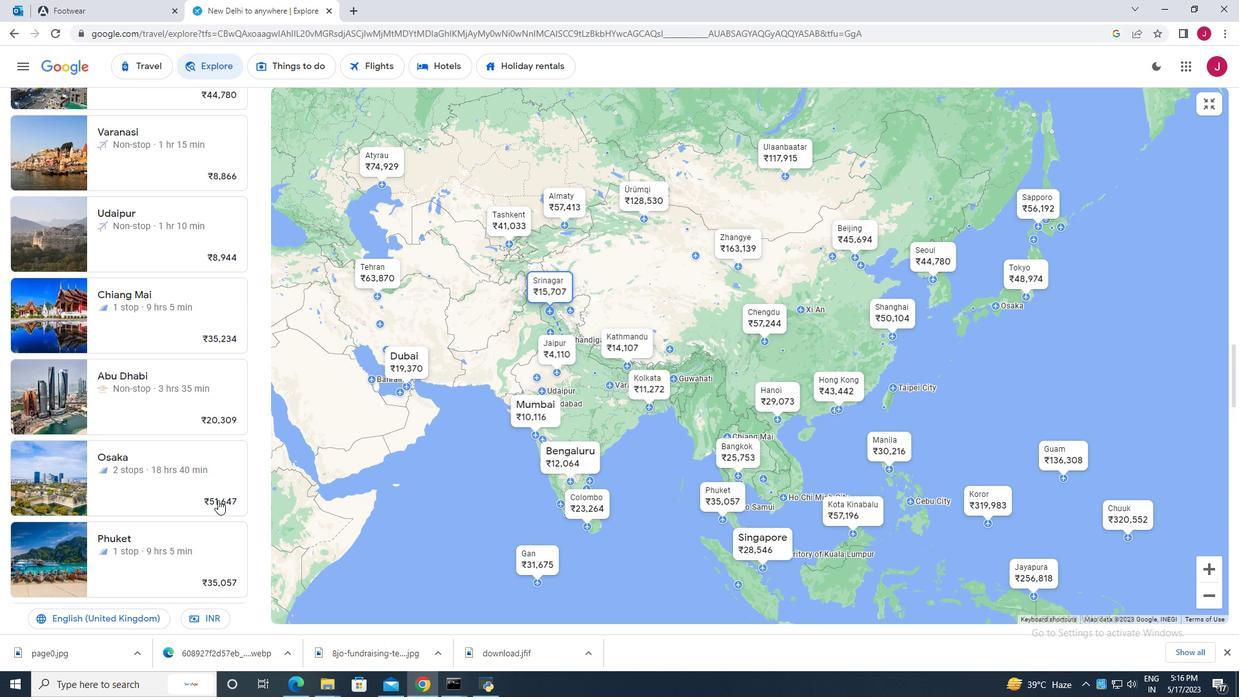 
Action: Mouse scrolled (218, 500) with delta (0, 0)
Screenshot: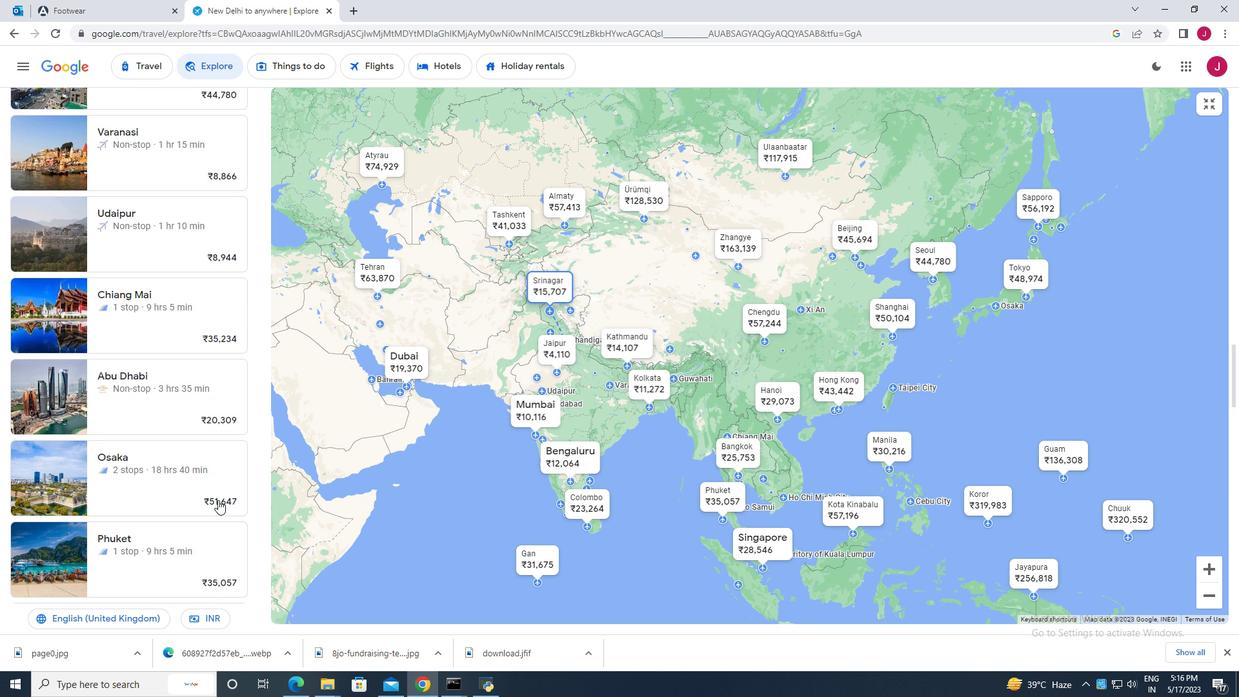 
Action: Mouse scrolled (218, 500) with delta (0, 0)
Screenshot: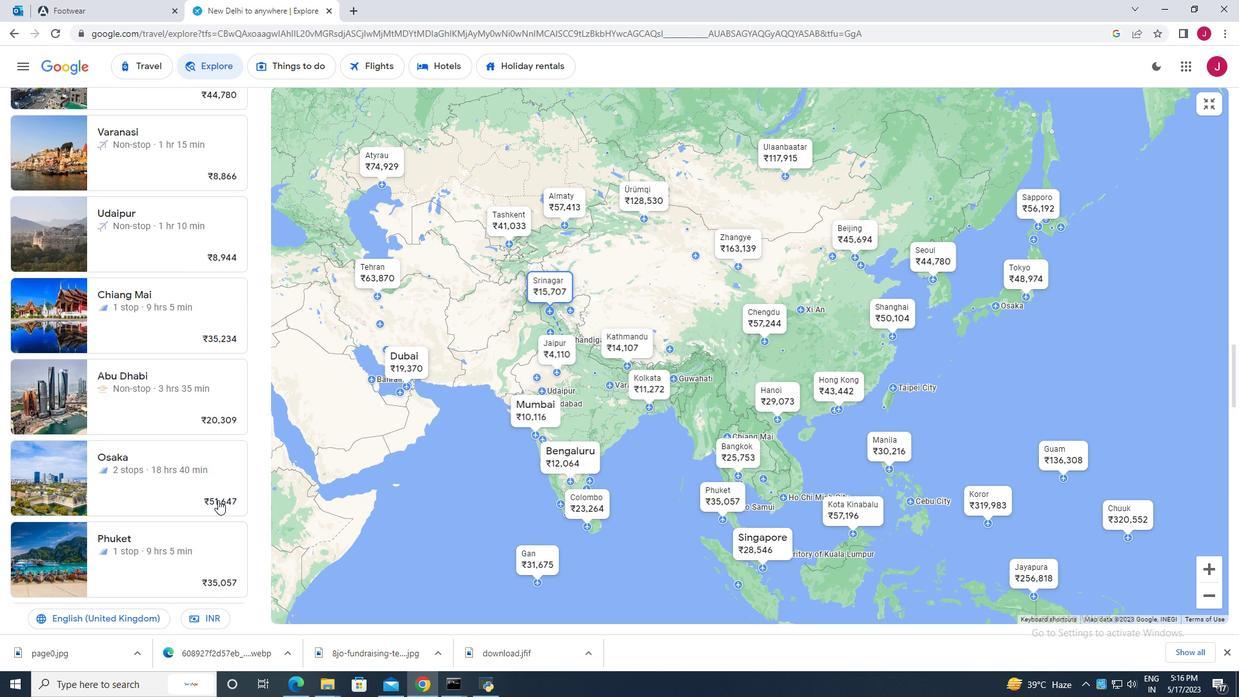 
Action: Mouse scrolled (218, 500) with delta (0, 0)
Screenshot: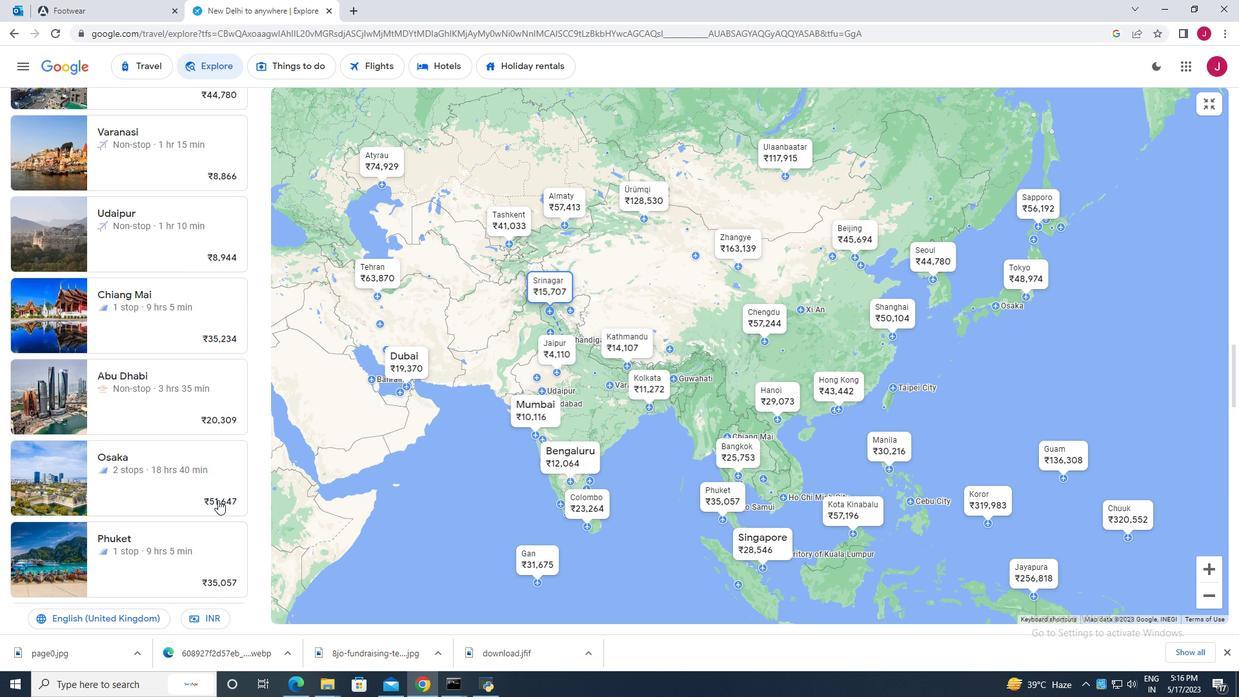 
Action: Mouse scrolled (218, 500) with delta (0, 0)
Screenshot: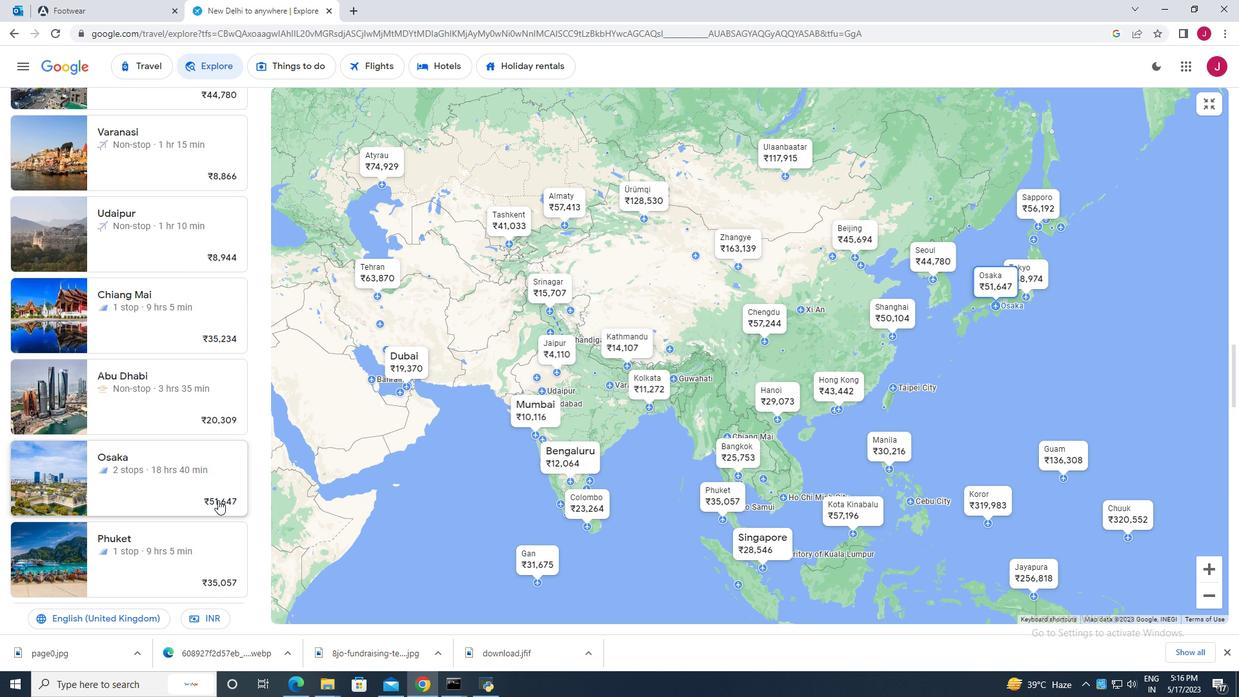 
Action: Mouse moved to (204, 465)
Screenshot: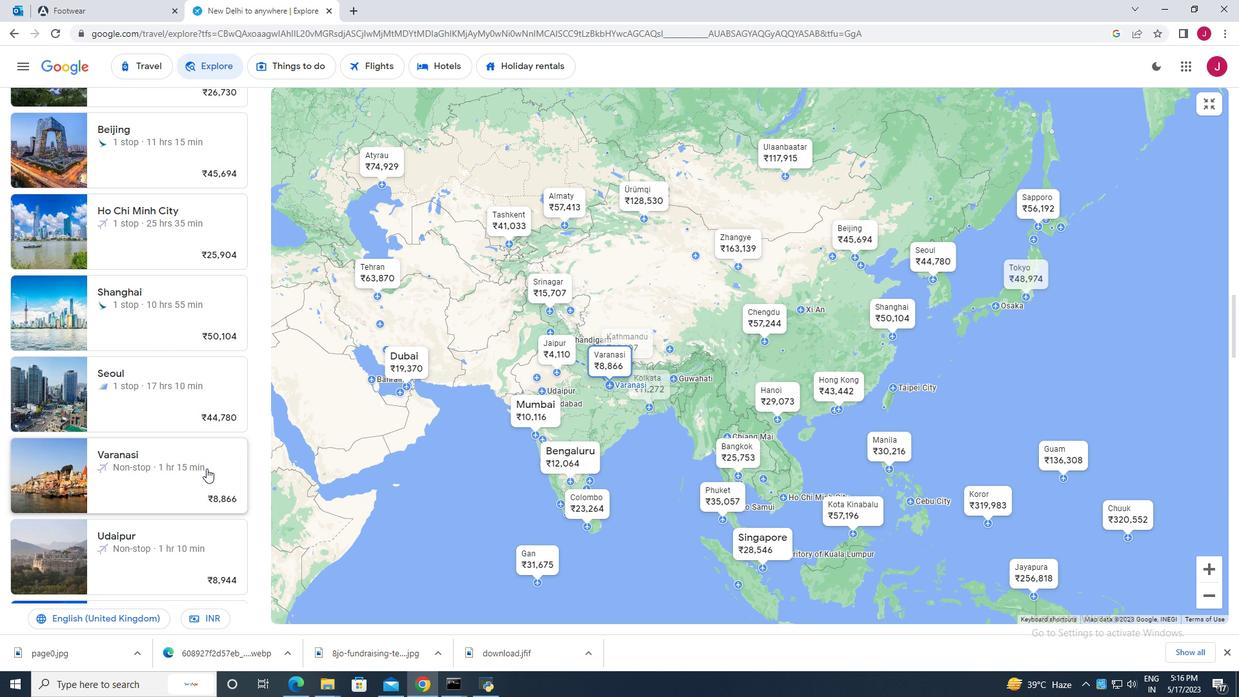 
Action: Mouse scrolled (204, 466) with delta (0, 0)
Screenshot: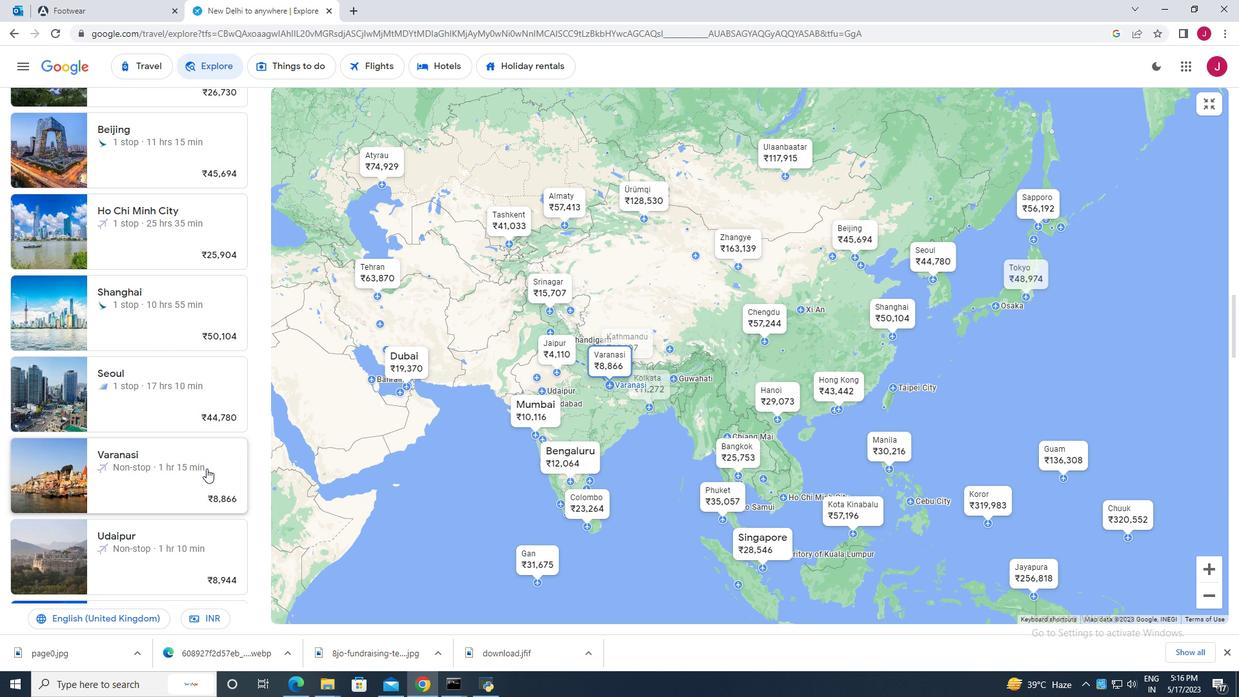 
Action: Mouse moved to (203, 465)
Screenshot: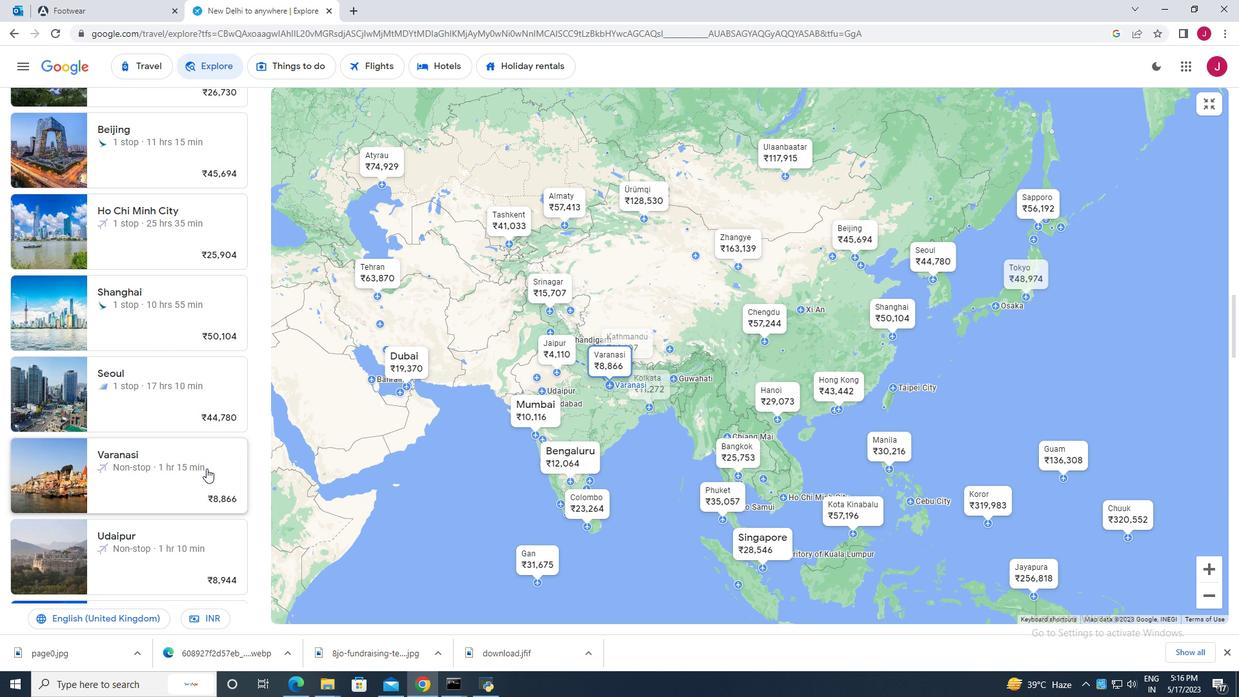 
Action: Mouse scrolled (203, 465) with delta (0, 0)
Screenshot: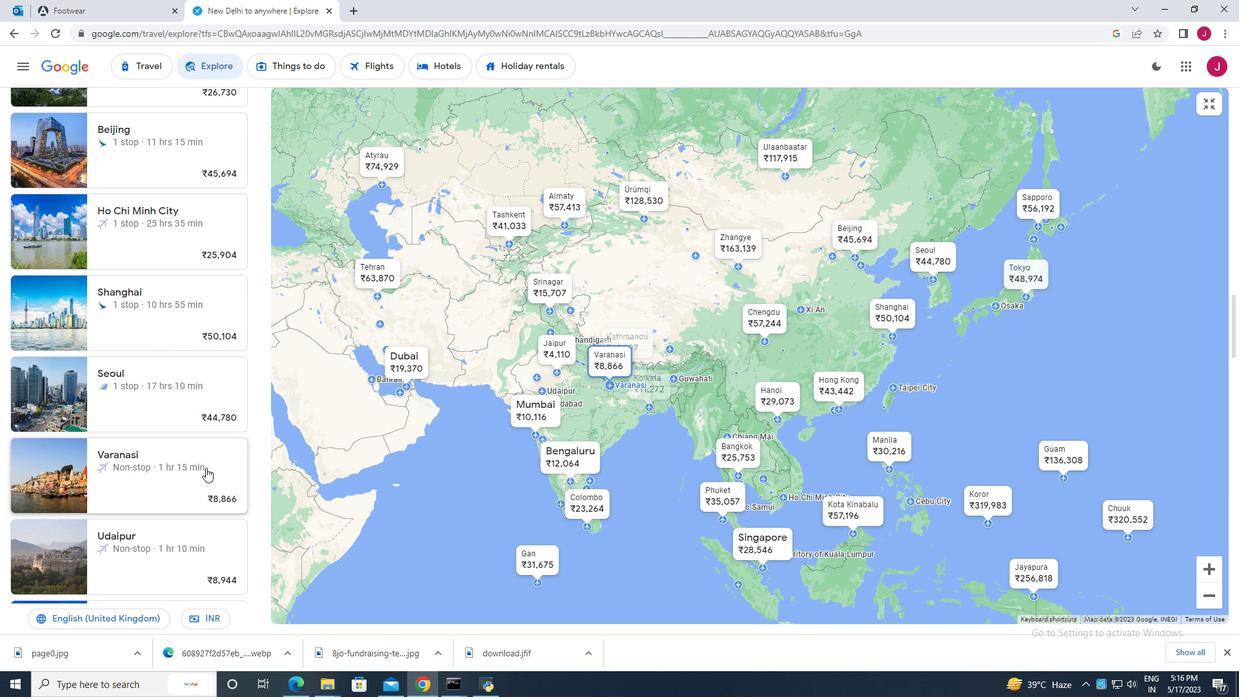 
Action: Mouse moved to (189, 444)
Screenshot: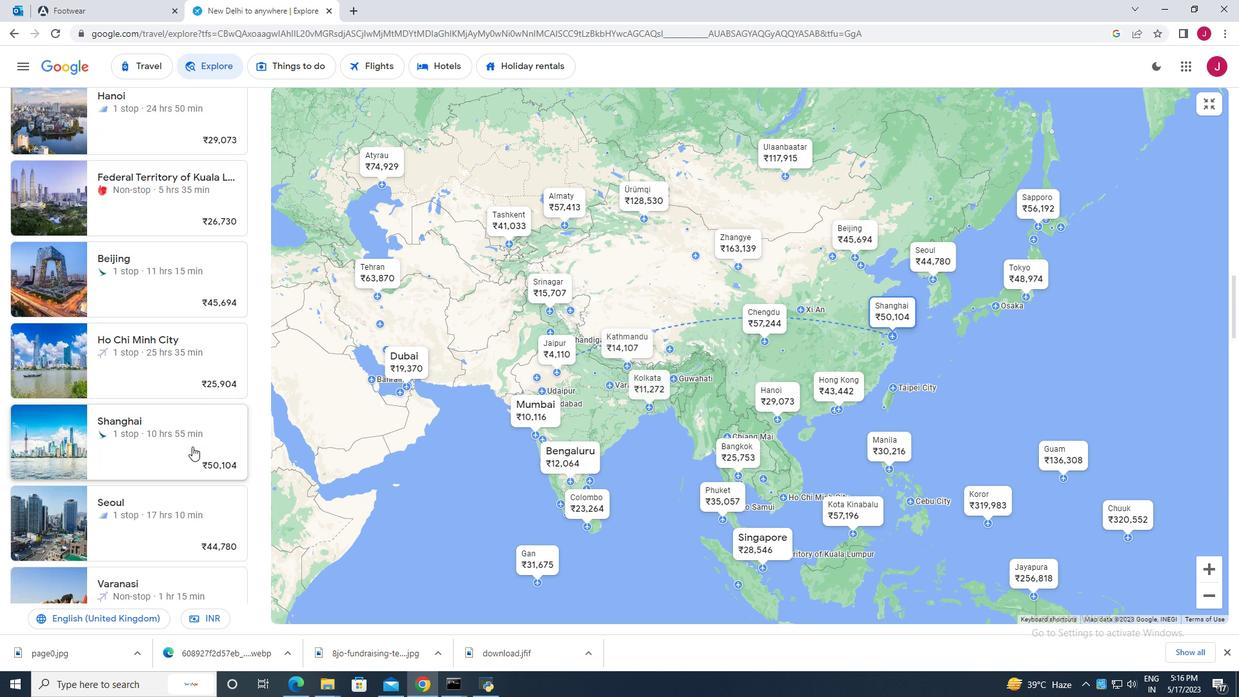 
Action: Mouse scrolled (189, 444) with delta (0, 0)
Screenshot: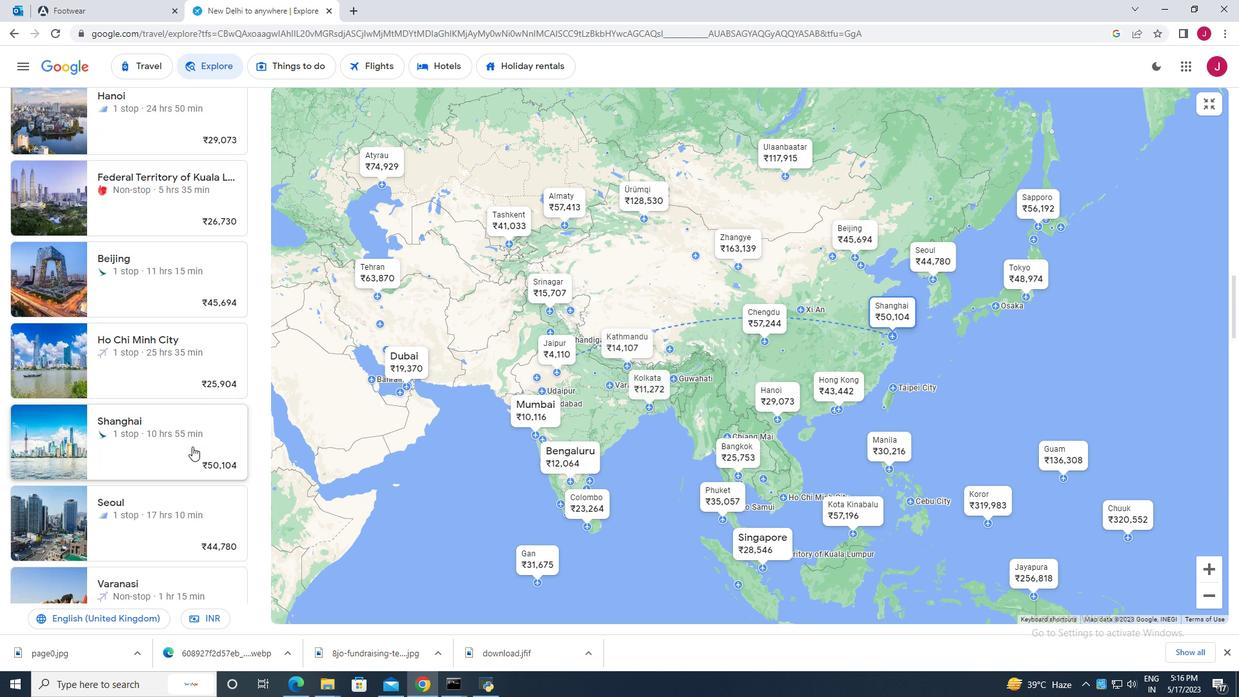 
Action: Mouse scrolled (189, 444) with delta (0, 0)
Screenshot: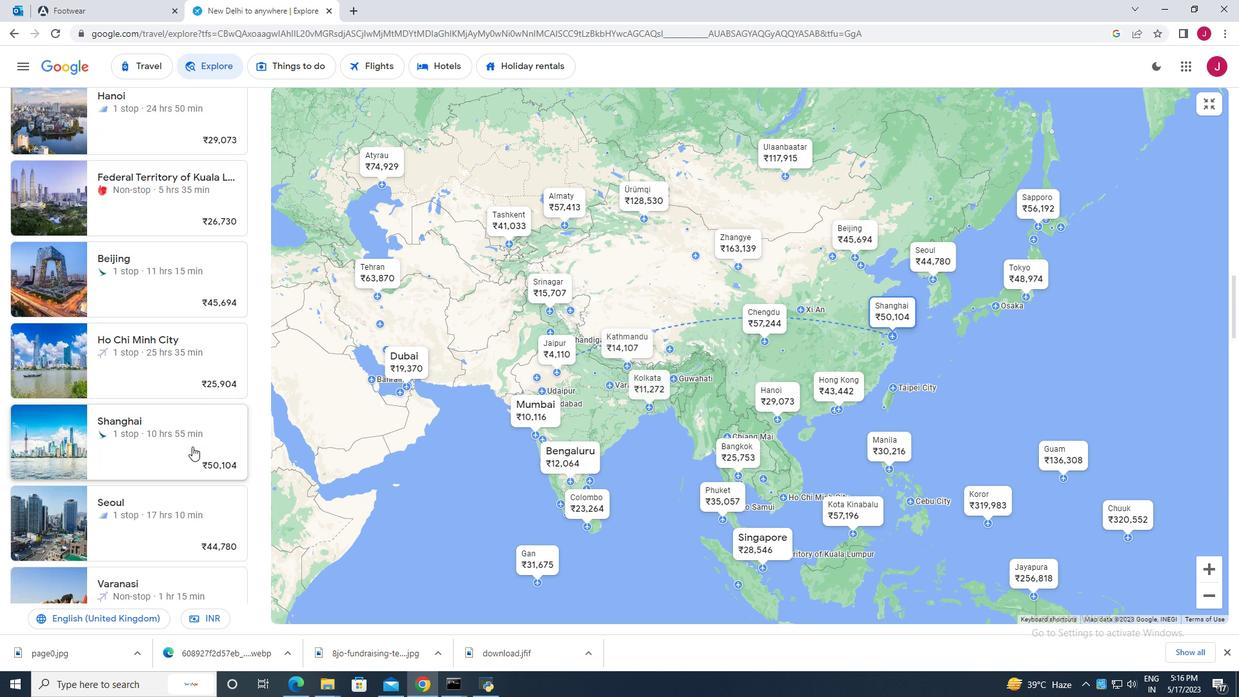 
Action: Mouse scrolled (189, 444) with delta (0, 0)
Screenshot: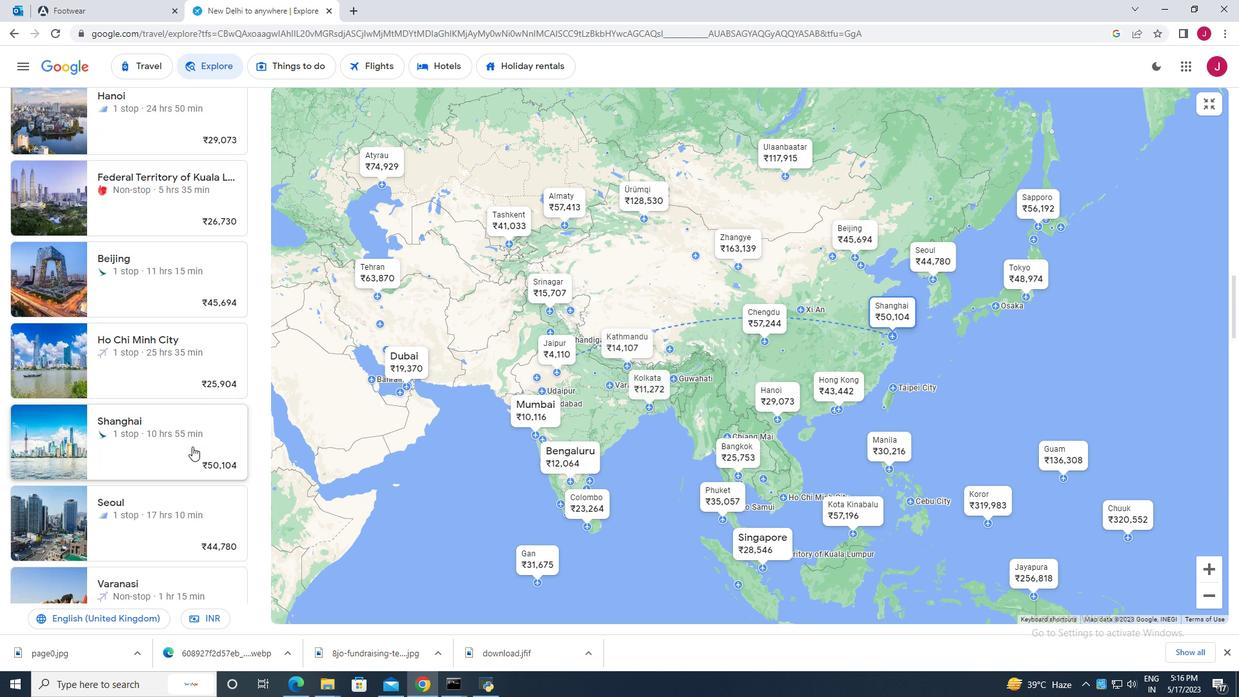 
Action: Mouse moved to (179, 291)
Screenshot: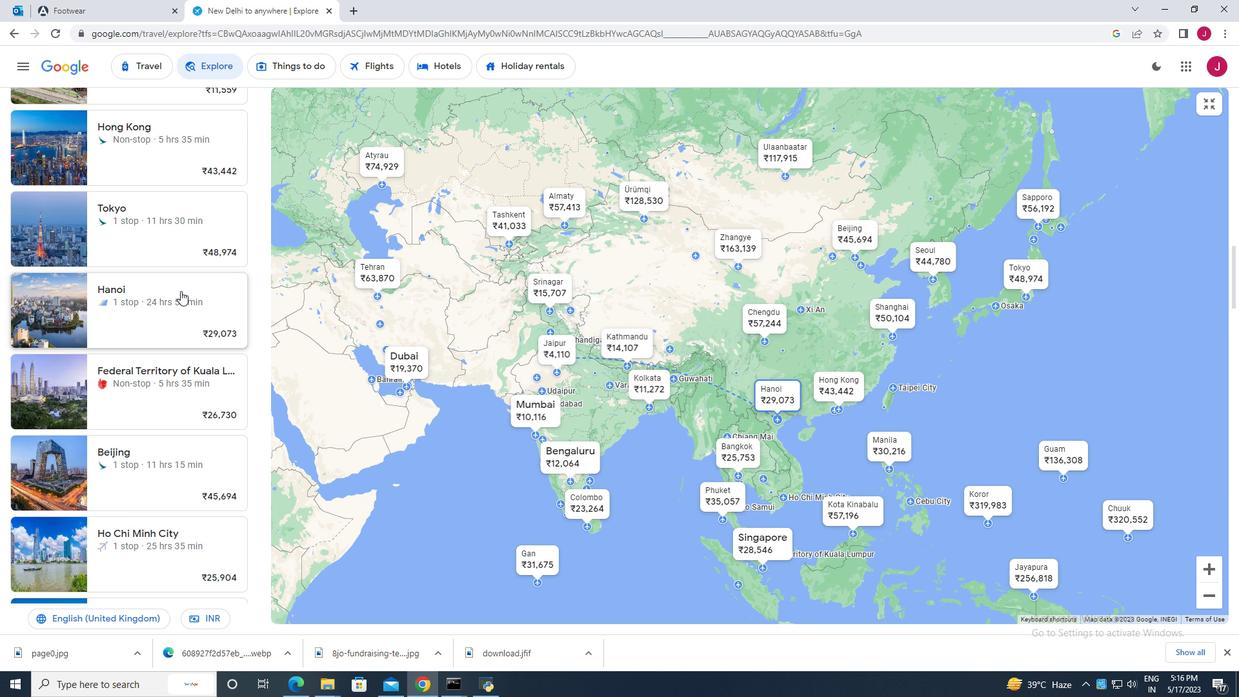 
Action: Mouse scrolled (179, 291) with delta (0, 0)
Screenshot: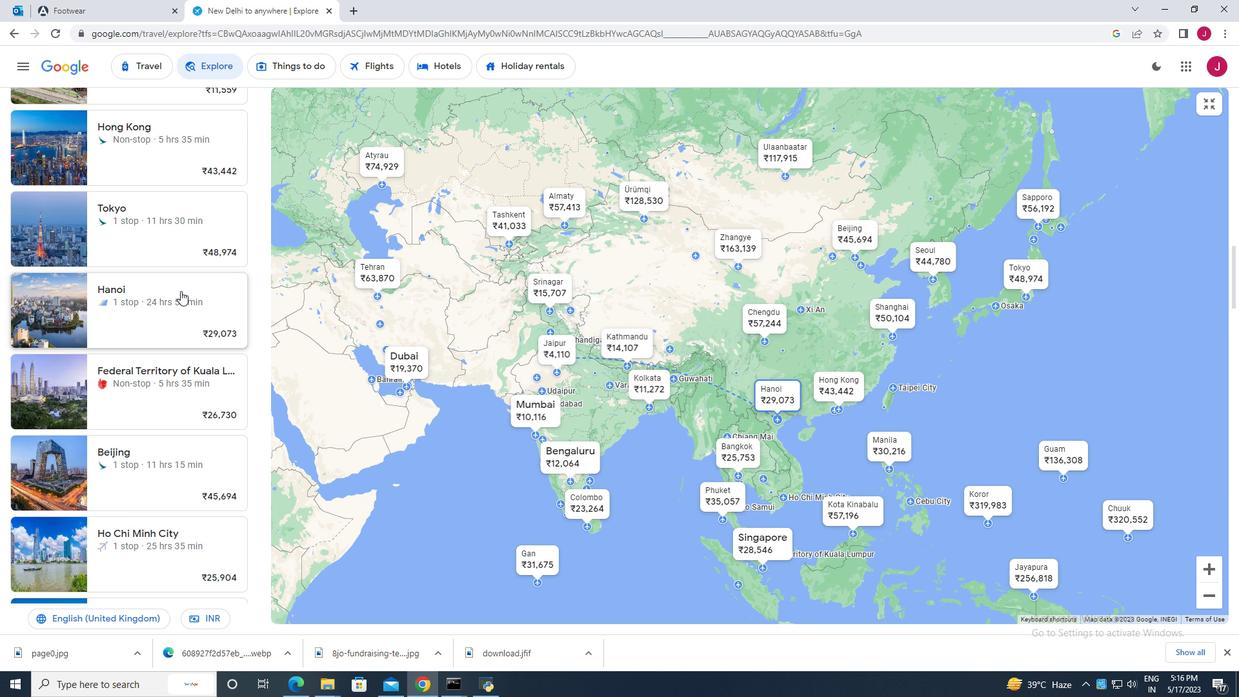 
Action: Mouse moved to (179, 288)
Screenshot: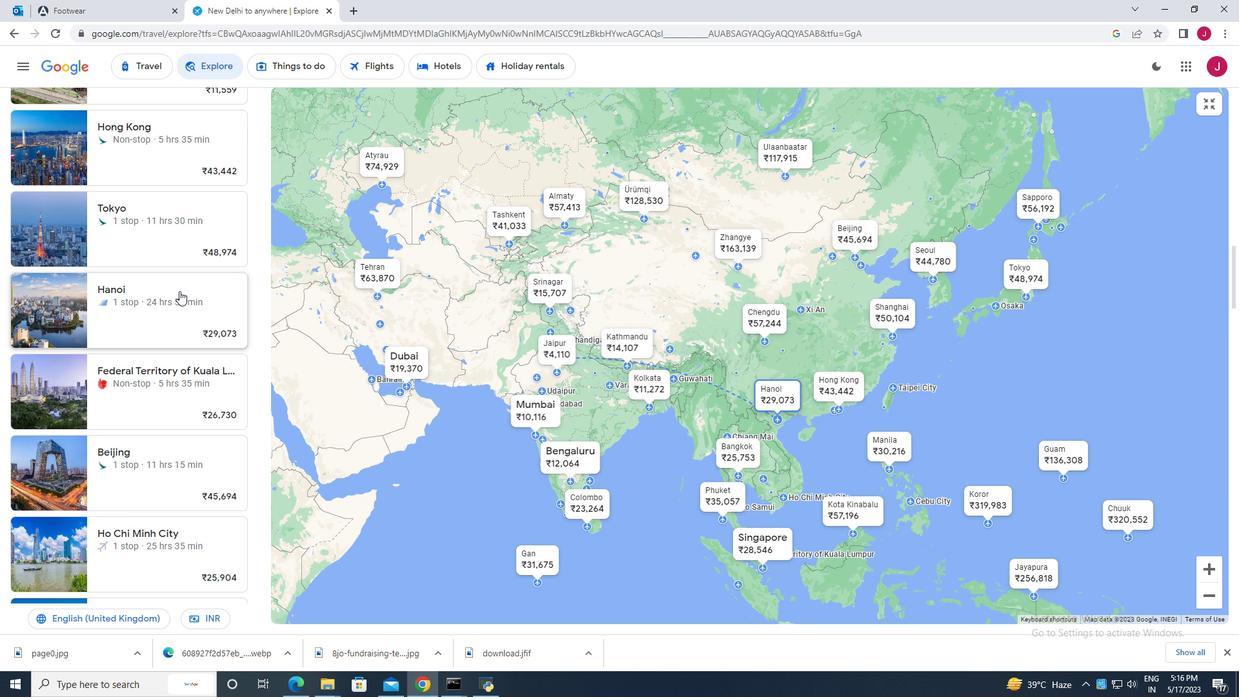 
Action: Mouse scrolled (179, 289) with delta (0, 0)
Screenshot: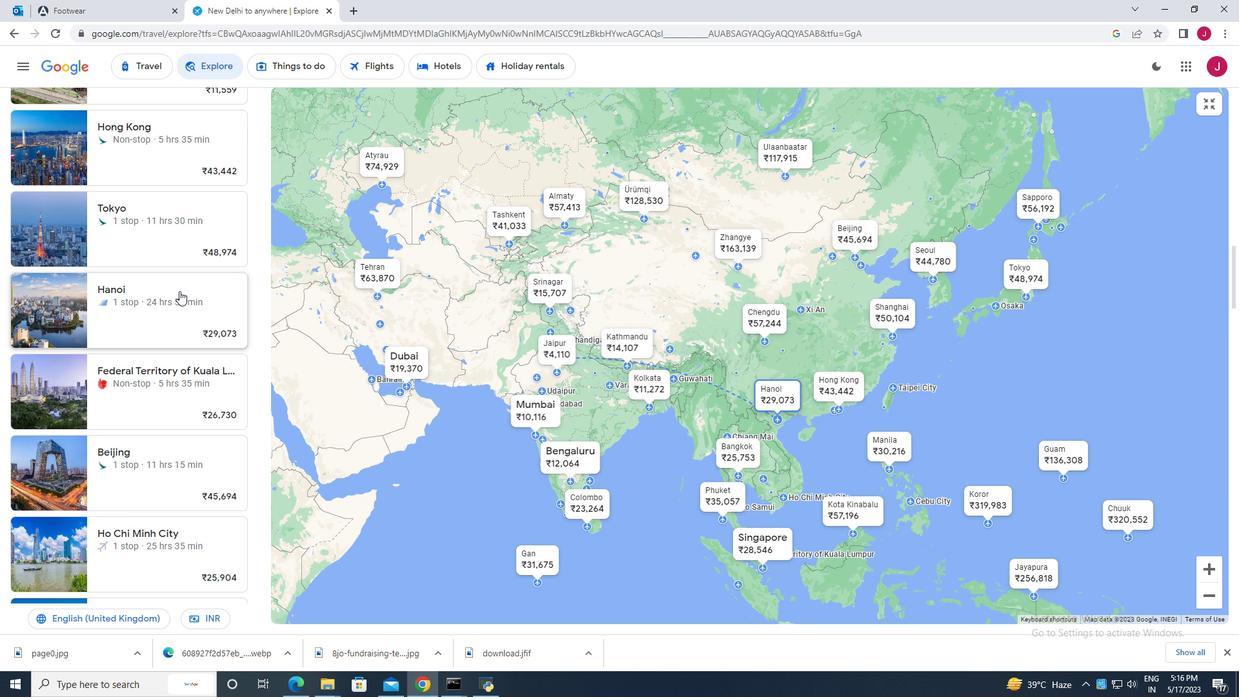 
Action: Mouse moved to (179, 287)
Screenshot: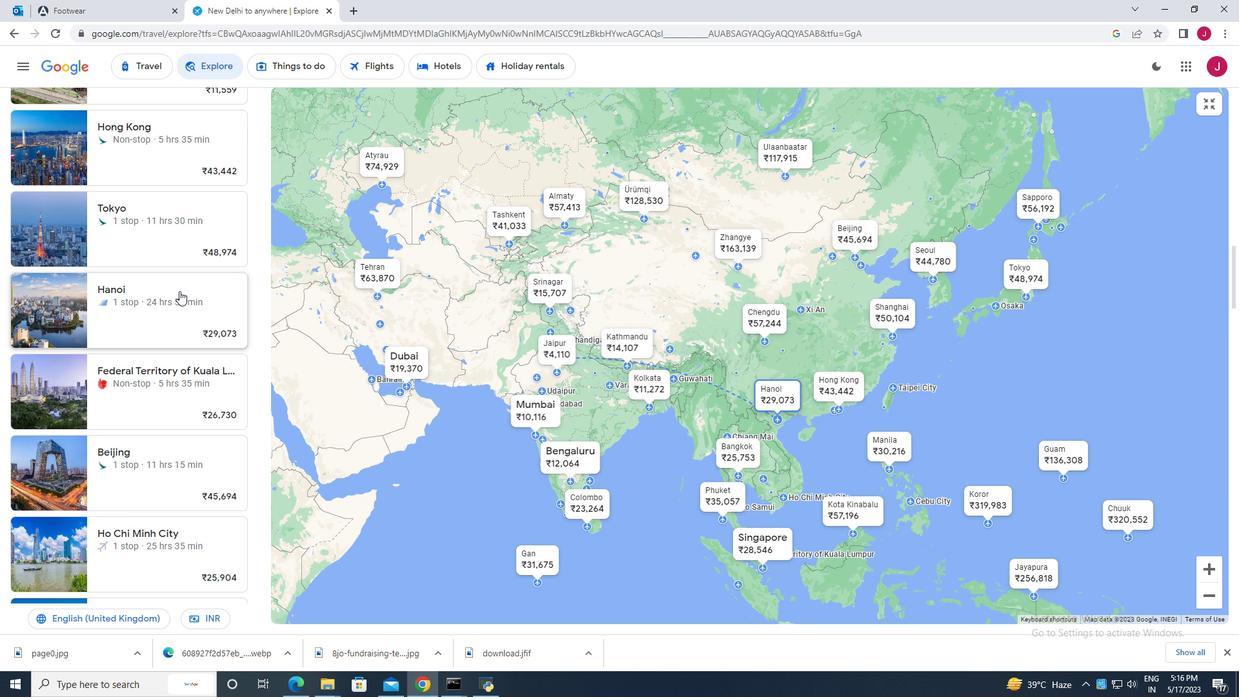 
Action: Mouse scrolled (179, 288) with delta (0, 0)
Screenshot: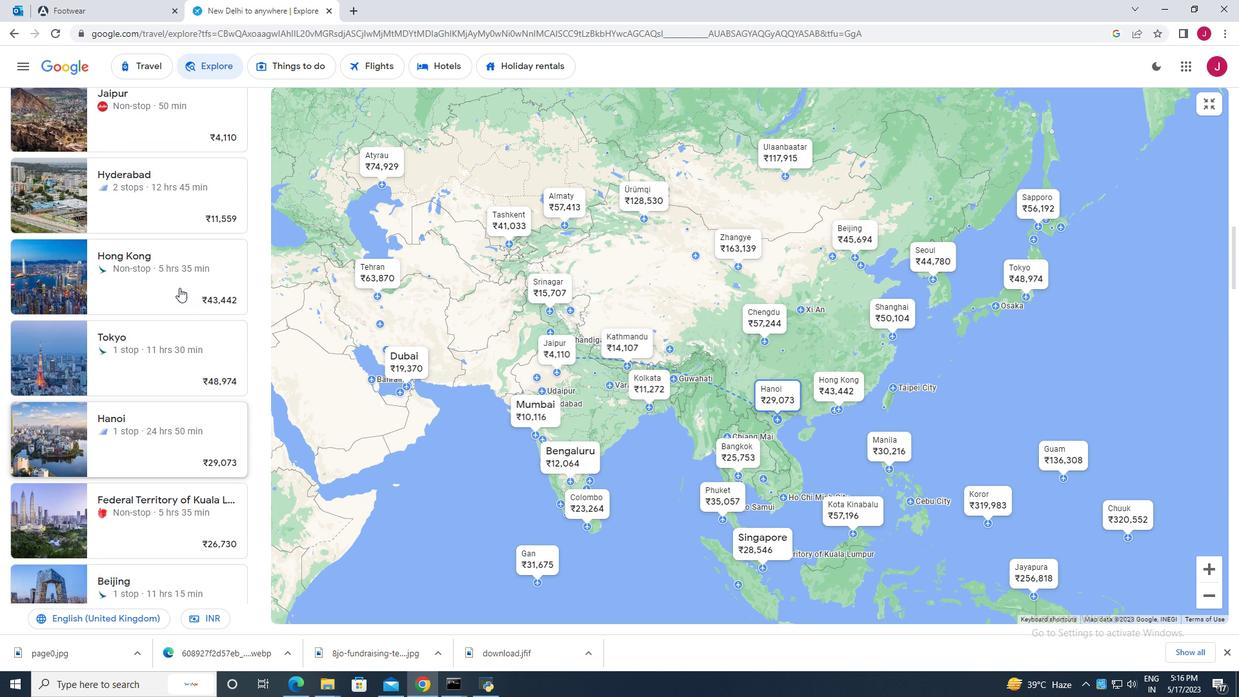 
Action: Mouse scrolled (179, 288) with delta (0, 0)
Screenshot: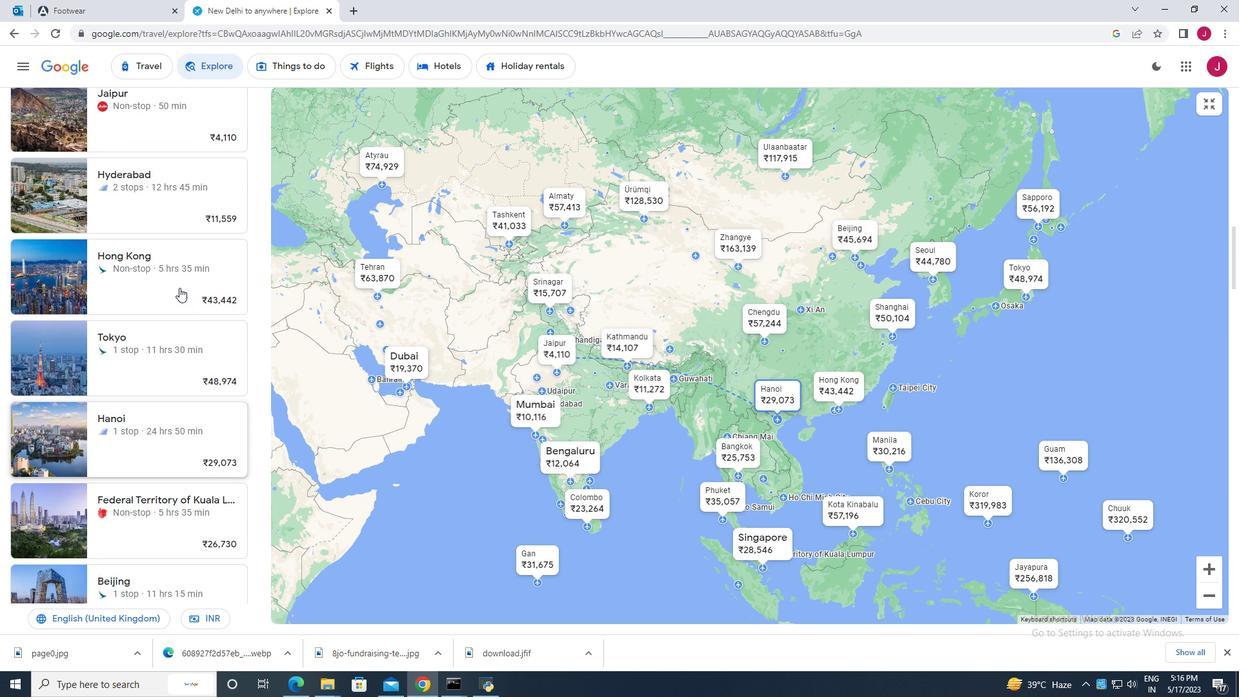 
Action: Mouse scrolled (179, 288) with delta (0, 0)
Screenshot: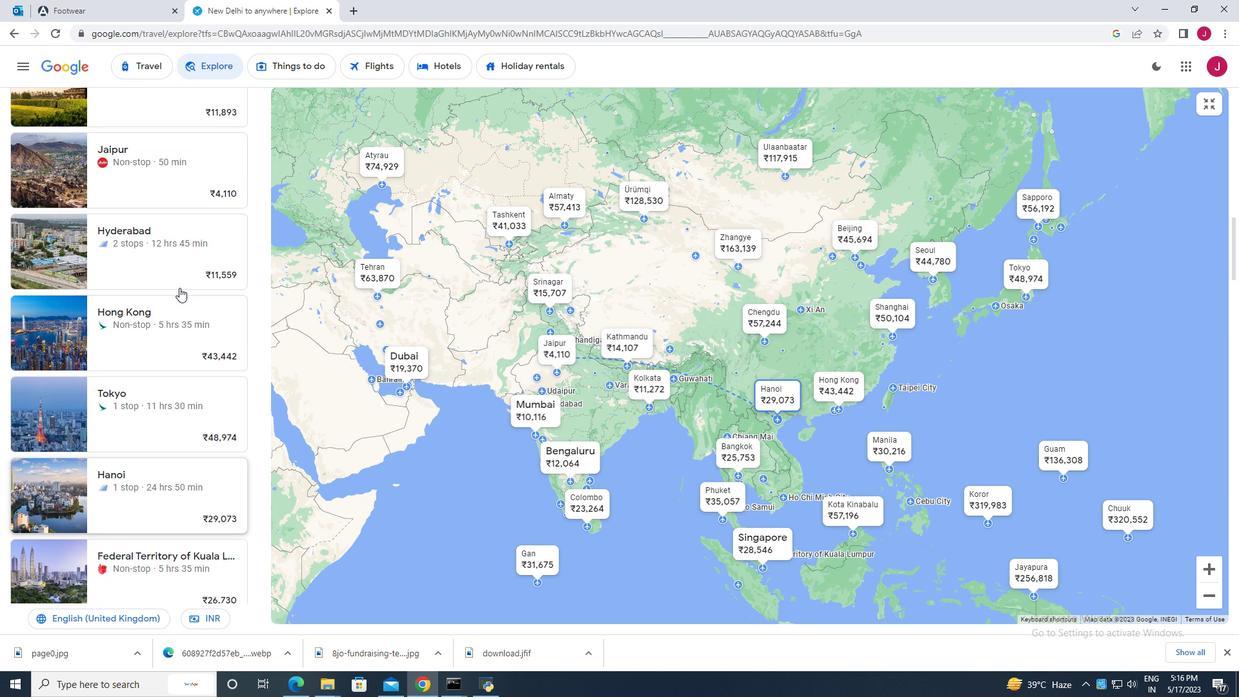
Action: Mouse scrolled (179, 288) with delta (0, 0)
Screenshot: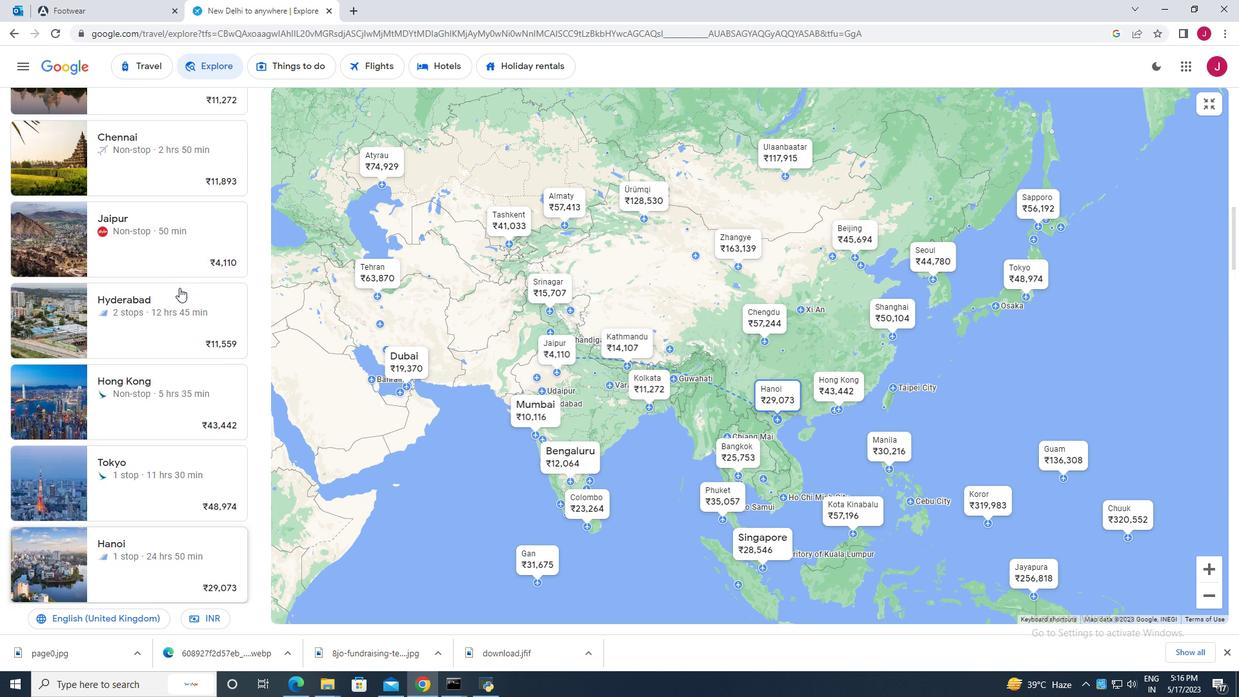 
Action: Mouse scrolled (179, 288) with delta (0, 0)
Screenshot: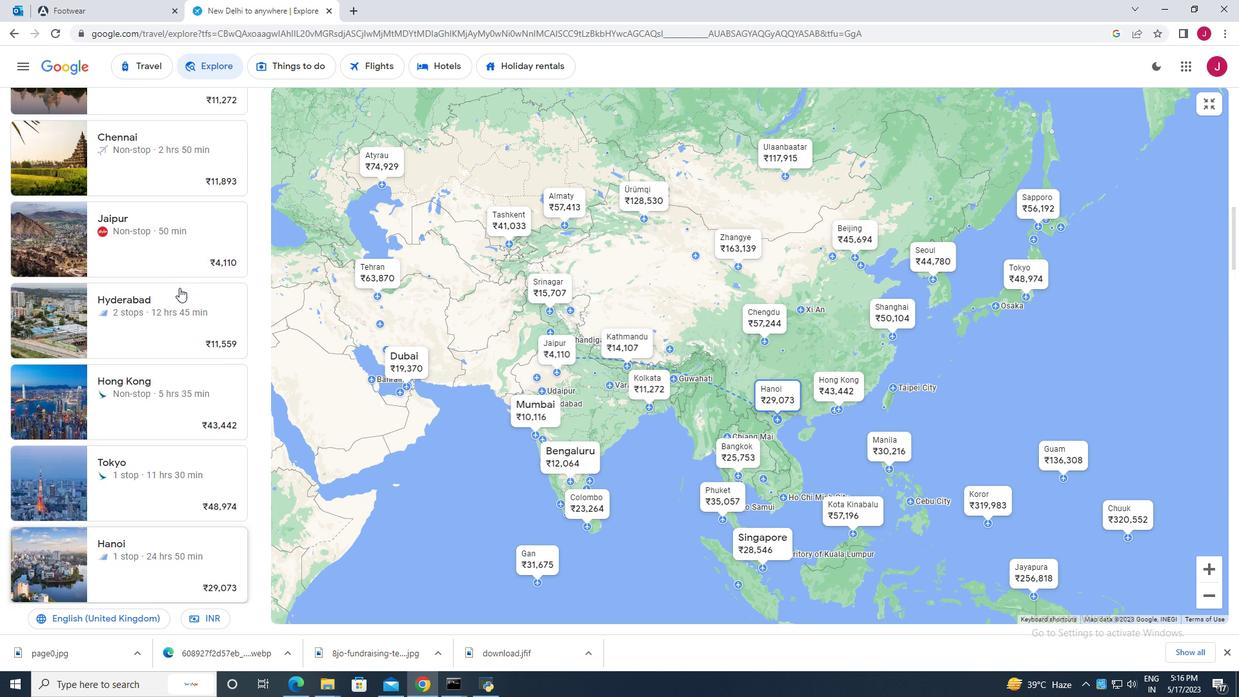 
Action: Mouse moved to (390, 62)
Screenshot: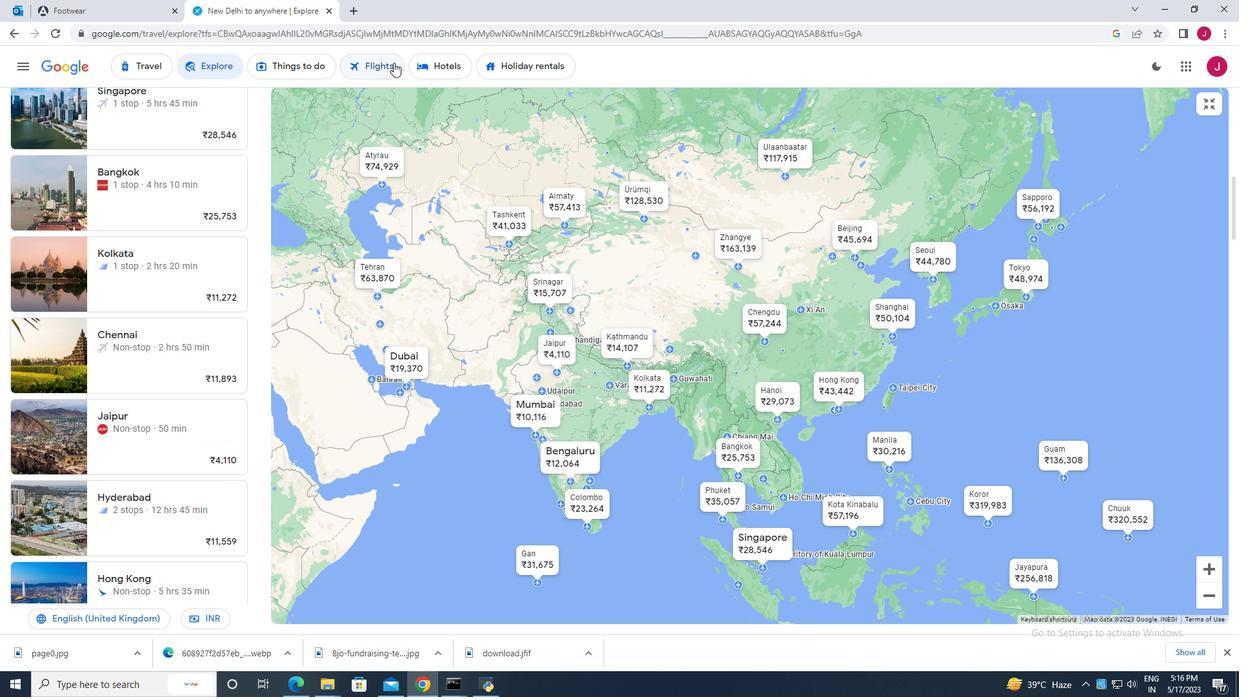 
Action: Mouse pressed left at (390, 62)
Screenshot: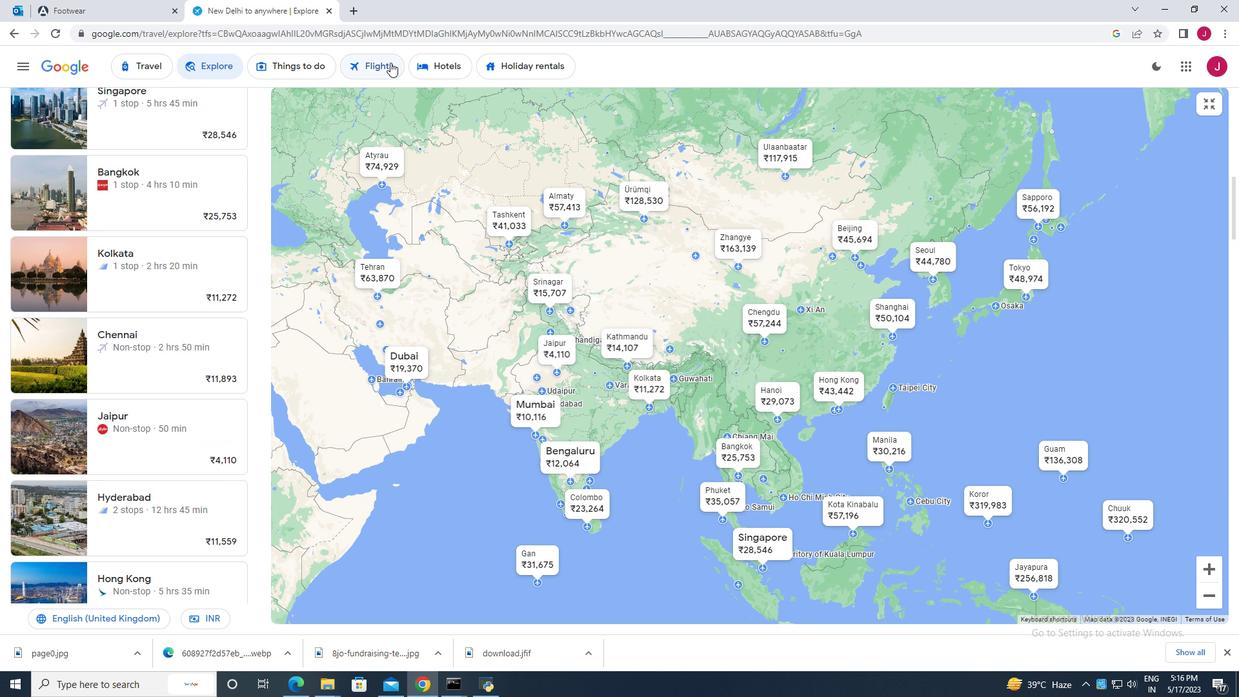 
Action: Mouse moved to (424, 353)
Screenshot: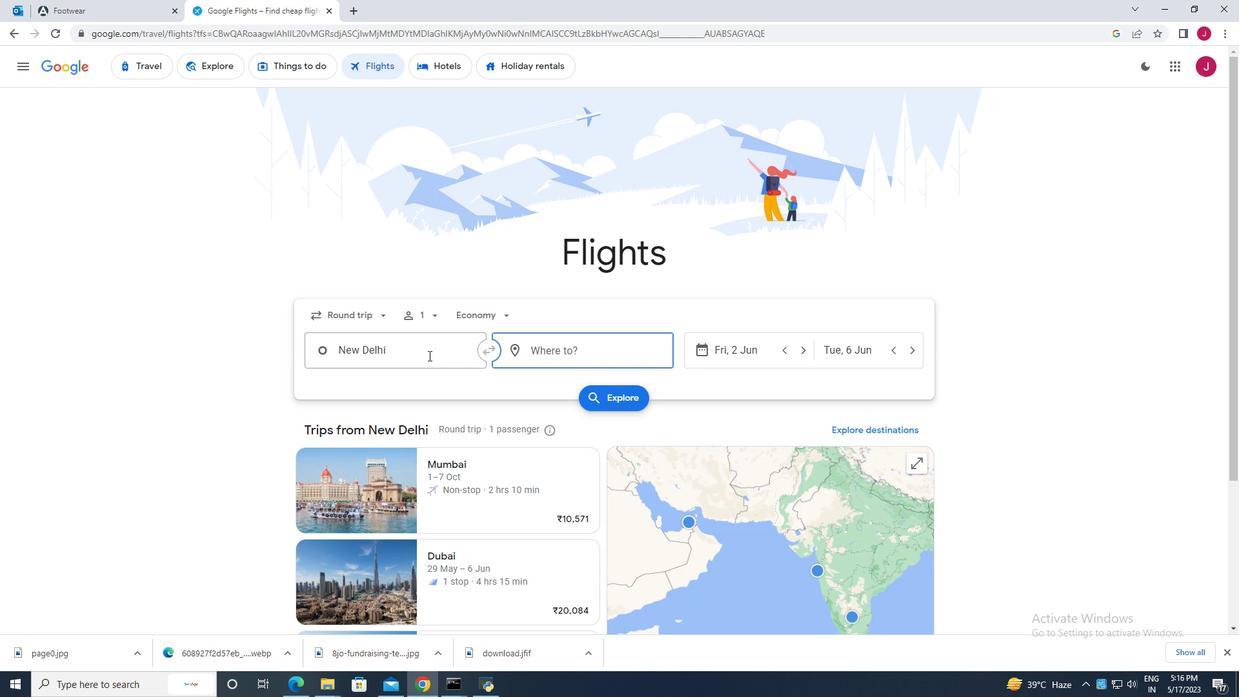 
Action: Mouse pressed left at (424, 353)
Screenshot: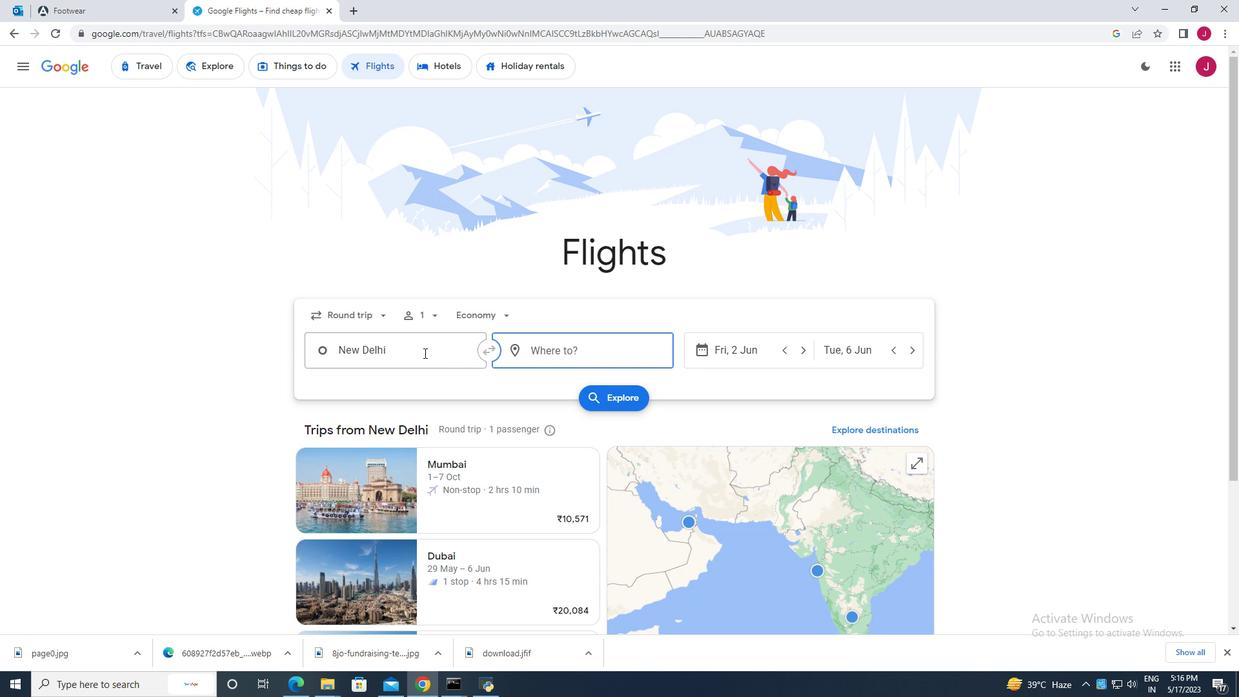 
Action: Mouse moved to (415, 347)
Screenshot: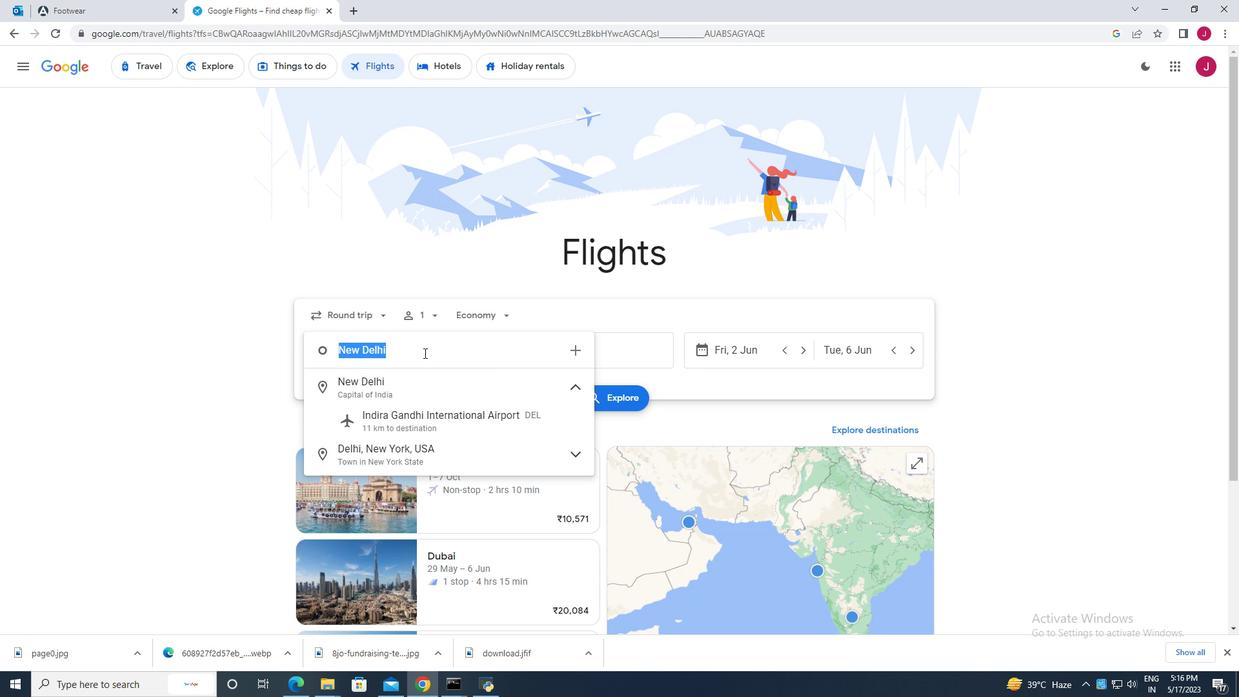 
Action: Key pressed chandigarh
Screenshot: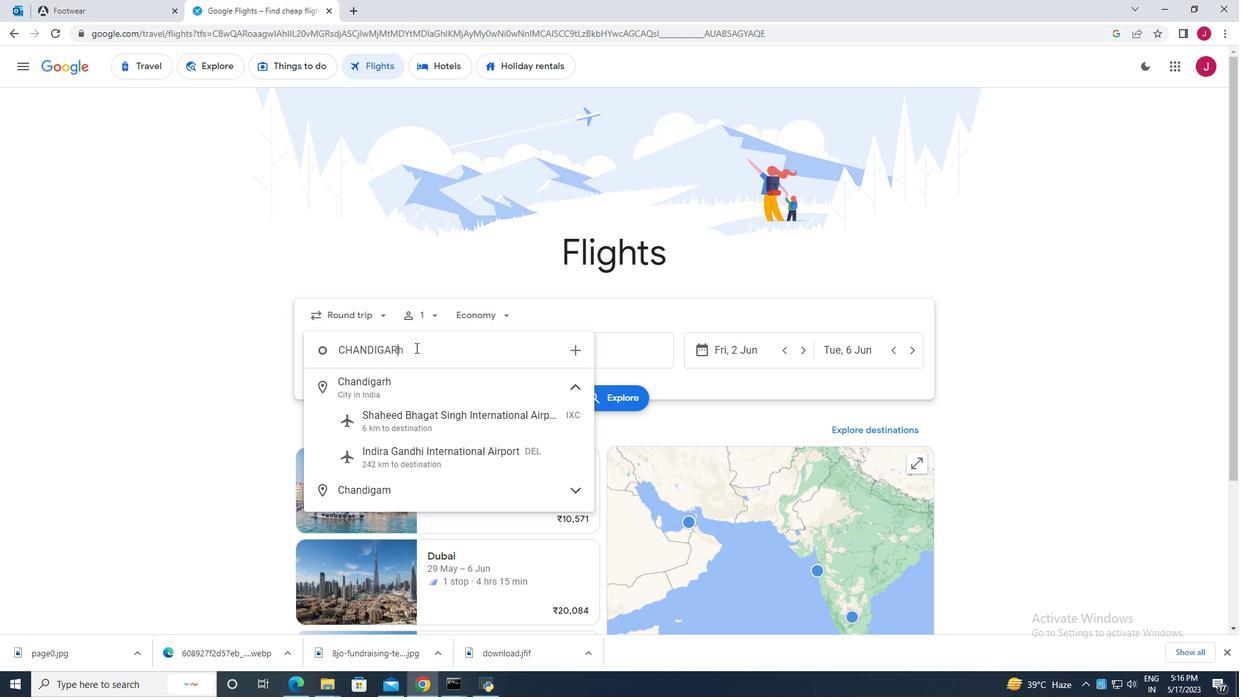 
Action: Mouse moved to (598, 353)
Screenshot: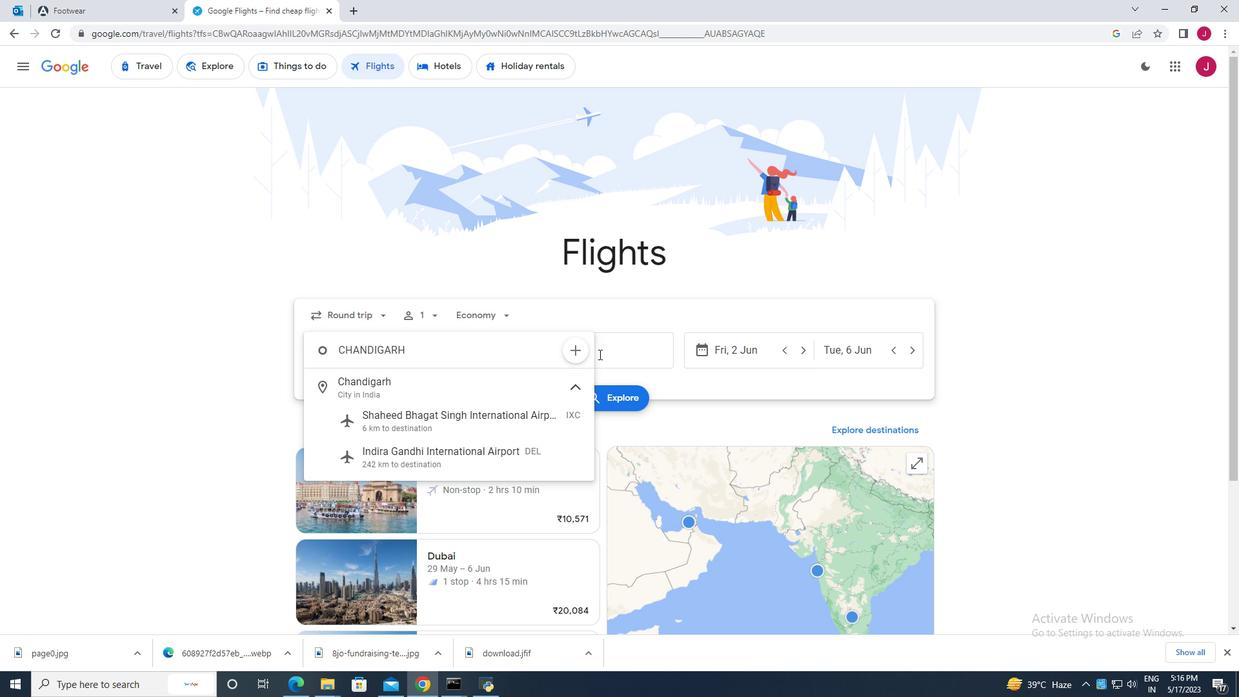 
Action: Key pressed <Key.enter>
Screenshot: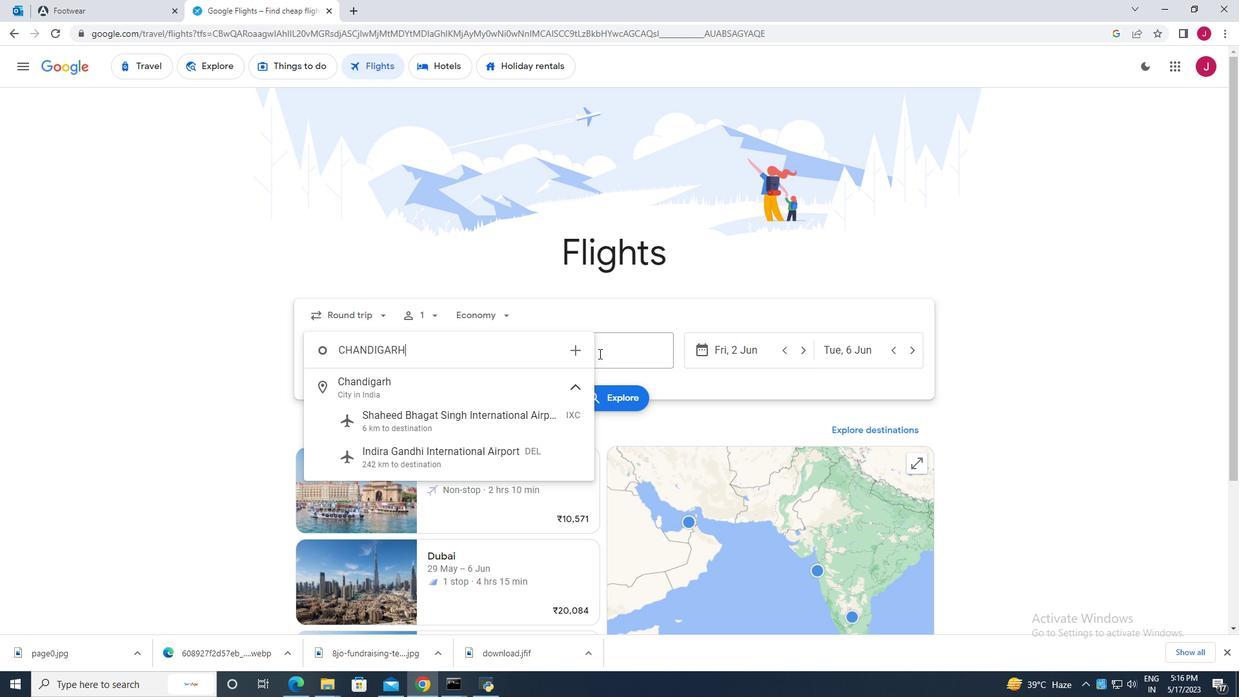 
Action: Mouse moved to (608, 353)
Screenshot: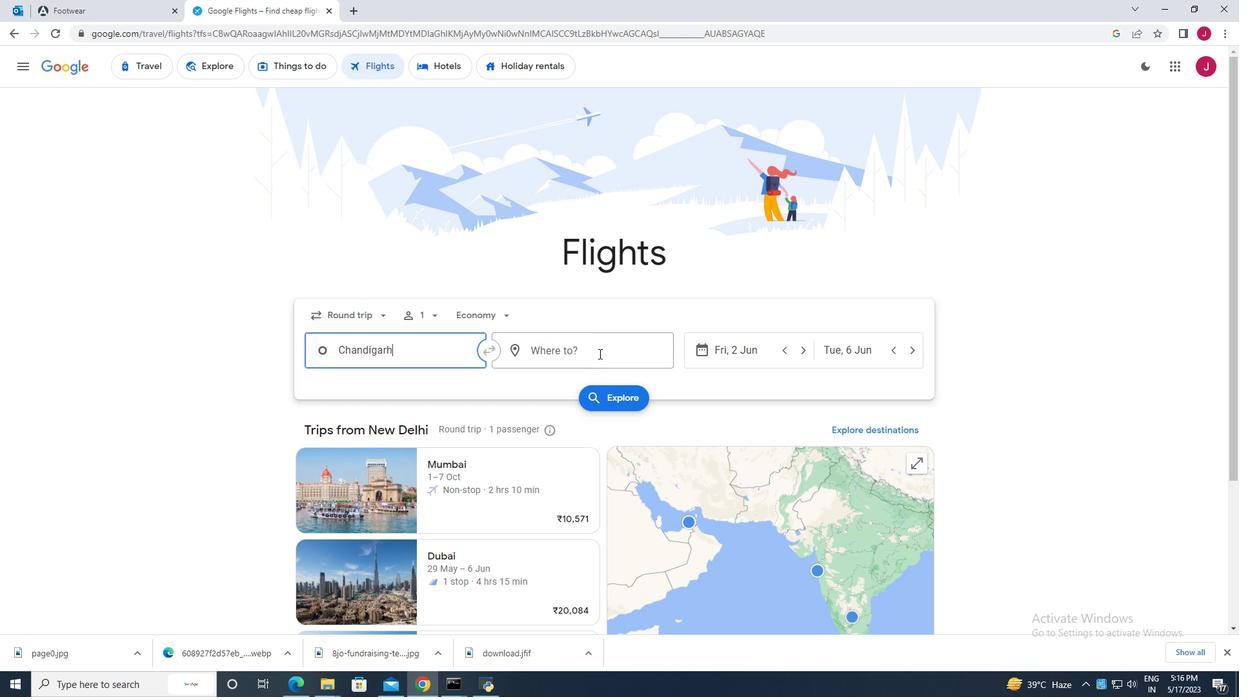
Action: Mouse pressed left at (608, 353)
Screenshot: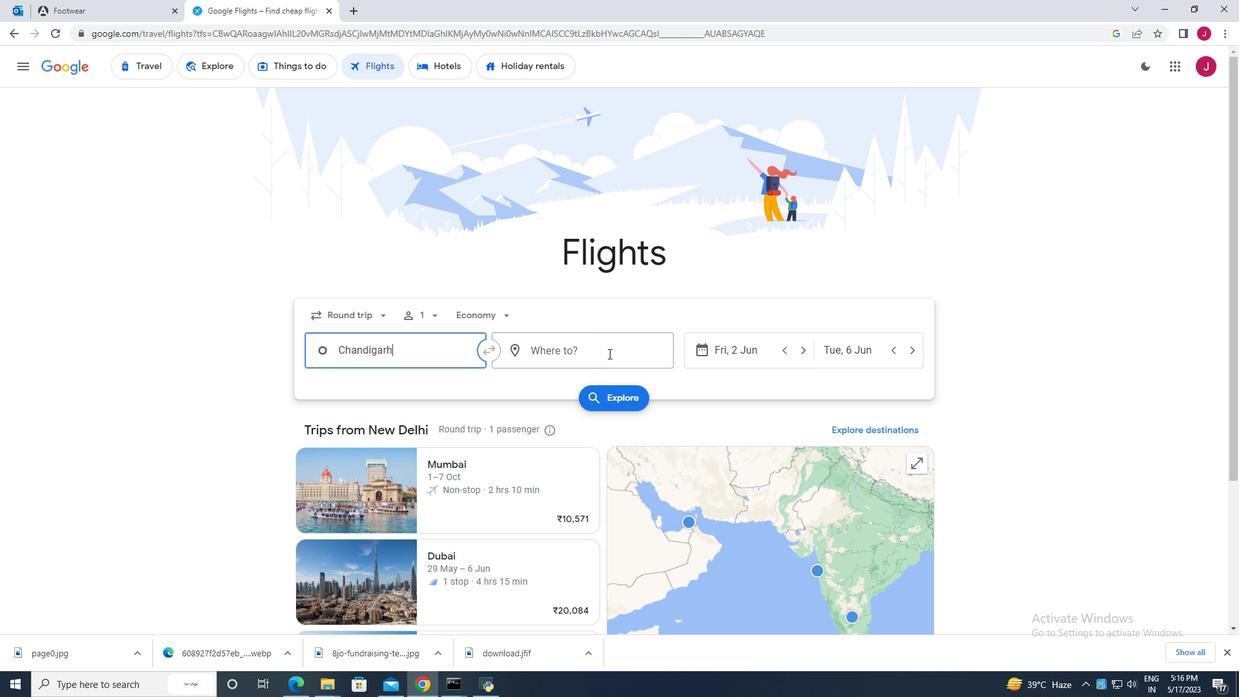 
Action: Key pressed mumbai
Screenshot: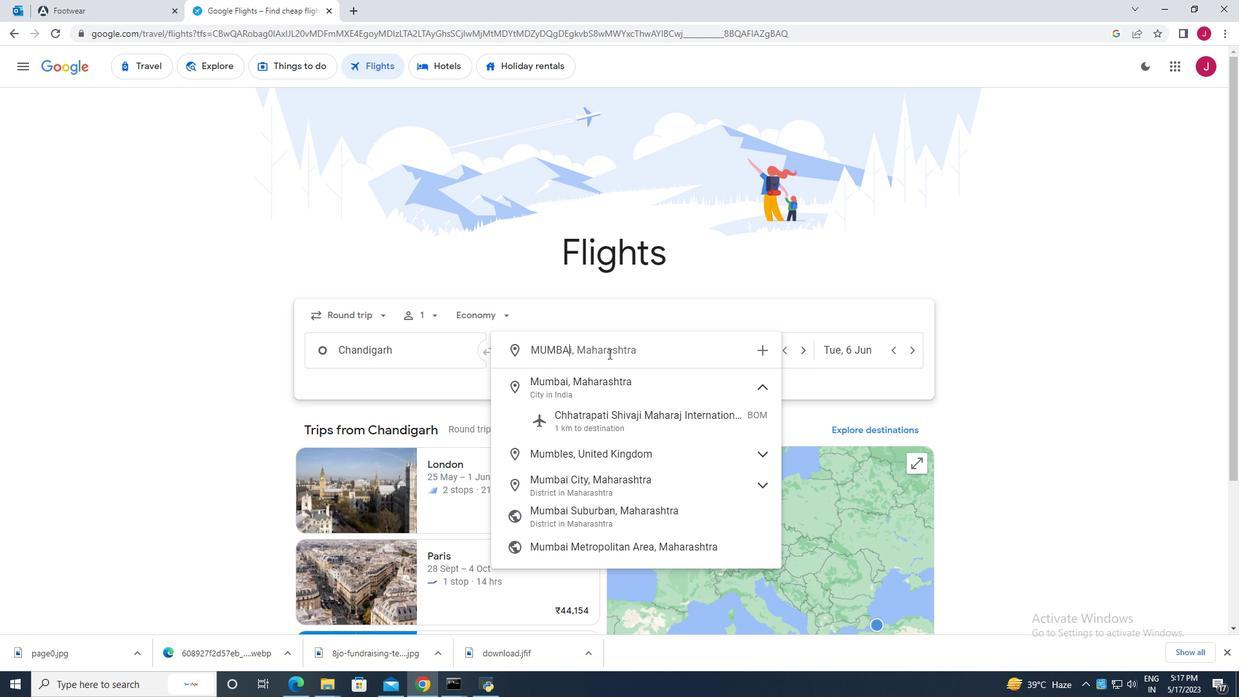 
Action: Mouse moved to (607, 353)
Screenshot: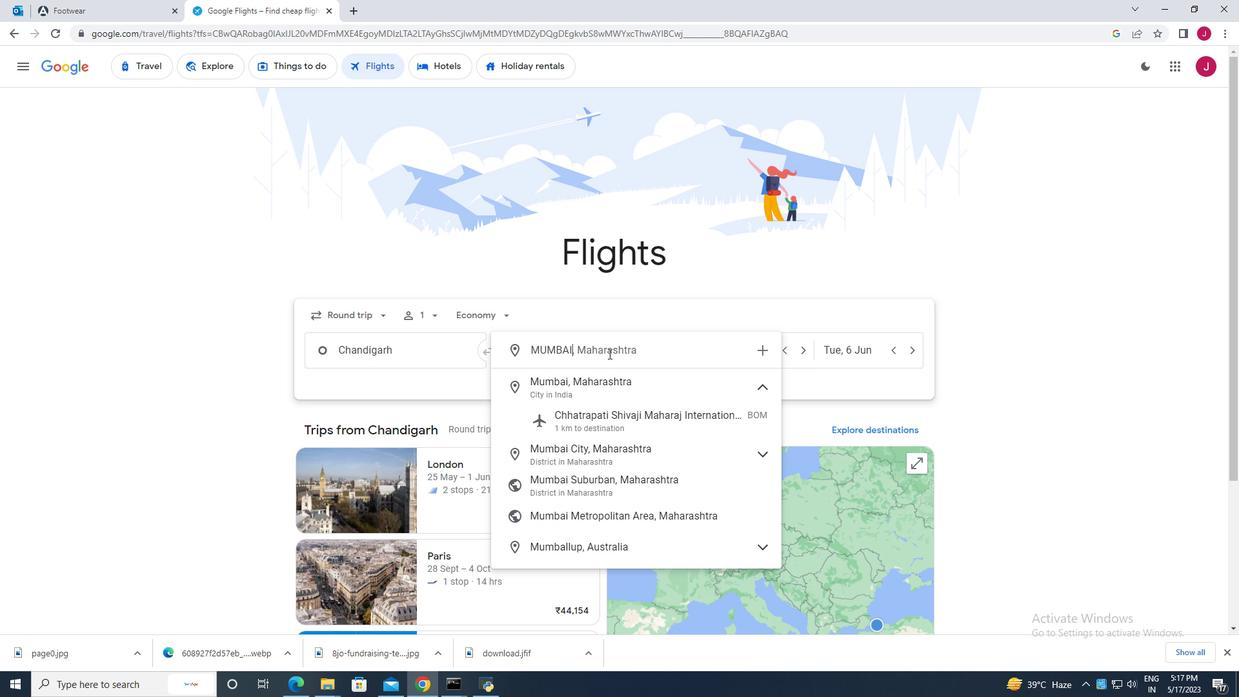 
Action: Key pressed <Key.enter>
Screenshot: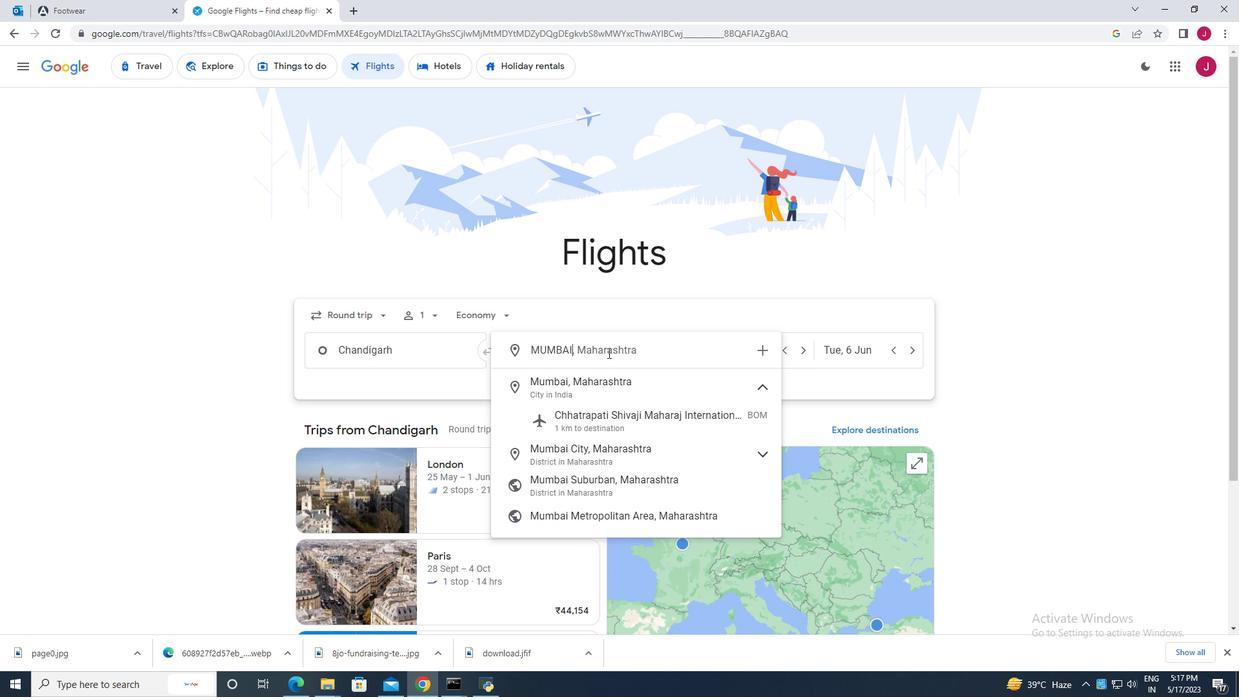
Action: Mouse moved to (602, 394)
Screenshot: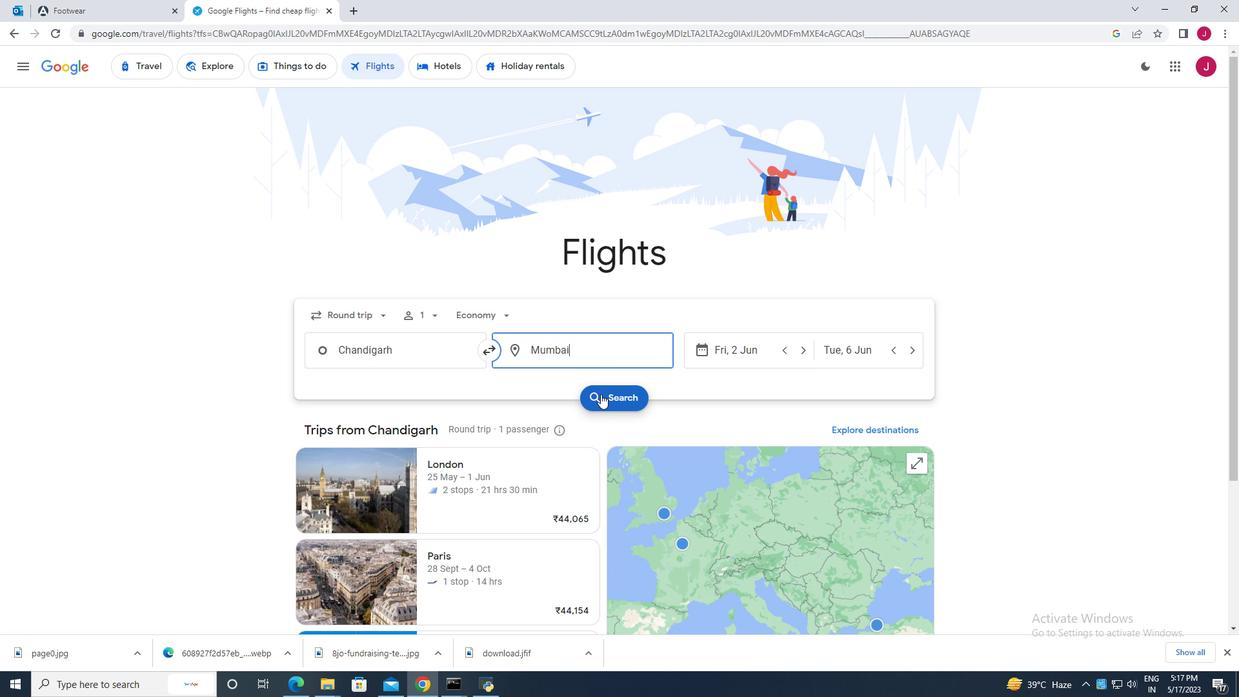 
Action: Mouse pressed left at (602, 394)
Screenshot: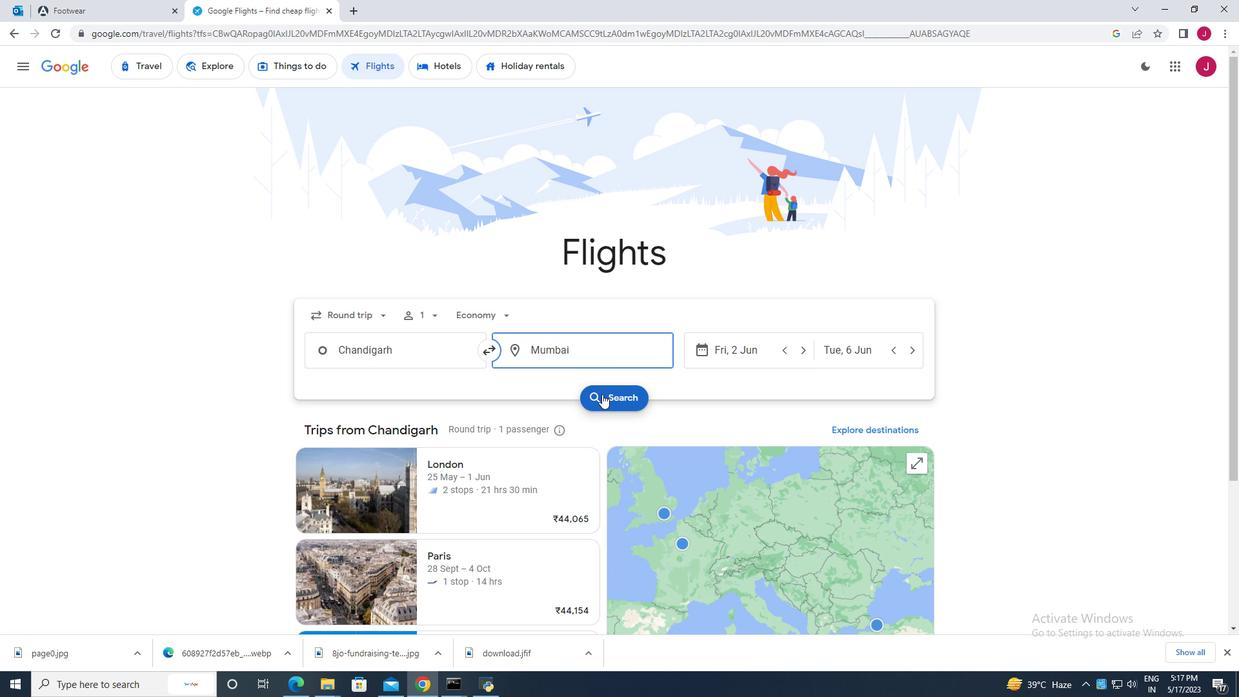 
Action: Mouse moved to (406, 355)
Screenshot: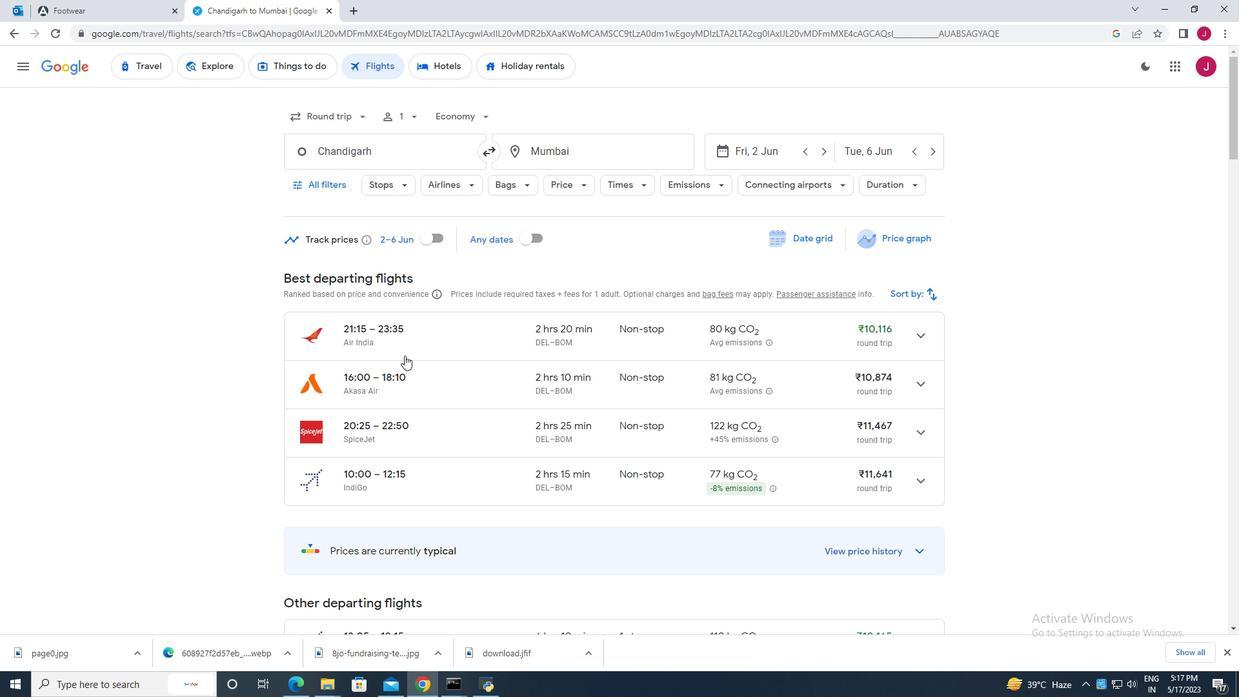 
Action: Mouse scrolled (406, 354) with delta (0, 0)
Screenshot: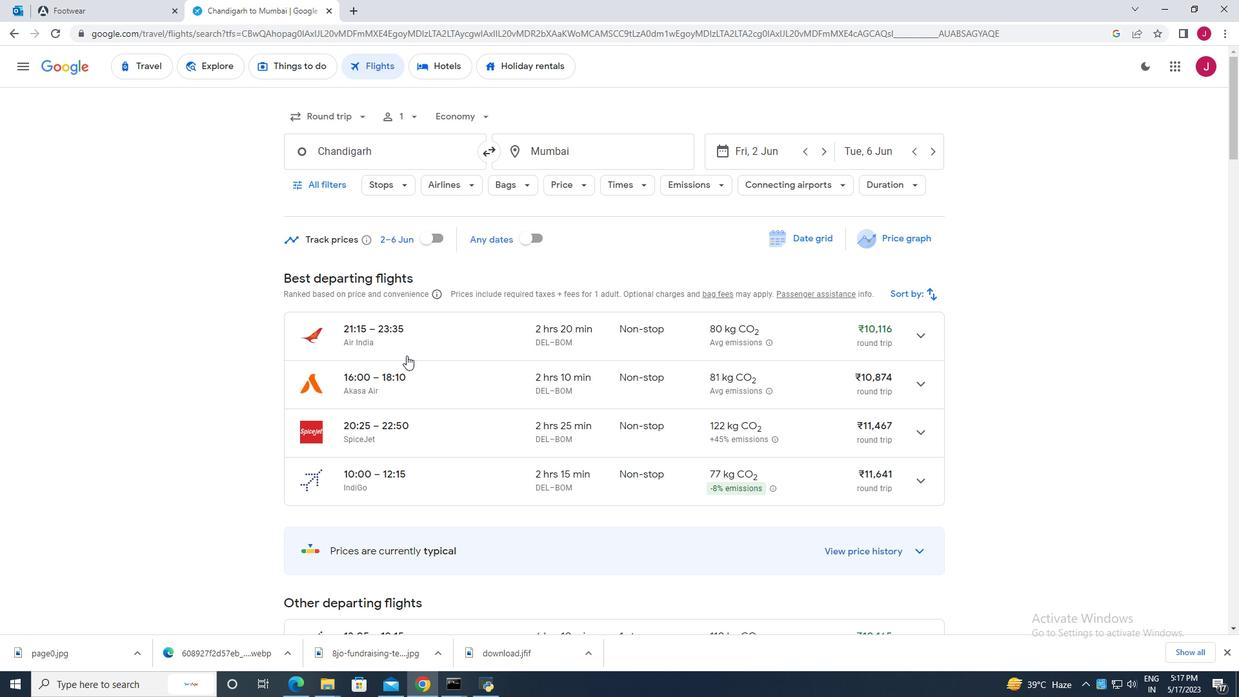 
Action: Mouse scrolled (406, 356) with delta (0, 0)
Screenshot: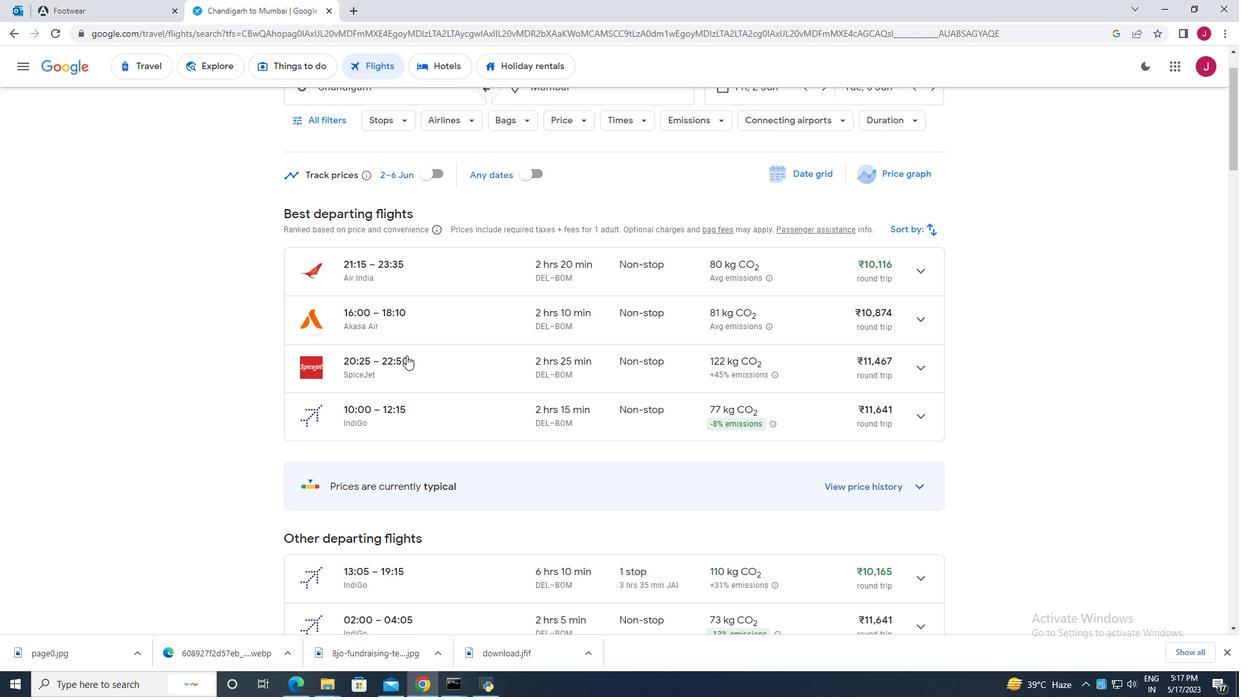 
Action: Mouse scrolled (406, 356) with delta (0, 0)
Screenshot: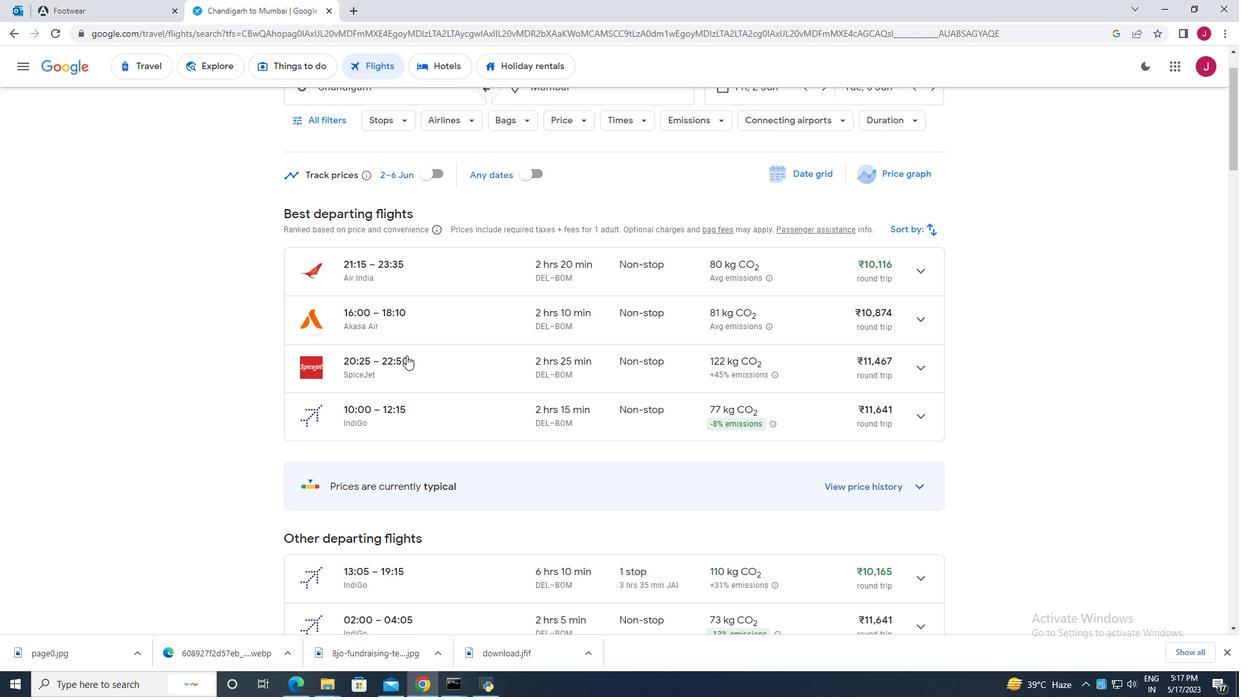 
Action: Mouse scrolled (406, 356) with delta (0, 0)
Screenshot: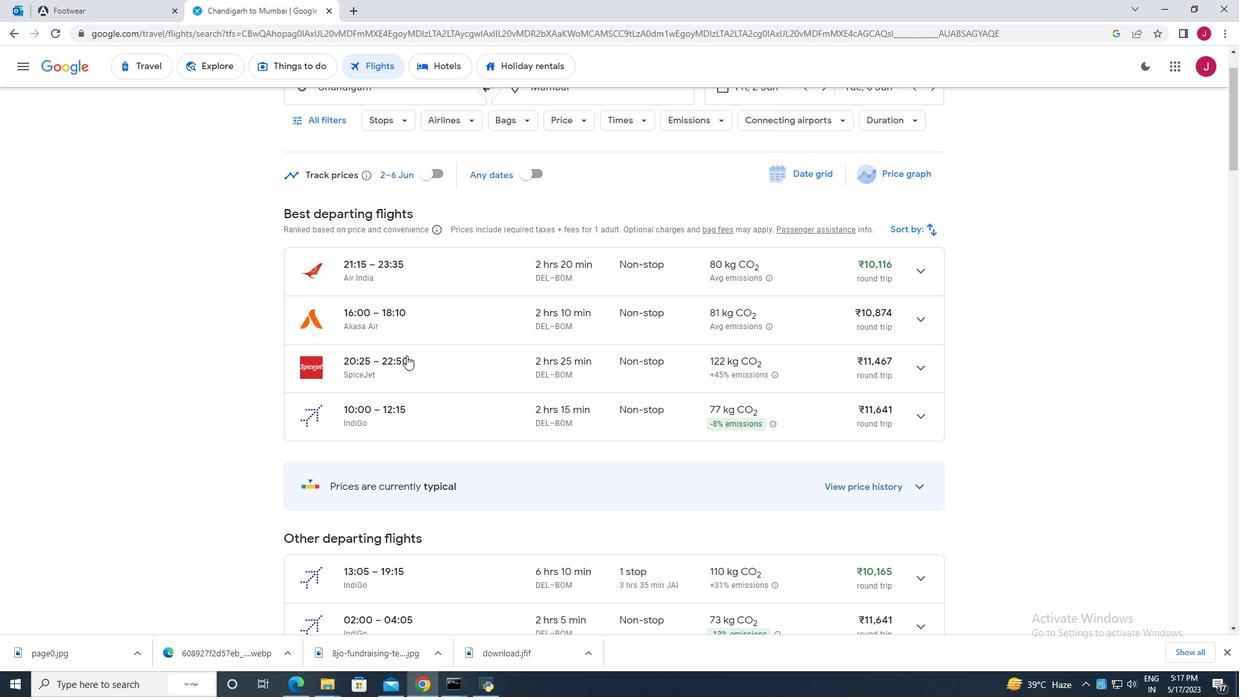
Action: Mouse moved to (406, 353)
Screenshot: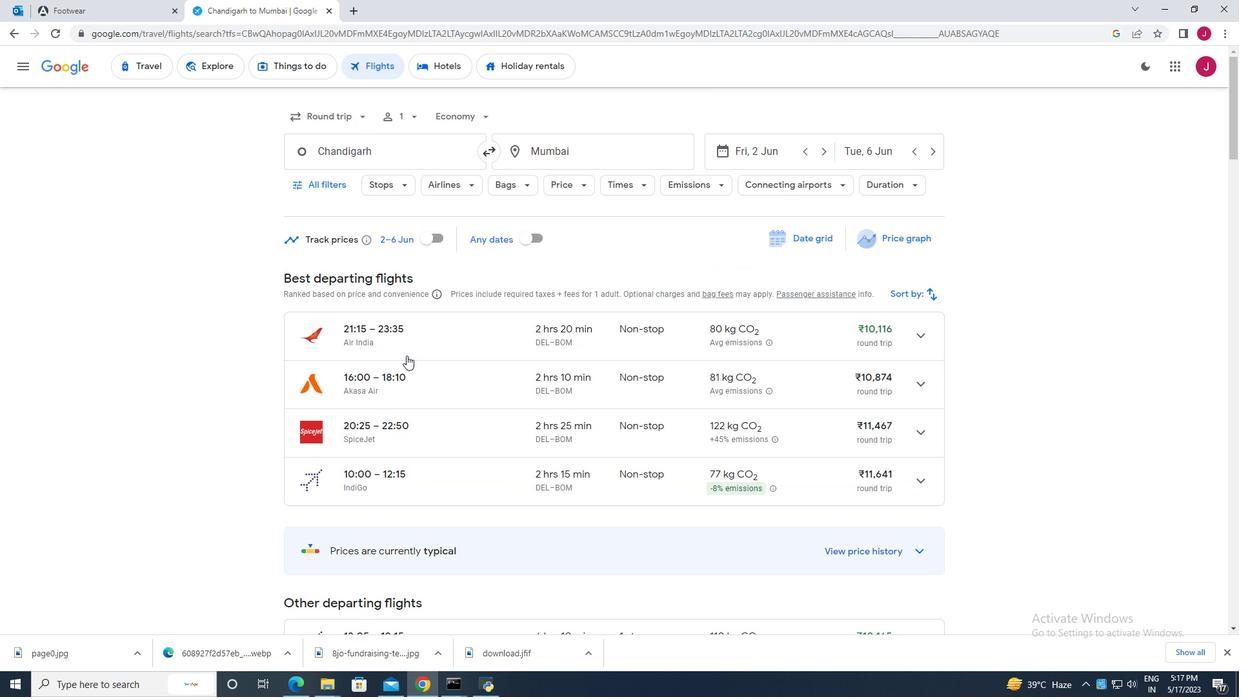 
Action: Mouse scrolled (406, 353) with delta (0, 0)
Screenshot: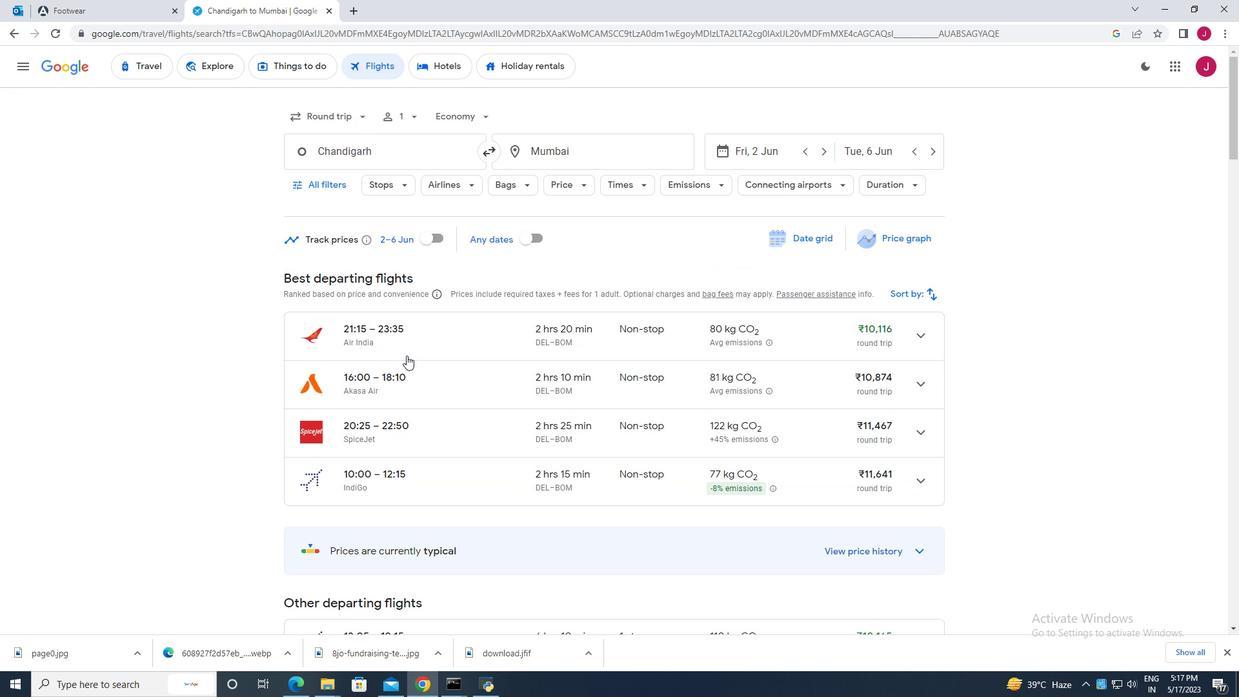 
Action: Mouse scrolled (406, 353) with delta (0, 0)
Screenshot: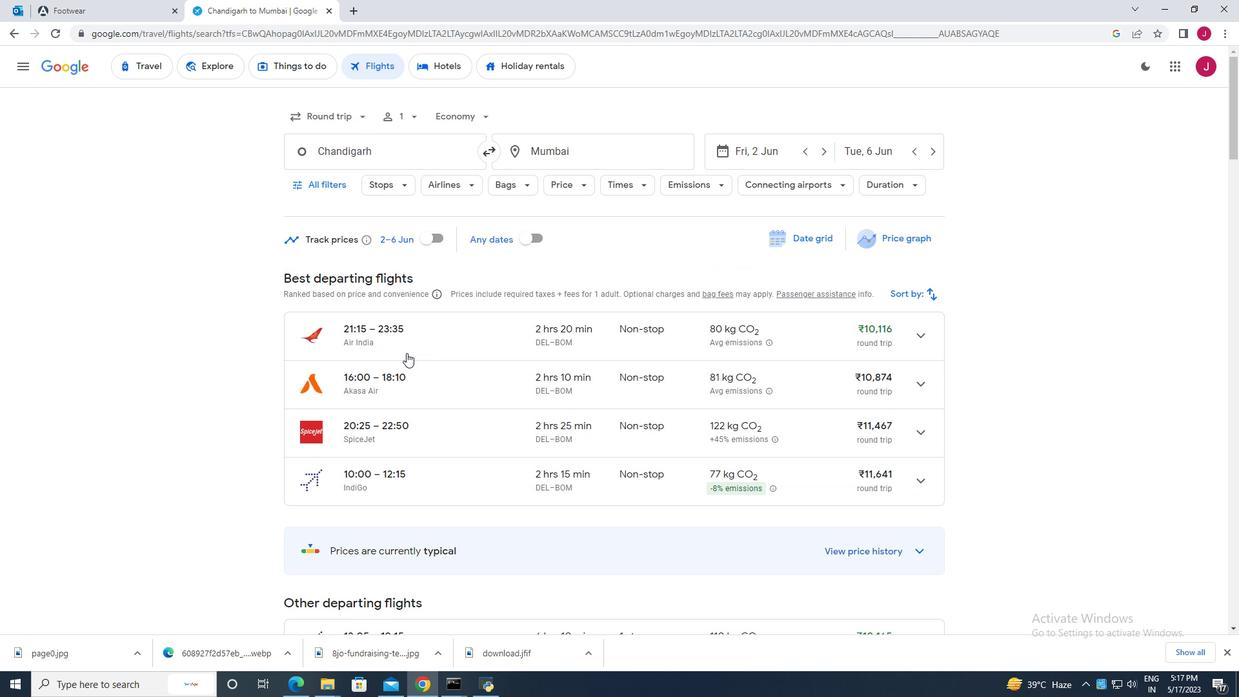 
Action: Mouse scrolled (406, 353) with delta (0, 0)
Screenshot: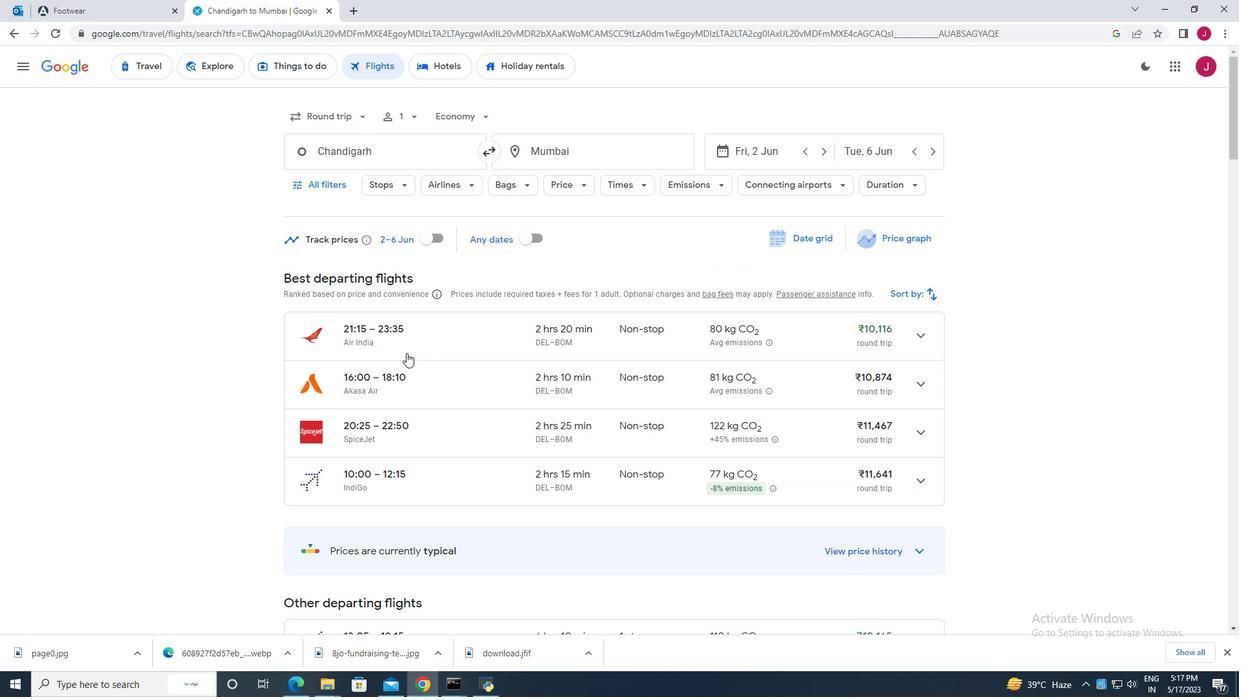 
Action: Mouse moved to (467, 112)
Screenshot: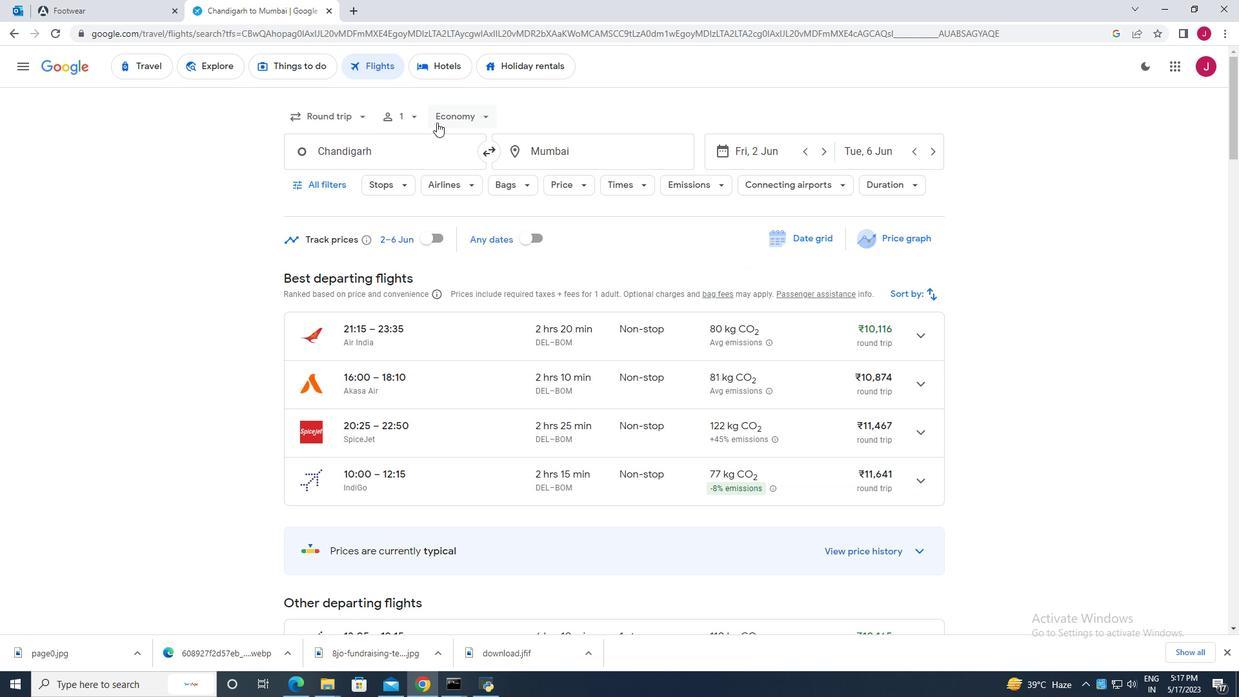 
Action: Mouse pressed left at (467, 112)
Screenshot: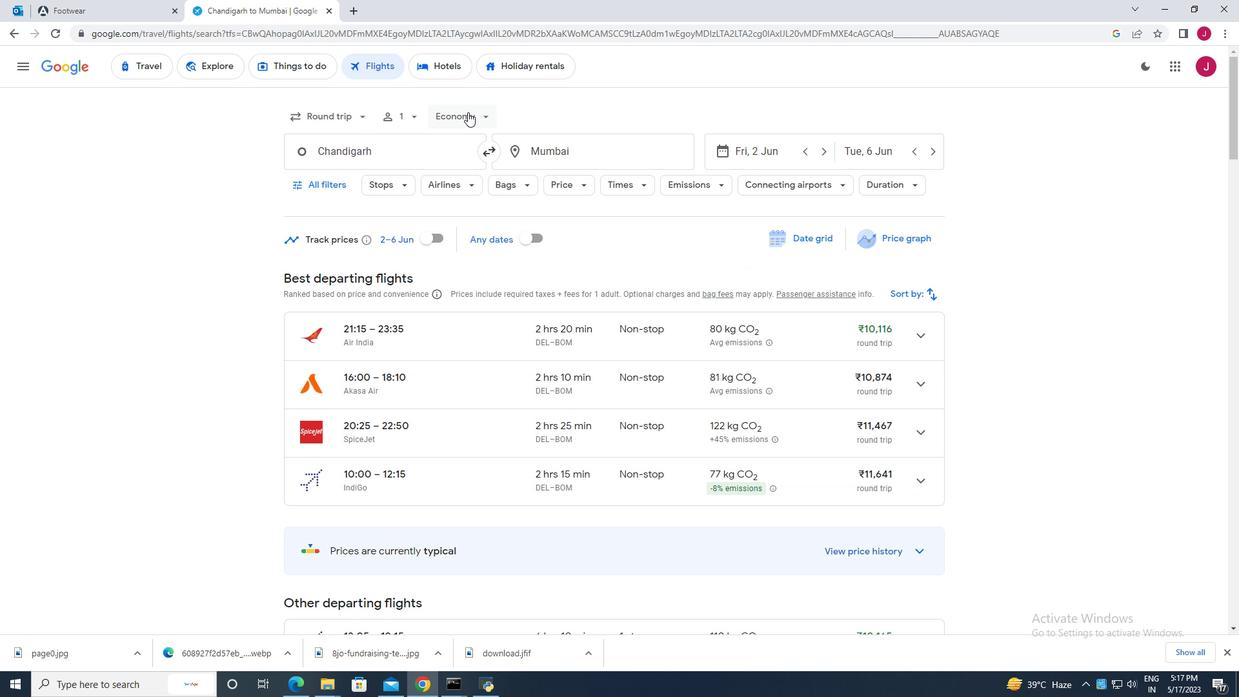 
Action: Mouse moved to (499, 172)
Screenshot: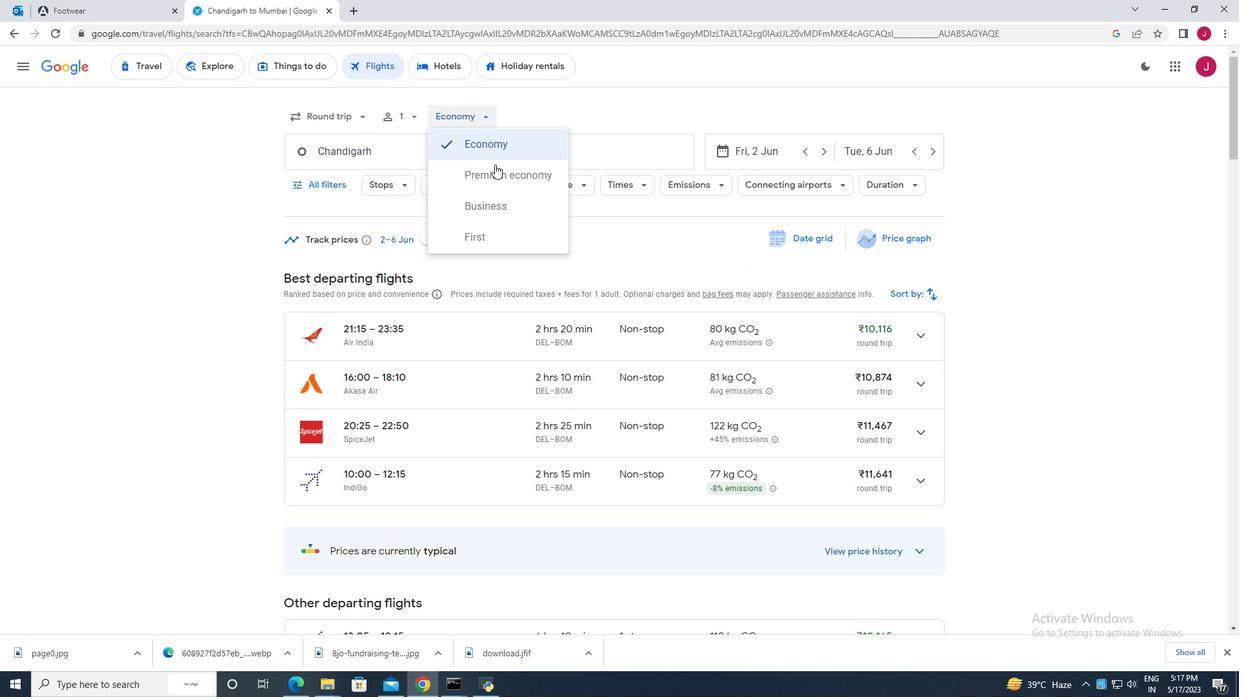 
Action: Mouse pressed left at (499, 172)
Screenshot: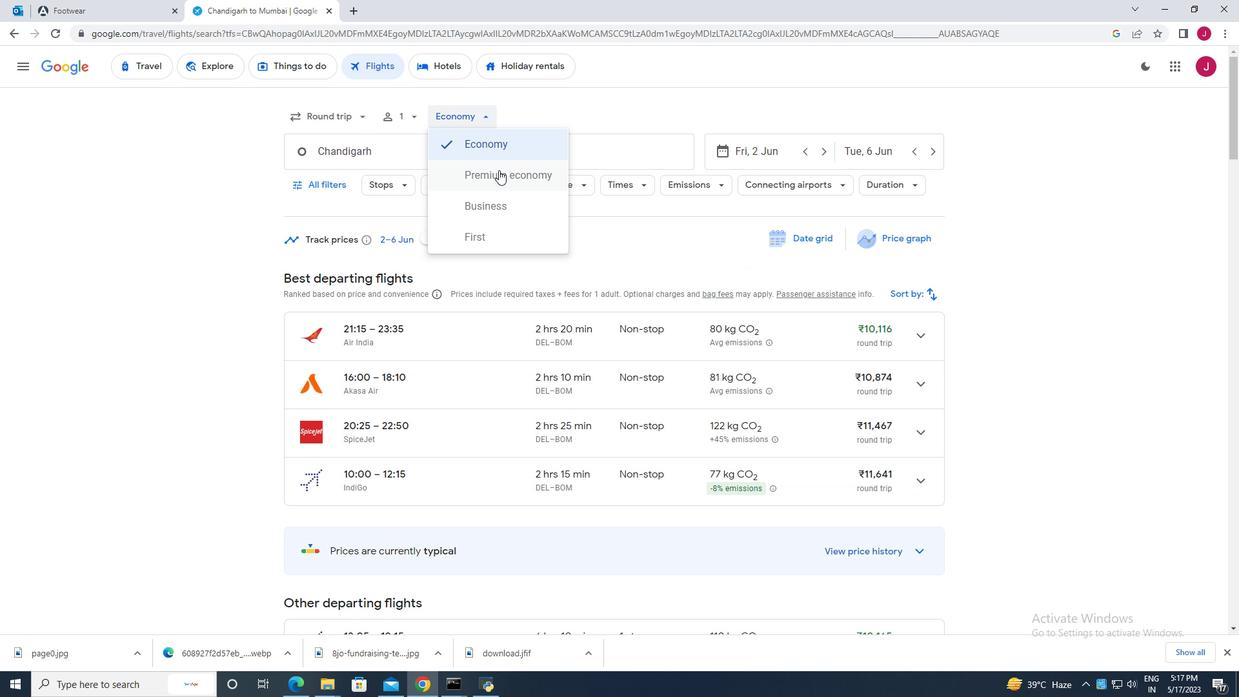 
Action: Mouse moved to (801, 362)
Screenshot: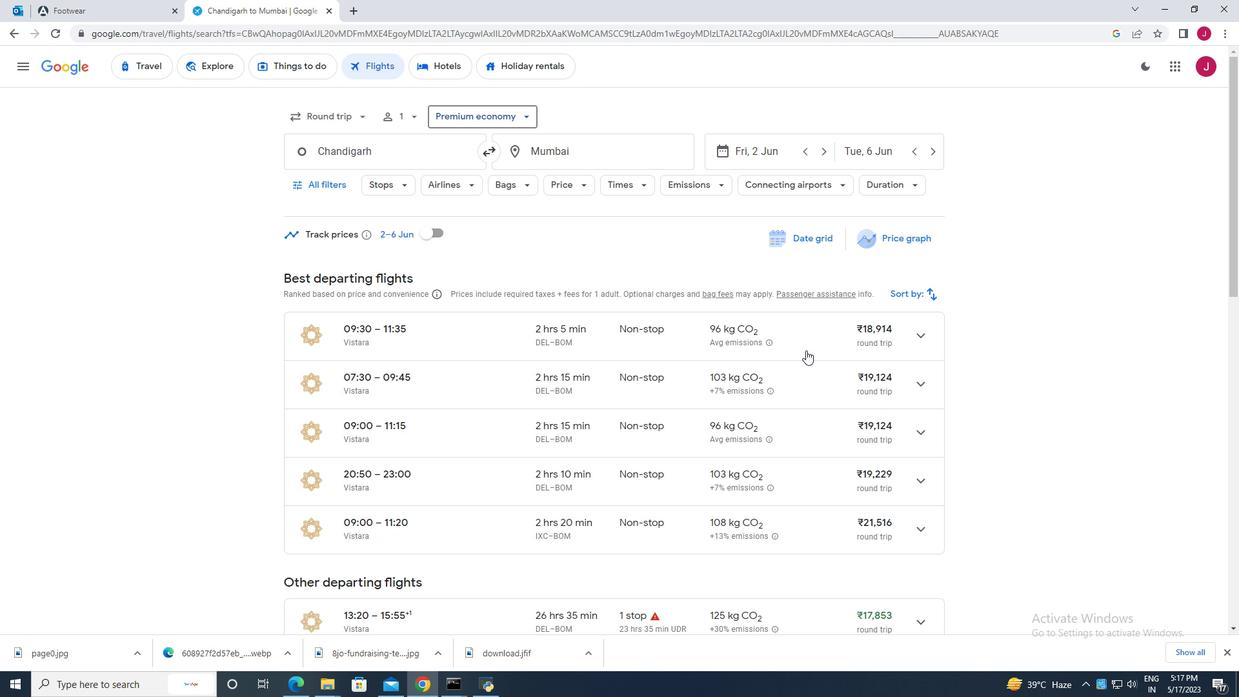 
Action: Mouse scrolled (801, 362) with delta (0, 0)
Screenshot: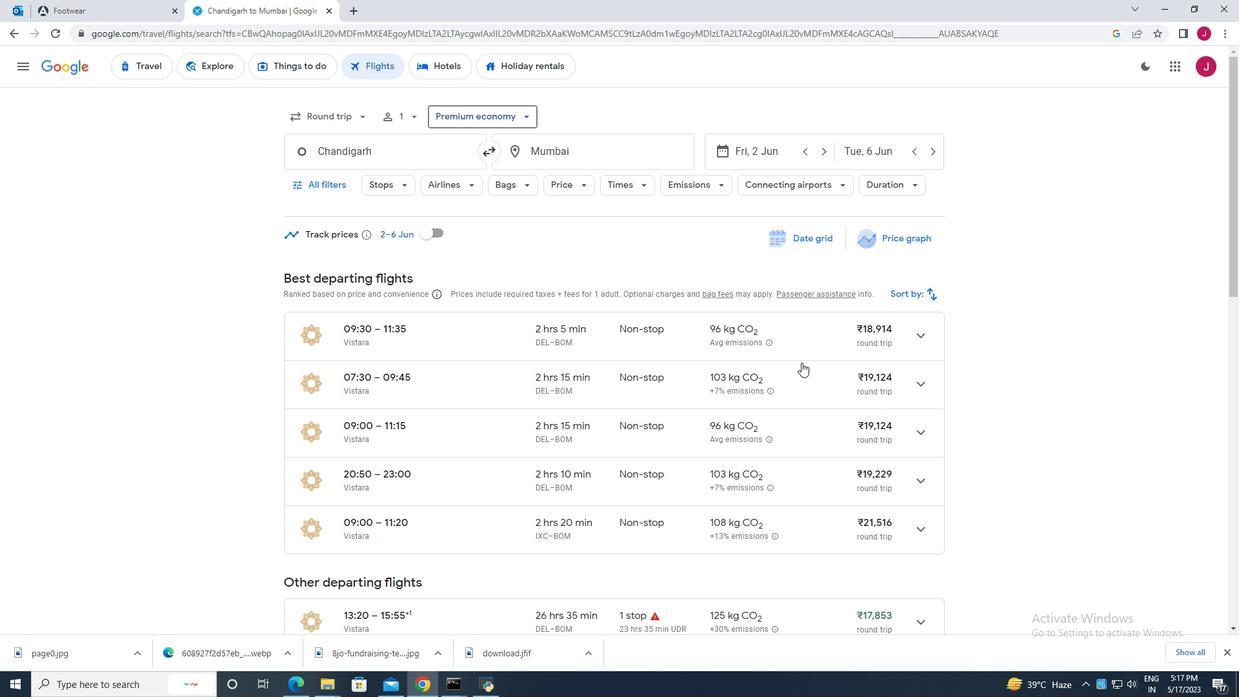 
Action: Mouse moved to (835, 380)
Screenshot: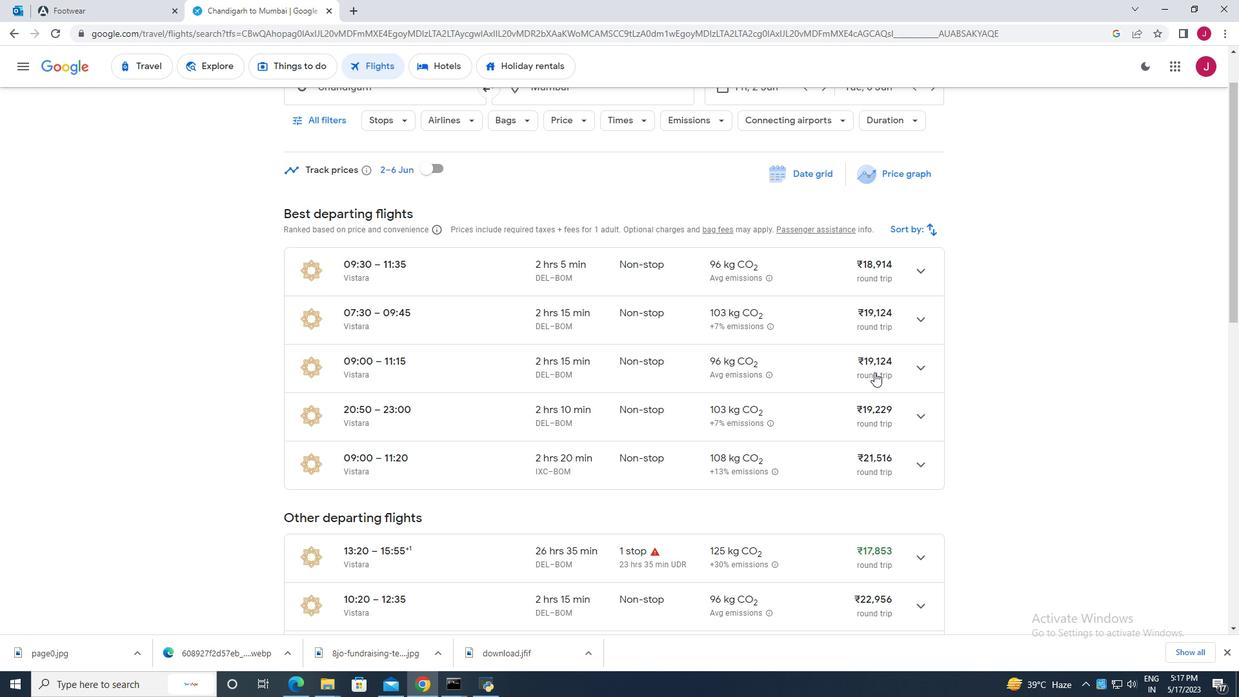 
Action: Mouse scrolled (835, 380) with delta (0, 0)
Screenshot: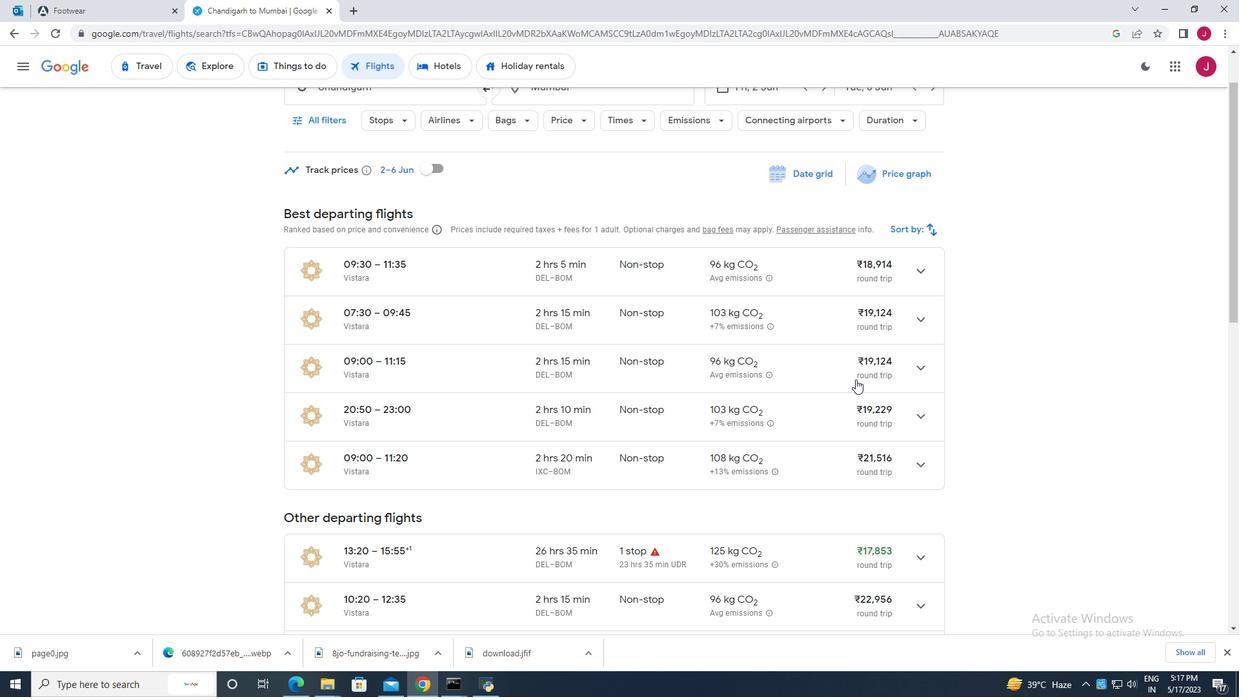 
Action: Mouse moved to (855, 372)
Screenshot: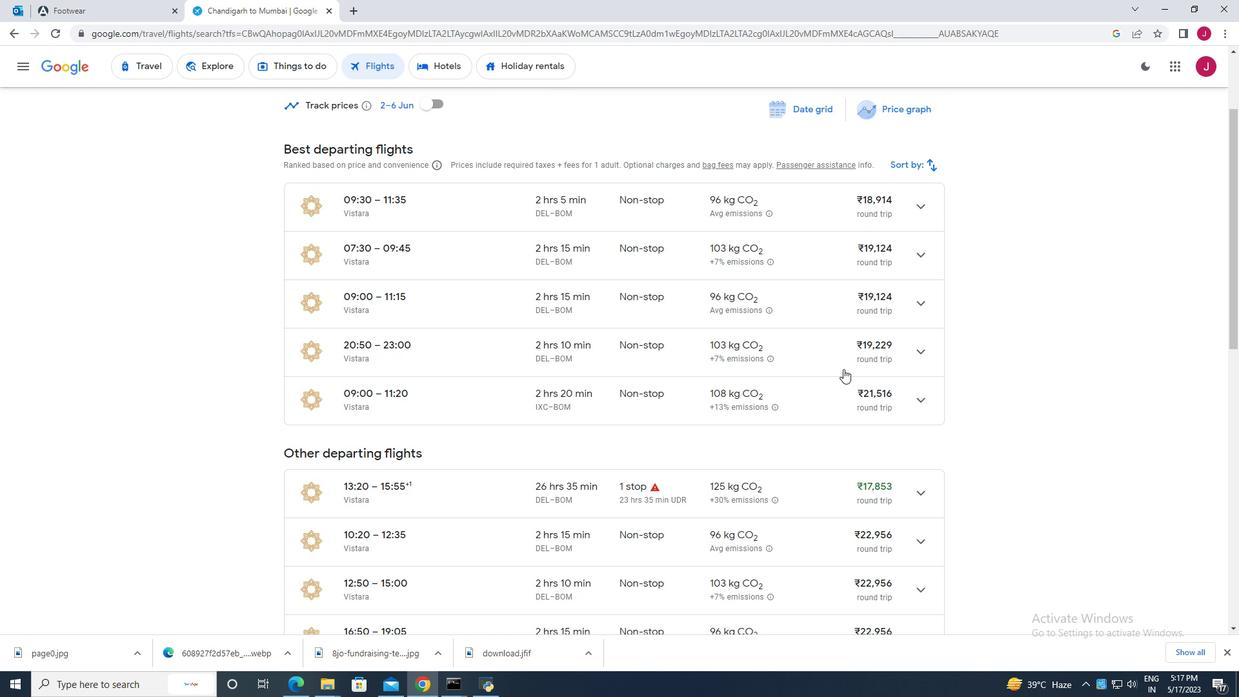 
Action: Mouse scrolled (855, 371) with delta (0, 0)
Screenshot: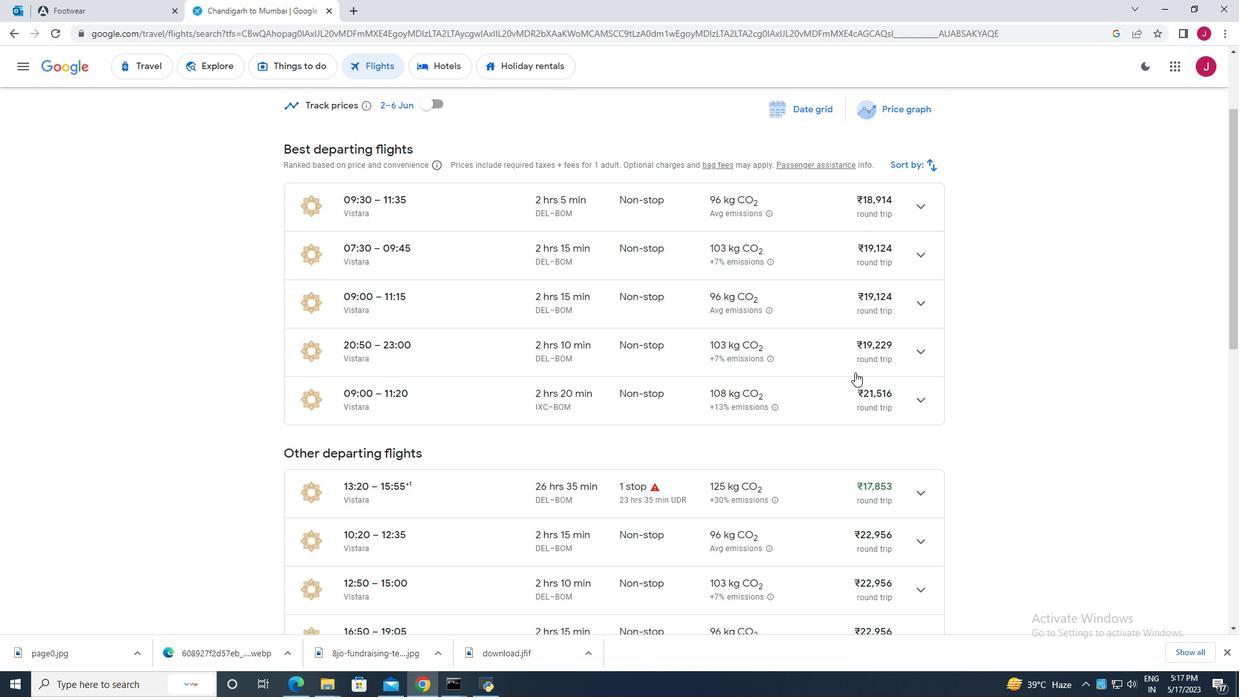 
Action: Mouse moved to (788, 374)
Screenshot: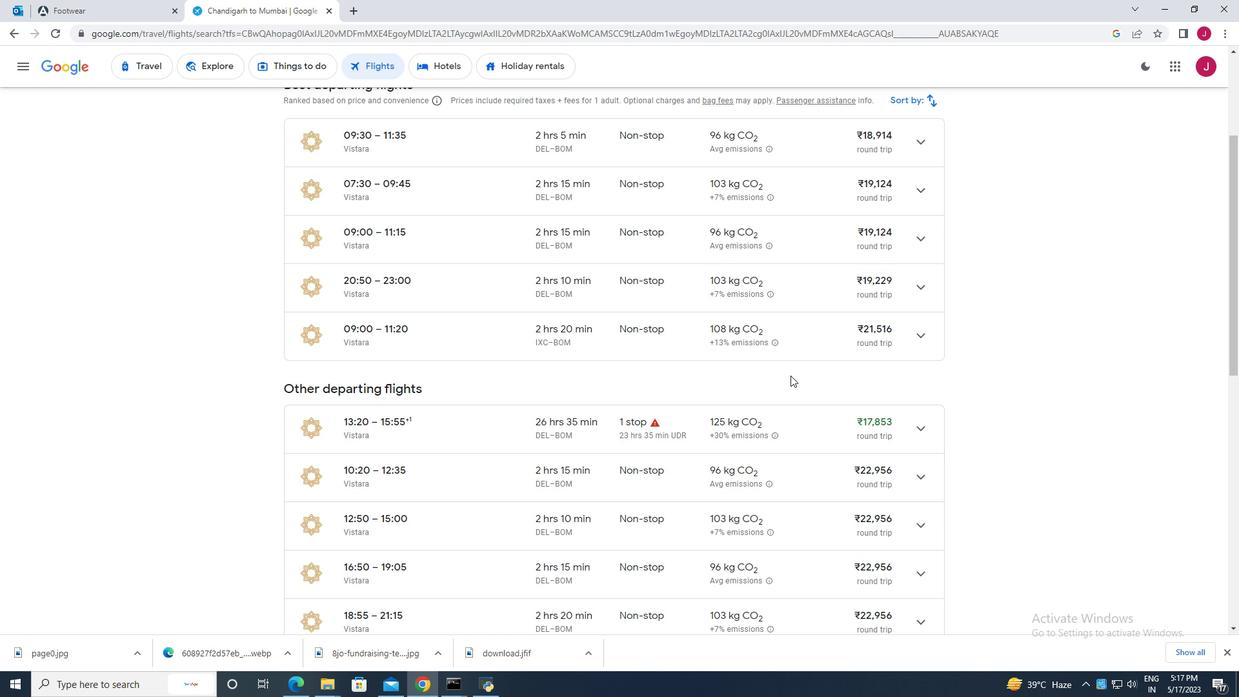 
Action: Mouse scrolled (788, 373) with delta (0, 0)
Screenshot: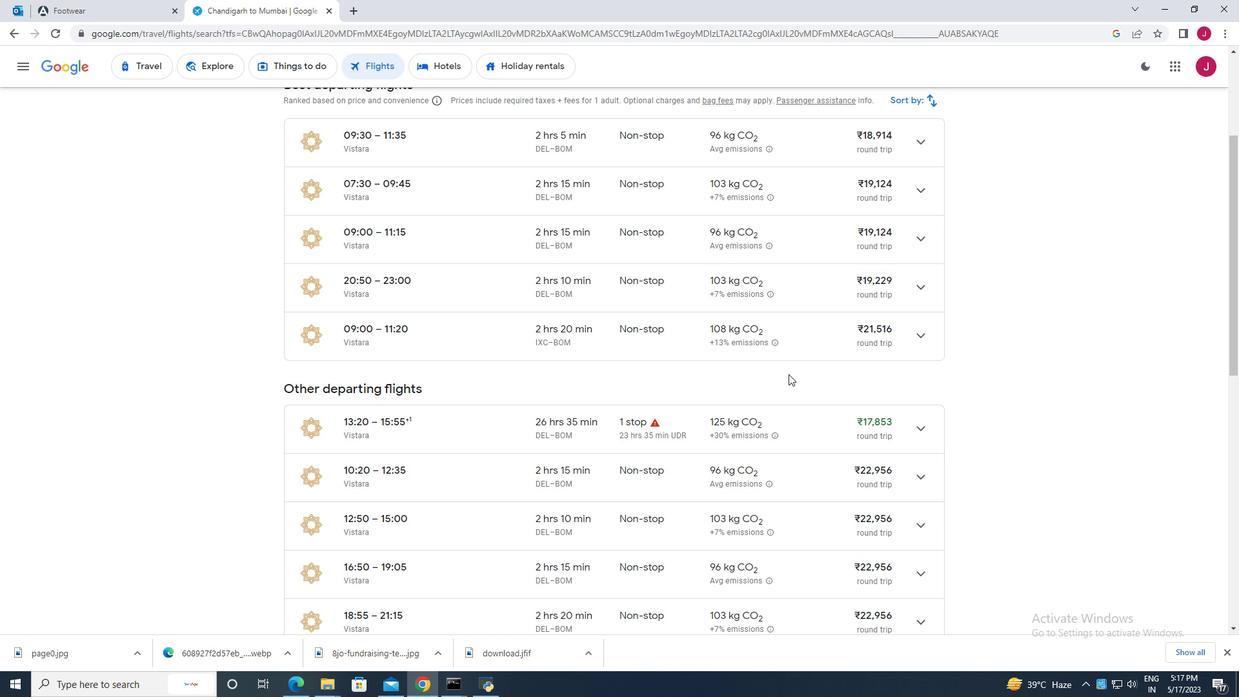 
Action: Mouse scrolled (788, 373) with delta (0, 0)
Screenshot: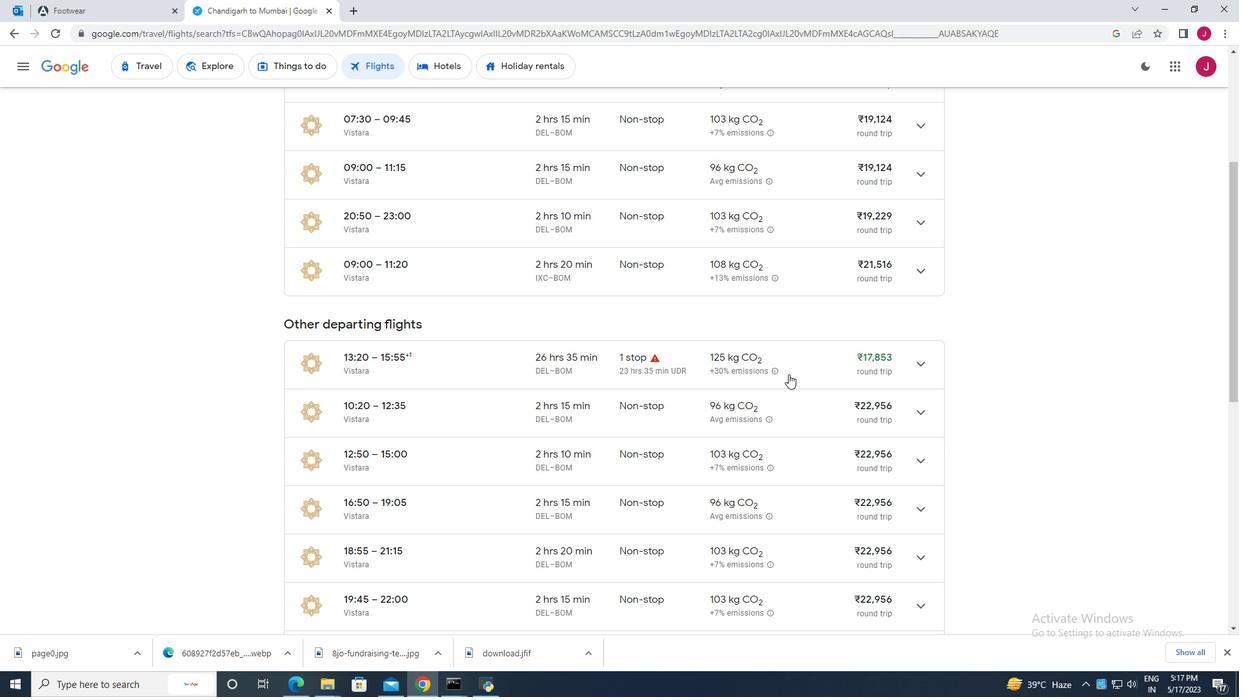 
Action: Mouse scrolled (788, 373) with delta (0, 0)
Screenshot: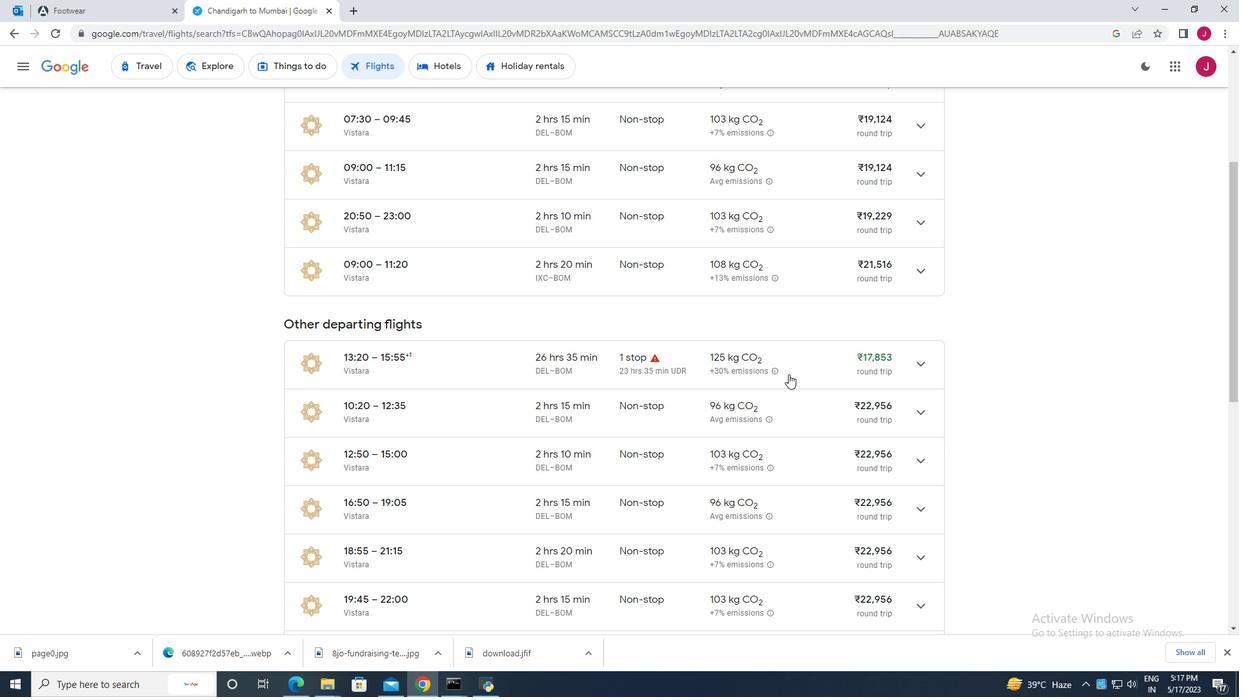 
Action: Mouse moved to (859, 365)
Screenshot: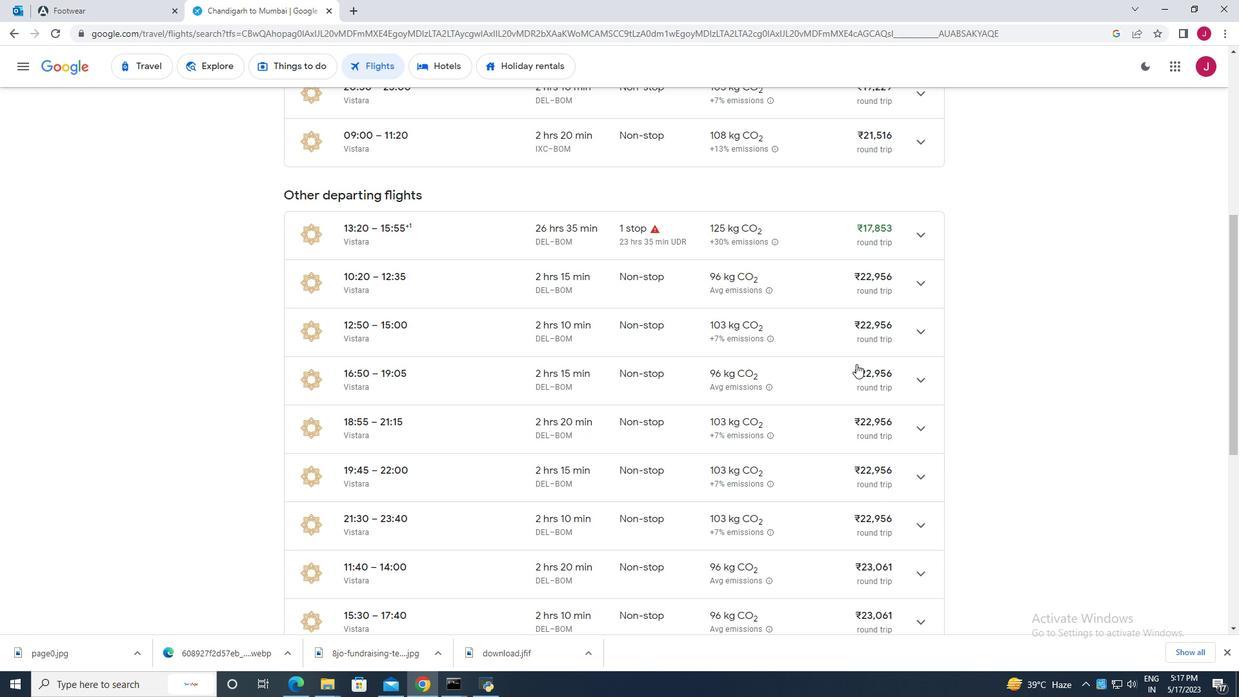 
Action: Mouse scrolled (859, 364) with delta (0, 0)
Screenshot: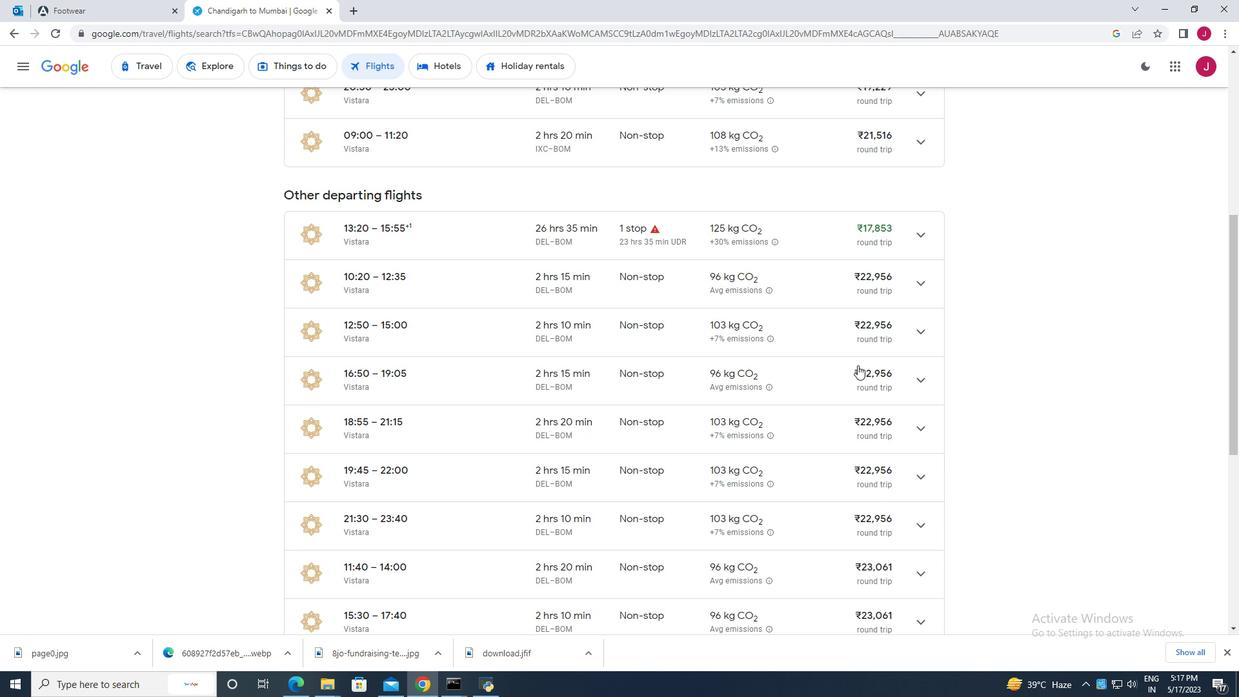 
Action: Mouse scrolled (859, 364) with delta (0, 0)
Screenshot: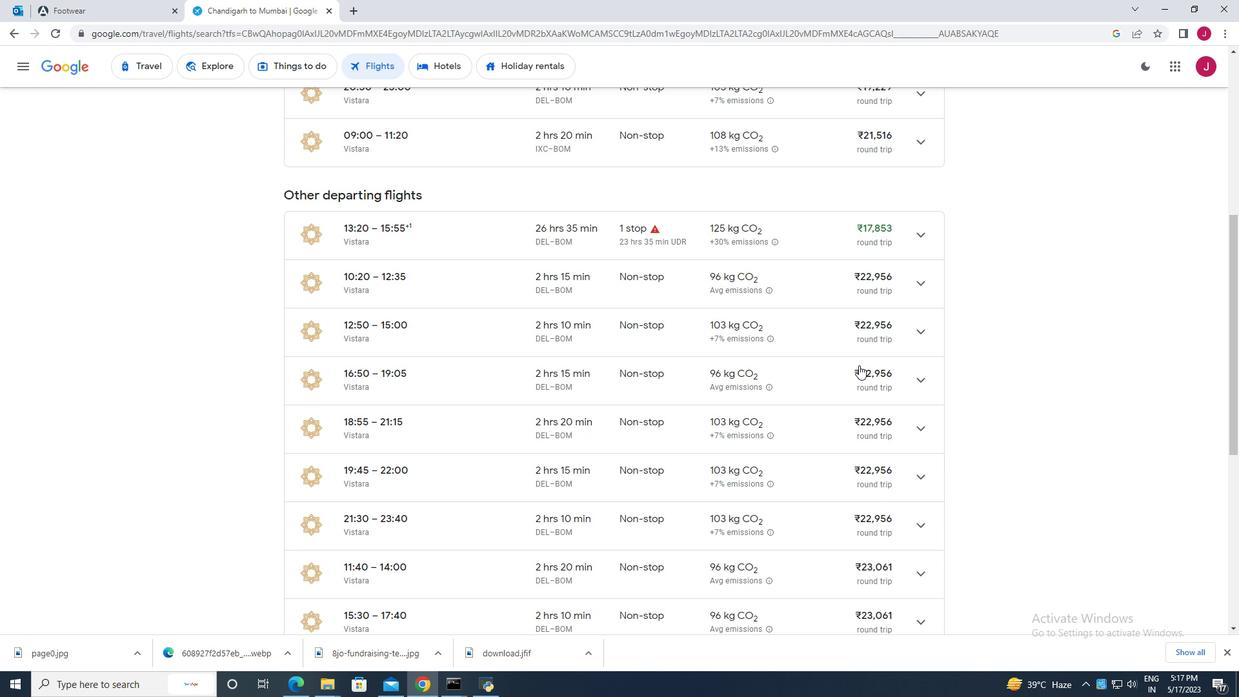 
Action: Mouse moved to (856, 353)
Screenshot: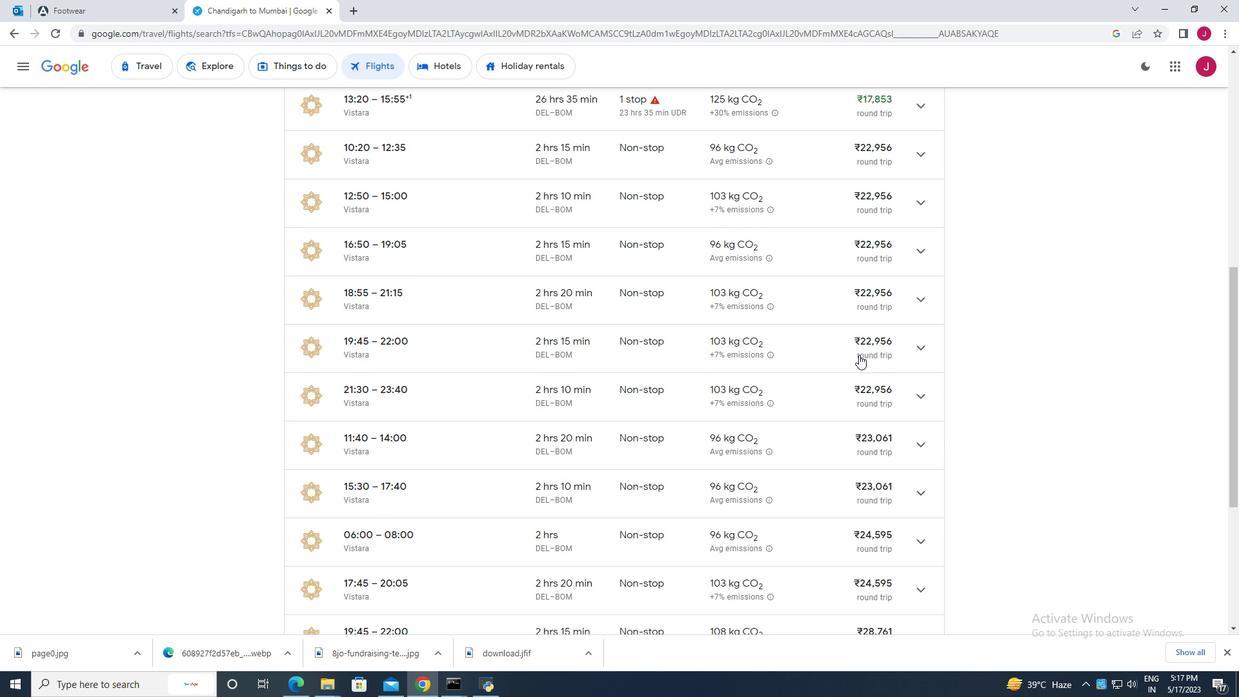 
Action: Mouse scrolled (856, 353) with delta (0, 0)
Screenshot: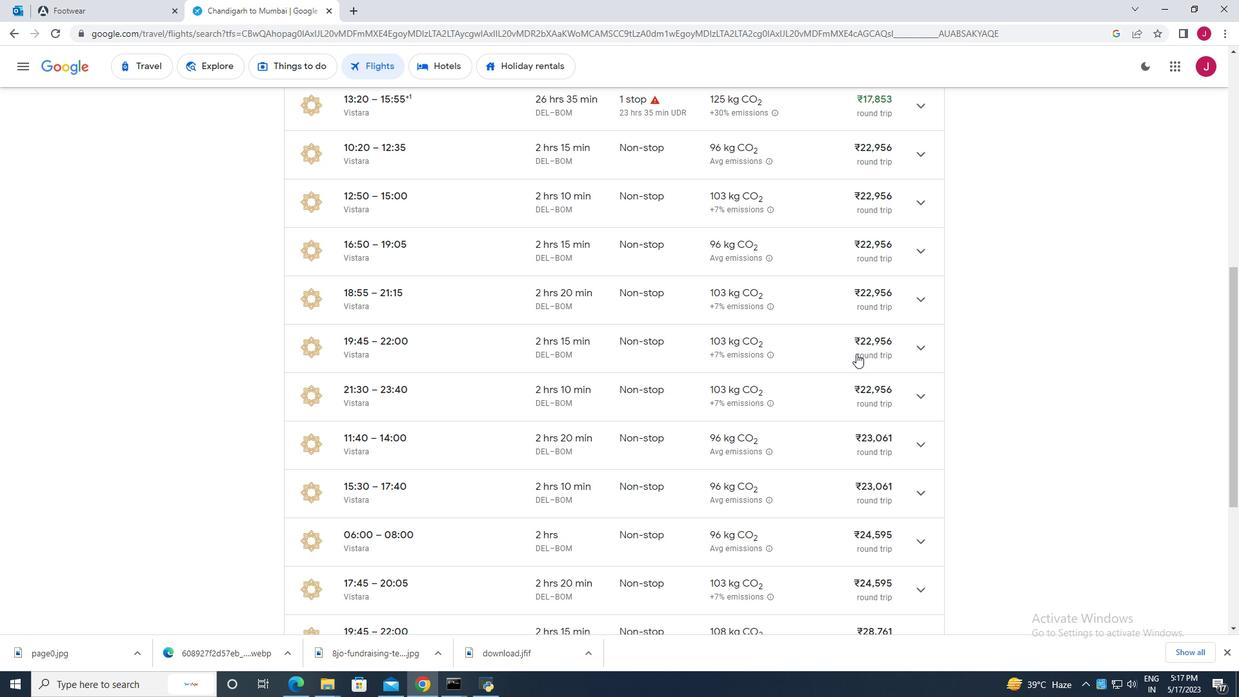 
Action: Mouse moved to (857, 354)
Screenshot: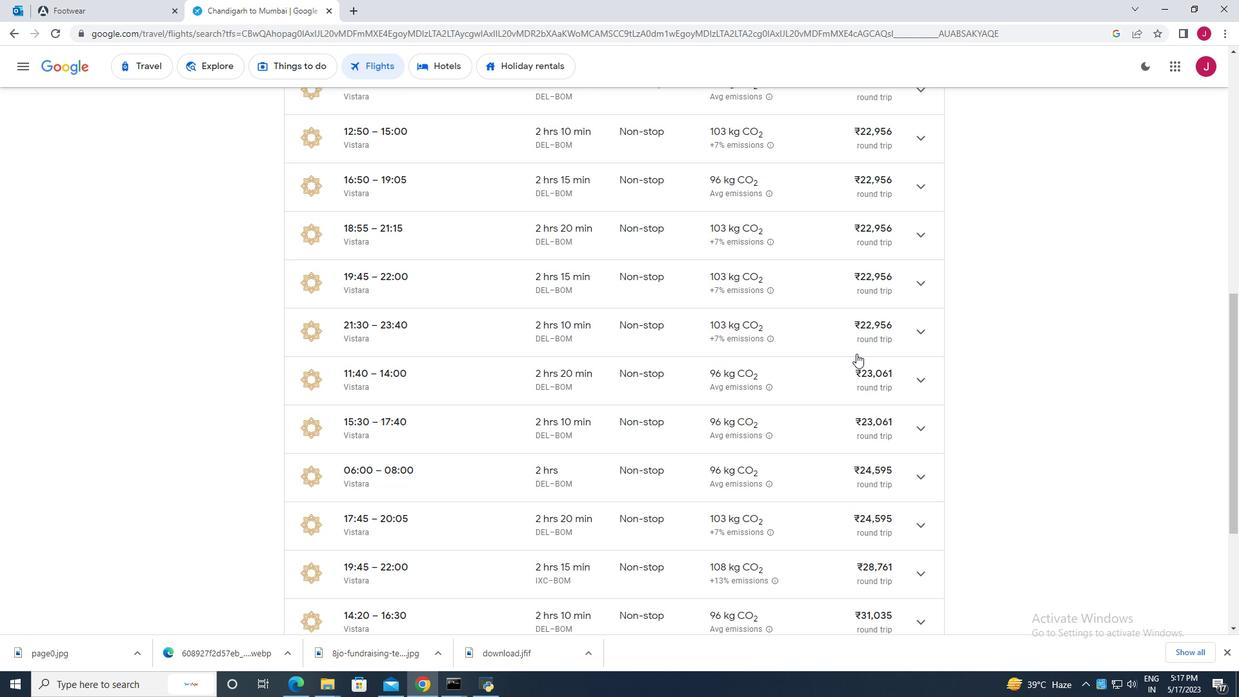 
Action: Mouse scrolled (857, 353) with delta (0, 0)
Screenshot: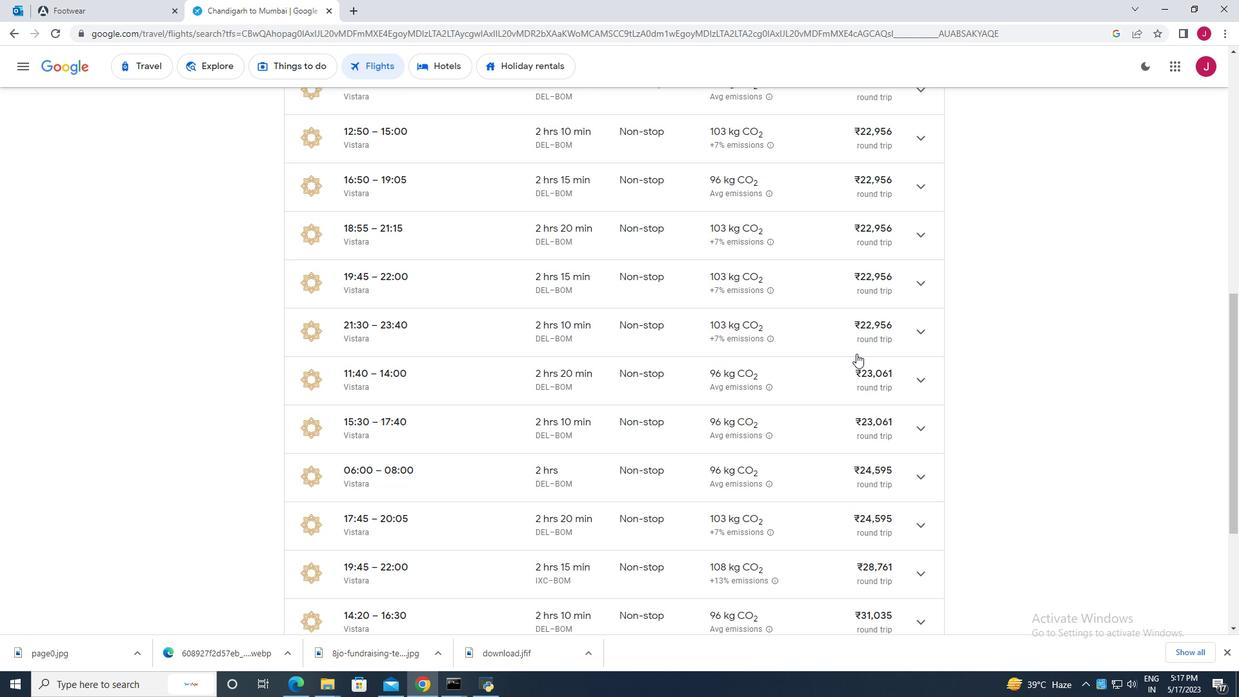 
Action: Mouse moved to (871, 360)
Screenshot: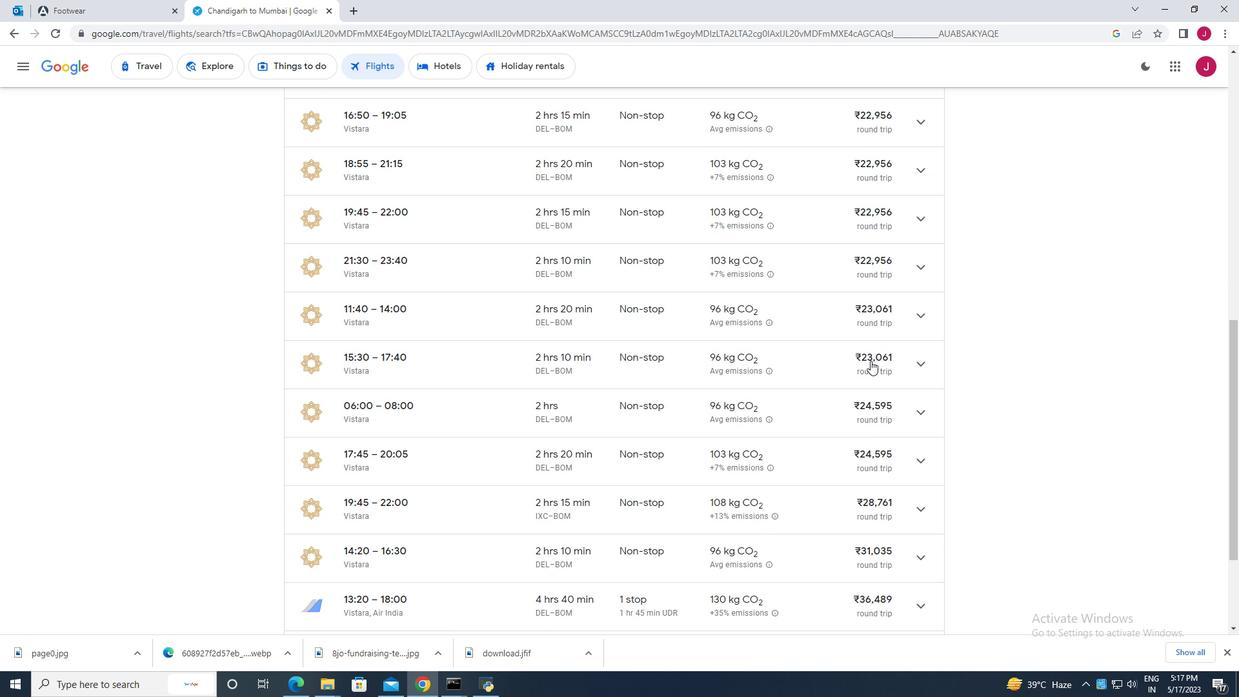 
Action: Mouse scrolled (871, 360) with delta (0, 0)
Screenshot: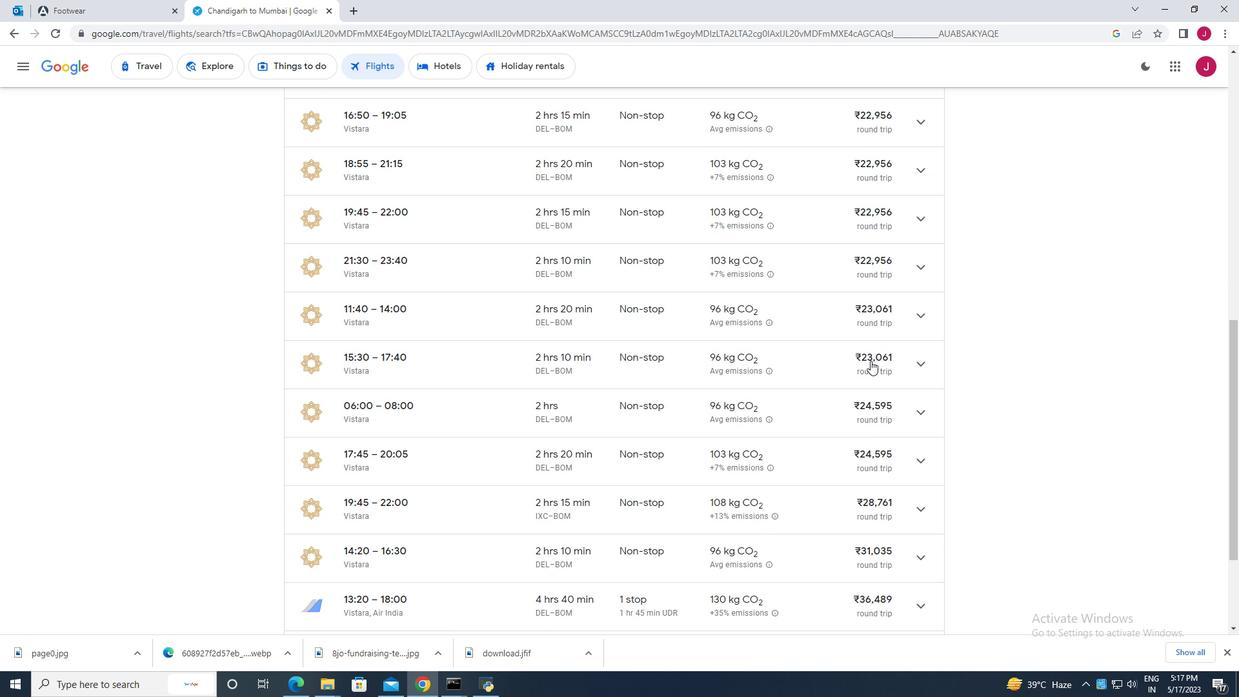 
Action: Mouse moved to (856, 332)
Screenshot: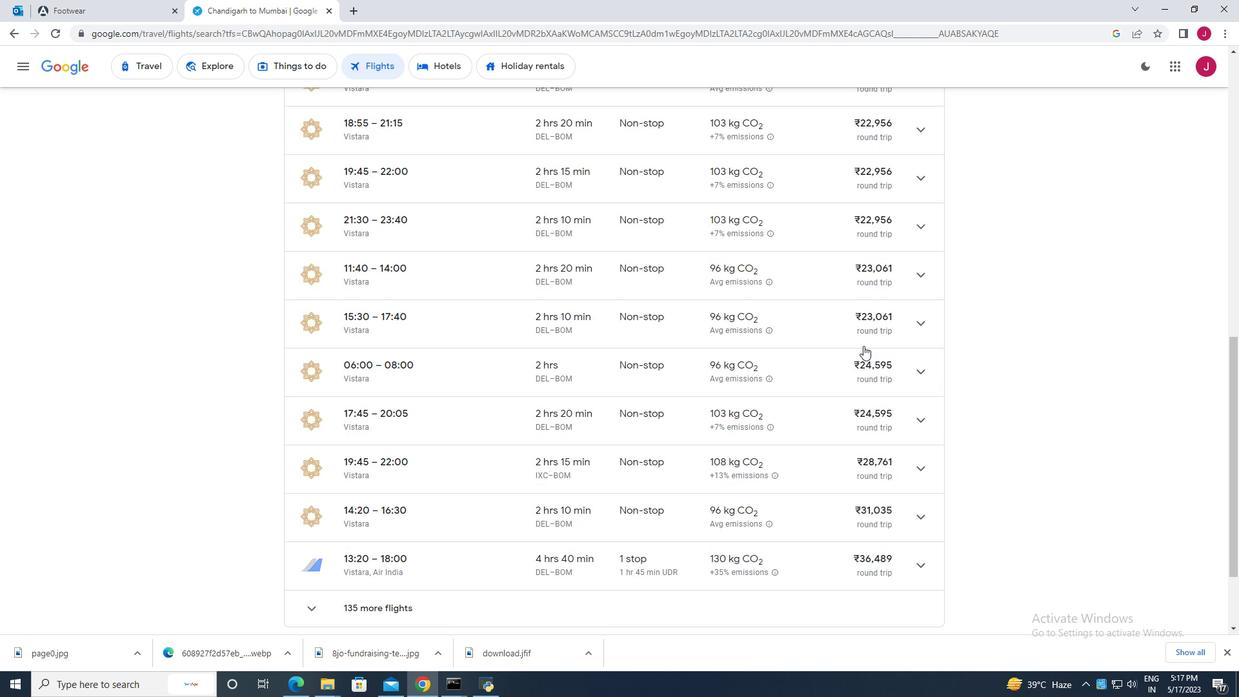 
Action: Mouse scrolled (856, 331) with delta (0, 0)
Screenshot: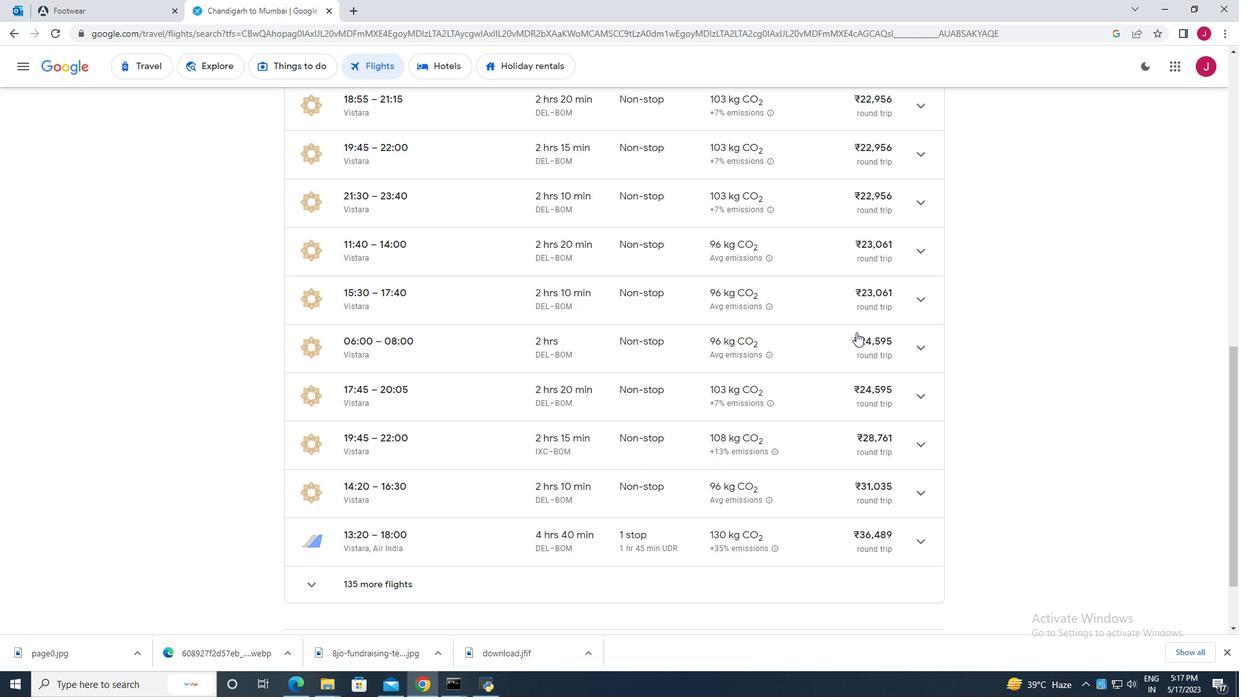 
Action: Mouse scrolled (856, 331) with delta (0, 0)
Screenshot: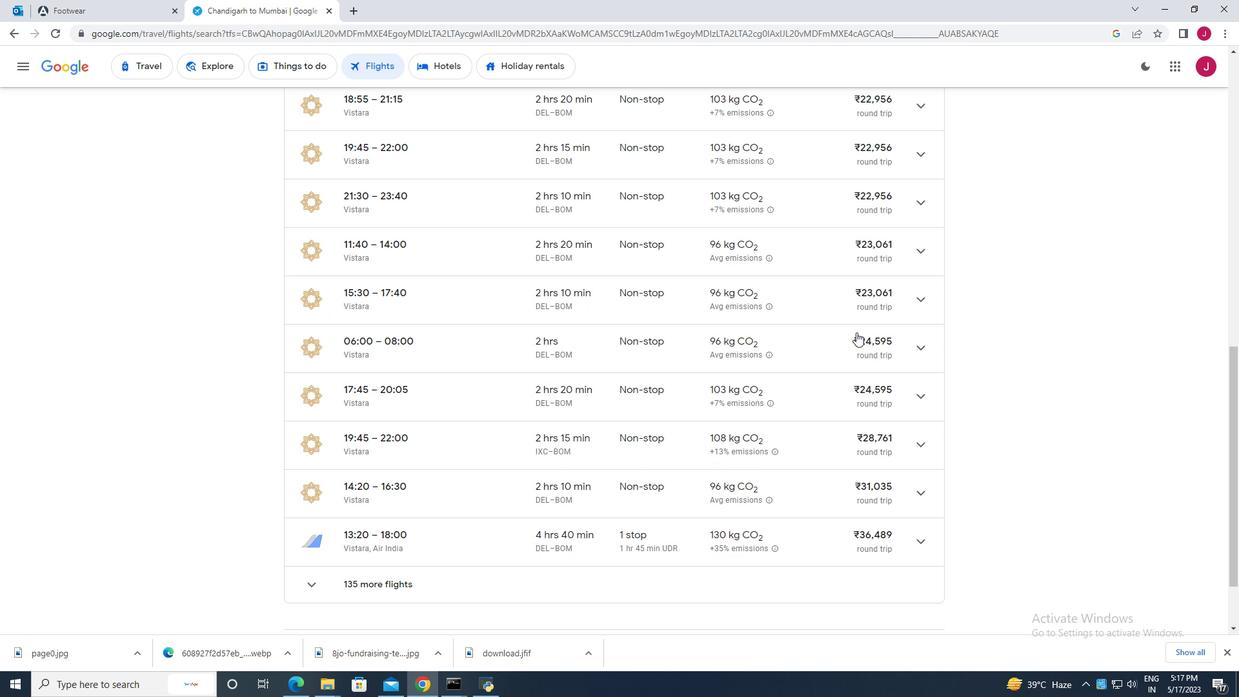 
Action: Mouse moved to (853, 329)
Screenshot: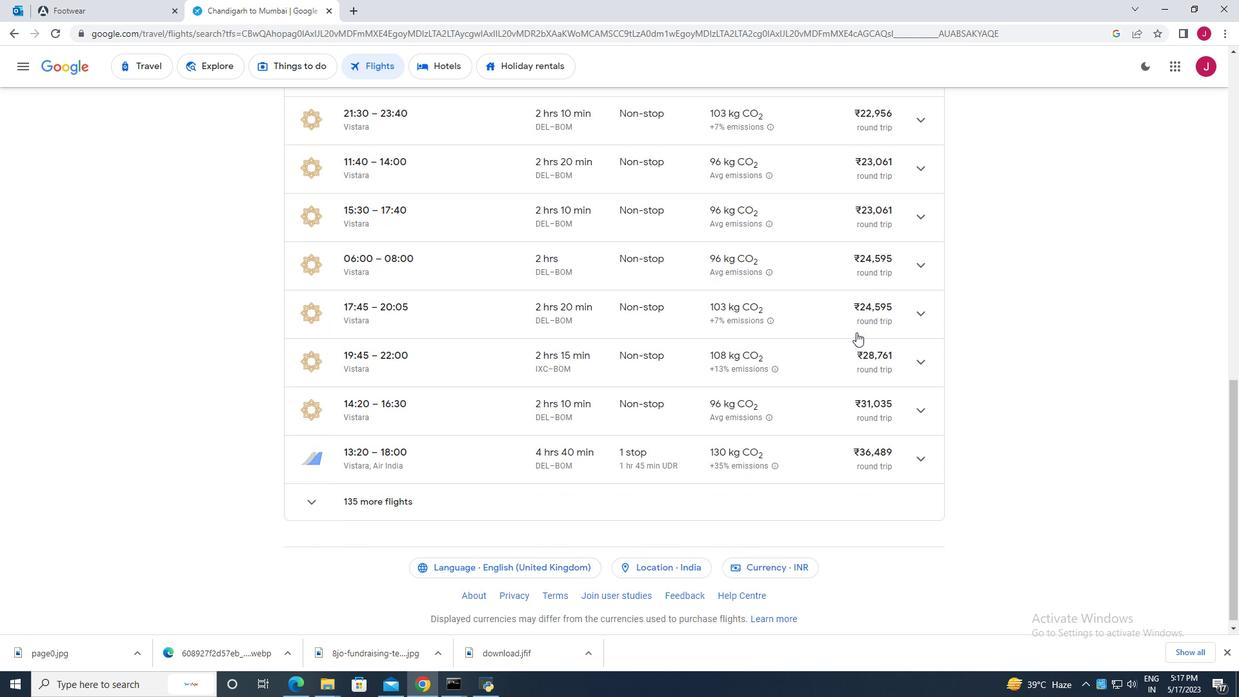 
Action: Mouse scrolled (853, 328) with delta (0, 0)
Screenshot: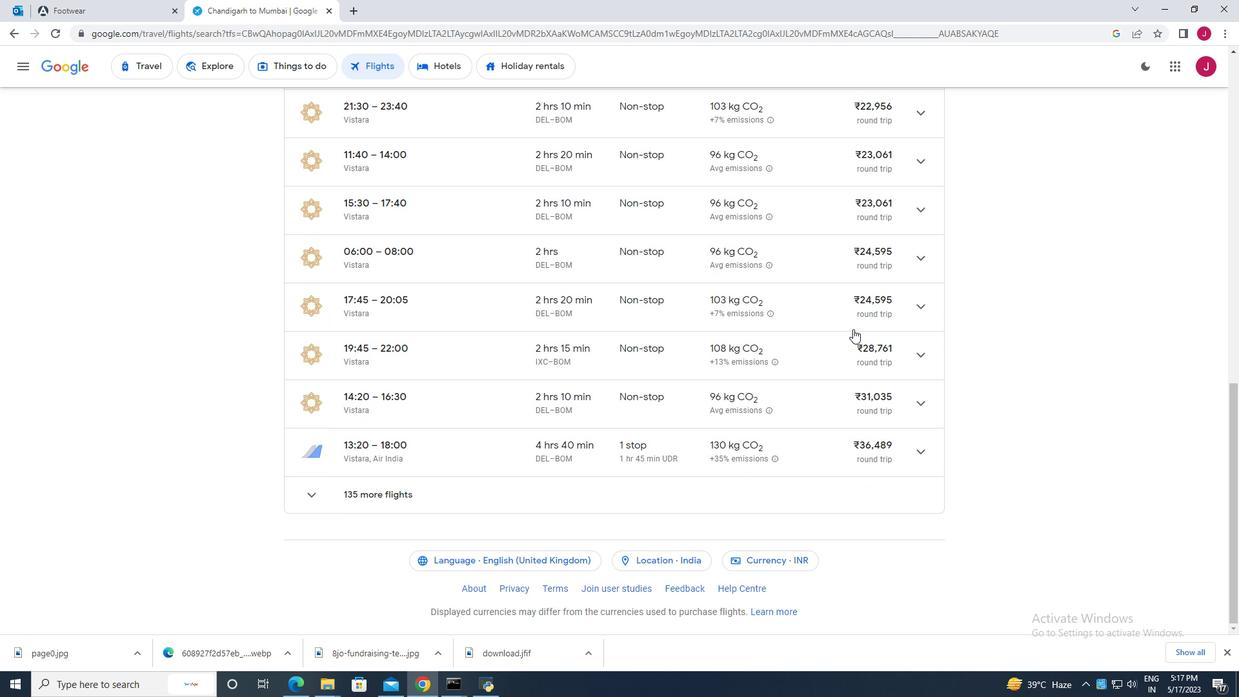 
Action: Mouse moved to (882, 367)
Screenshot: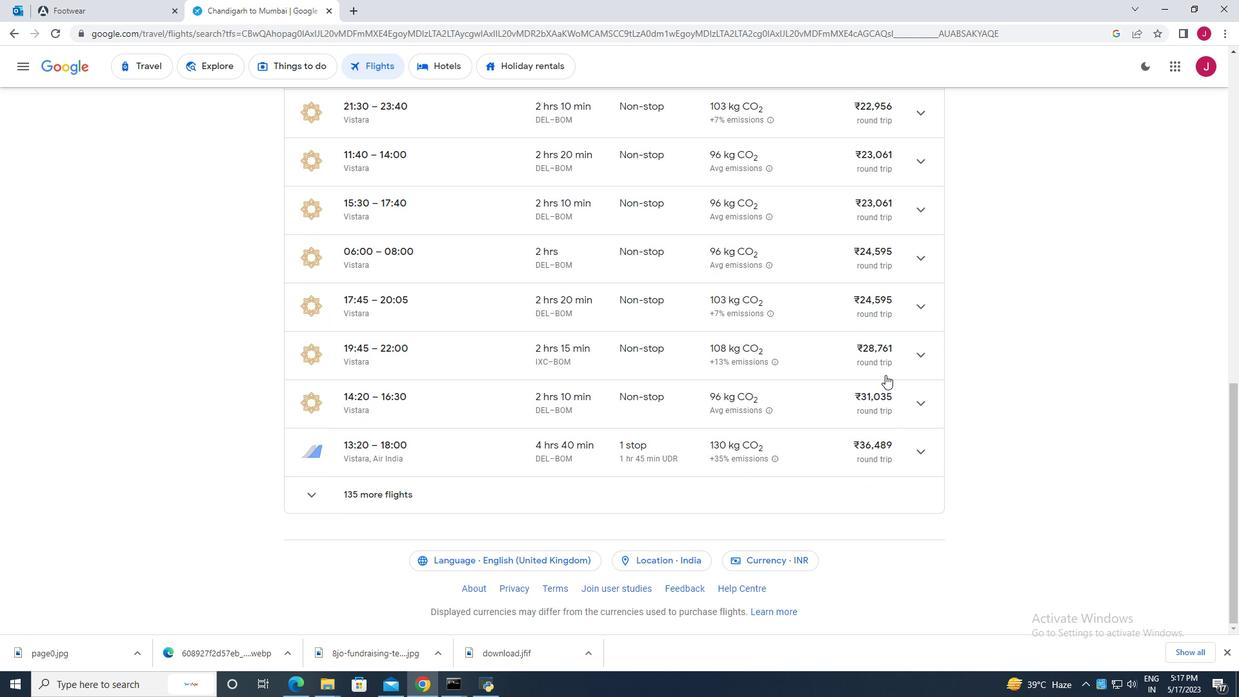 
Action: Mouse scrolled (882, 368) with delta (0, 0)
Screenshot: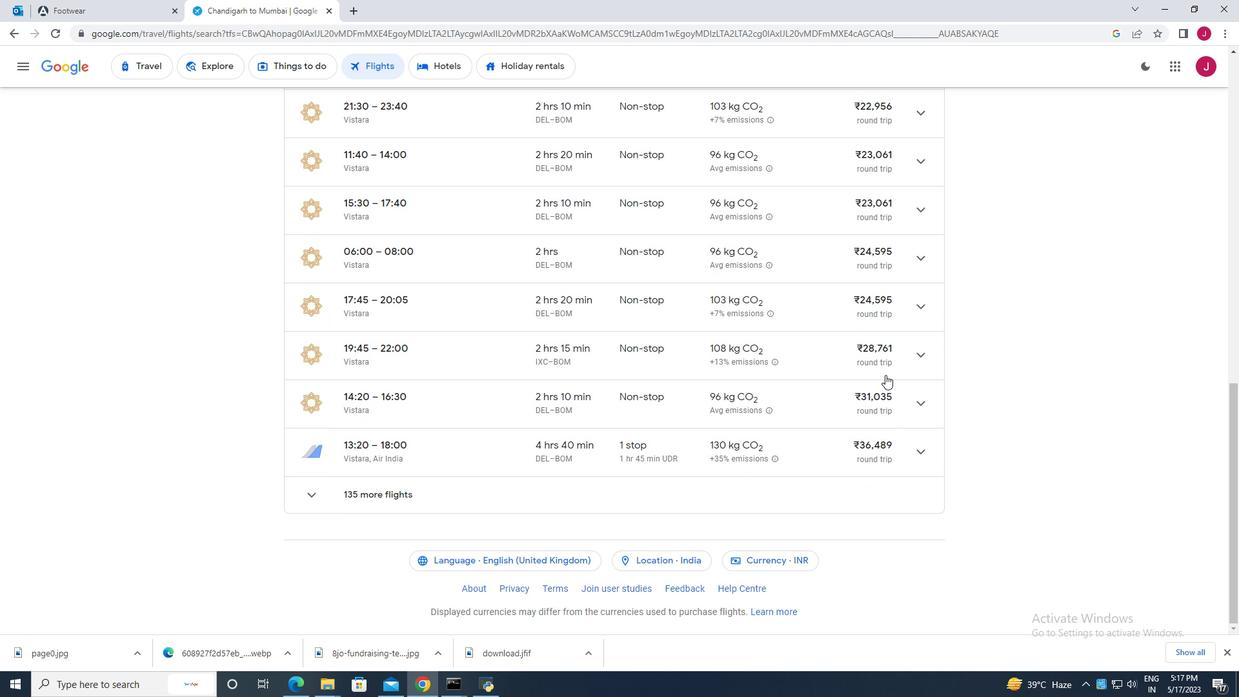 
Action: Mouse moved to (881, 365)
Screenshot: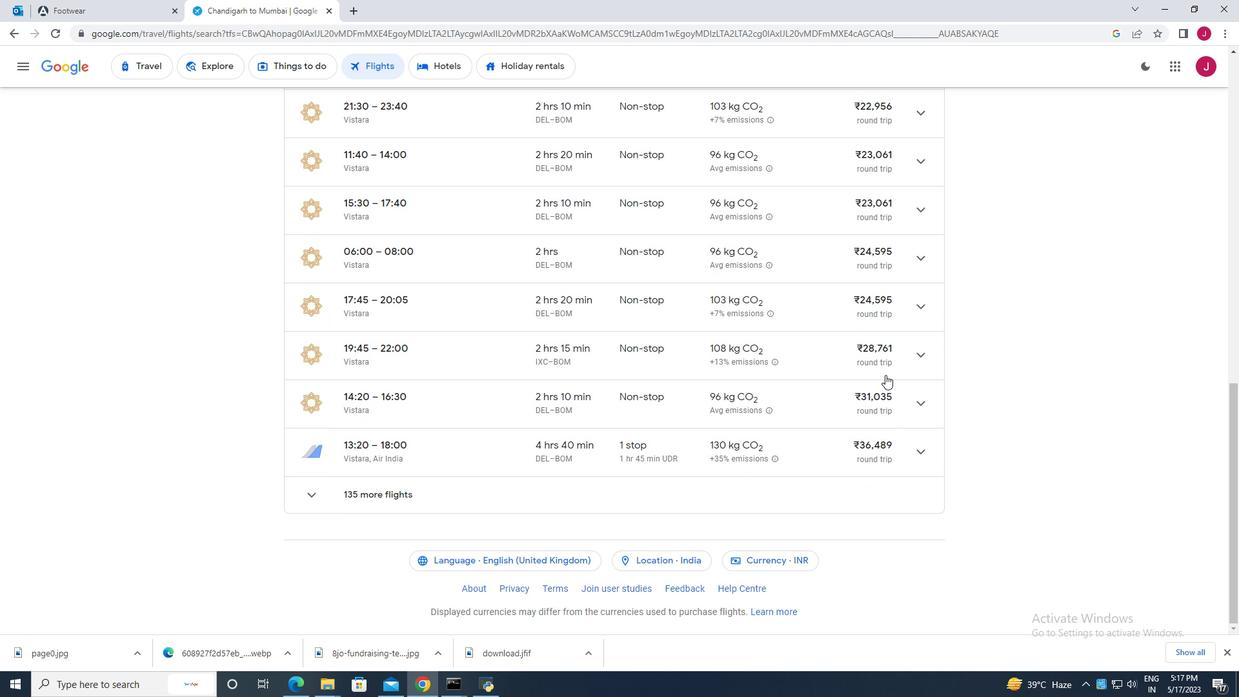 
Action: Mouse scrolled (881, 366) with delta (0, 0)
Screenshot: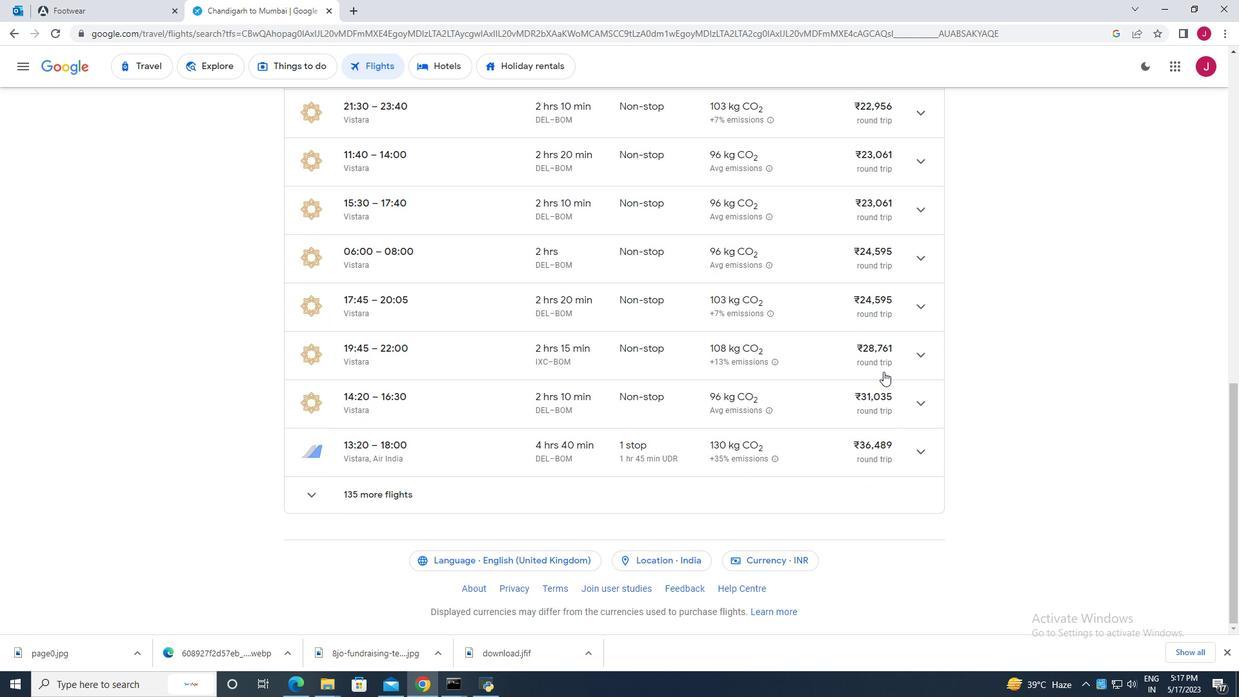 
Action: Mouse moved to (878, 358)
Screenshot: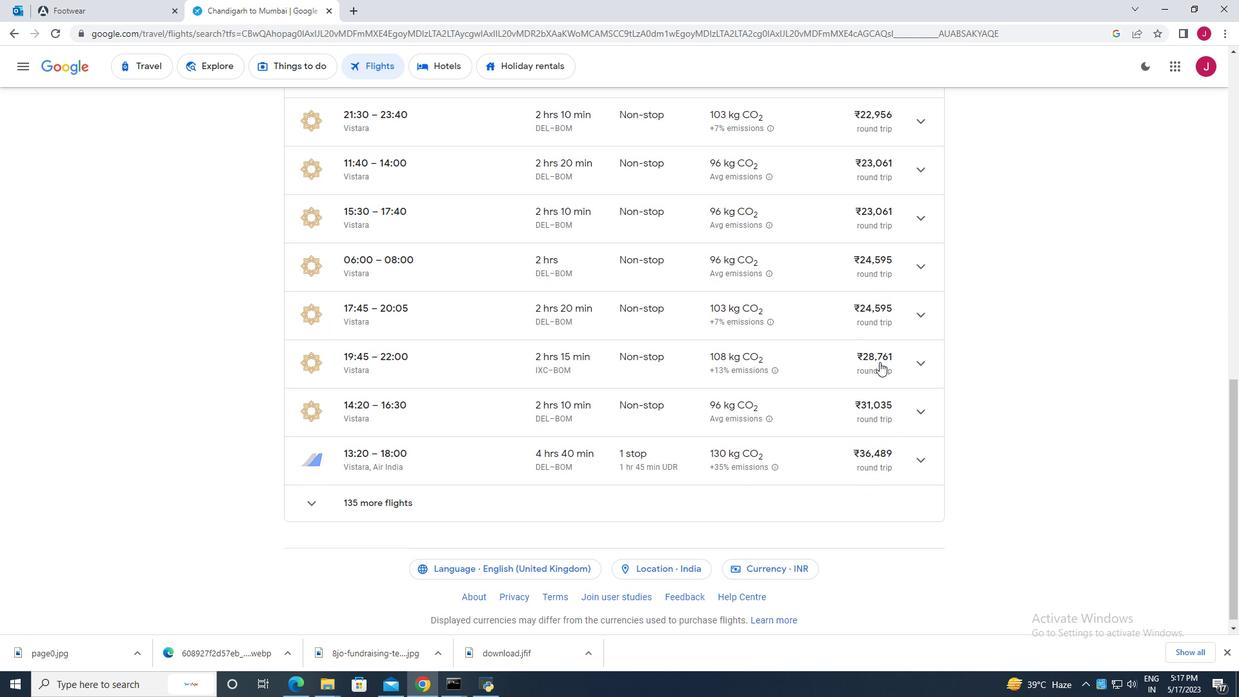 
Action: Mouse scrolled (878, 358) with delta (0, 0)
Screenshot: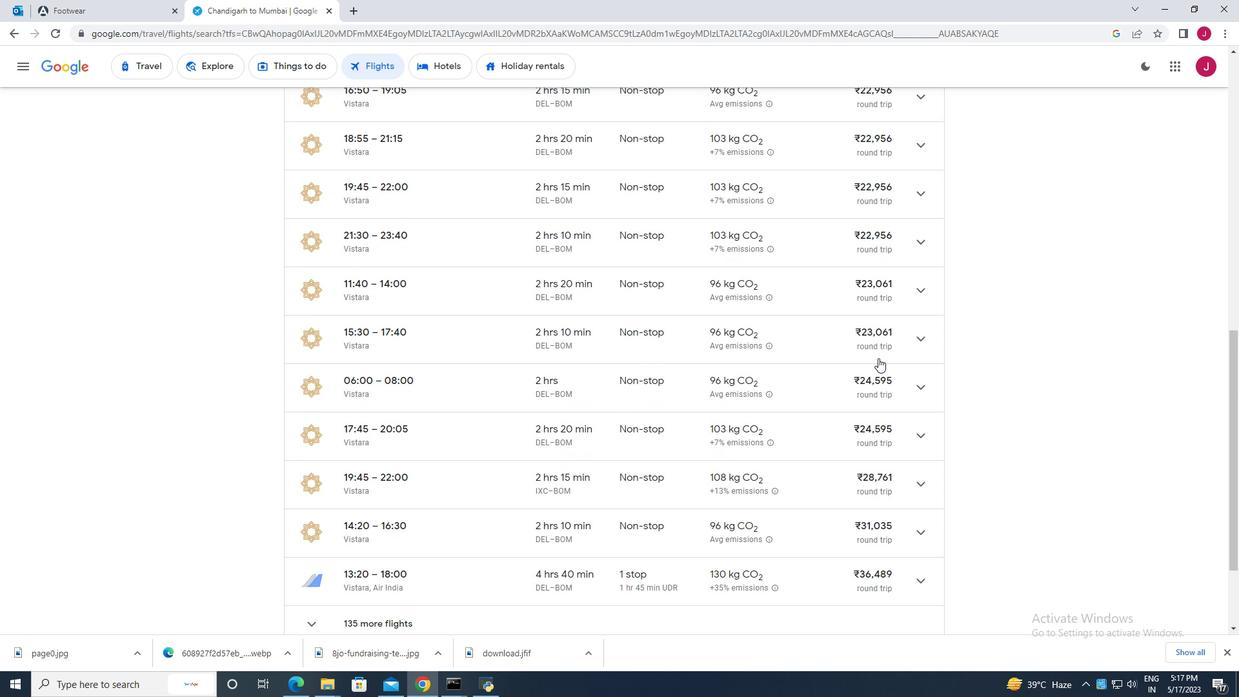 
Action: Mouse moved to (878, 356)
Screenshot: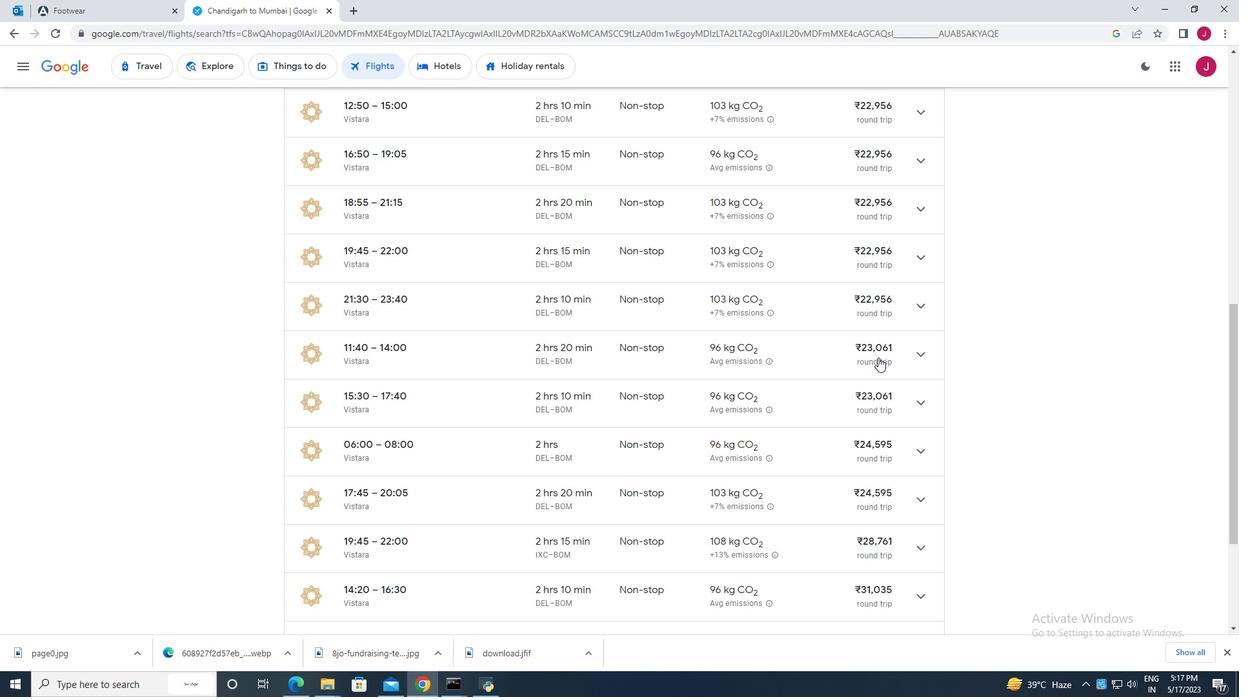 
Action: Mouse scrolled (878, 357) with delta (0, 0)
Screenshot: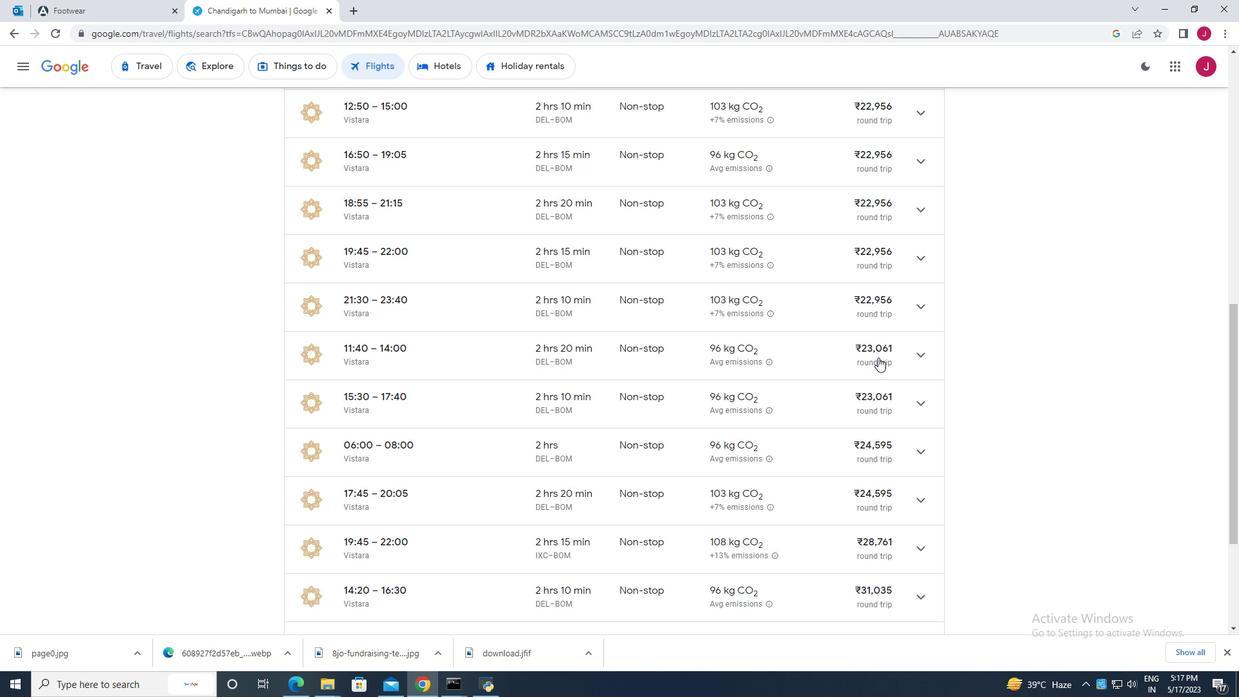
Action: Mouse scrolled (878, 357) with delta (0, 0)
Screenshot: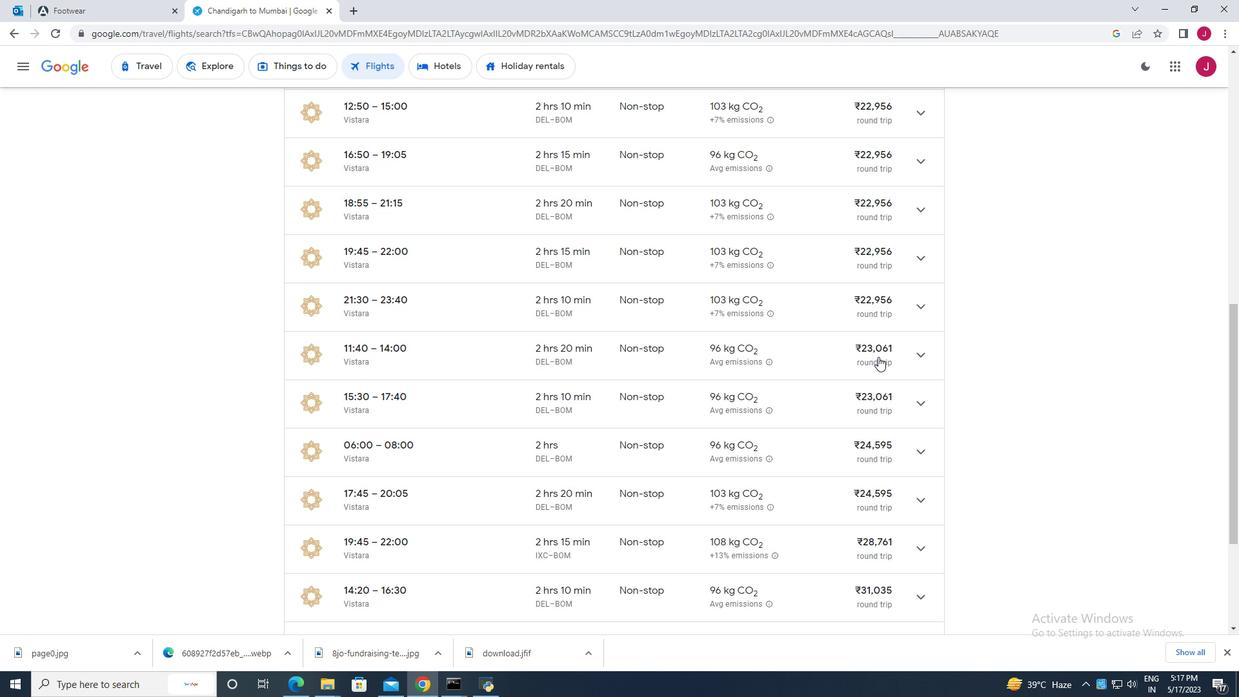 
Action: Mouse moved to (878, 353)
Screenshot: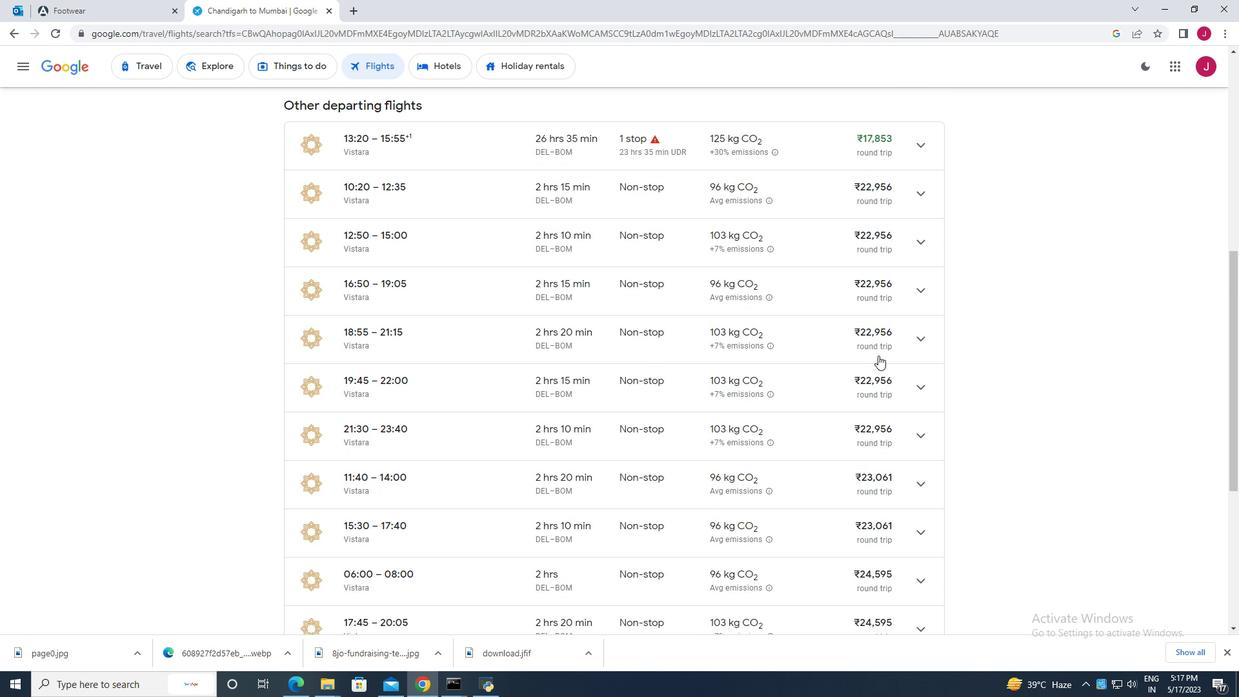 
Action: Mouse scrolled (878, 354) with delta (0, 0)
Screenshot: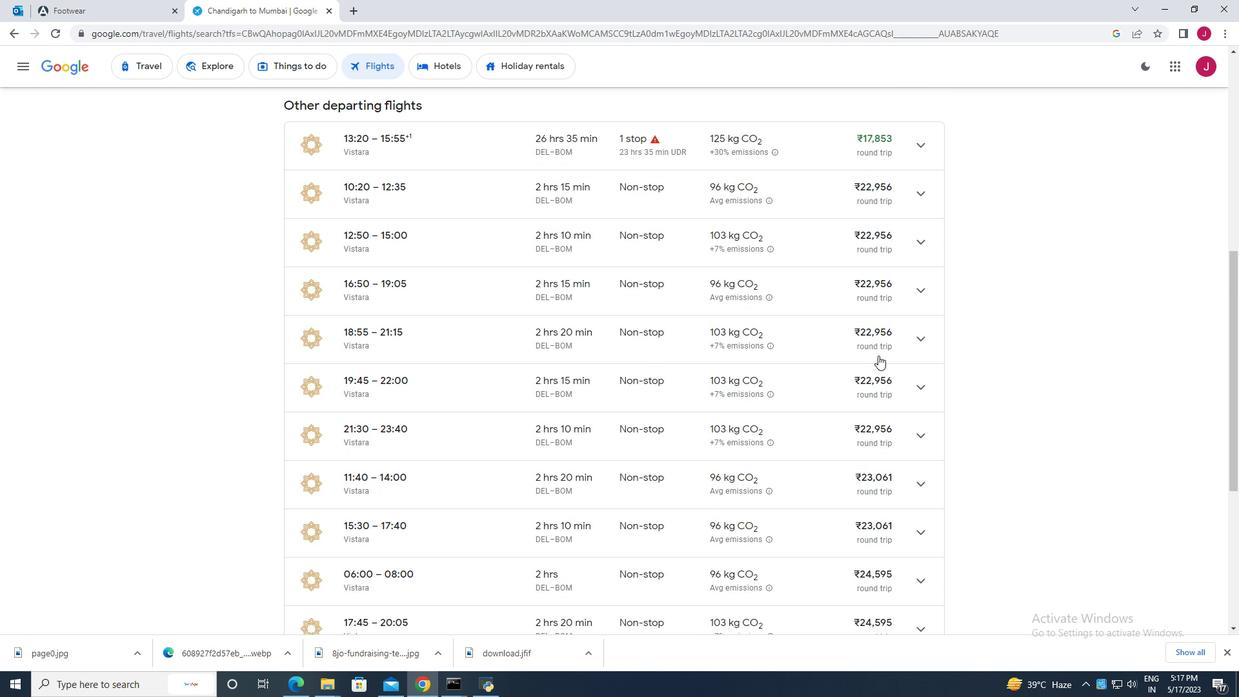 
Action: Mouse moved to (878, 353)
Screenshot: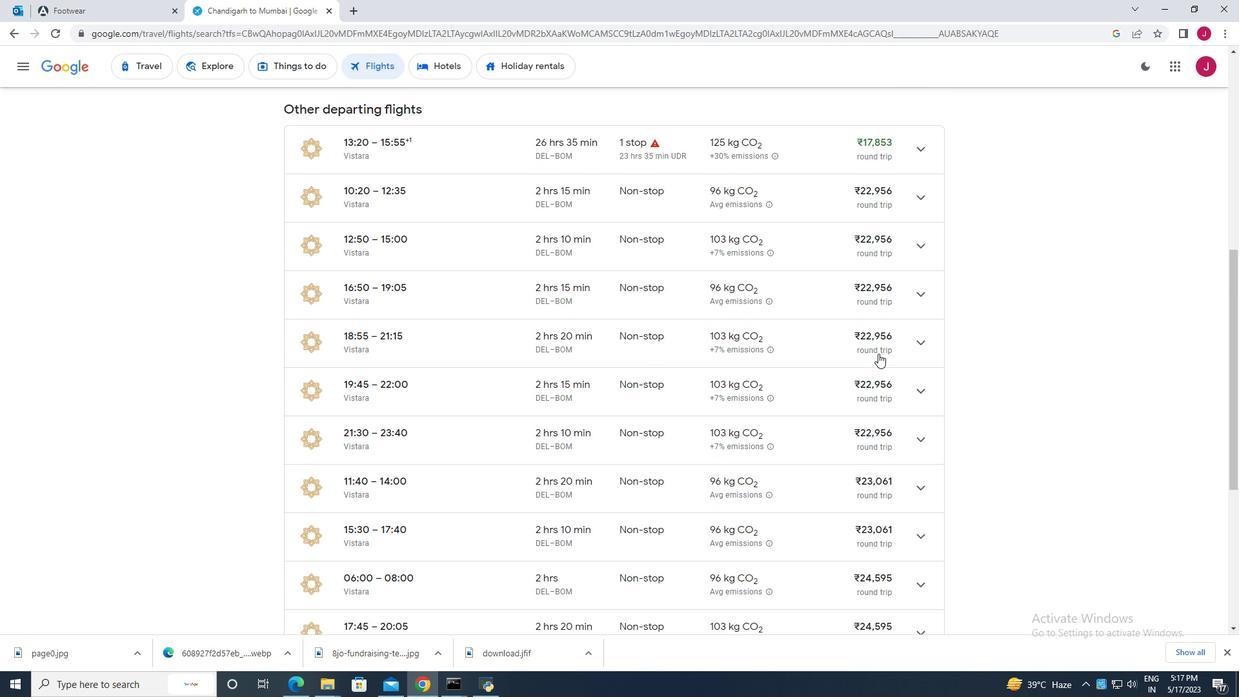 
Action: Mouse scrolled (878, 353) with delta (0, 0)
Screenshot: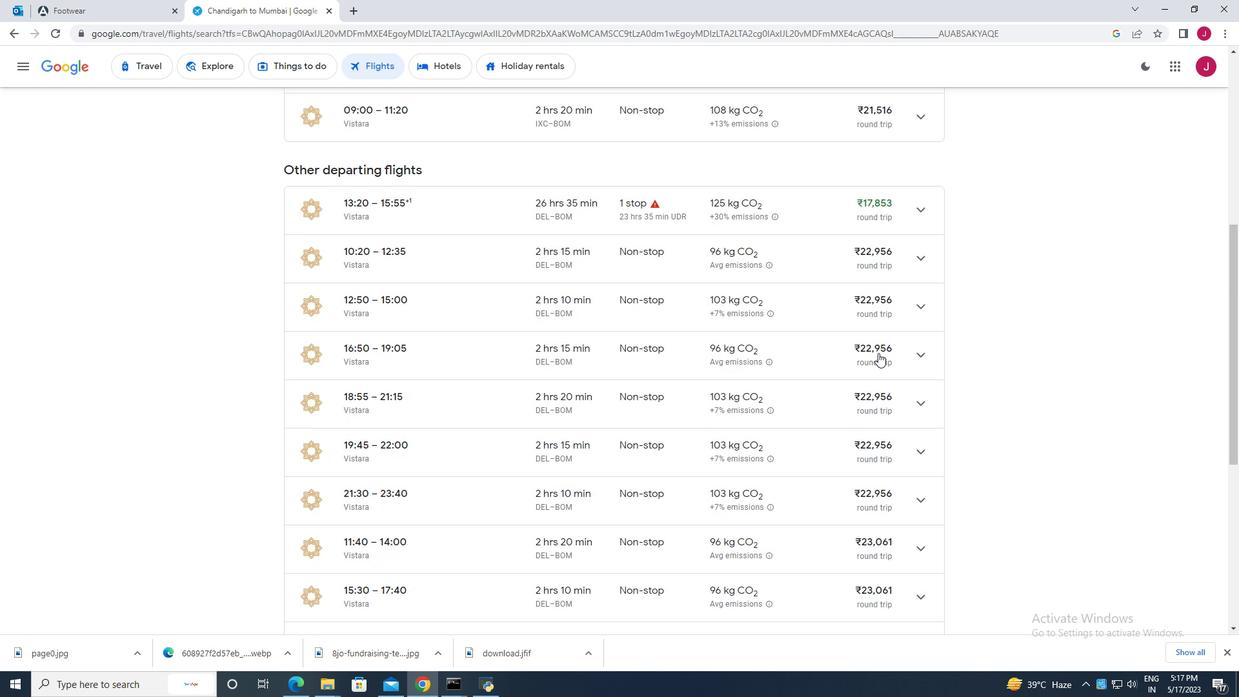 
Action: Mouse scrolled (878, 353) with delta (0, 0)
Screenshot: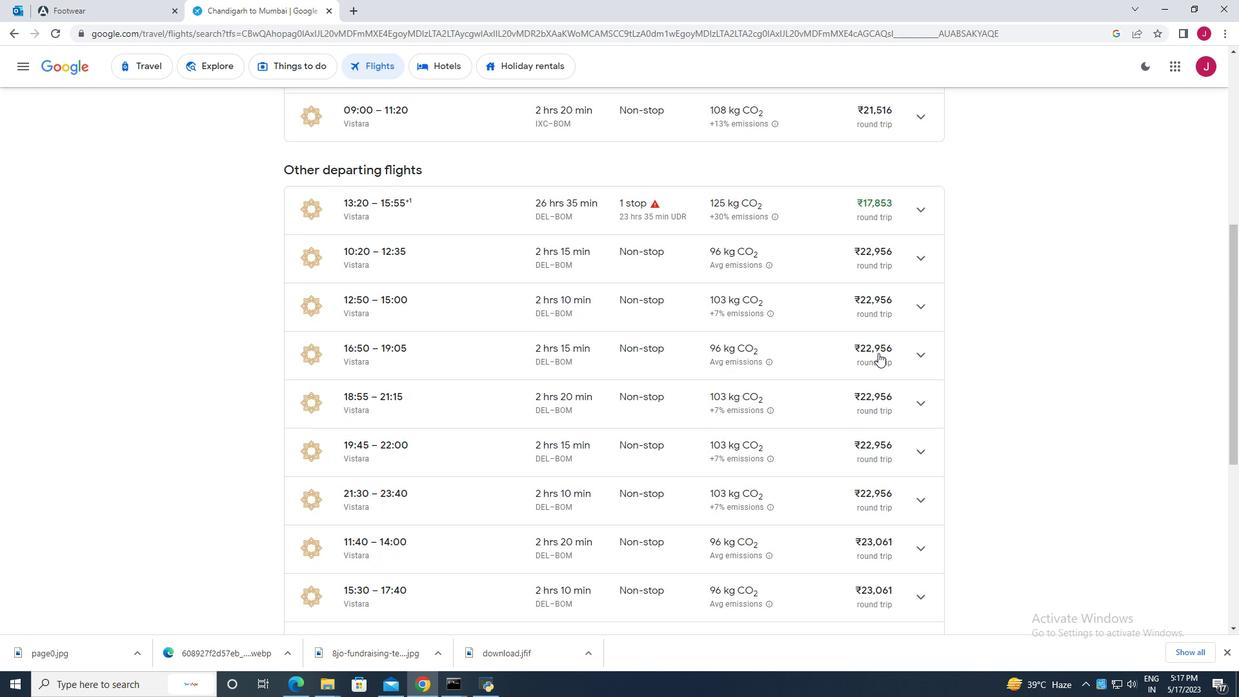 
Action: Mouse scrolled (878, 353) with delta (0, 0)
